 Task: Create a business concept horizontal banner template.
Action: Mouse moved to (637, 592)
Screenshot: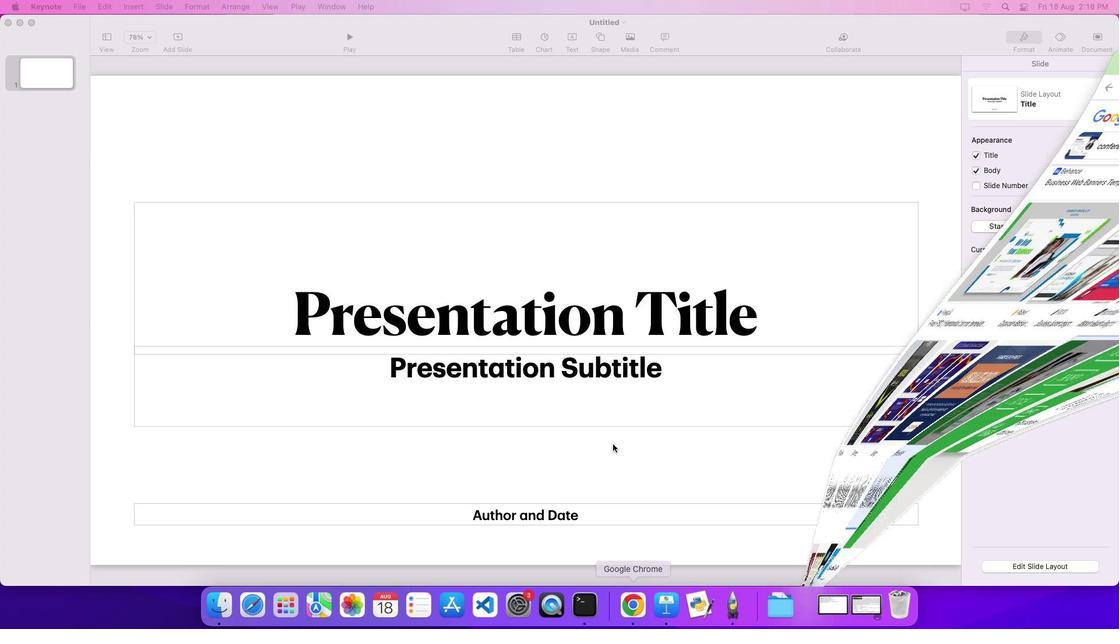 
Action: Mouse pressed left at (637, 592)
Screenshot: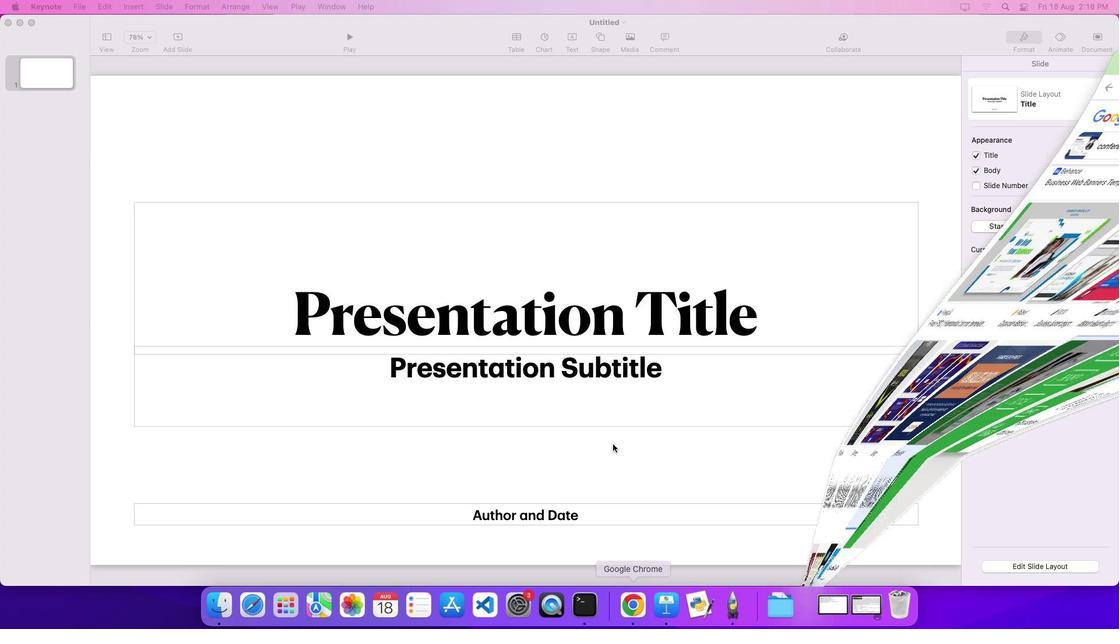 
Action: Mouse moved to (588, 129)
Screenshot: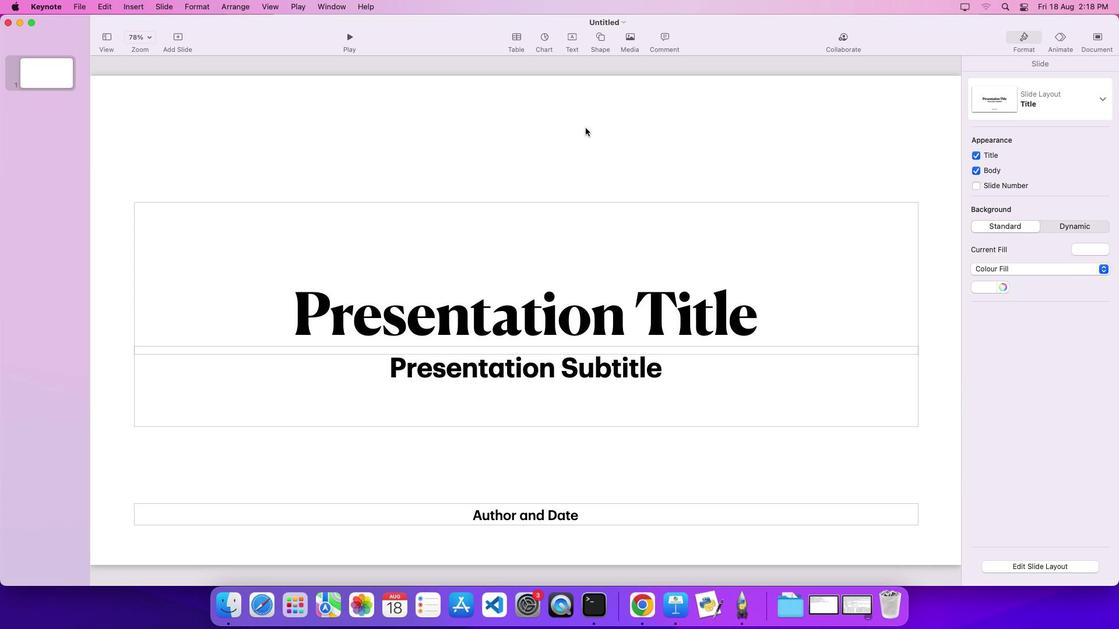 
Action: Mouse pressed left at (588, 129)
Screenshot: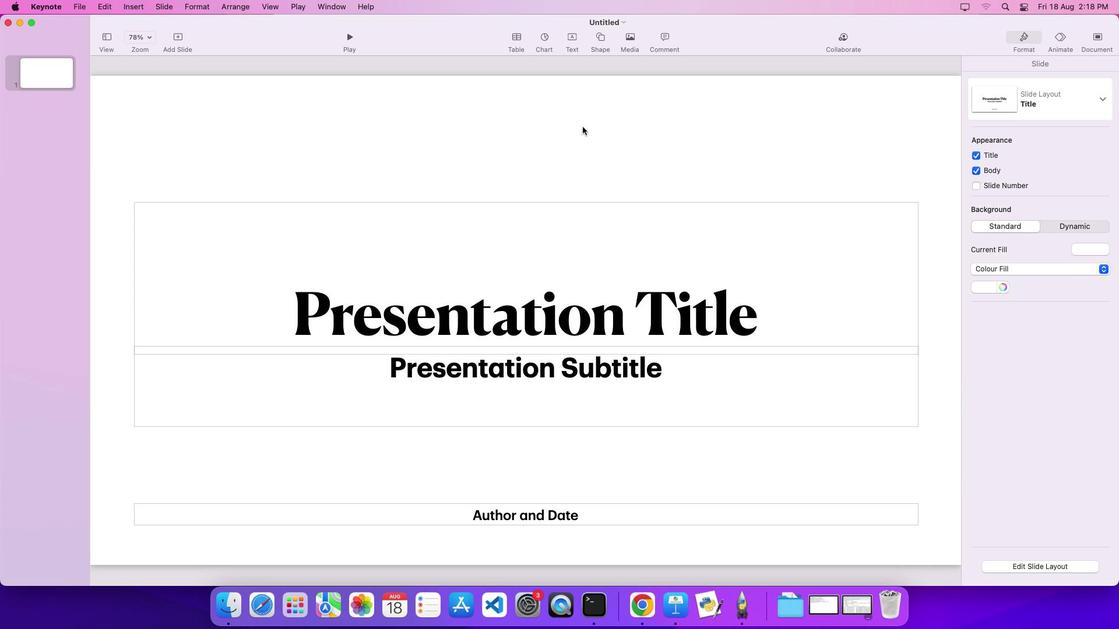 
Action: Mouse moved to (652, 234)
Screenshot: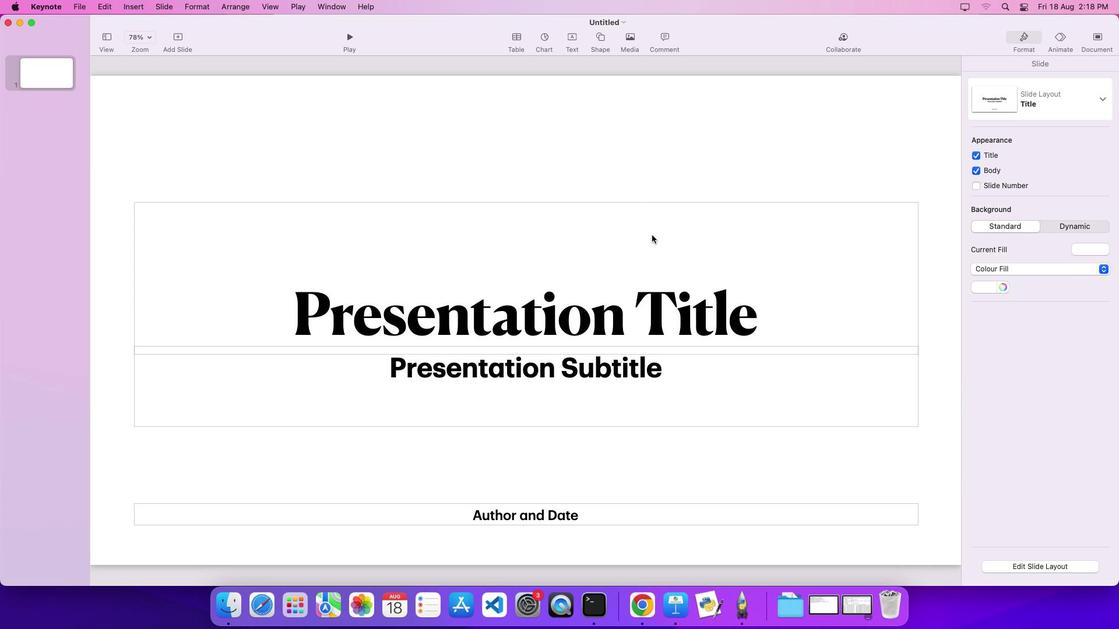 
Action: Mouse pressed left at (652, 234)
Screenshot: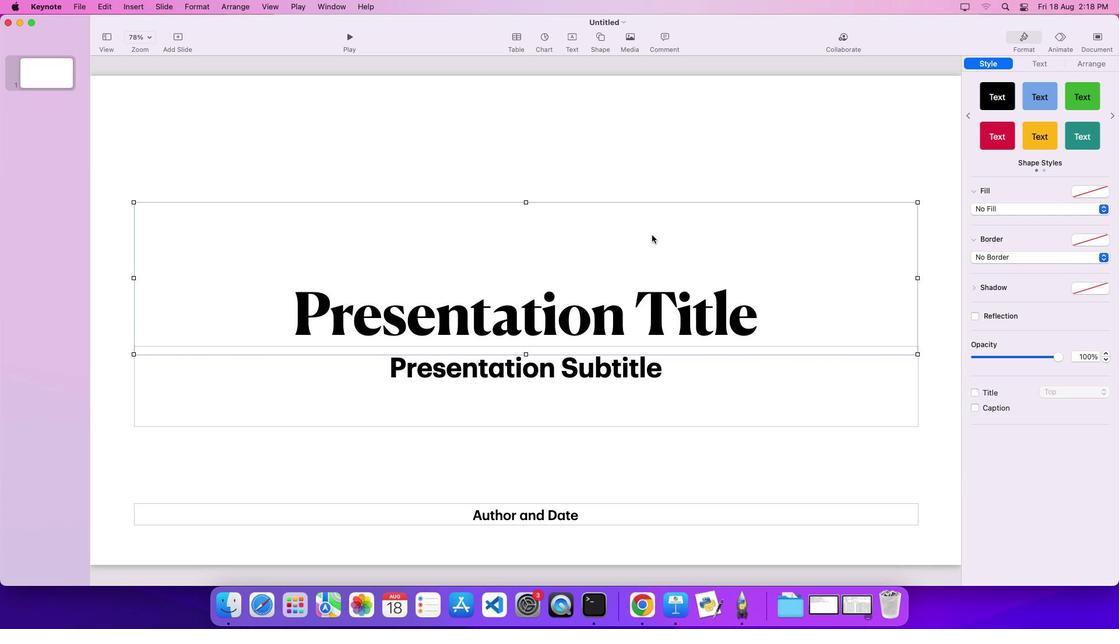 
Action: Key pressed Key.delete
Screenshot: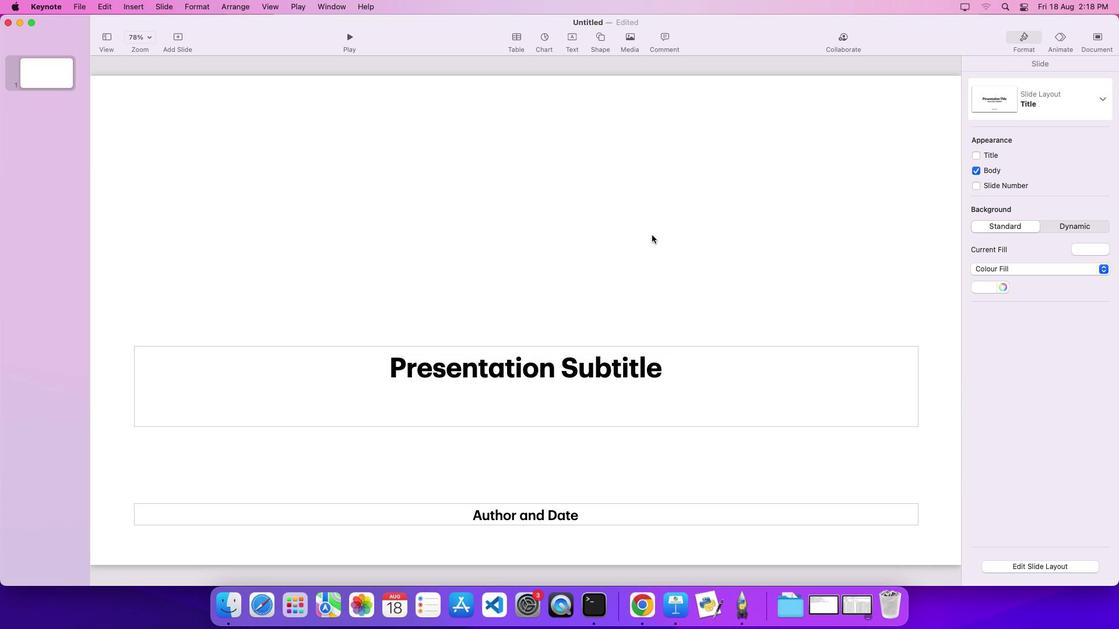 
Action: Mouse moved to (664, 393)
Screenshot: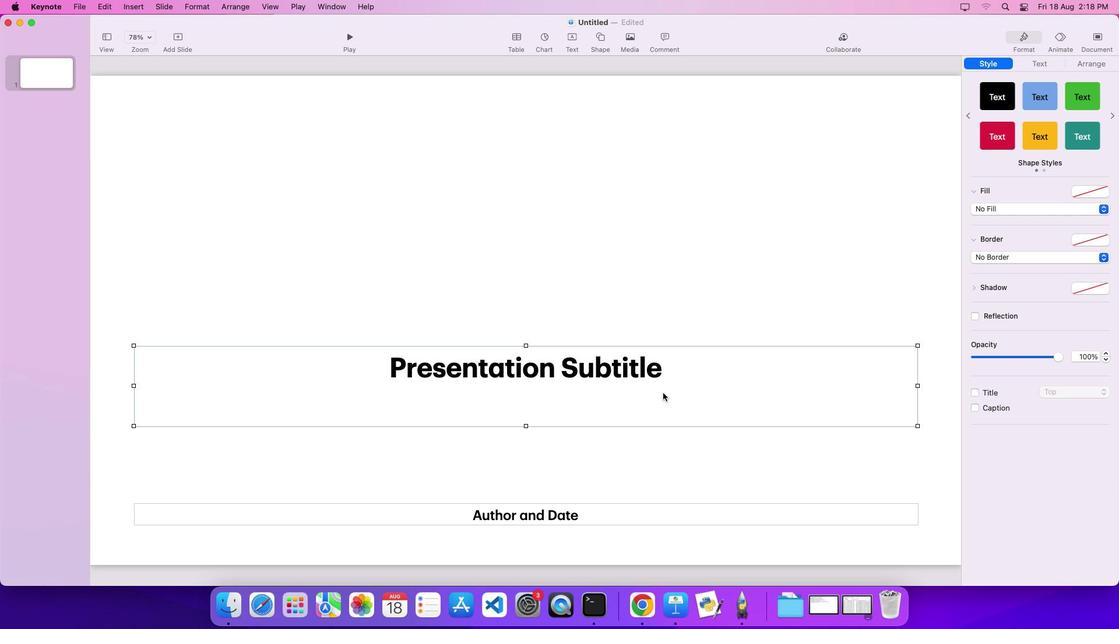 
Action: Mouse pressed left at (664, 393)
Screenshot: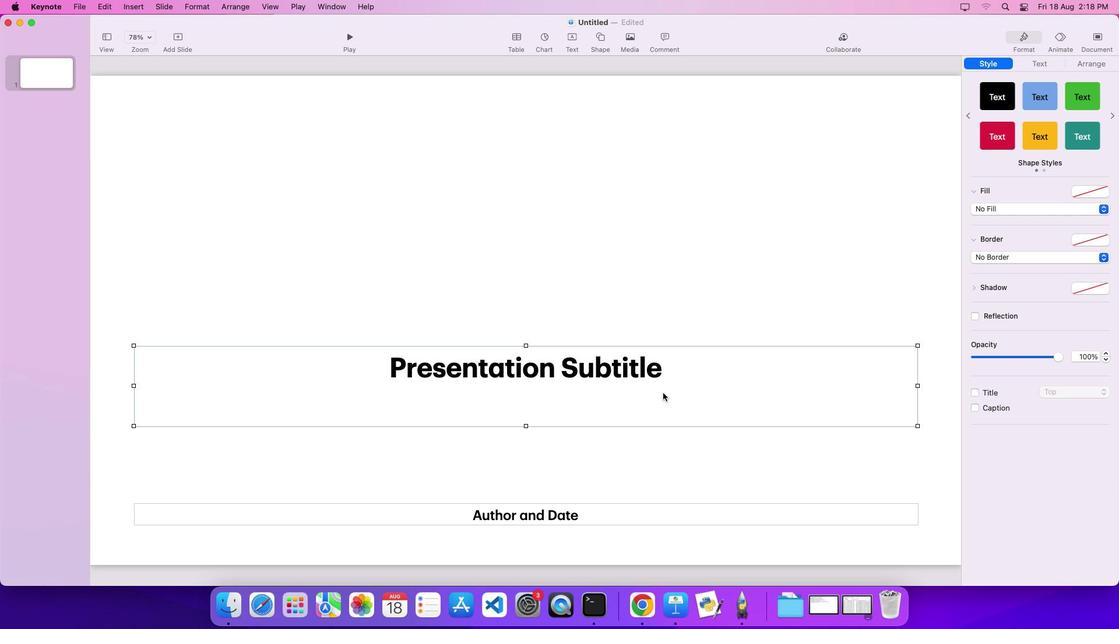 
Action: Mouse moved to (663, 393)
Screenshot: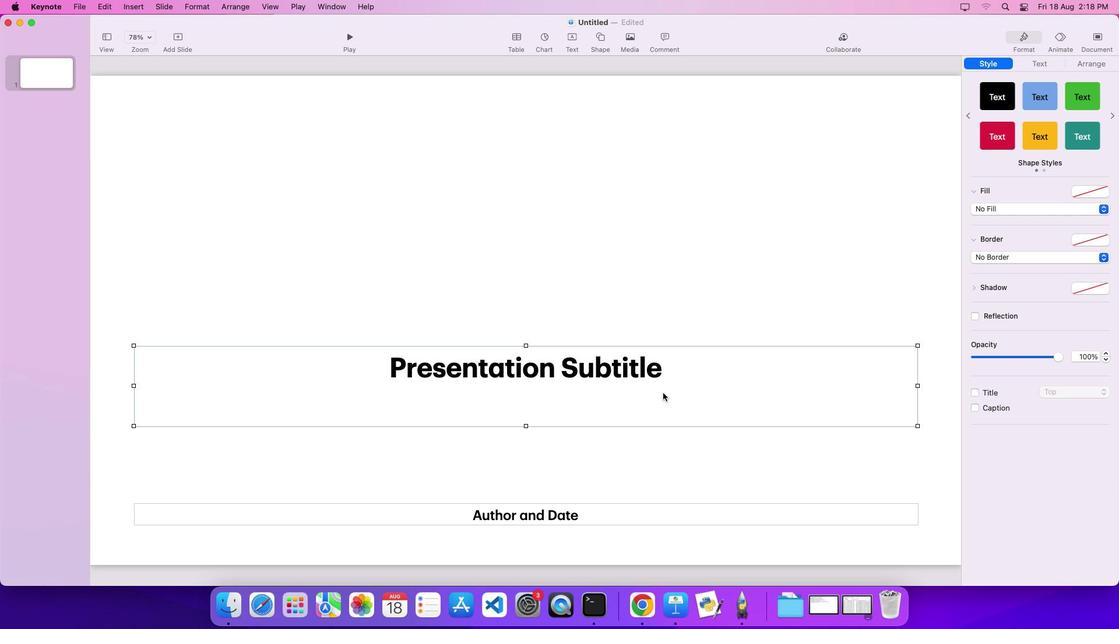 
Action: Key pressed Key.delete
Screenshot: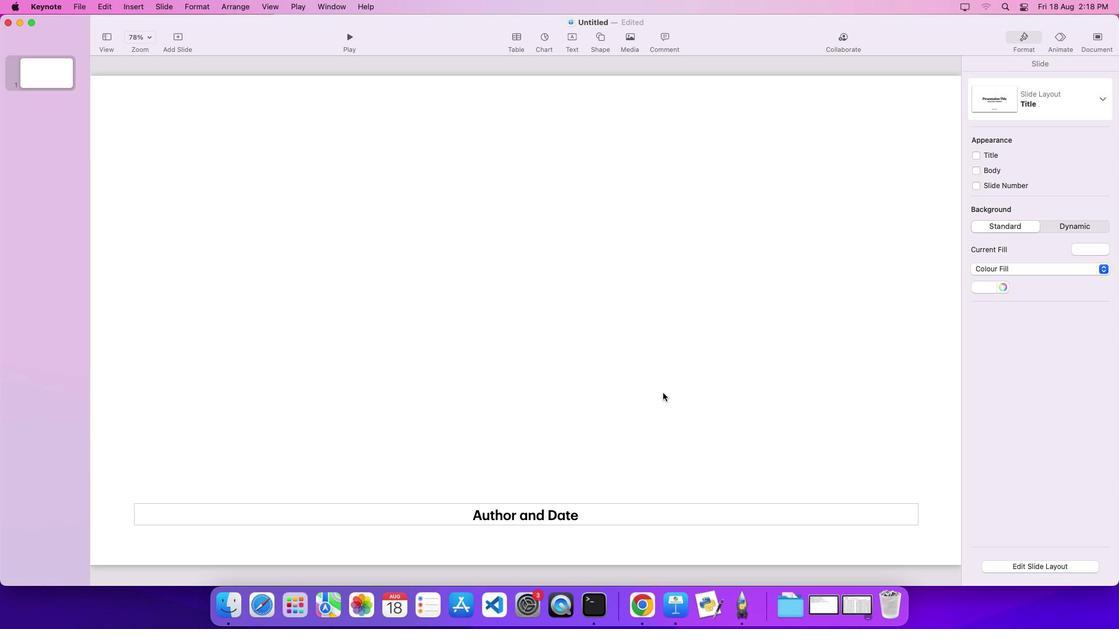 
Action: Mouse moved to (561, 522)
Screenshot: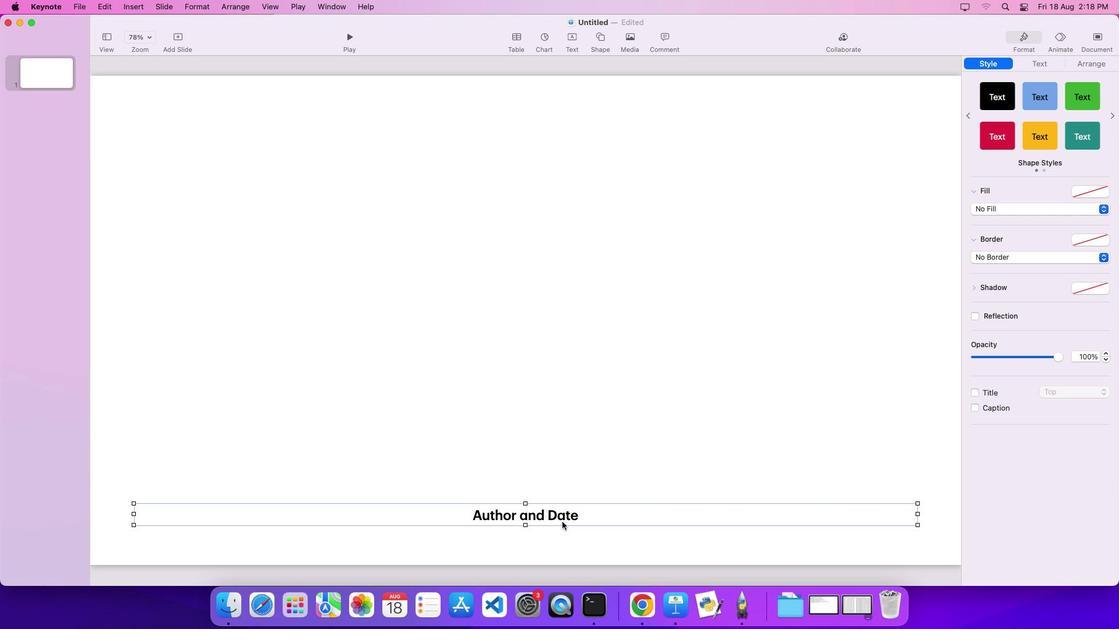 
Action: Mouse pressed left at (561, 522)
Screenshot: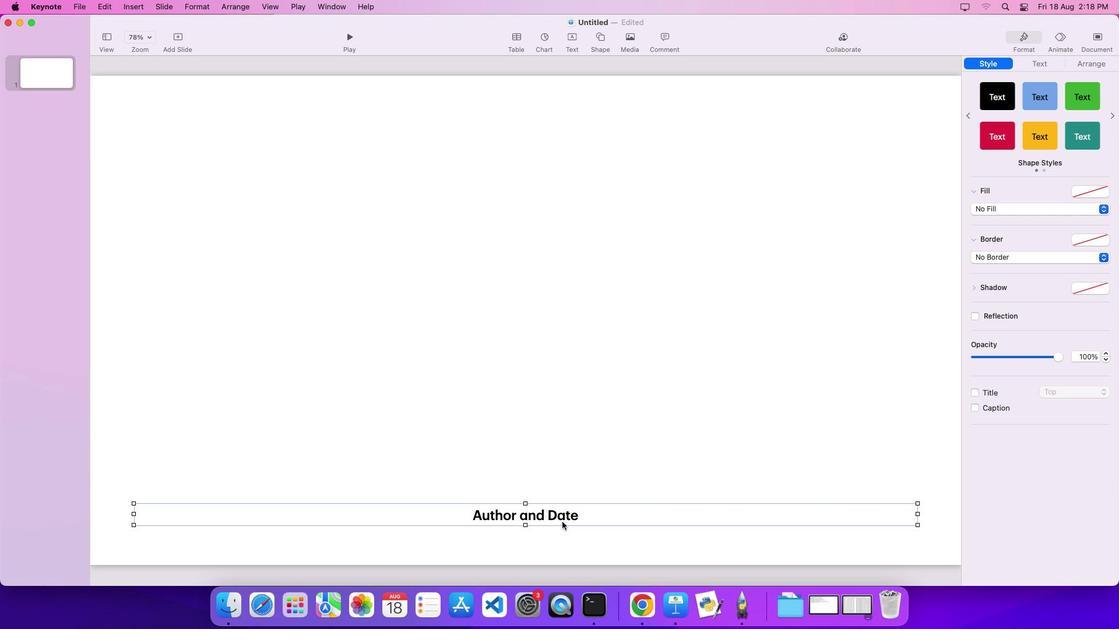 
Action: Mouse moved to (562, 522)
Screenshot: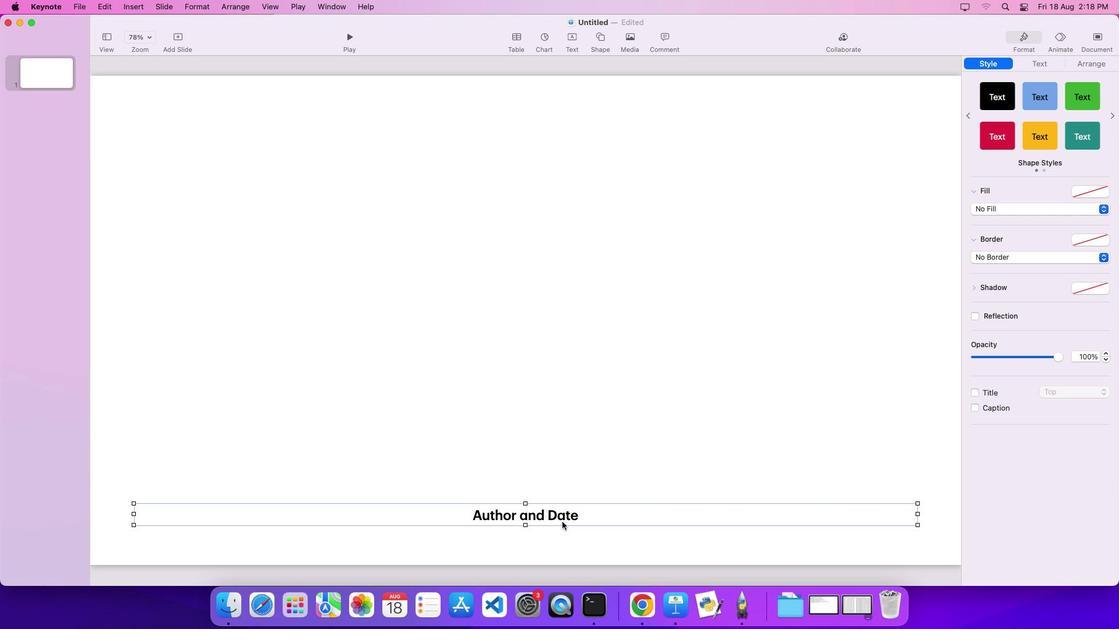 
Action: Key pressed Key.delete
Screenshot: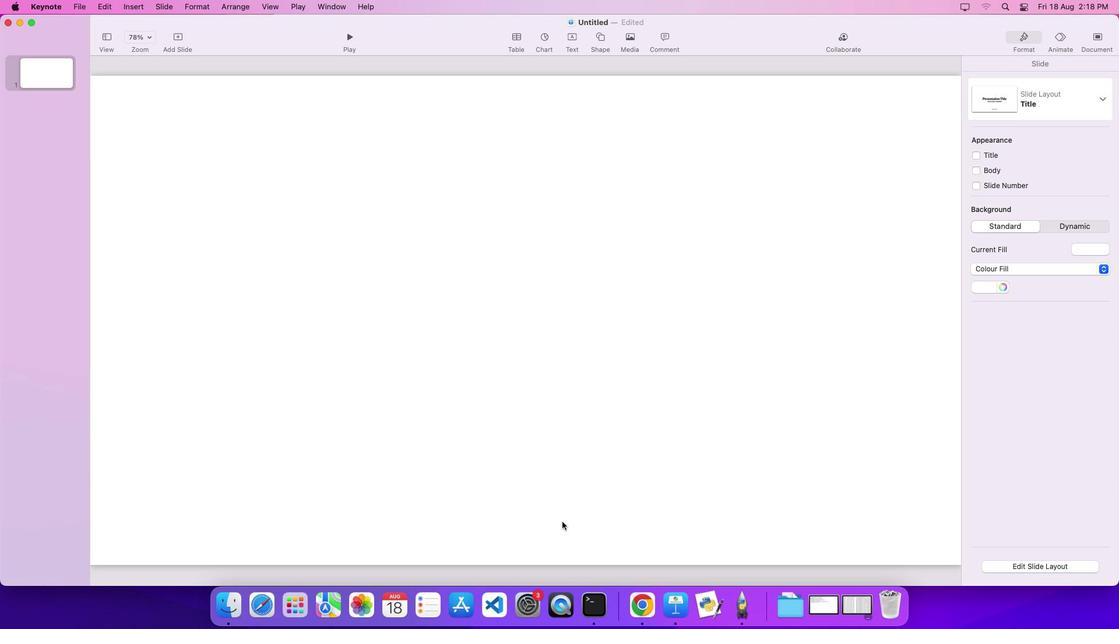 
Action: Mouse moved to (529, 293)
Screenshot: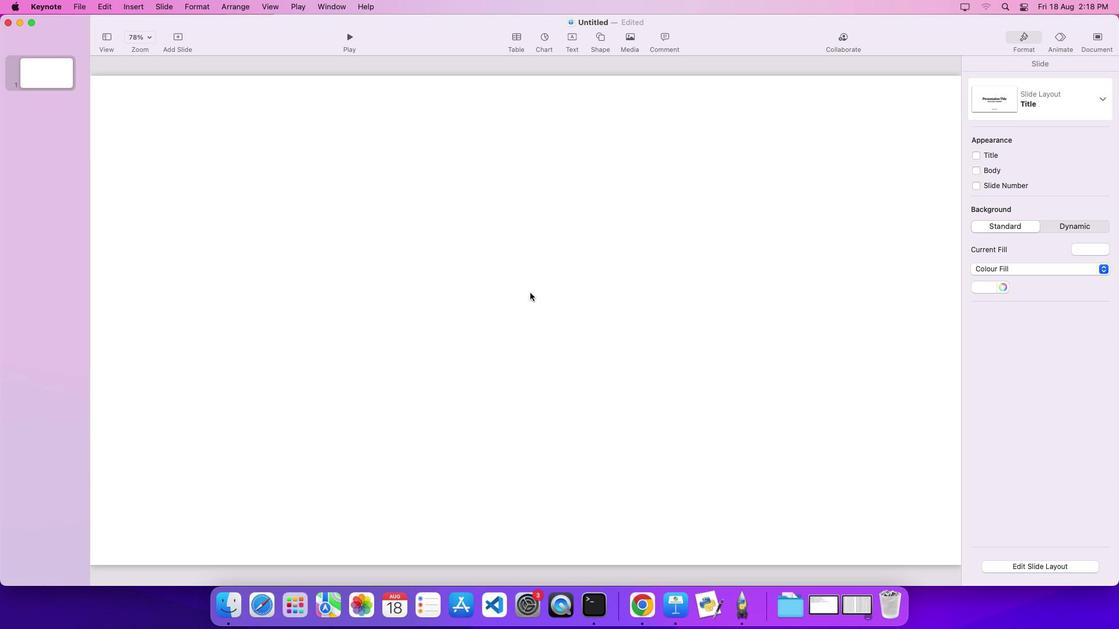 
Action: Mouse pressed left at (529, 293)
Screenshot: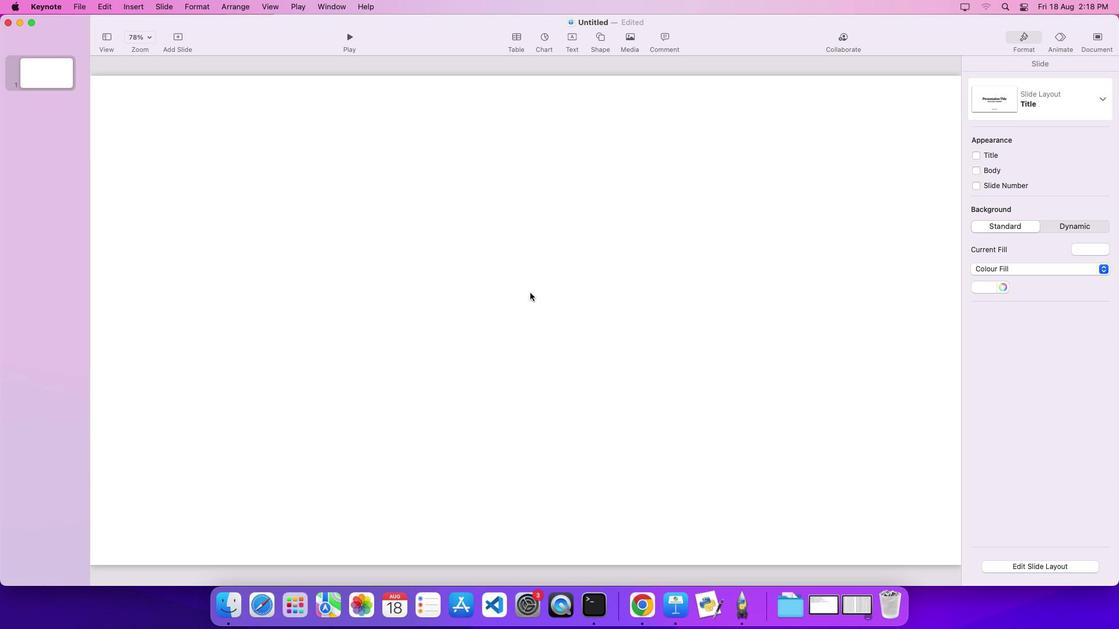 
Action: Mouse moved to (574, 187)
Screenshot: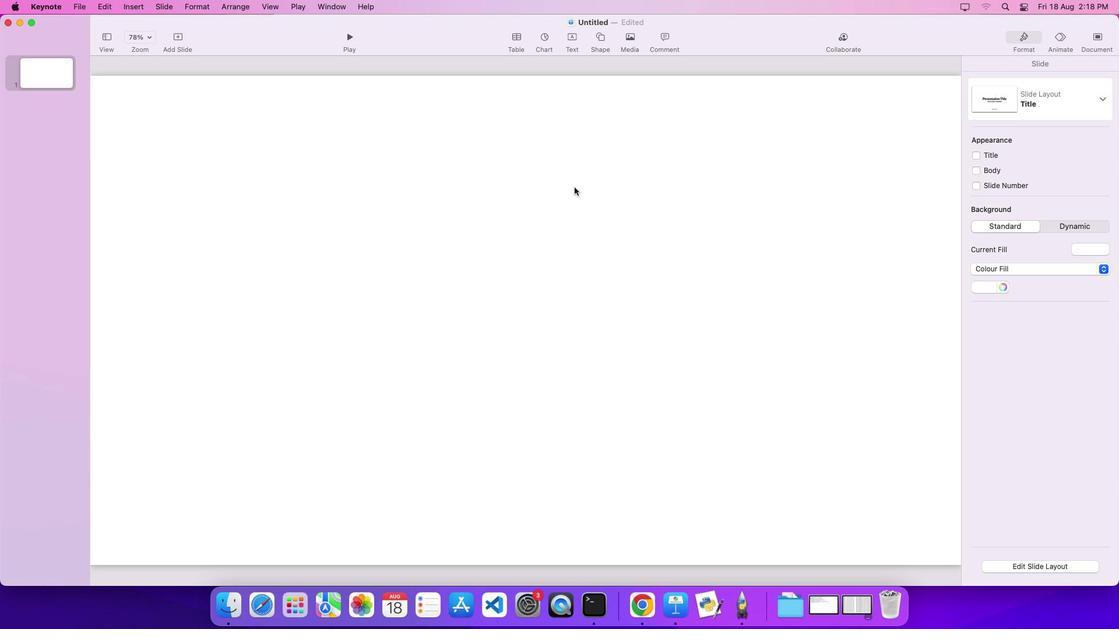 
Action: Mouse pressed left at (574, 187)
Screenshot: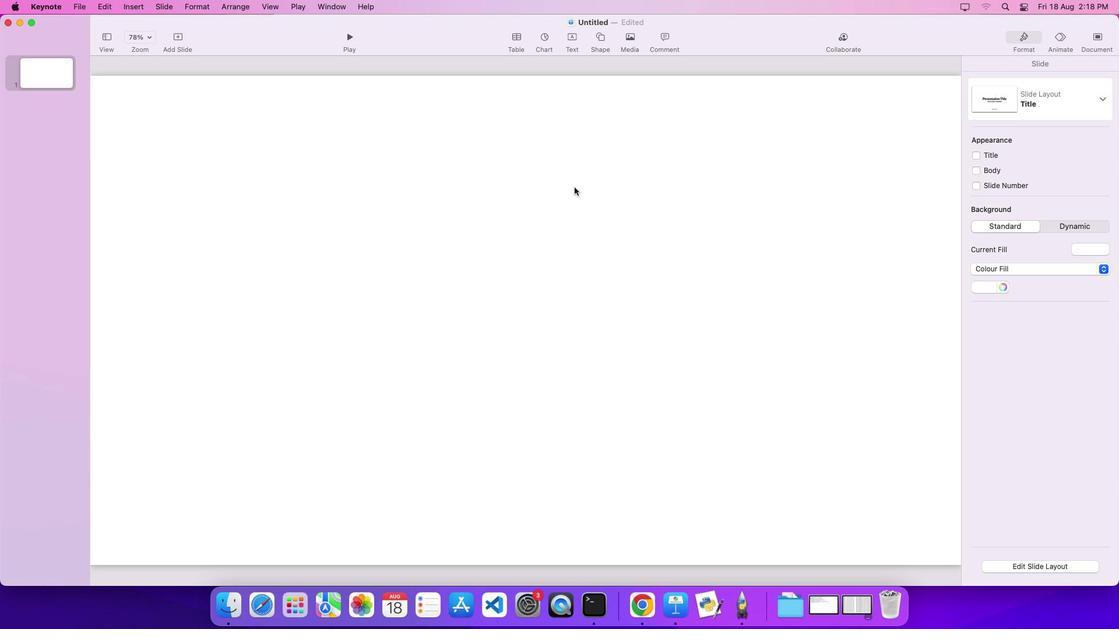 
Action: Mouse moved to (783, 122)
Screenshot: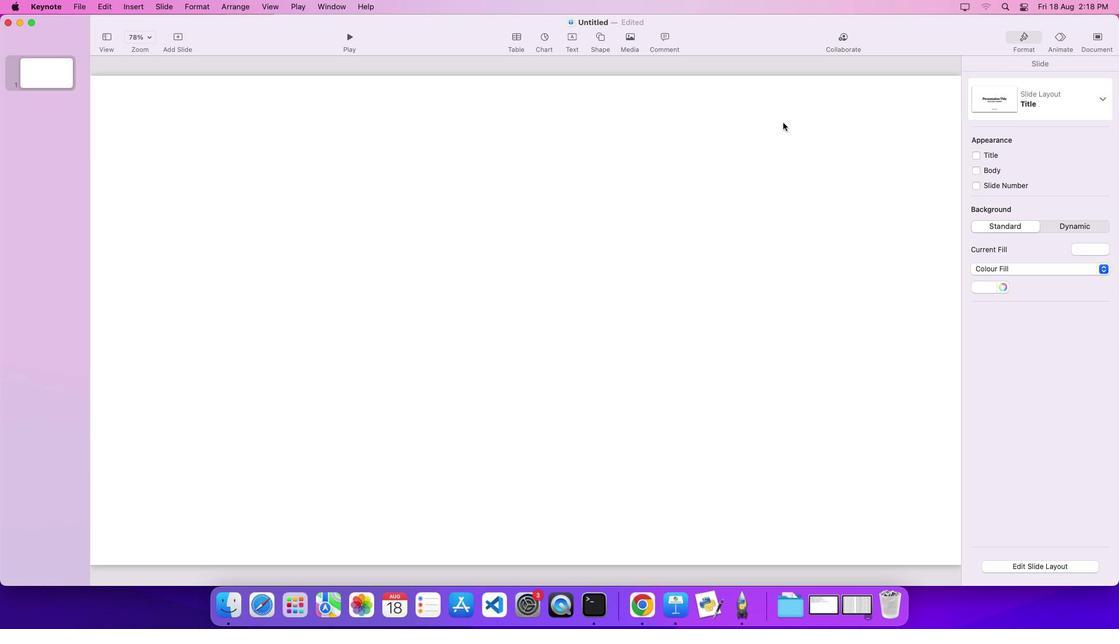 
Action: Mouse pressed left at (783, 122)
Screenshot: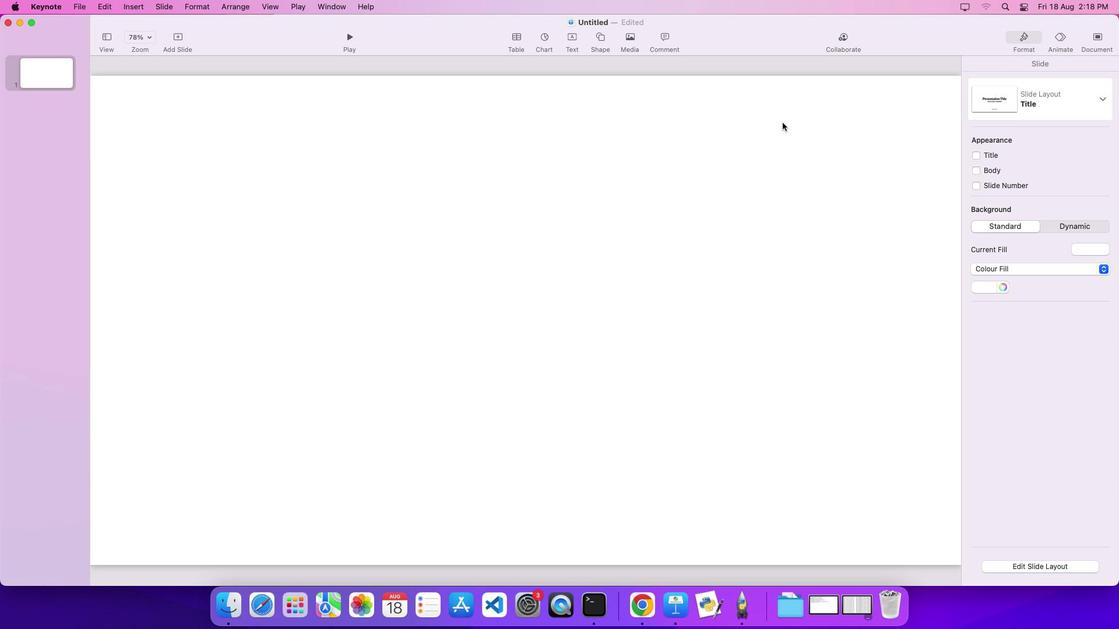 
Action: Mouse moved to (523, 89)
Screenshot: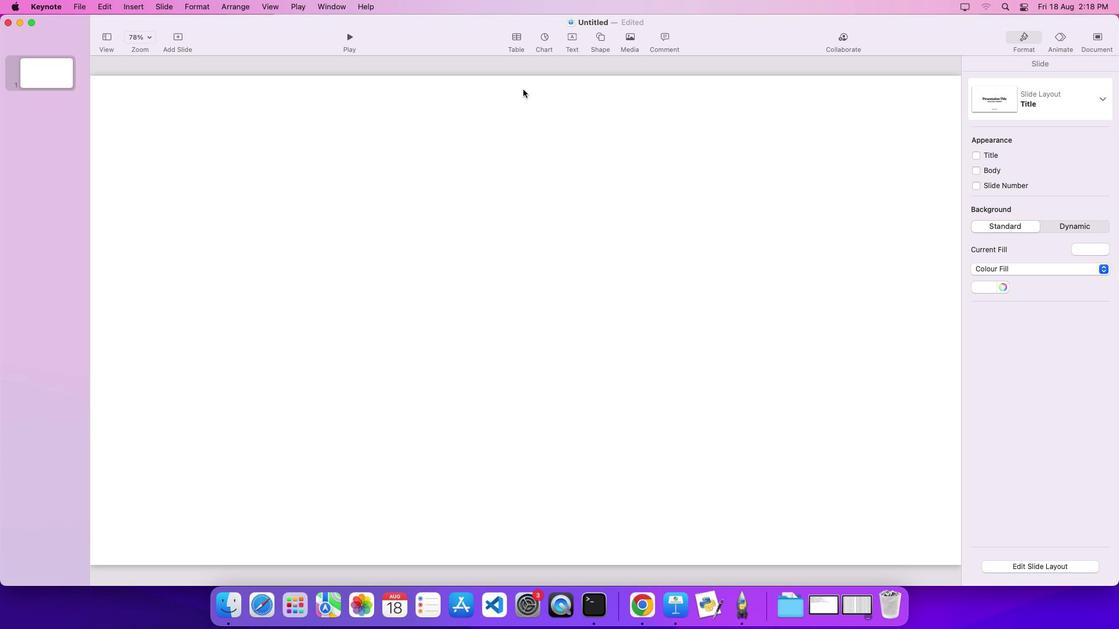 
Action: Mouse pressed left at (523, 89)
Screenshot: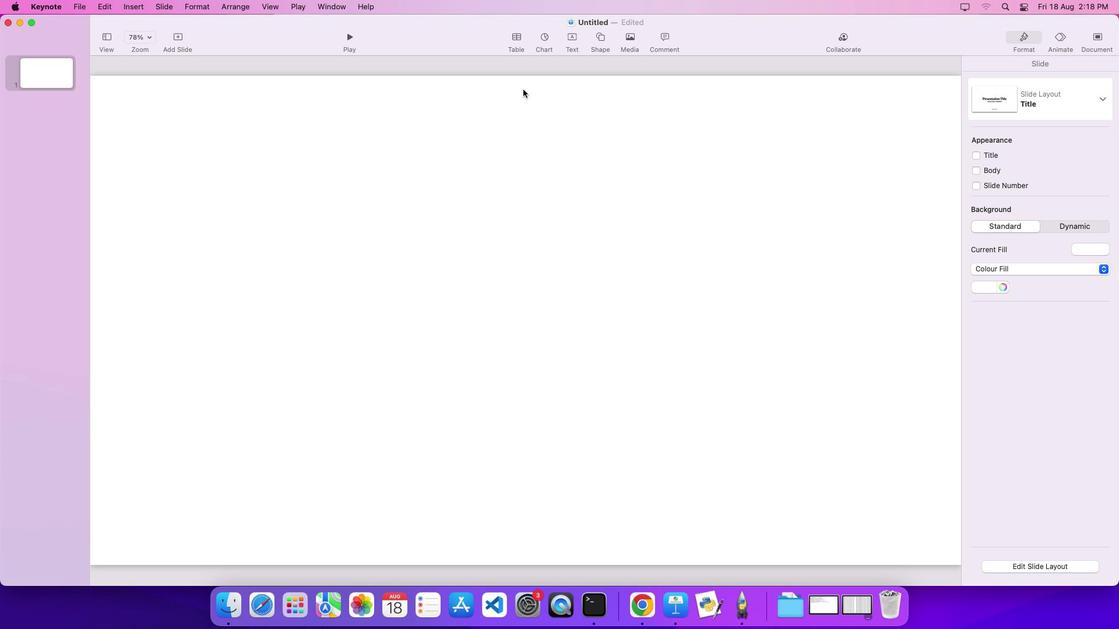 
Action: Mouse moved to (600, 36)
Screenshot: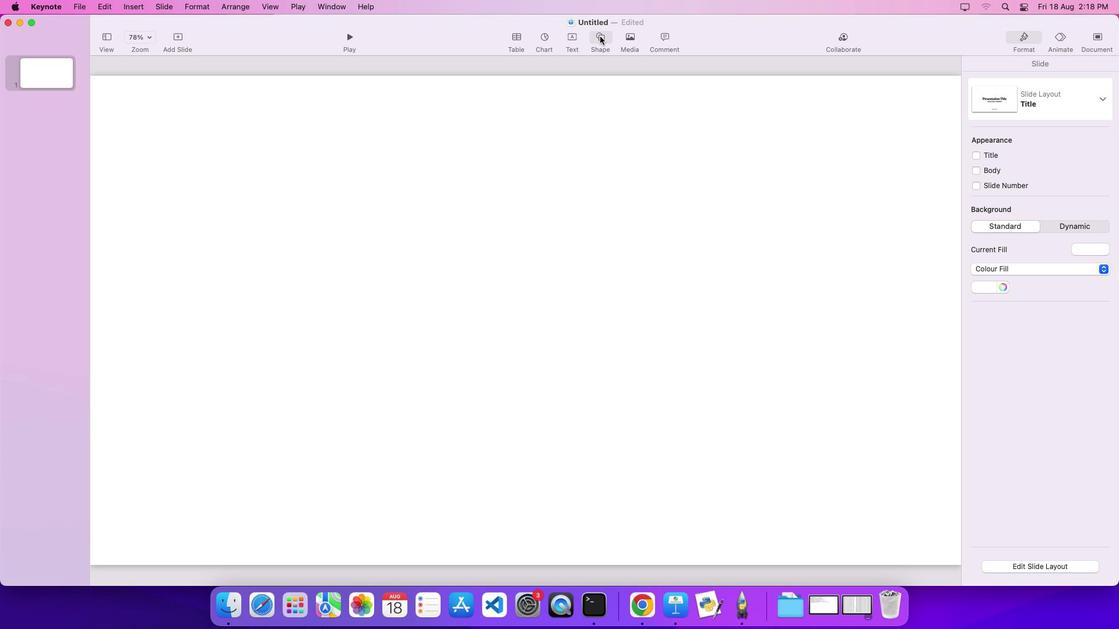 
Action: Mouse pressed left at (600, 36)
Screenshot: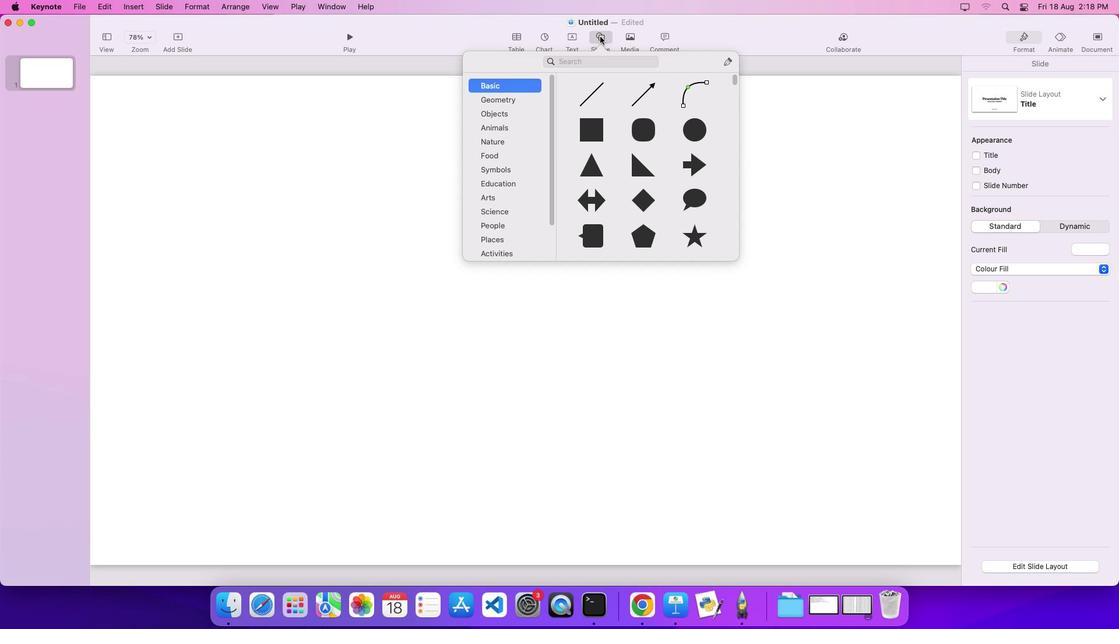 
Action: Mouse moved to (602, 41)
Screenshot: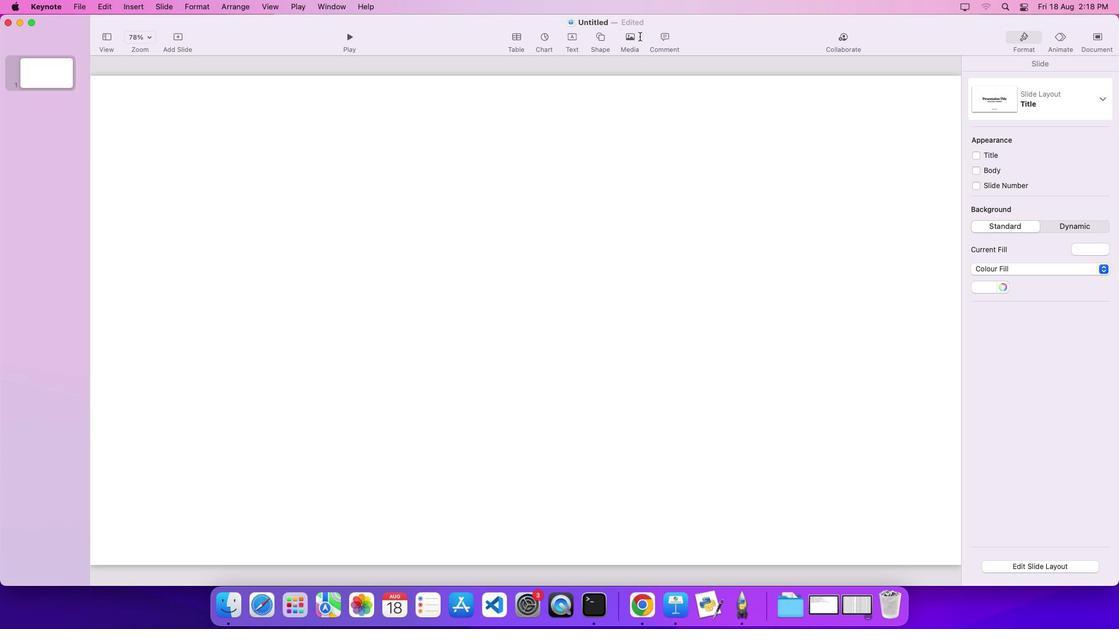 
Action: Mouse pressed left at (602, 41)
Screenshot: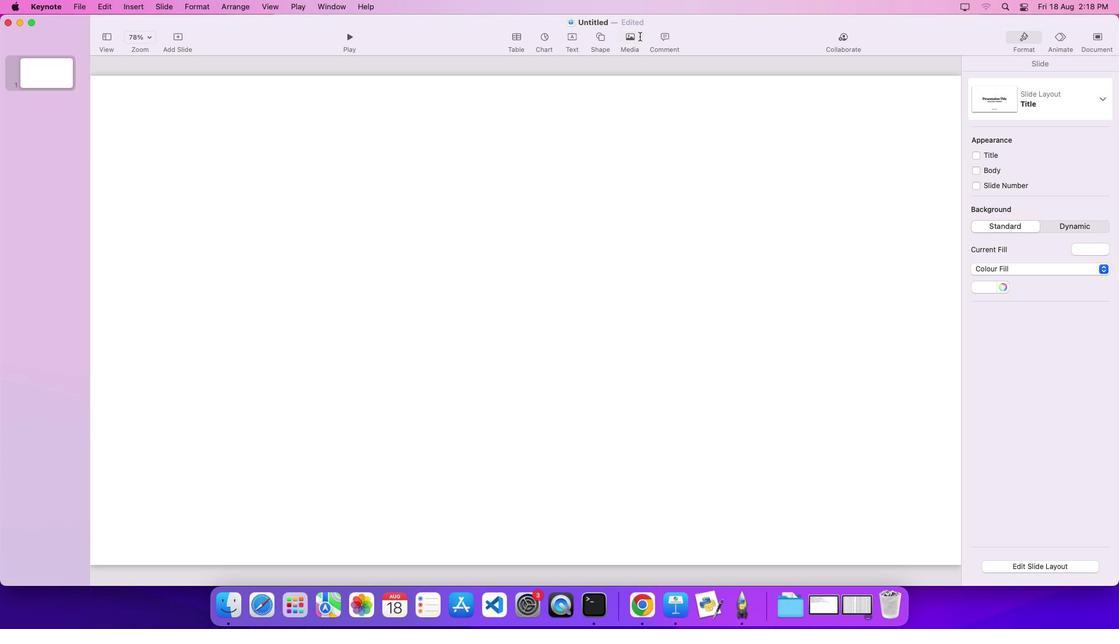 
Action: Mouse moved to (631, 40)
Screenshot: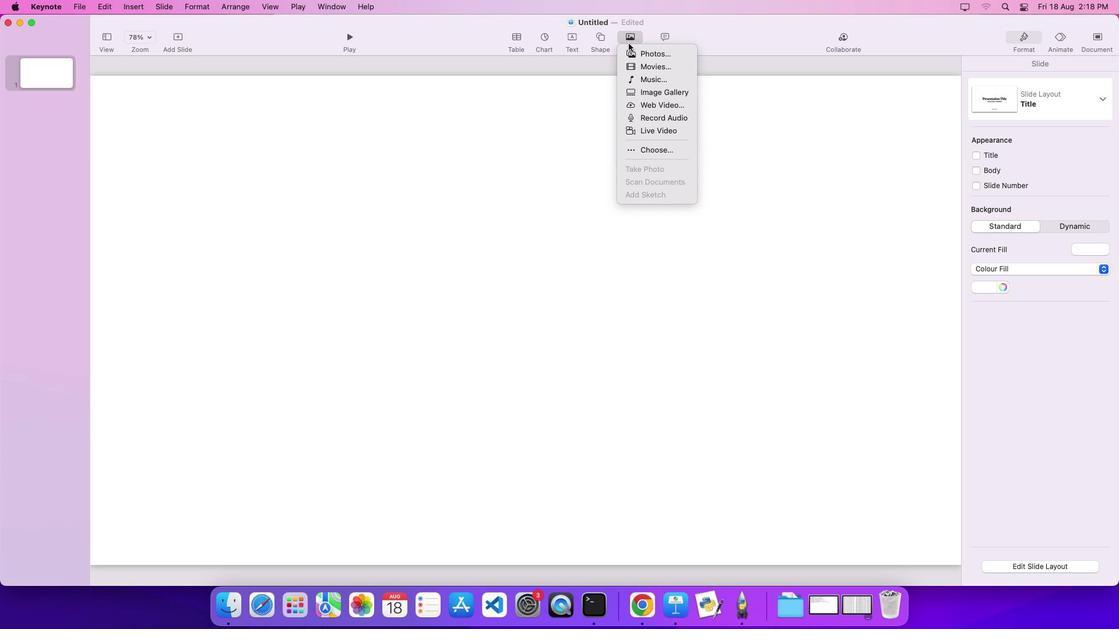 
Action: Mouse pressed left at (631, 40)
Screenshot: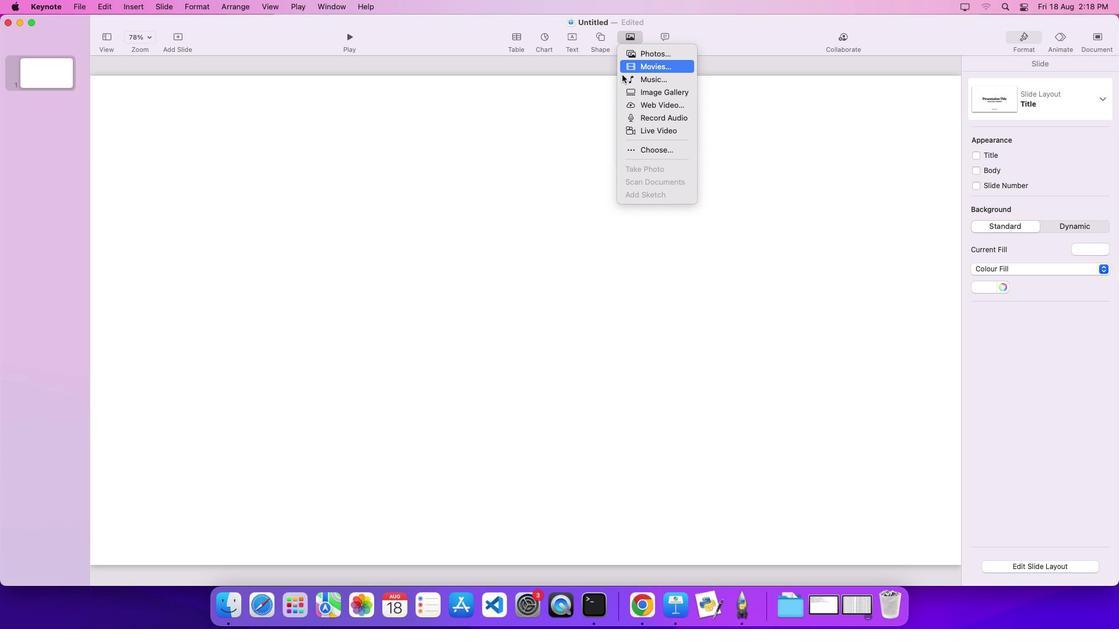 
Action: Mouse moved to (633, 143)
Screenshot: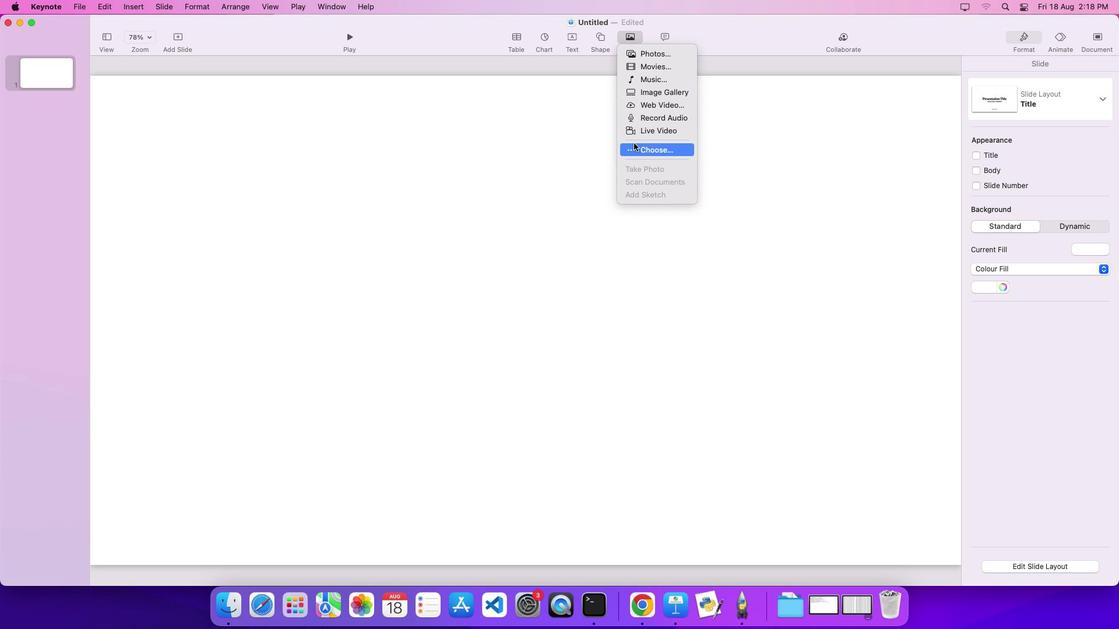 
Action: Mouse pressed left at (633, 143)
Screenshot: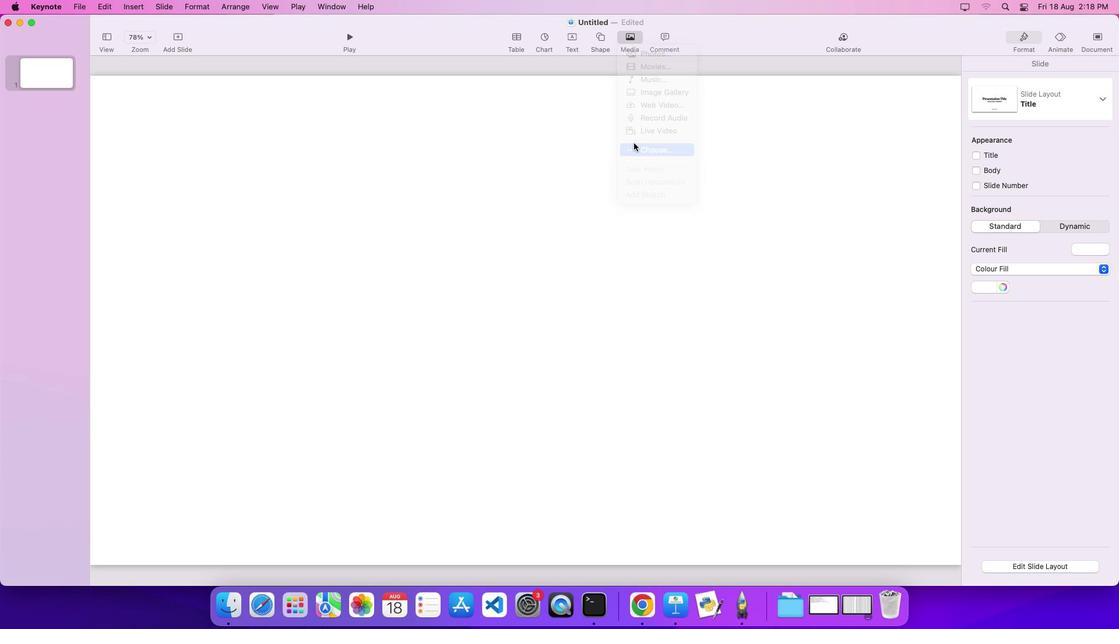 
Action: Mouse moved to (153, 337)
Screenshot: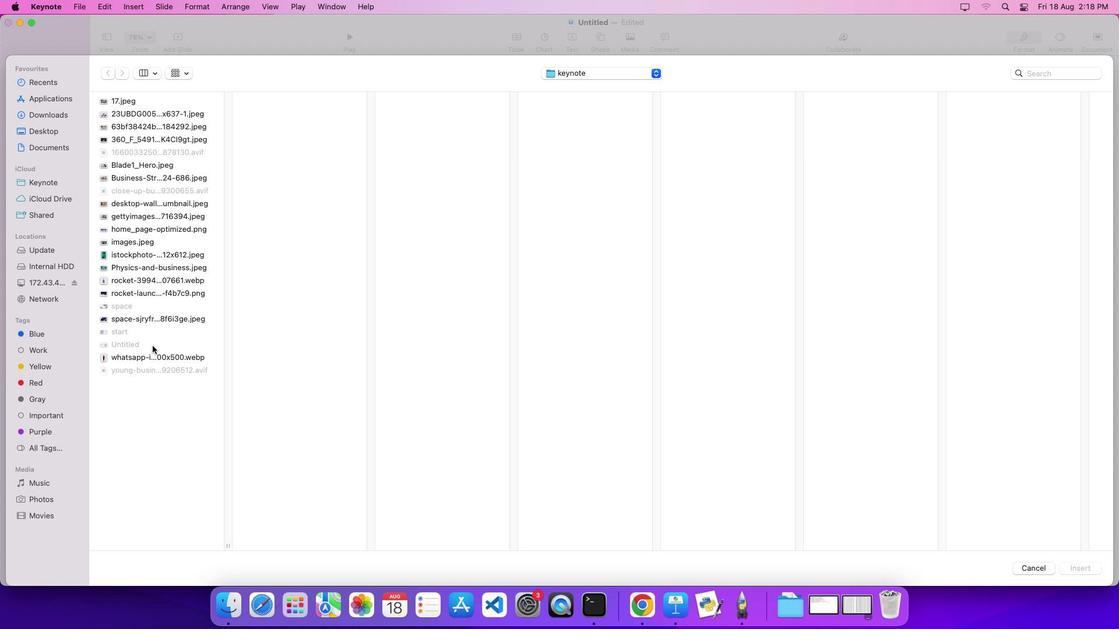 
Action: Mouse scrolled (153, 337) with delta (0, 0)
Screenshot: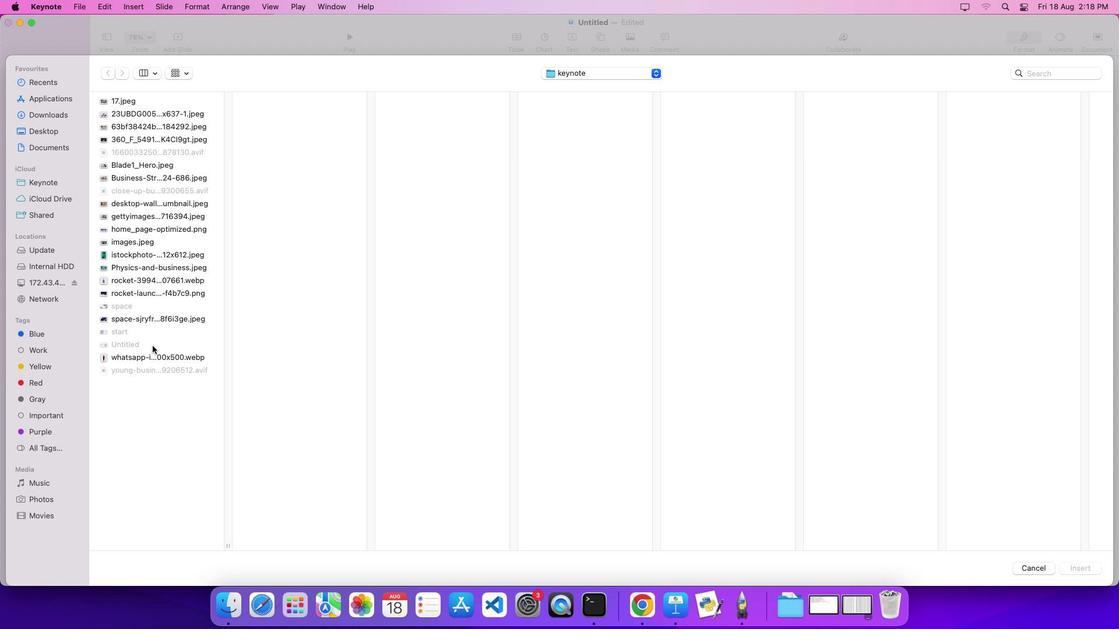 
Action: Mouse moved to (457, 123)
Screenshot: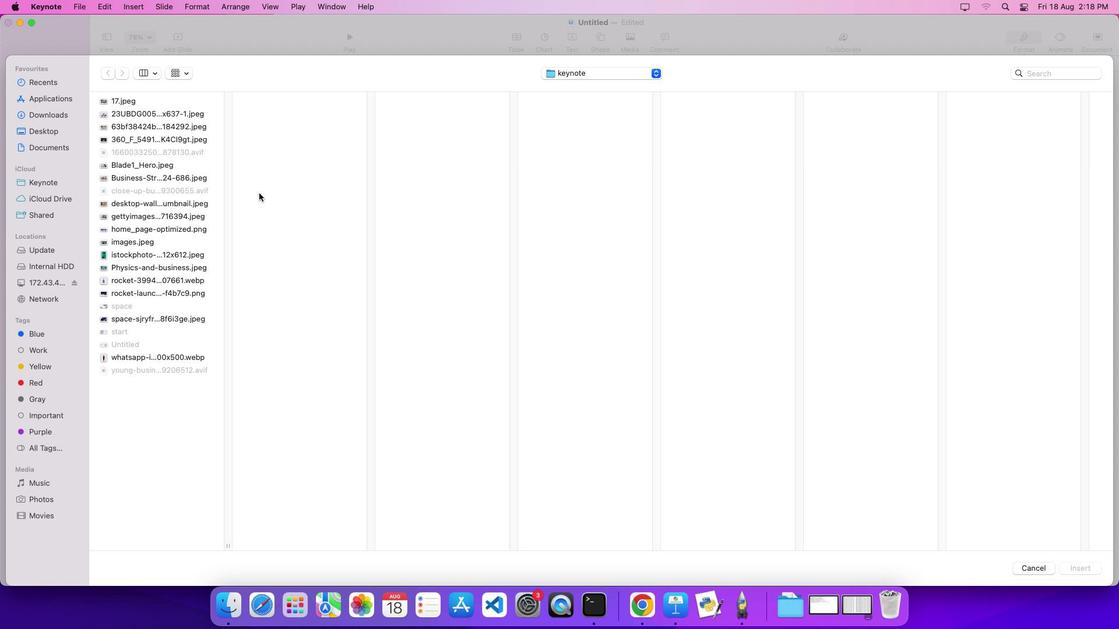 
Action: Mouse scrolled (457, 123) with delta (0, 0)
Screenshot: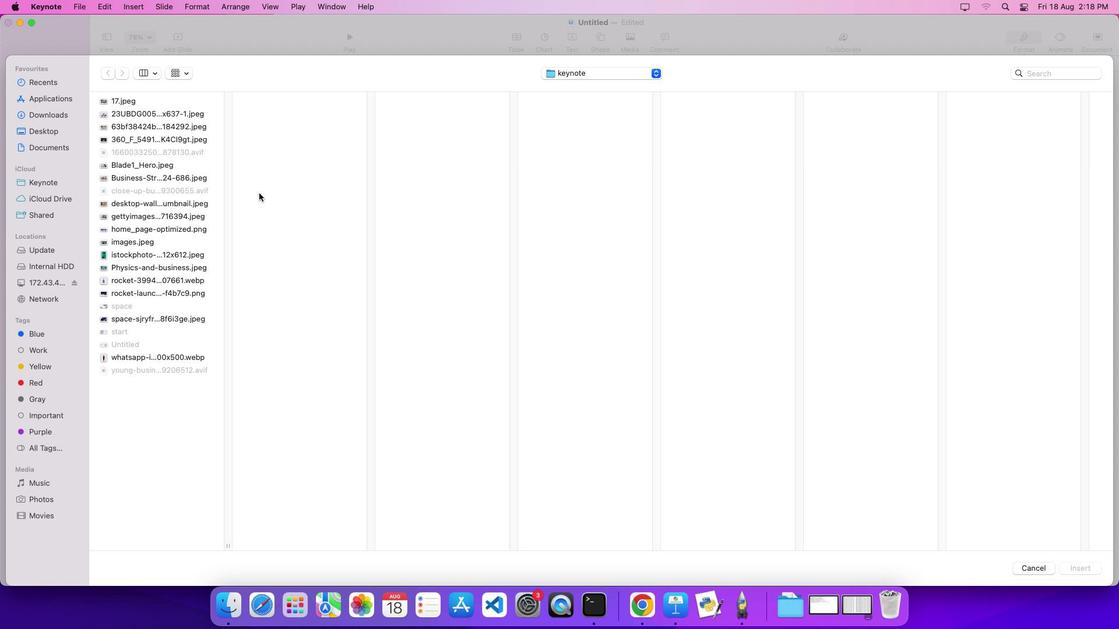 
Action: Mouse moved to (156, 264)
Screenshot: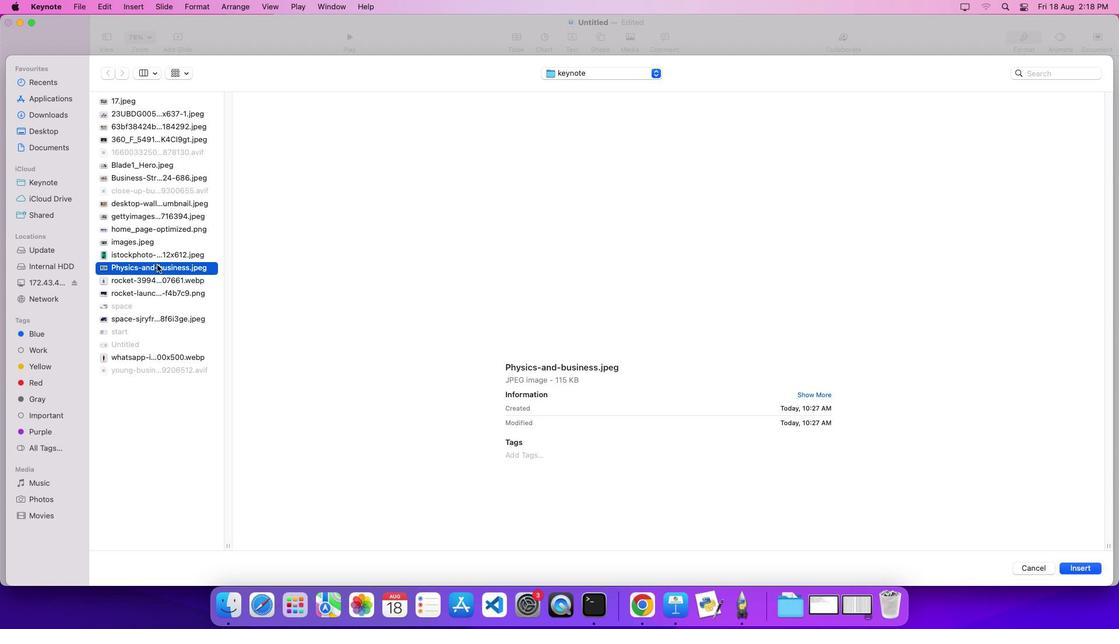 
Action: Mouse pressed left at (156, 264)
Screenshot: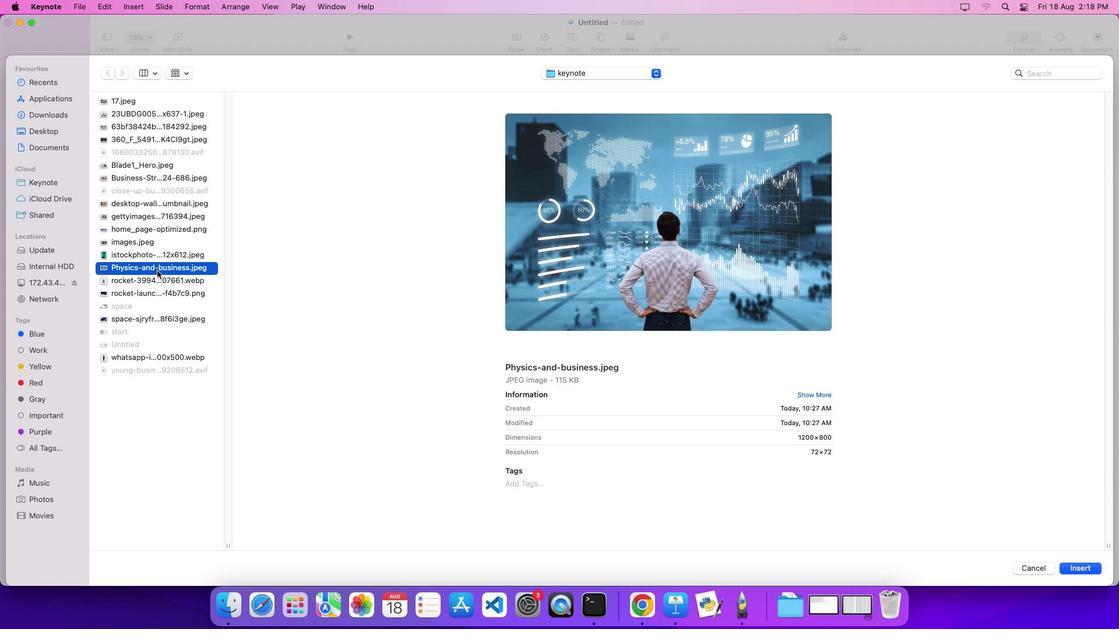 
Action: Mouse moved to (157, 282)
Screenshot: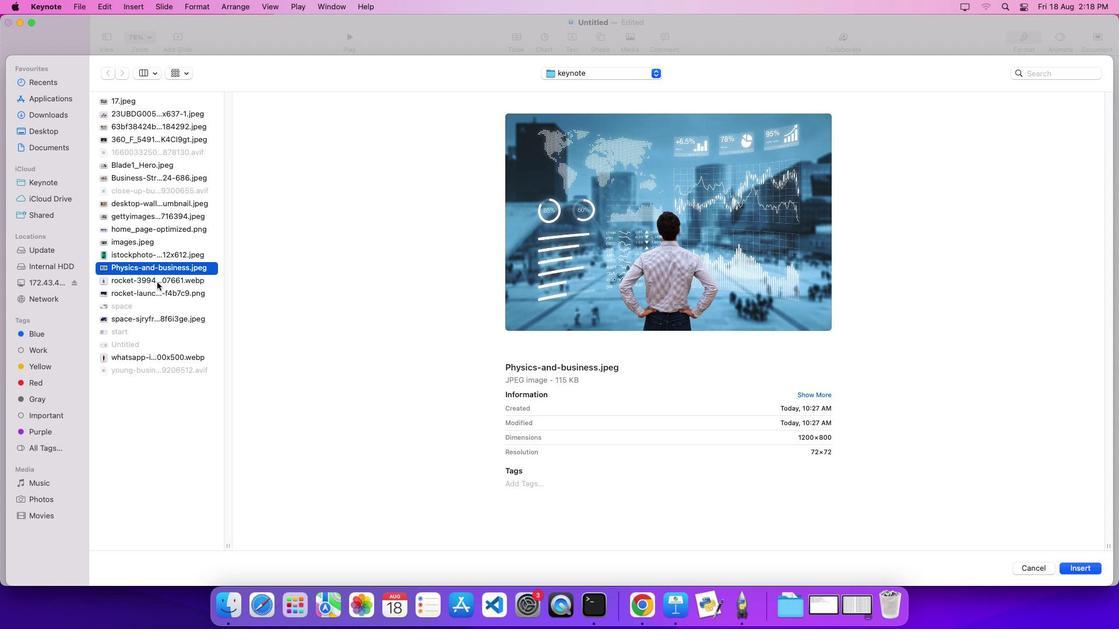 
Action: Mouse pressed left at (157, 282)
Screenshot: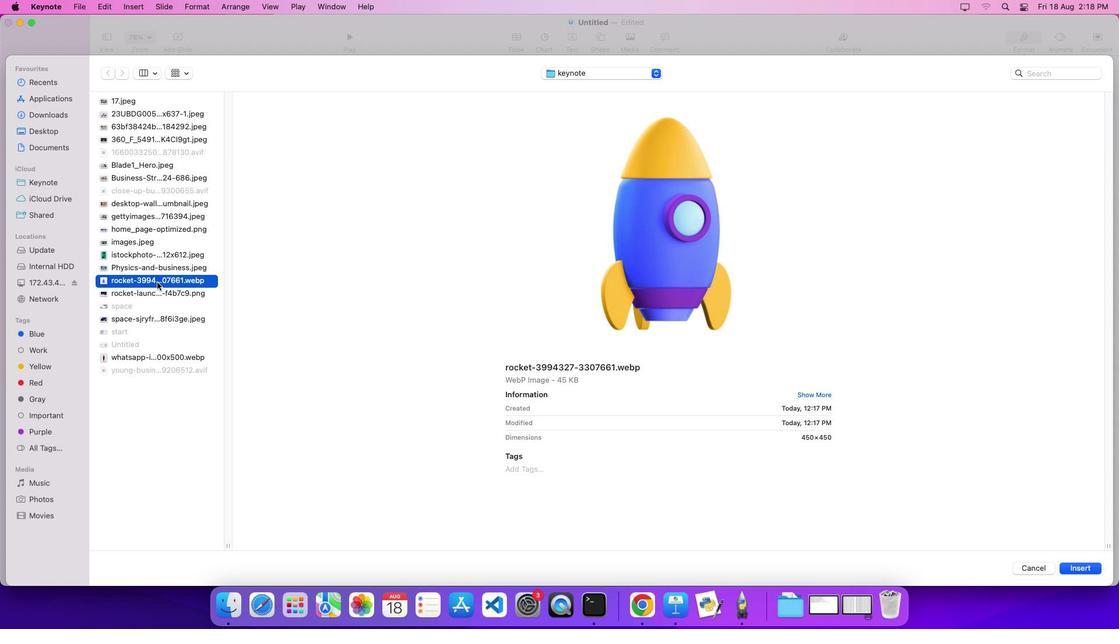 
Action: Mouse moved to (156, 257)
Screenshot: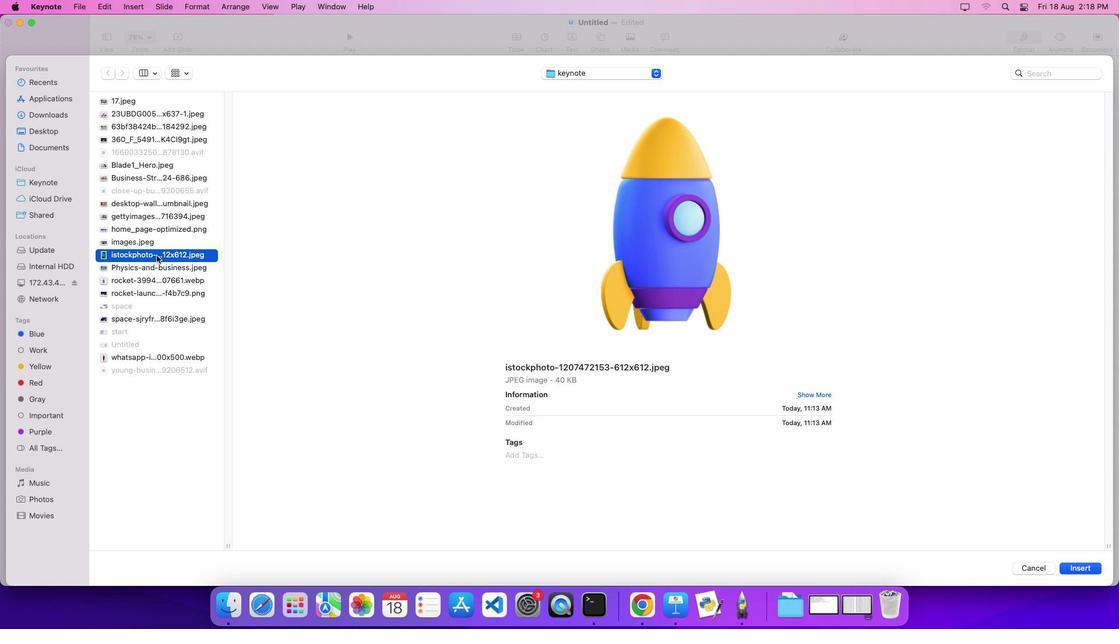 
Action: Mouse pressed left at (156, 257)
Screenshot: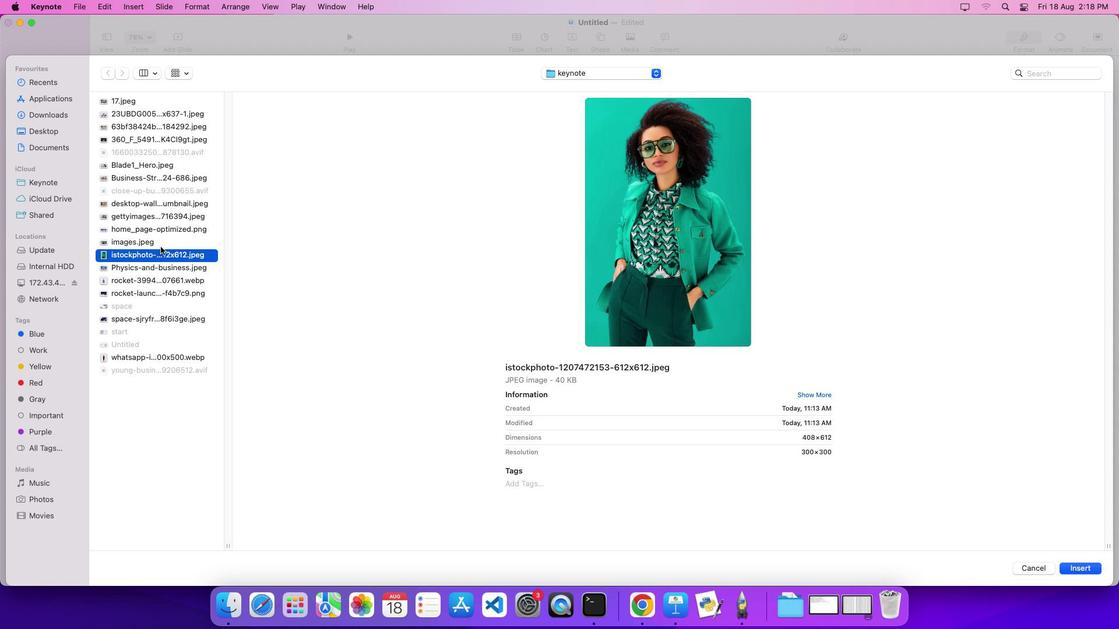 
Action: Mouse moved to (161, 240)
Screenshot: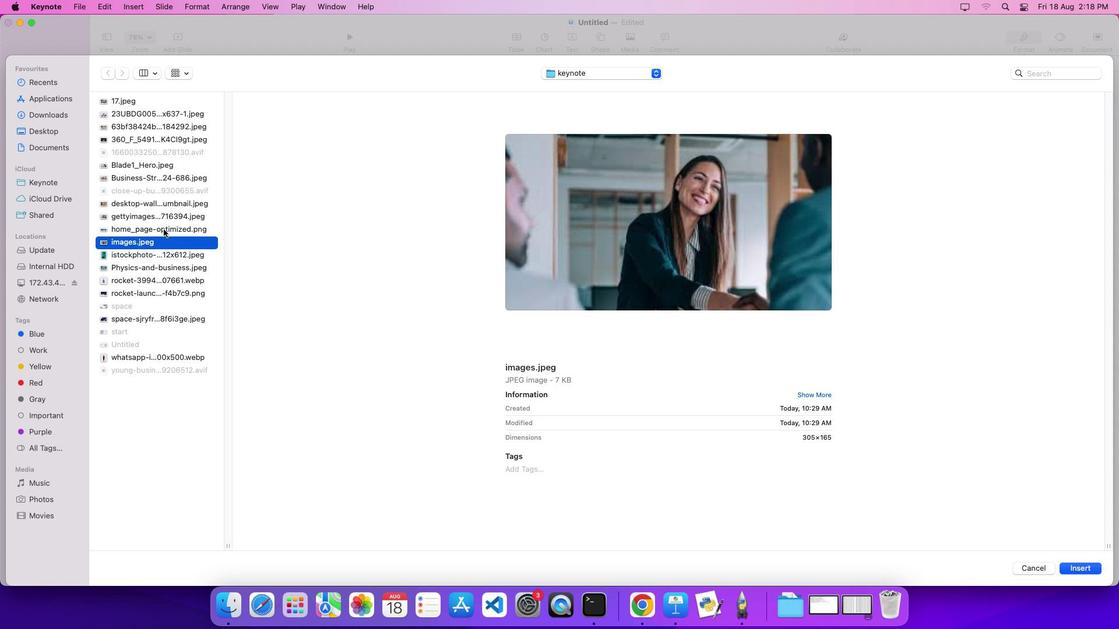 
Action: Mouse pressed left at (161, 240)
Screenshot: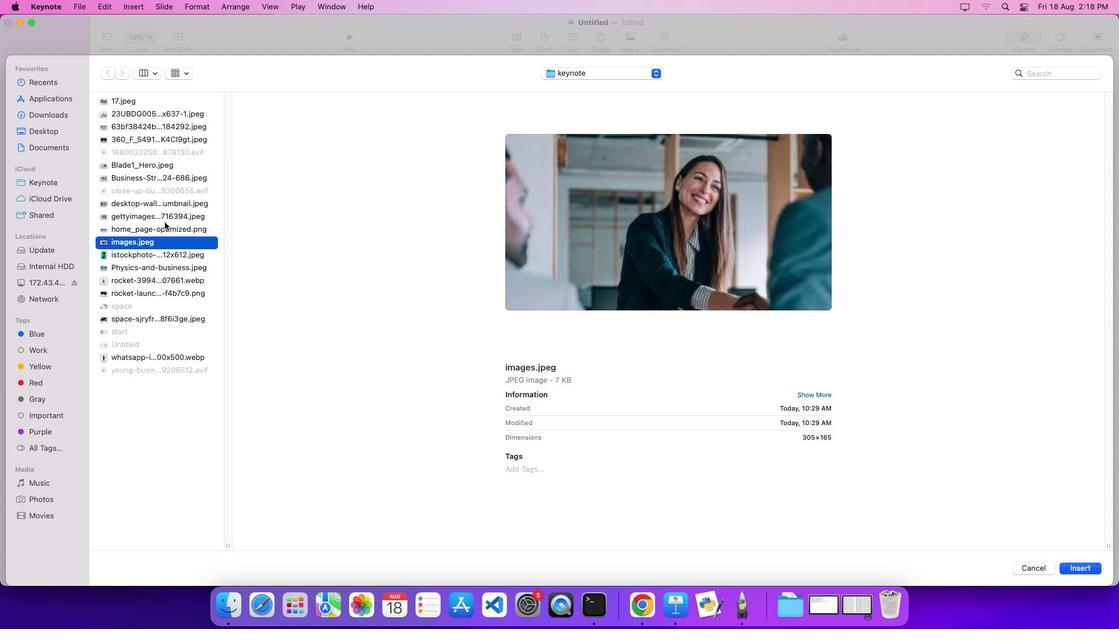 
Action: Mouse moved to (159, 261)
Screenshot: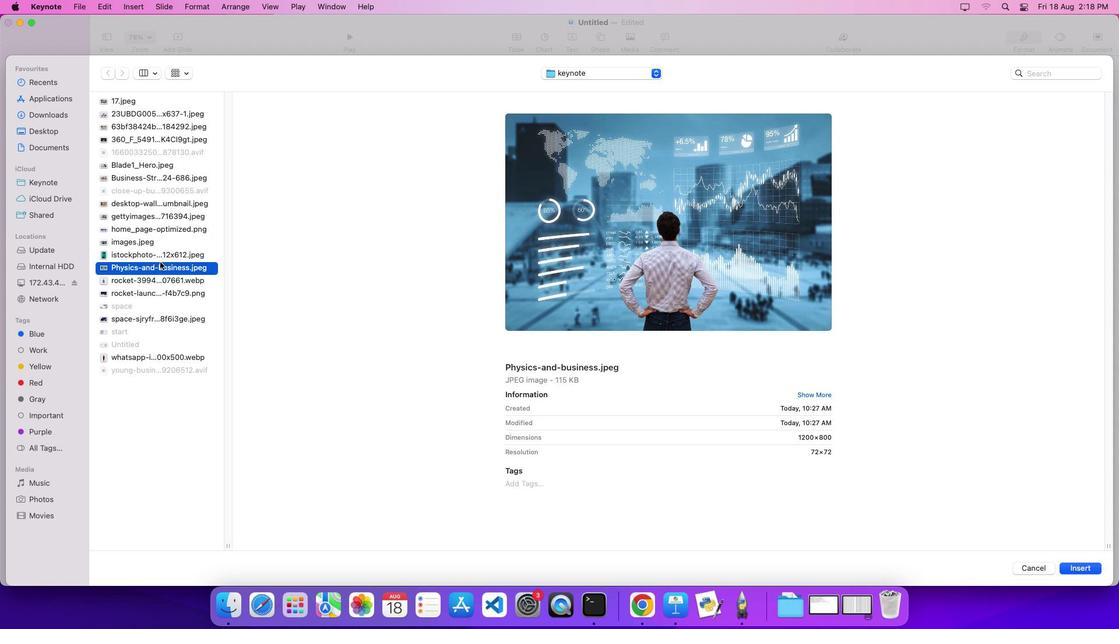 
Action: Mouse pressed left at (159, 261)
Screenshot: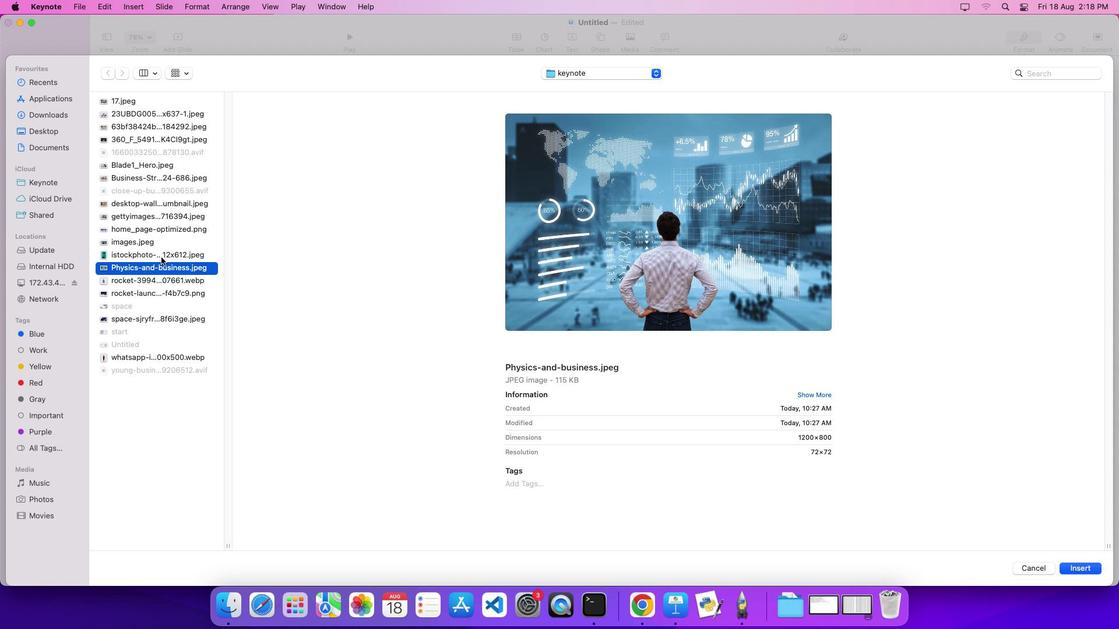 
Action: Mouse moved to (161, 257)
Screenshot: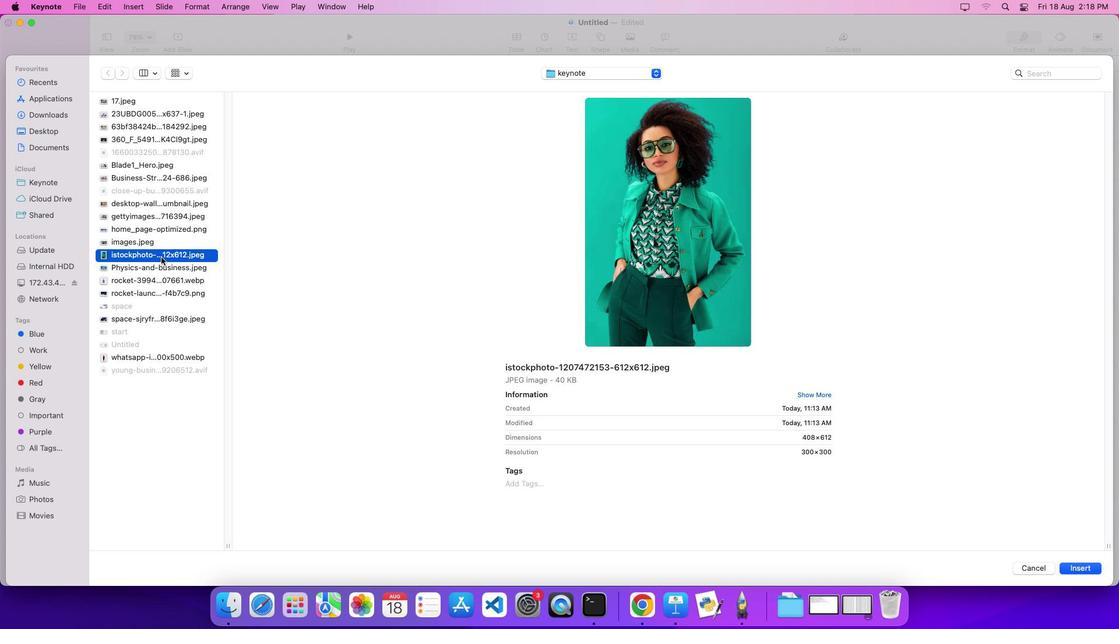 
Action: Mouse pressed left at (161, 257)
Screenshot: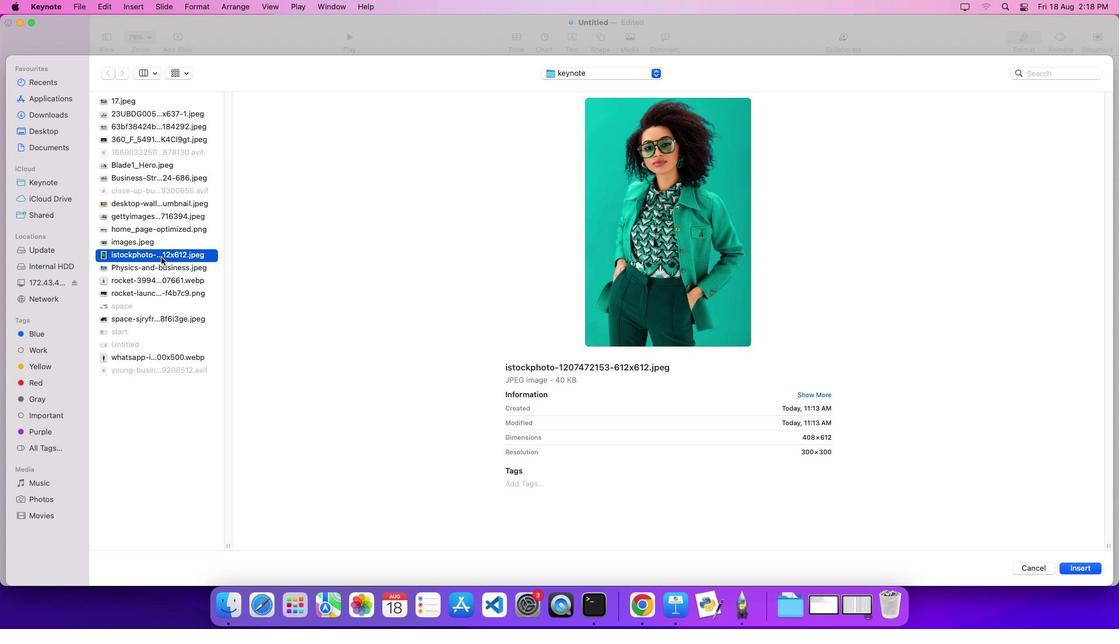 
Action: Mouse moved to (158, 229)
Screenshot: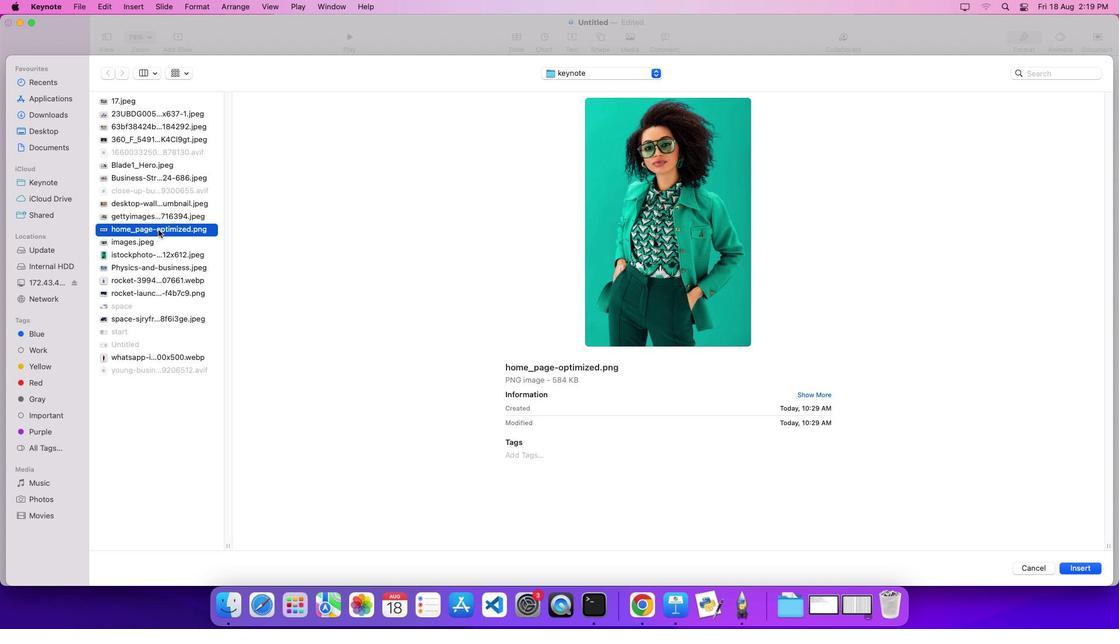
Action: Mouse pressed left at (158, 229)
Screenshot: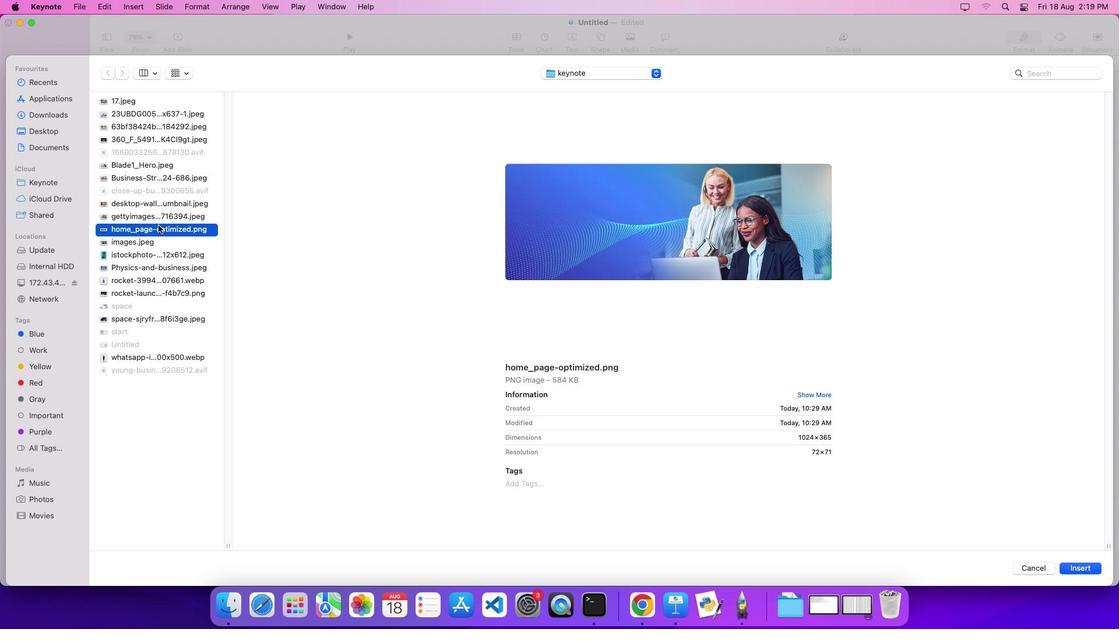 
Action: Mouse moved to (152, 237)
Screenshot: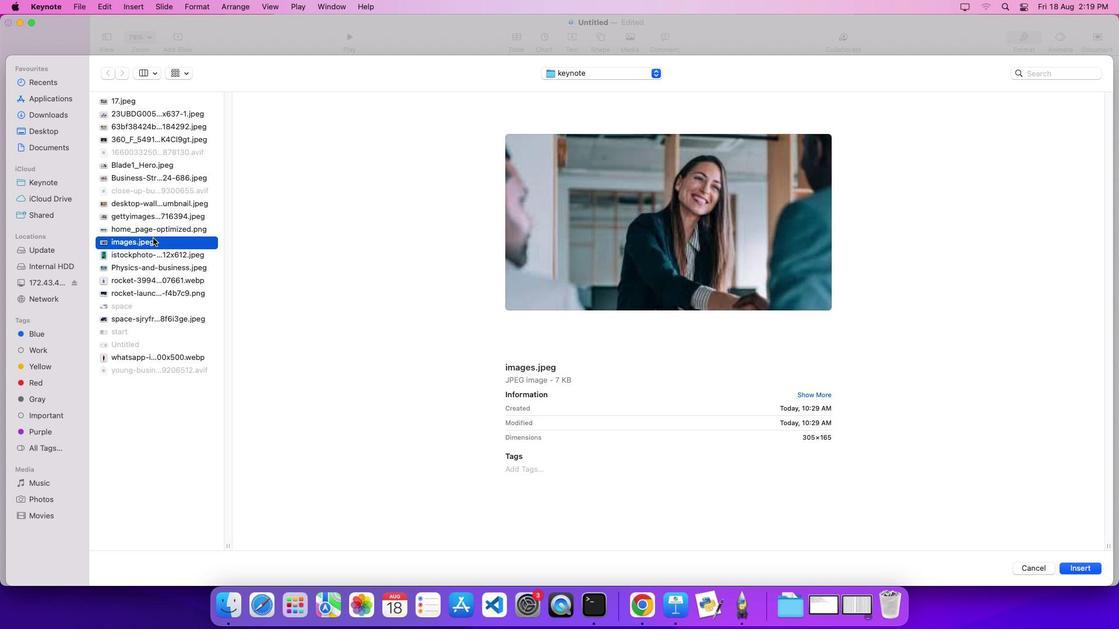 
Action: Mouse pressed left at (152, 237)
Screenshot: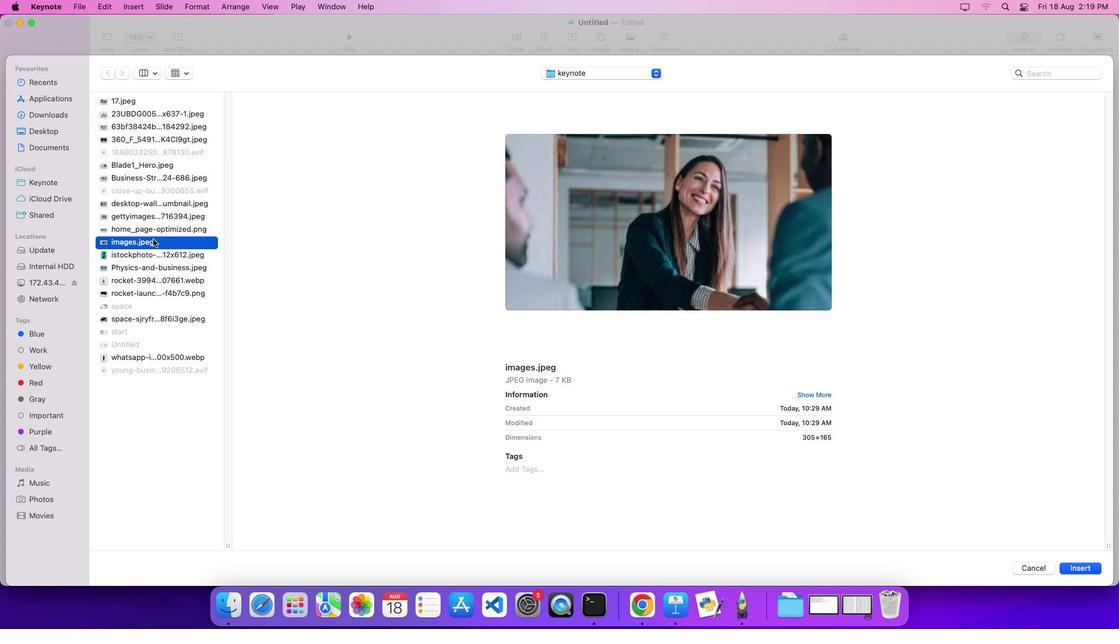 
Action: Mouse moved to (152, 256)
Screenshot: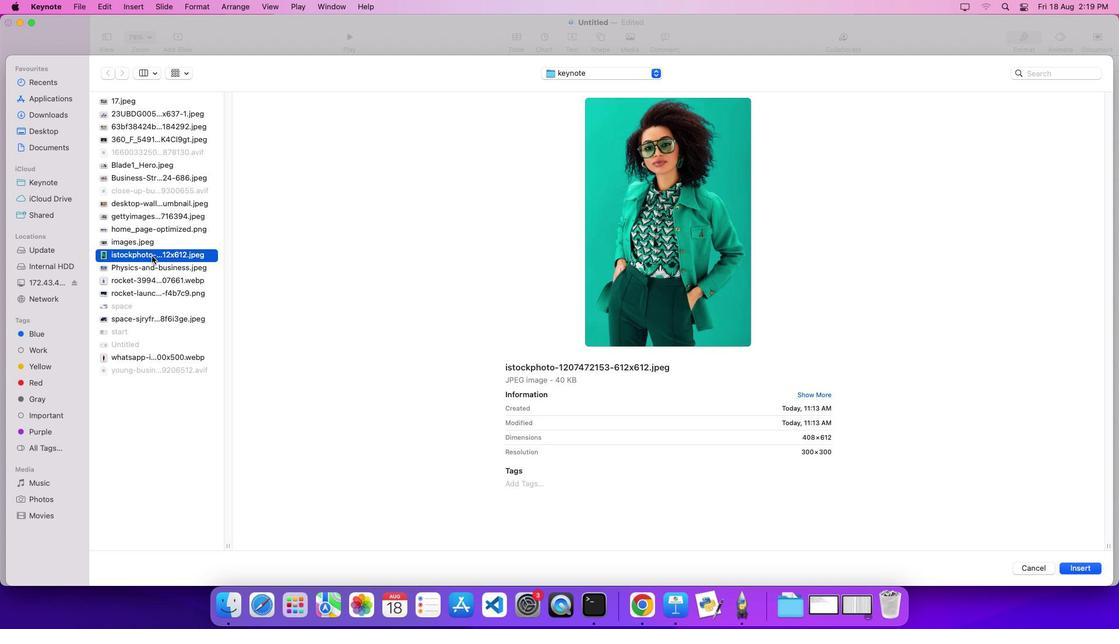 
Action: Mouse pressed left at (152, 256)
Screenshot: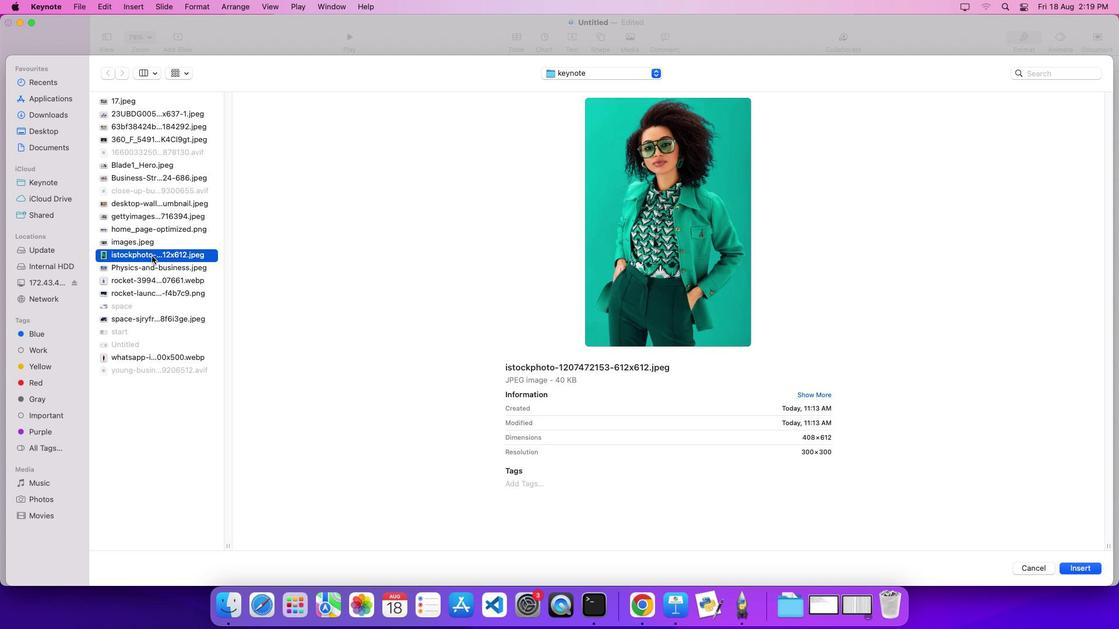 
Action: Mouse moved to (155, 270)
Screenshot: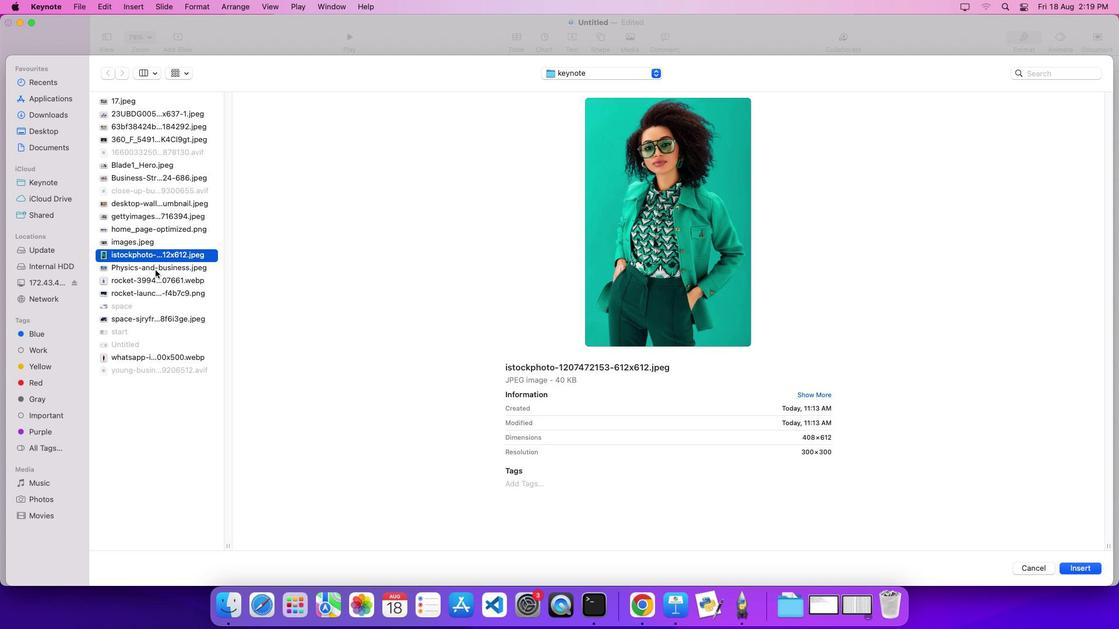 
Action: Mouse pressed left at (155, 270)
Screenshot: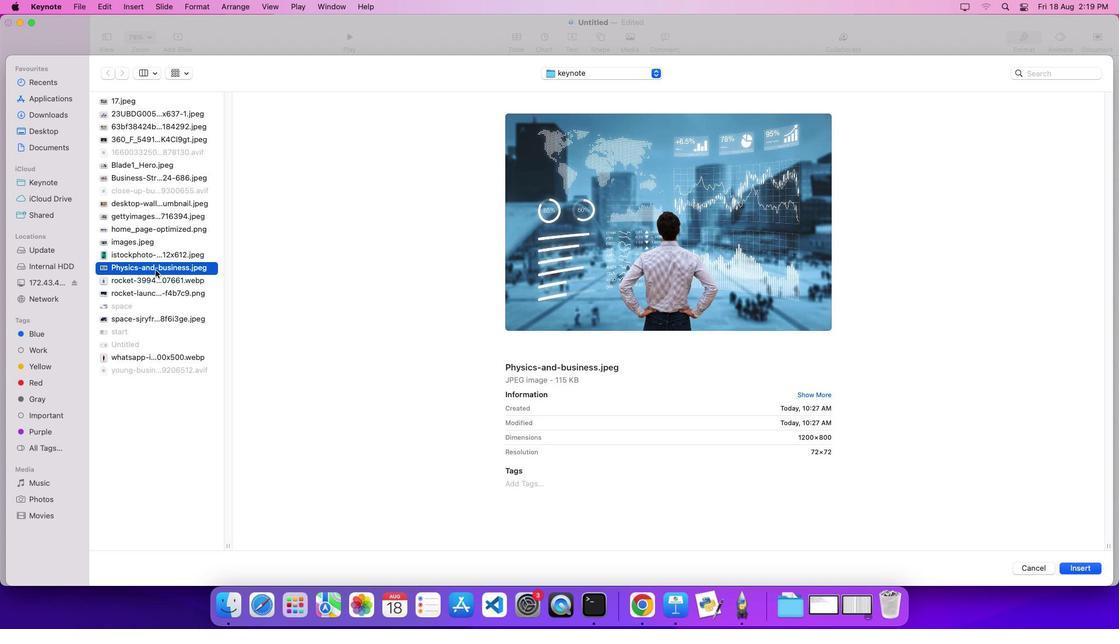 
Action: Mouse moved to (156, 278)
Screenshot: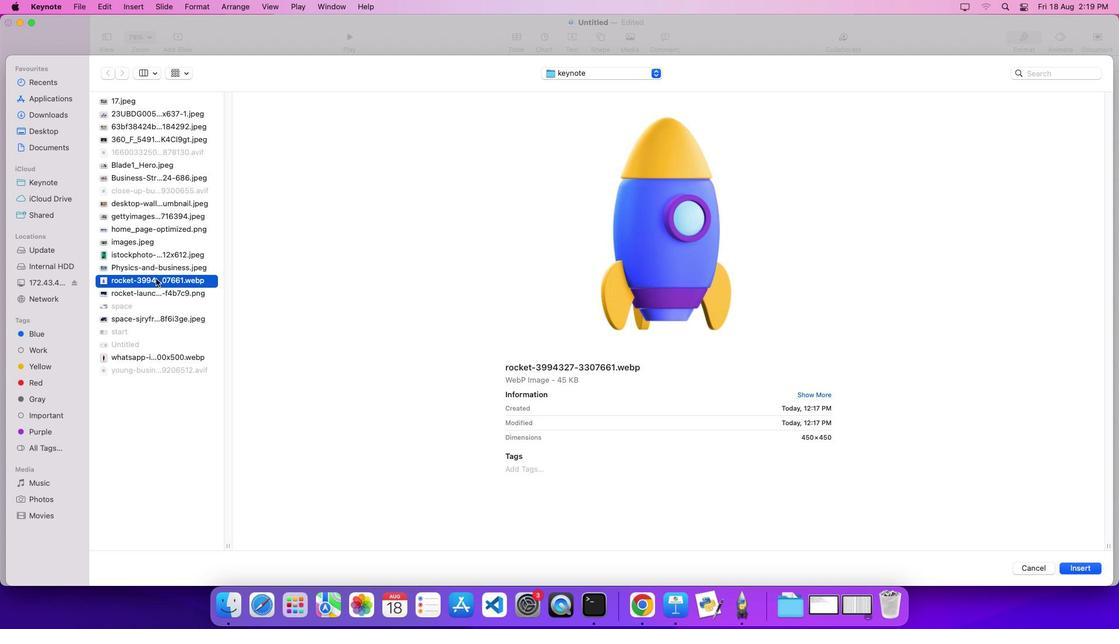 
Action: Mouse pressed left at (156, 278)
Screenshot: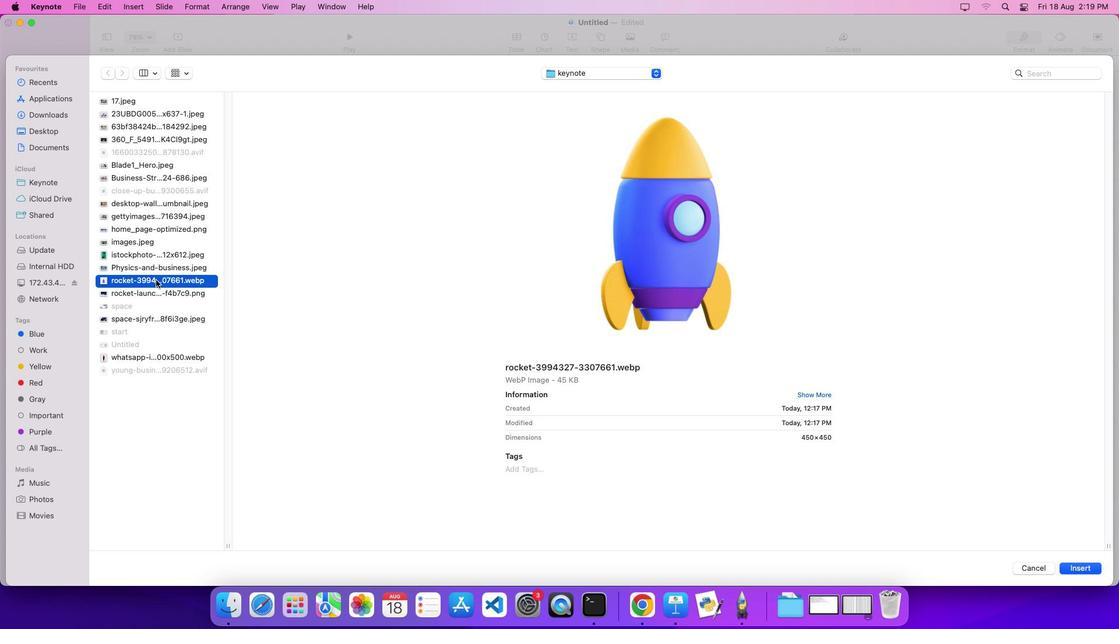 
Action: Mouse moved to (157, 286)
Screenshot: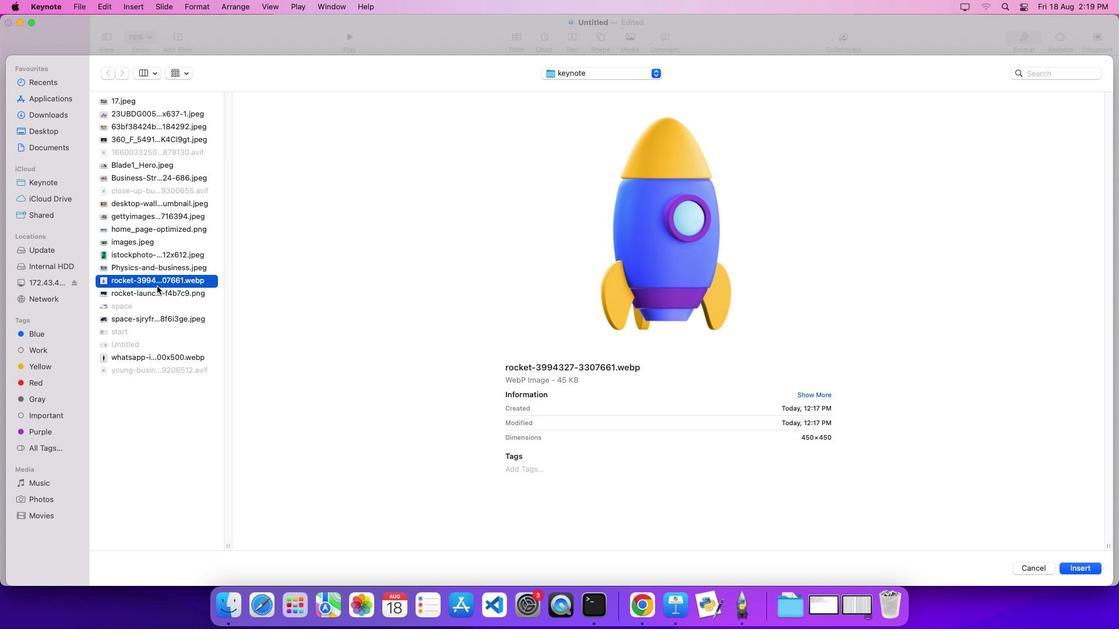 
Action: Mouse pressed left at (157, 286)
Screenshot: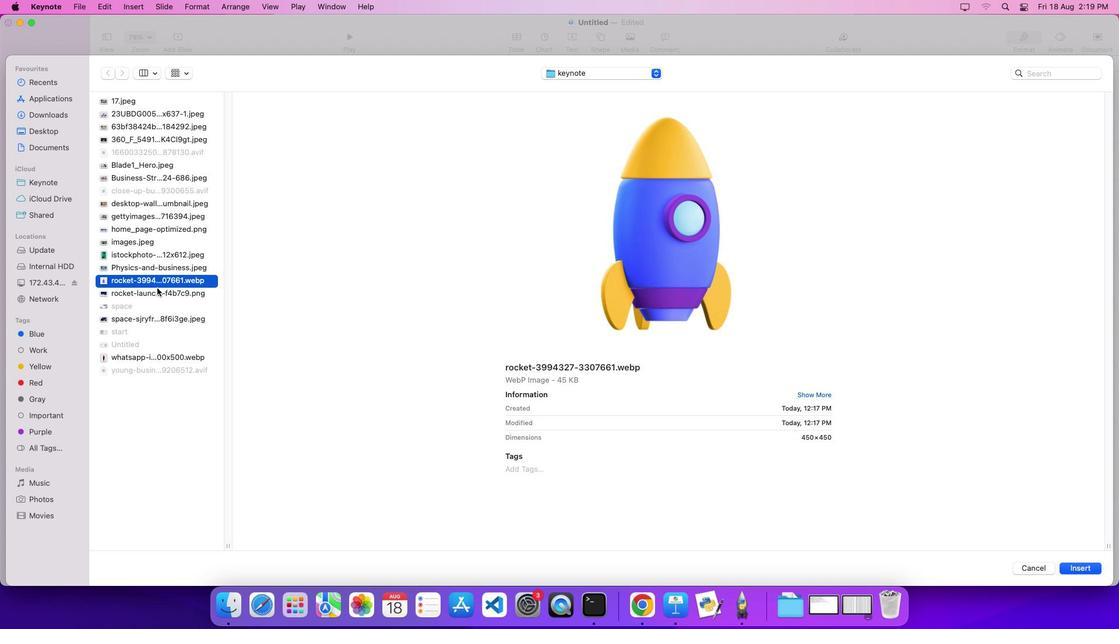 
Action: Mouse moved to (157, 292)
Screenshot: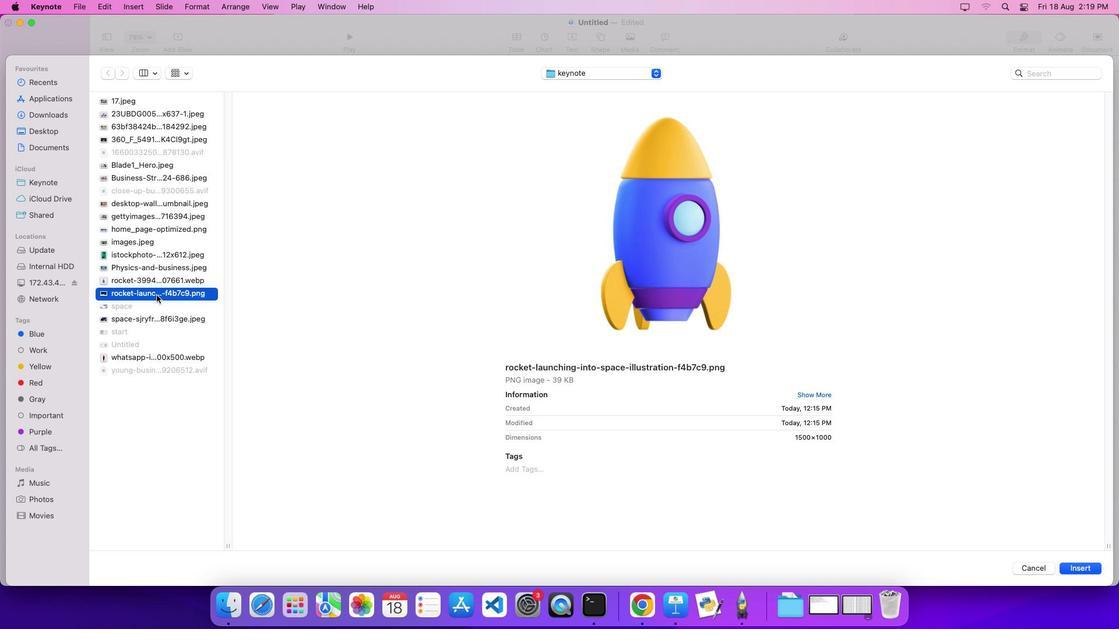 
Action: Mouse pressed left at (157, 292)
Screenshot: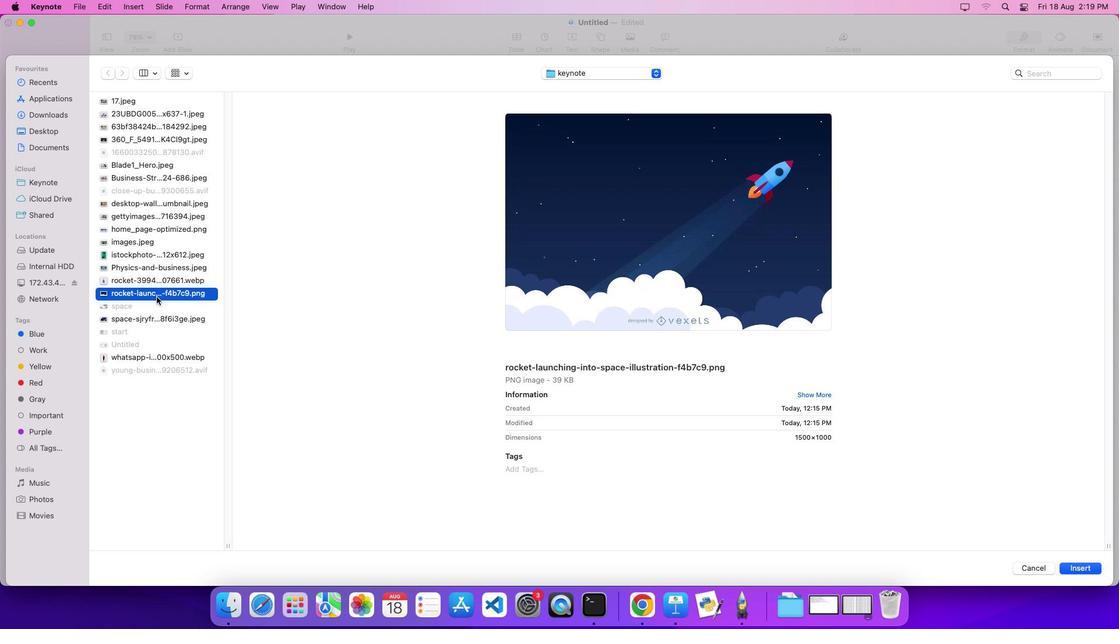 
Action: Mouse moved to (156, 307)
Screenshot: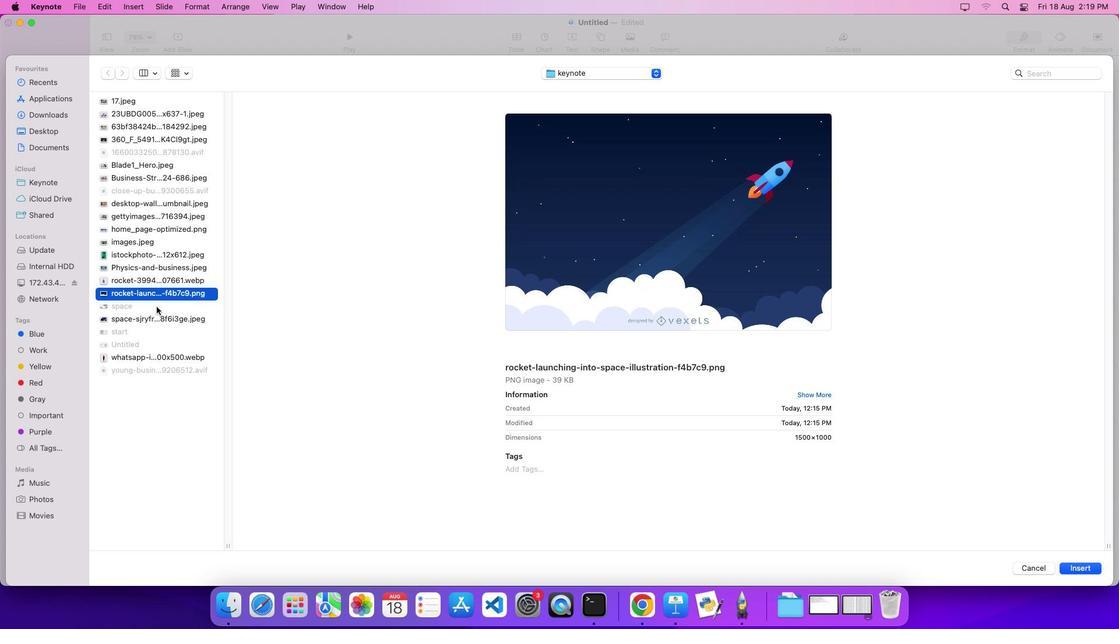 
Action: Mouse pressed left at (156, 307)
Screenshot: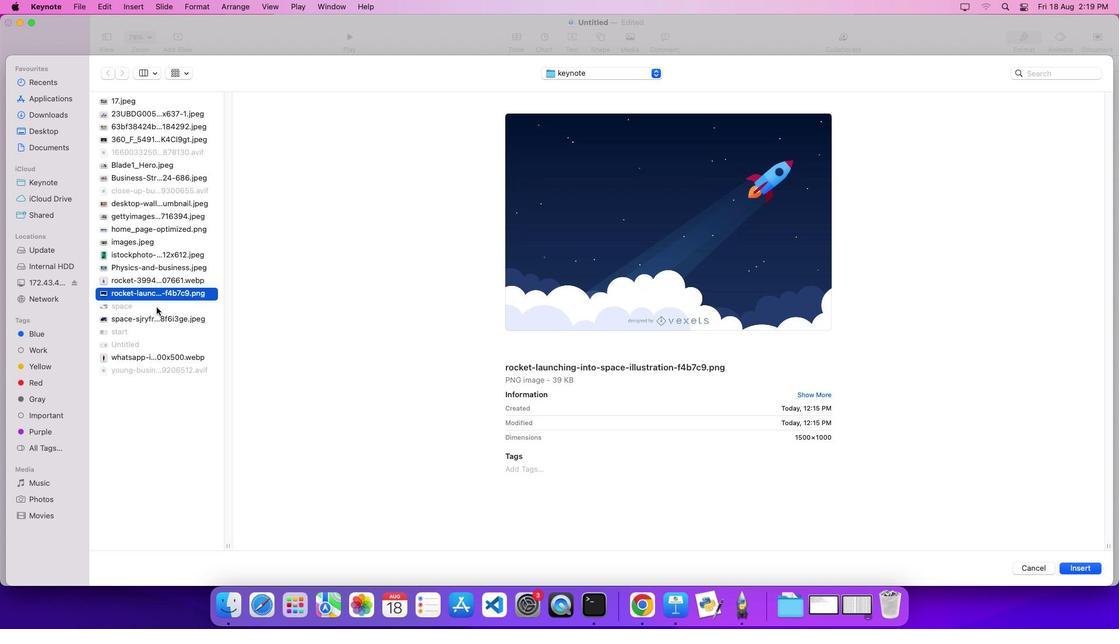 
Action: Mouse moved to (157, 313)
Screenshot: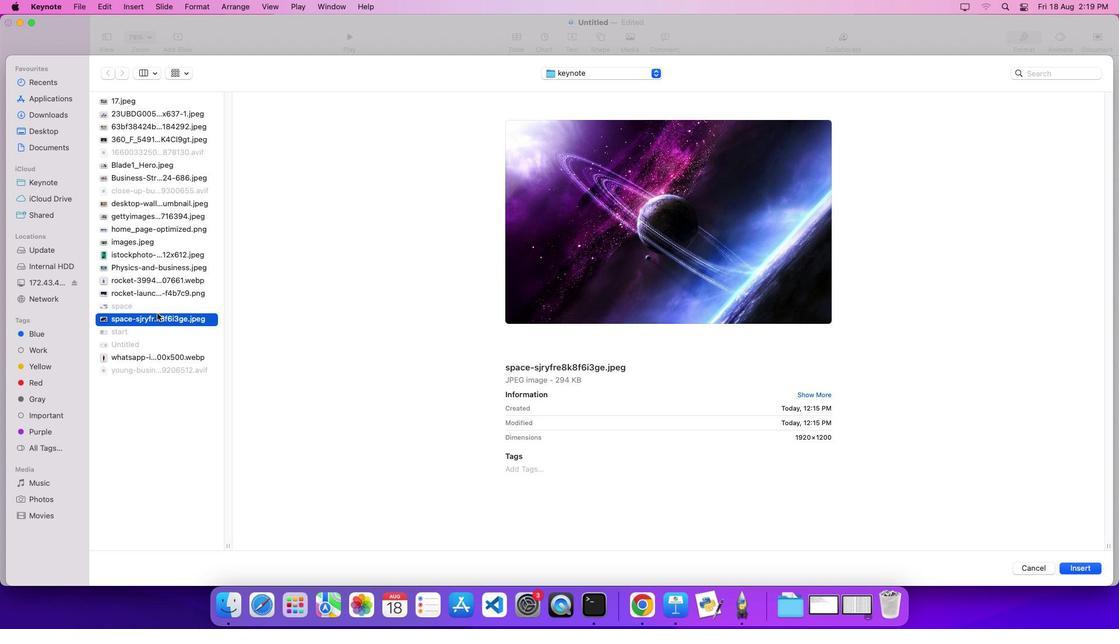 
Action: Mouse pressed left at (157, 313)
Screenshot: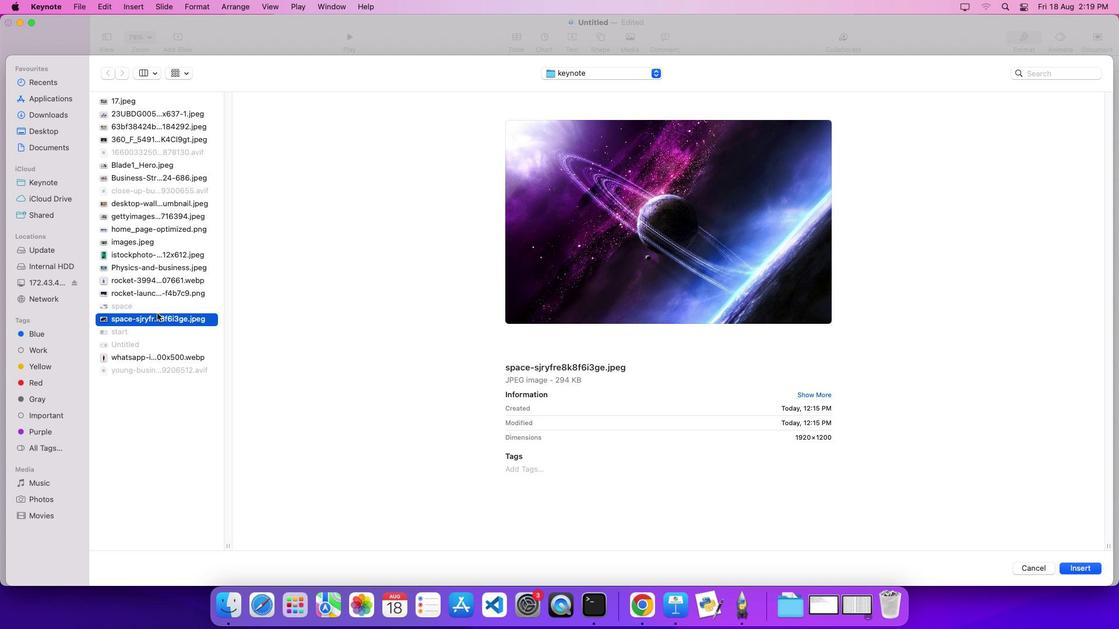 
Action: Mouse moved to (163, 355)
Screenshot: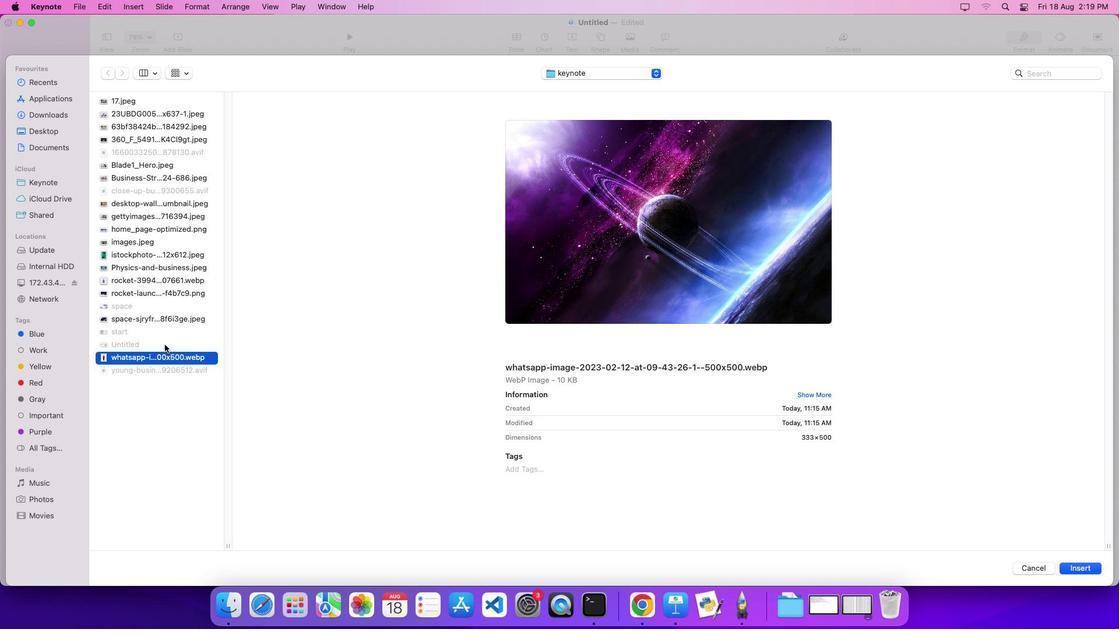 
Action: Mouse pressed left at (163, 355)
Screenshot: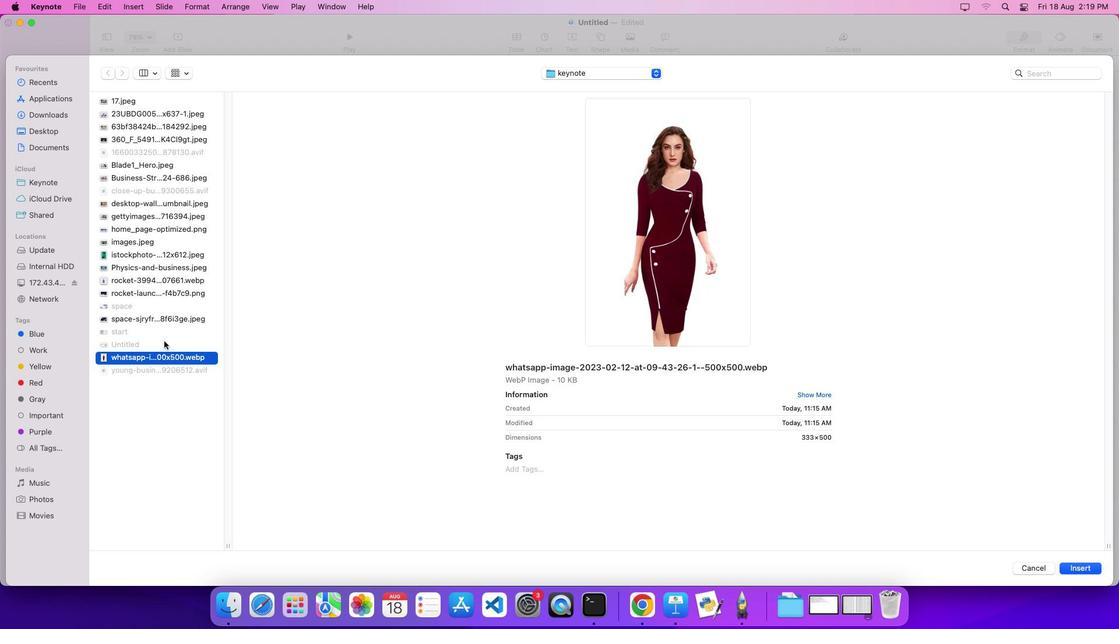 
Action: Mouse moved to (139, 248)
Screenshot: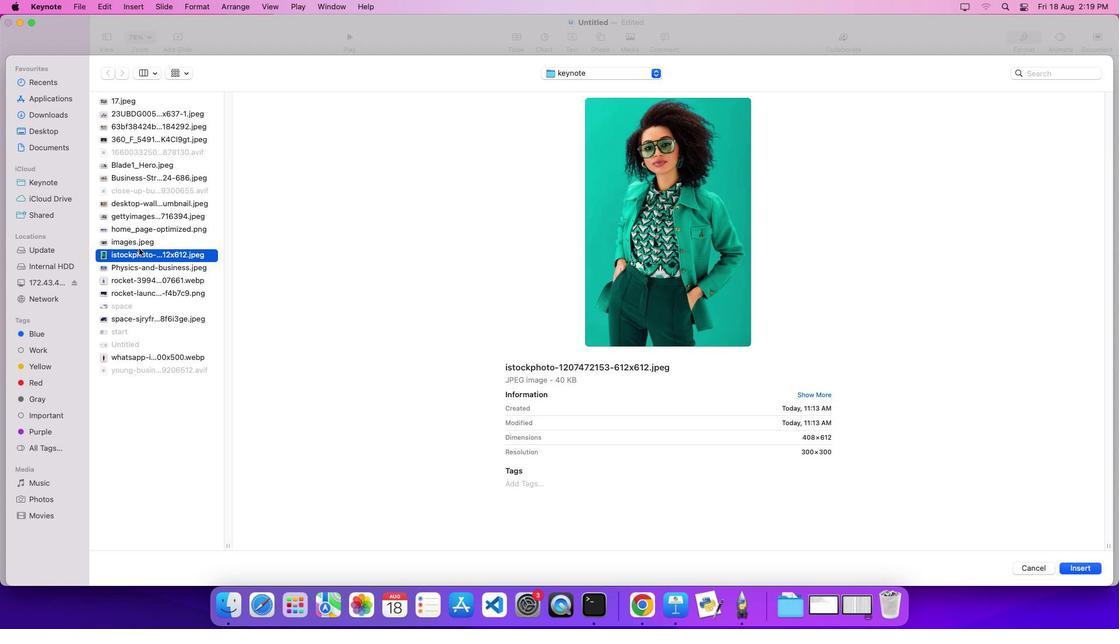 
Action: Mouse pressed left at (139, 248)
Screenshot: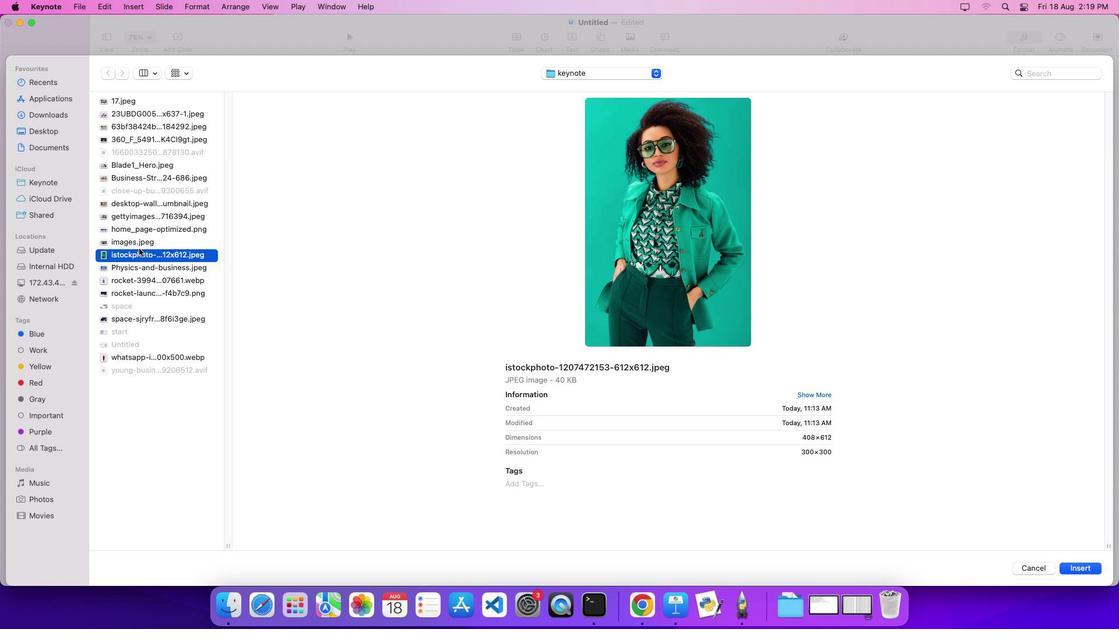 
Action: Mouse moved to (145, 198)
Screenshot: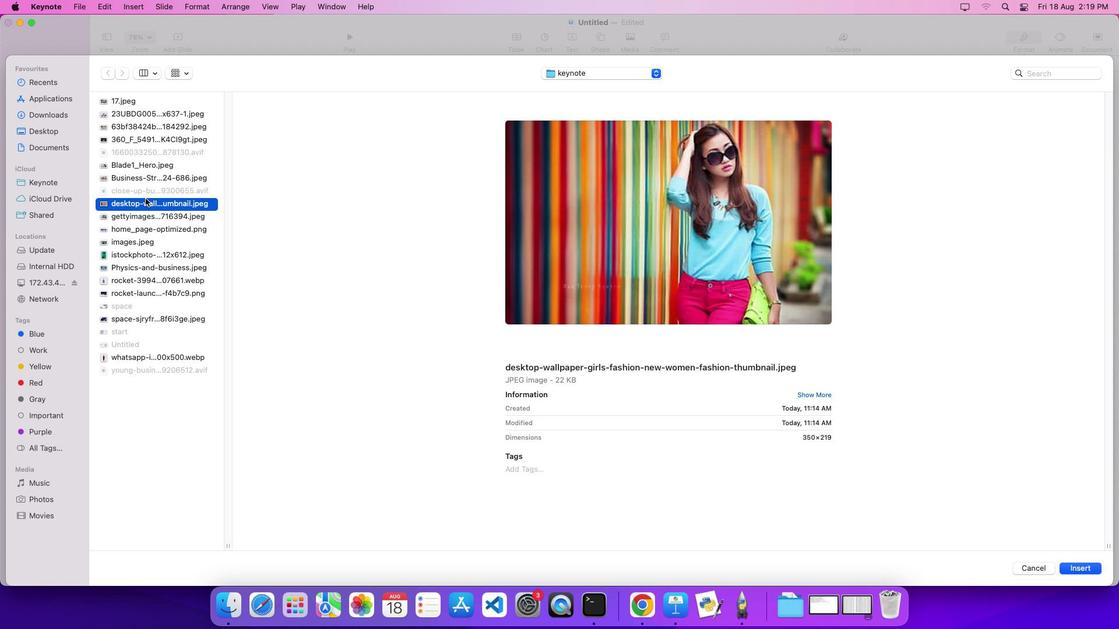 
Action: Mouse pressed left at (145, 198)
Screenshot: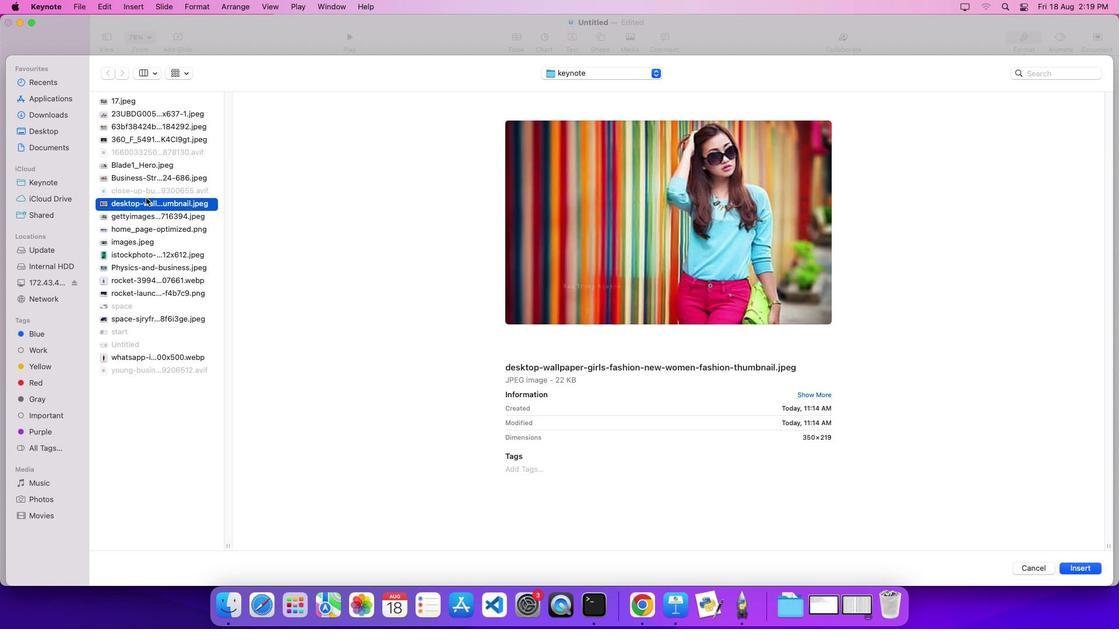 
Action: Mouse moved to (148, 192)
Screenshot: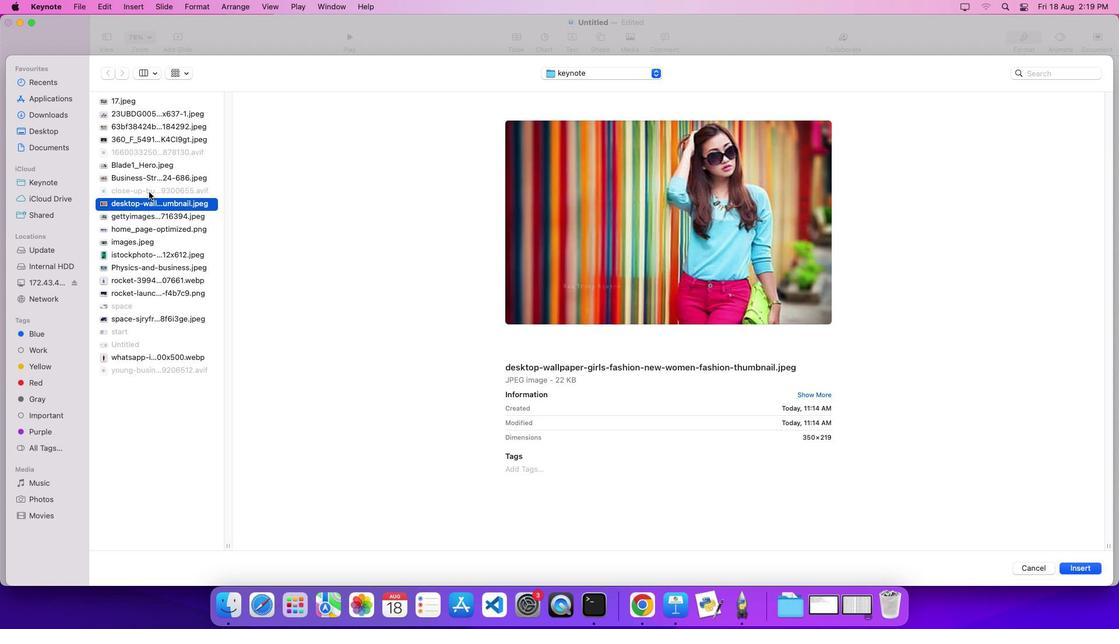 
Action: Mouse pressed left at (148, 192)
Screenshot: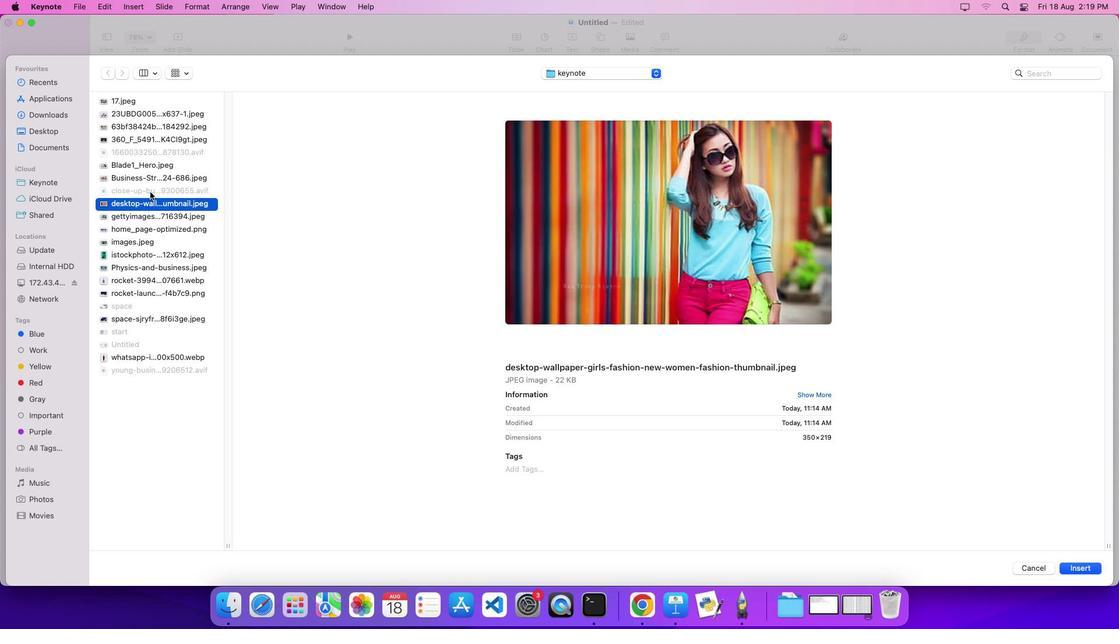 
Action: Mouse moved to (149, 145)
Screenshot: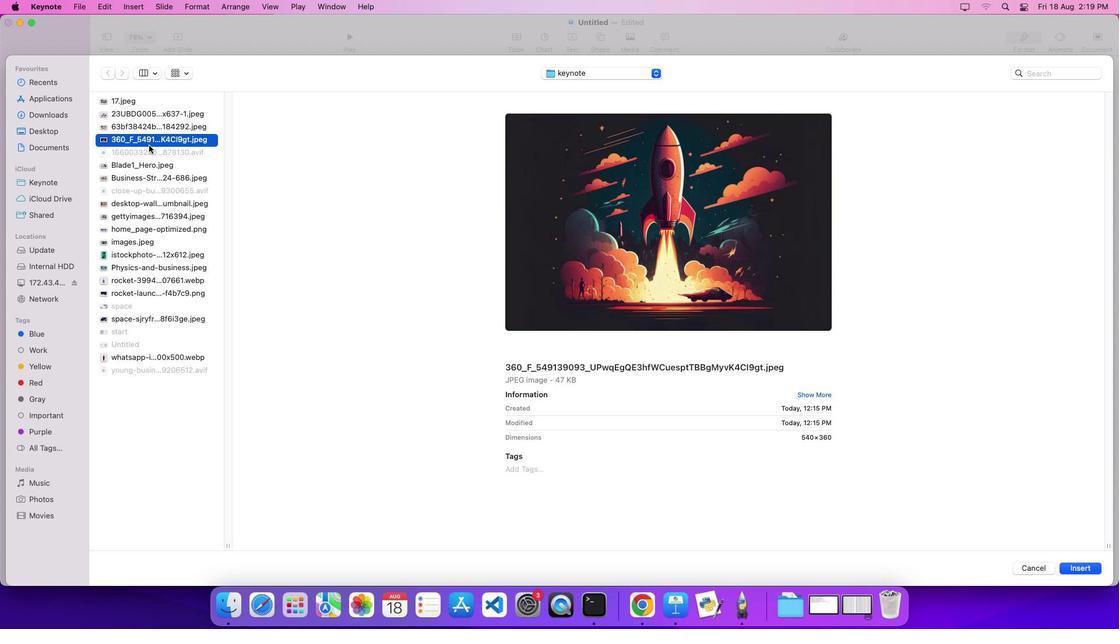
Action: Mouse pressed left at (149, 145)
Screenshot: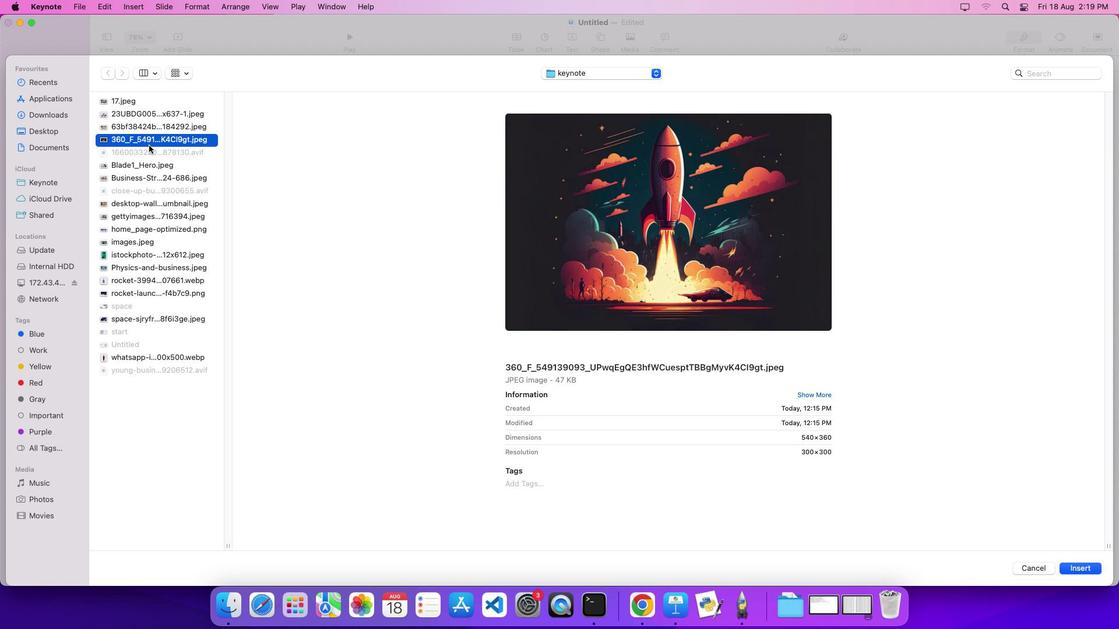
Action: Mouse moved to (150, 131)
Screenshot: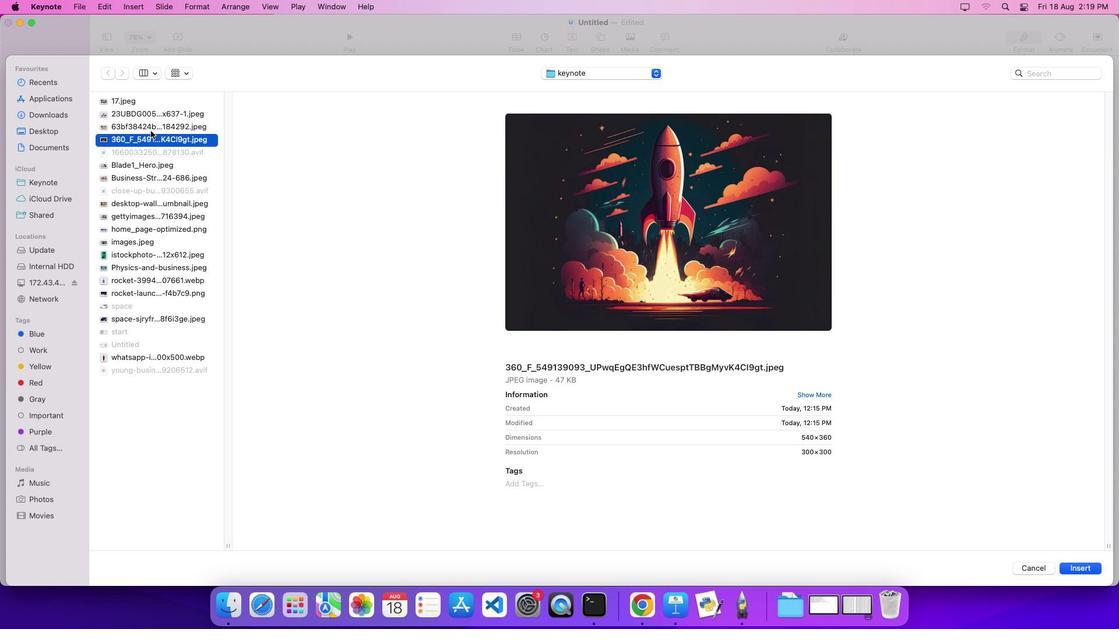 
Action: Mouse pressed left at (150, 131)
Screenshot: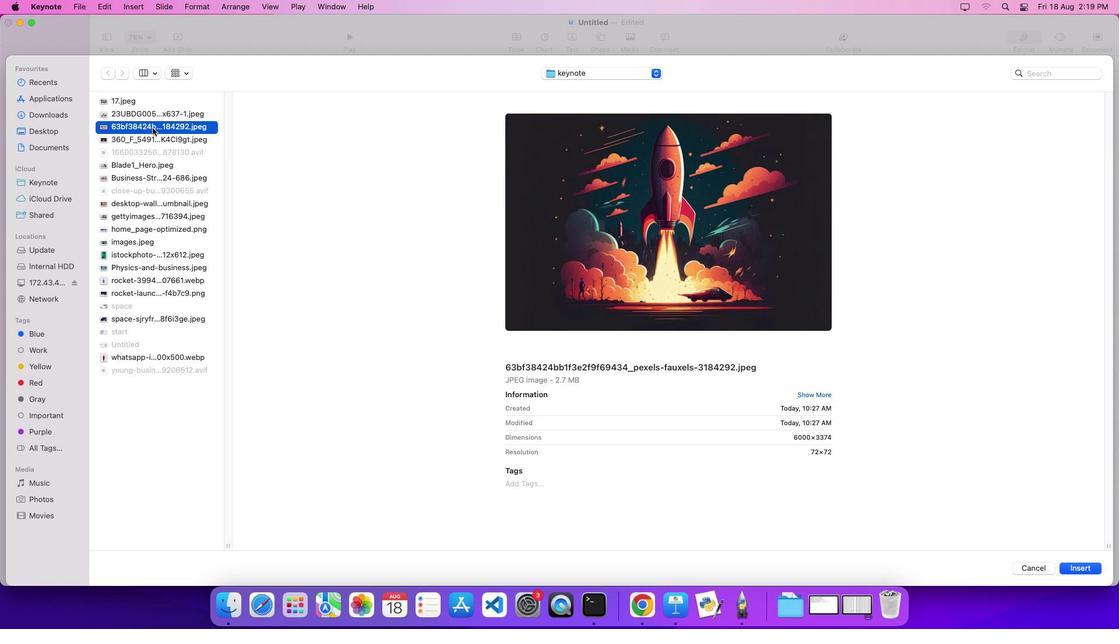 
Action: Mouse moved to (1071, 567)
Screenshot: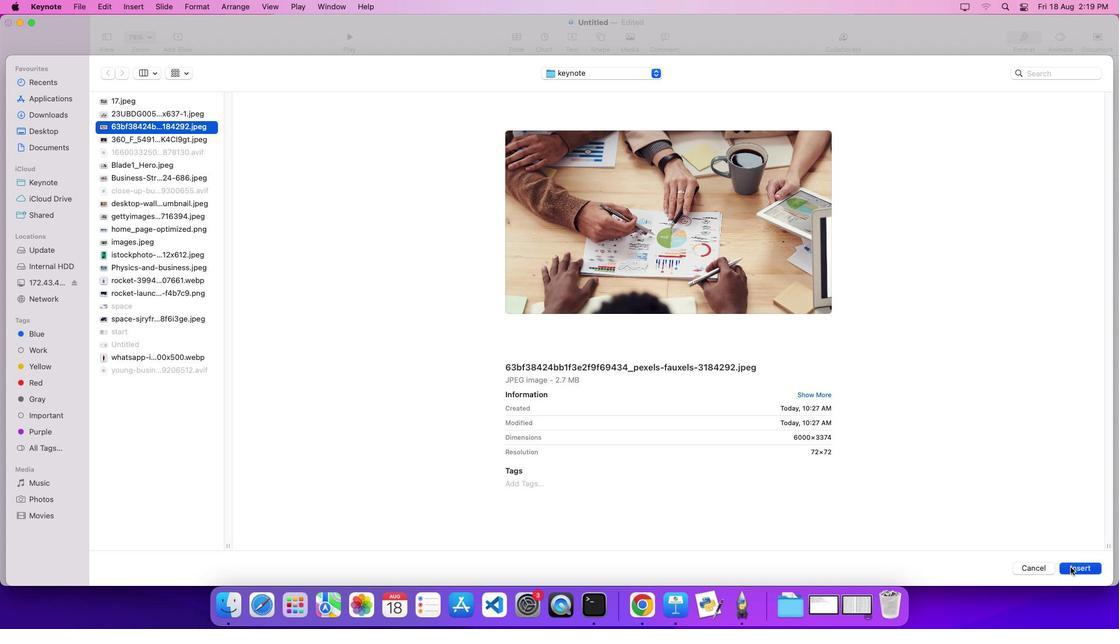 
Action: Mouse pressed left at (1071, 567)
Screenshot: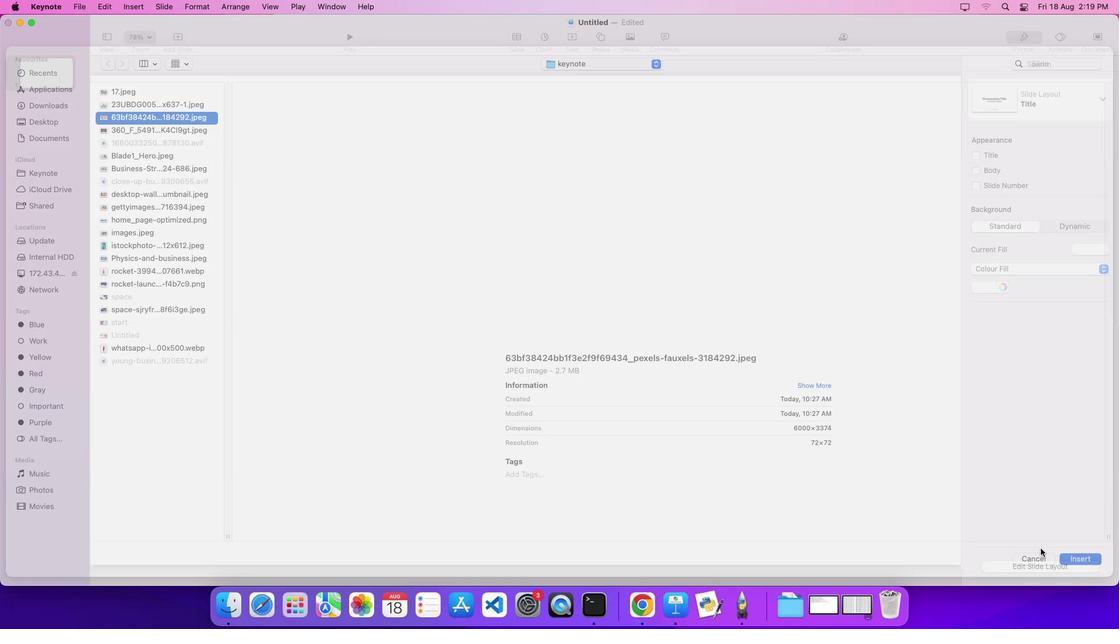 
Action: Mouse moved to (724, 348)
Screenshot: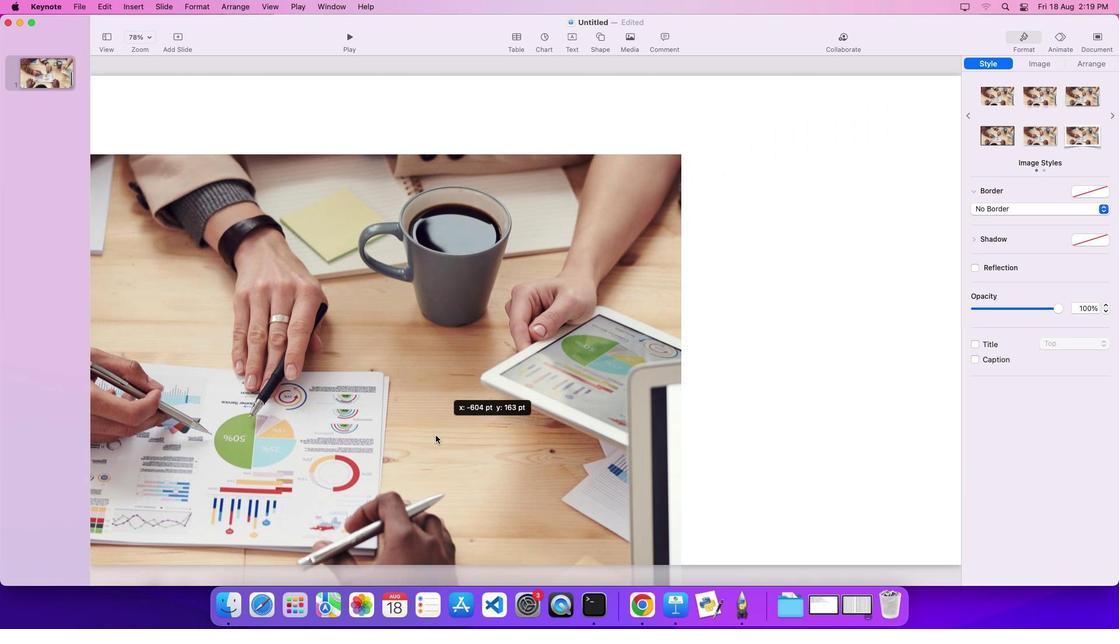 
Action: Mouse pressed left at (724, 348)
Screenshot: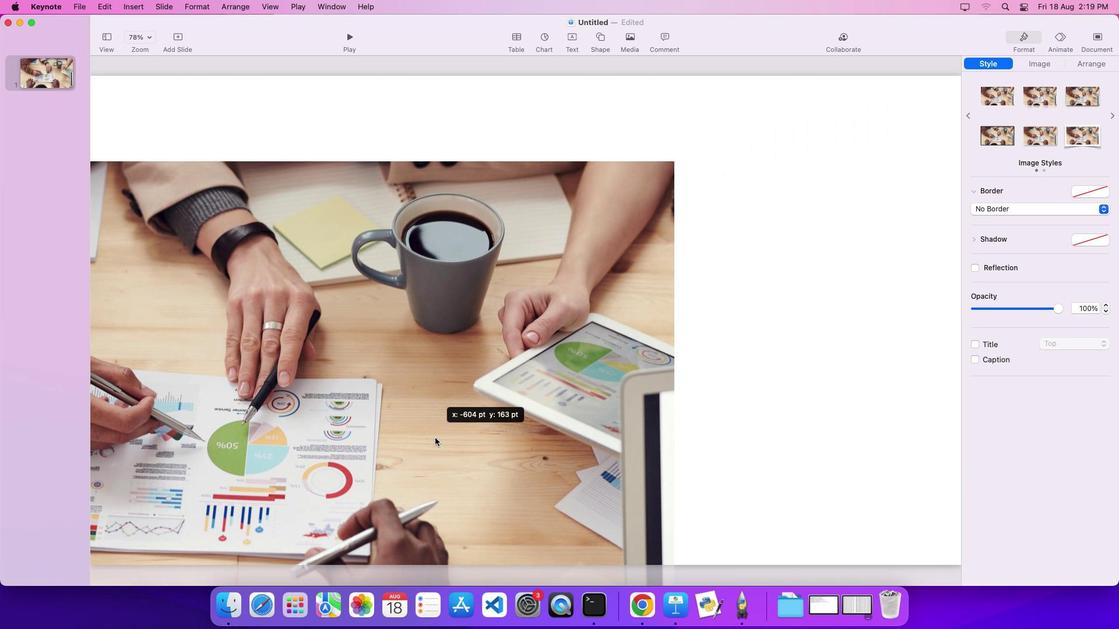 
Action: Mouse moved to (672, 168)
Screenshot: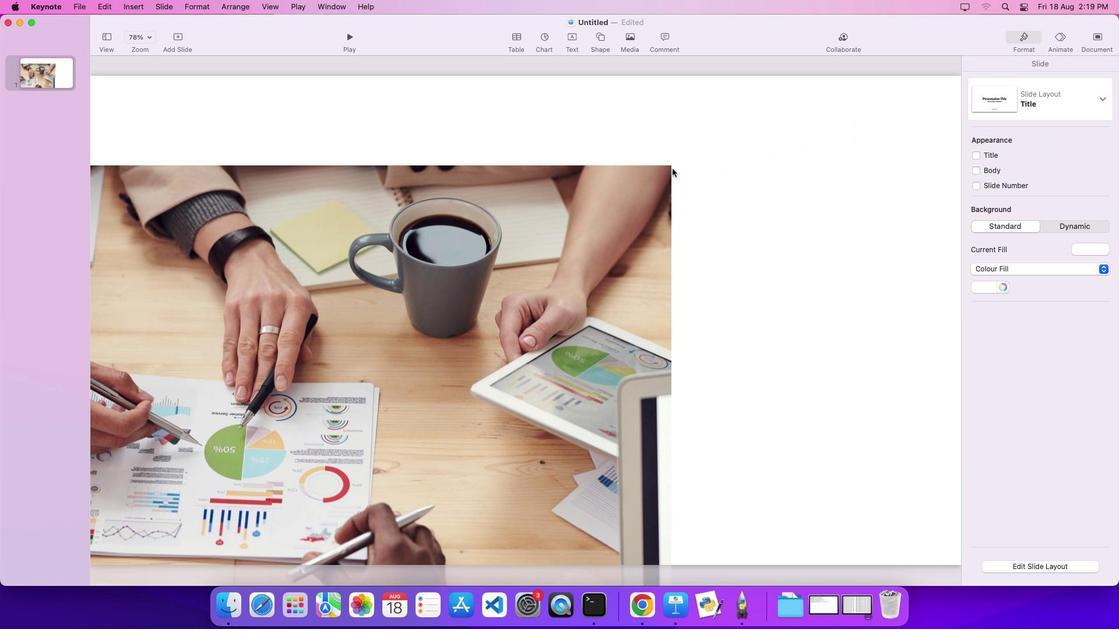 
Action: Mouse pressed left at (672, 168)
Screenshot: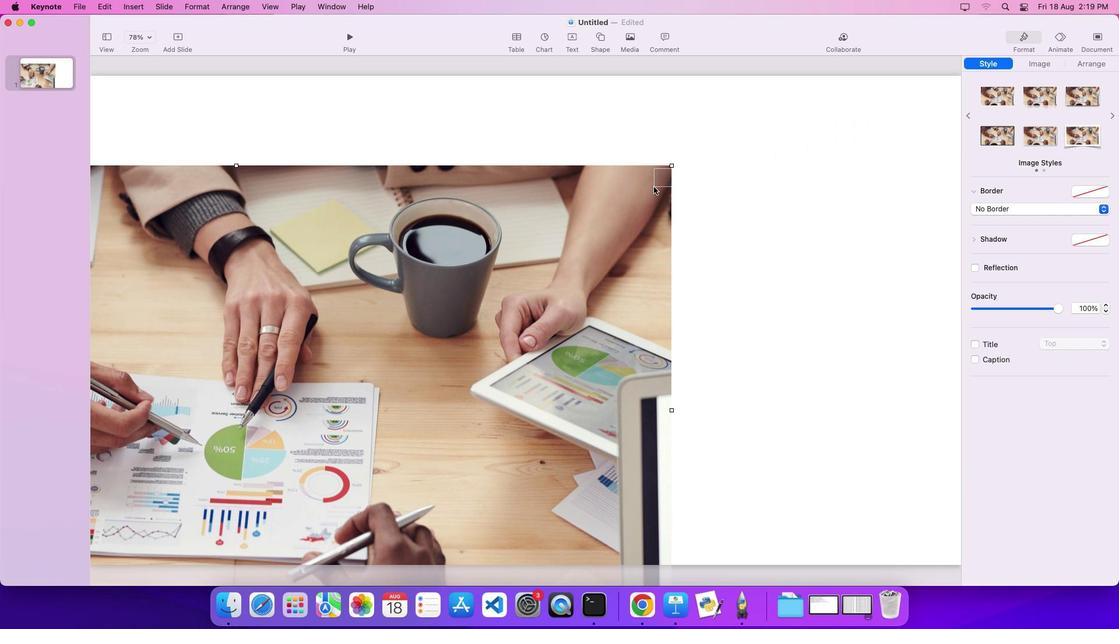 
Action: Mouse moved to (672, 166)
Screenshot: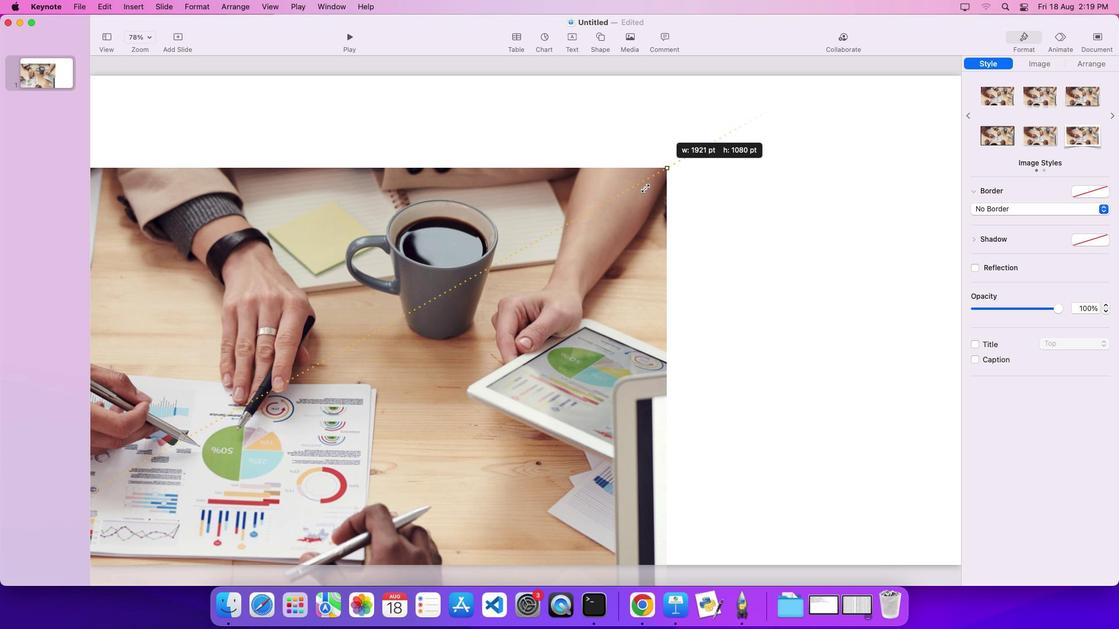 
Action: Mouse pressed left at (672, 166)
Screenshot: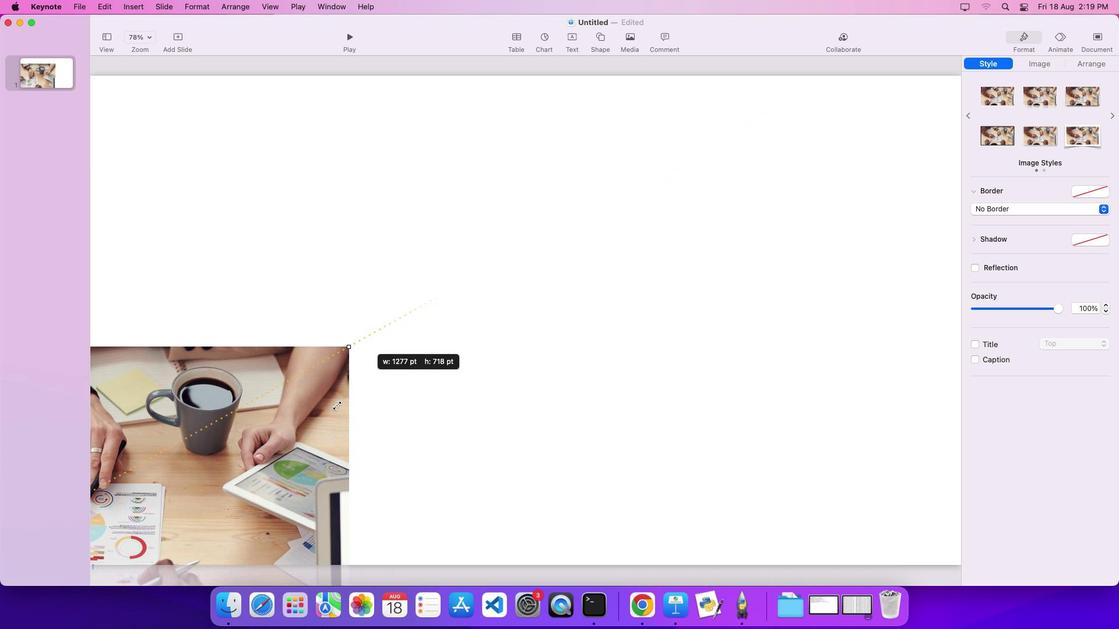 
Action: Mouse moved to (199, 497)
Screenshot: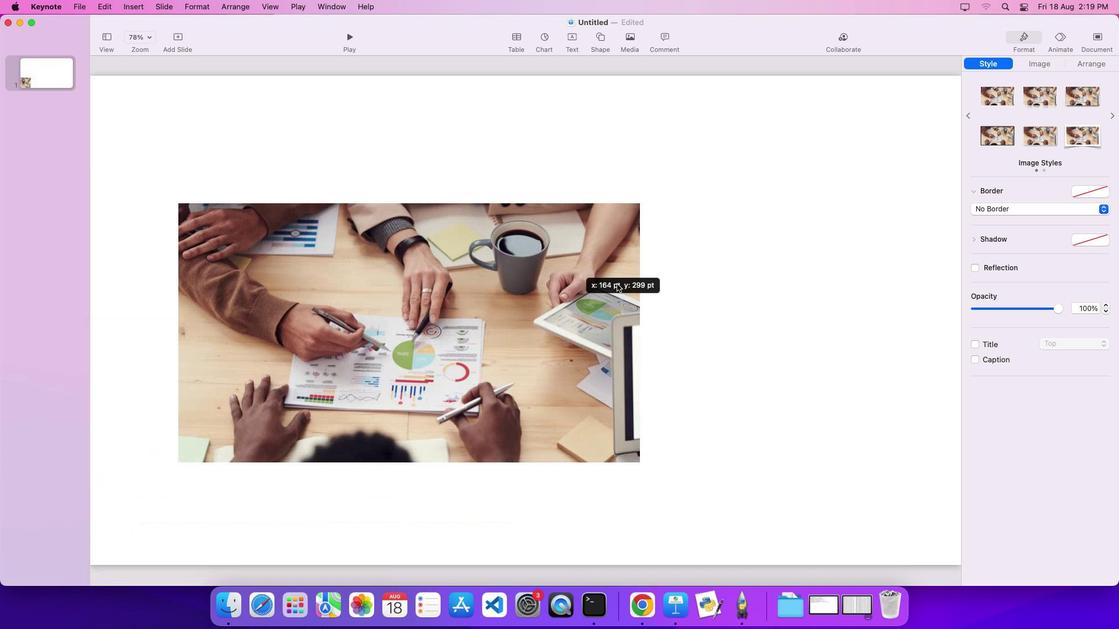 
Action: Mouse pressed left at (199, 497)
Screenshot: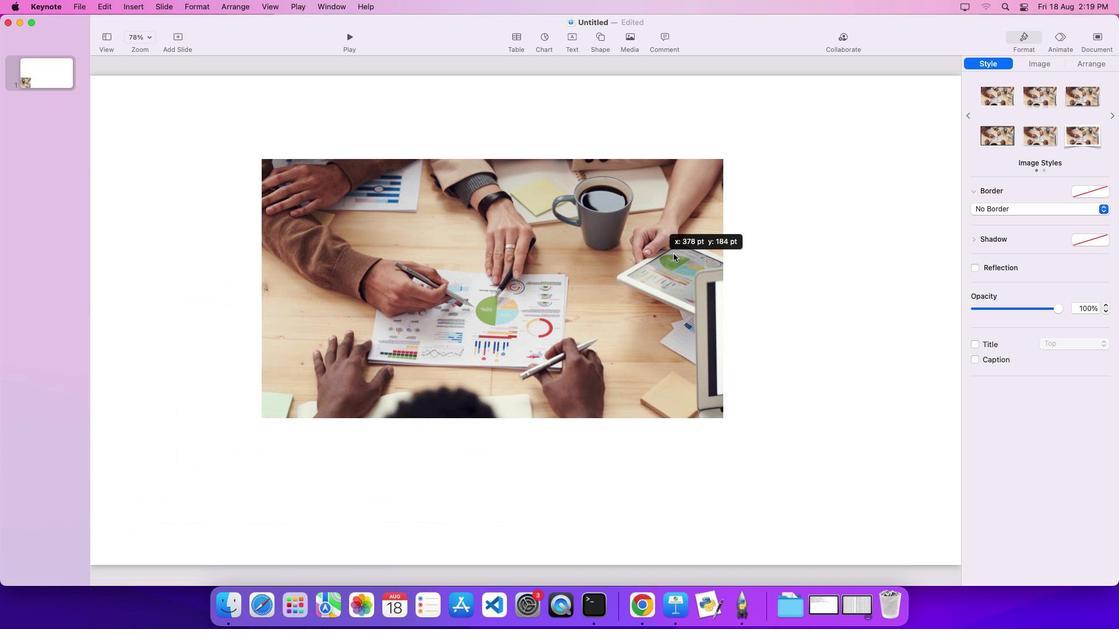 
Action: Mouse moved to (598, 331)
Screenshot: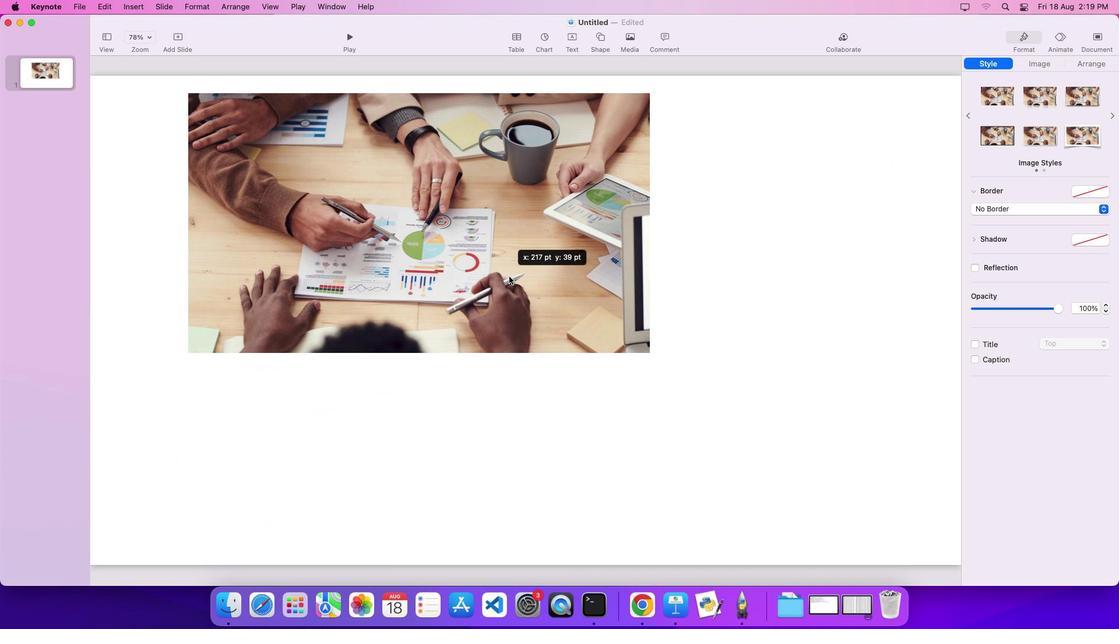 
Action: Mouse pressed left at (598, 331)
Screenshot: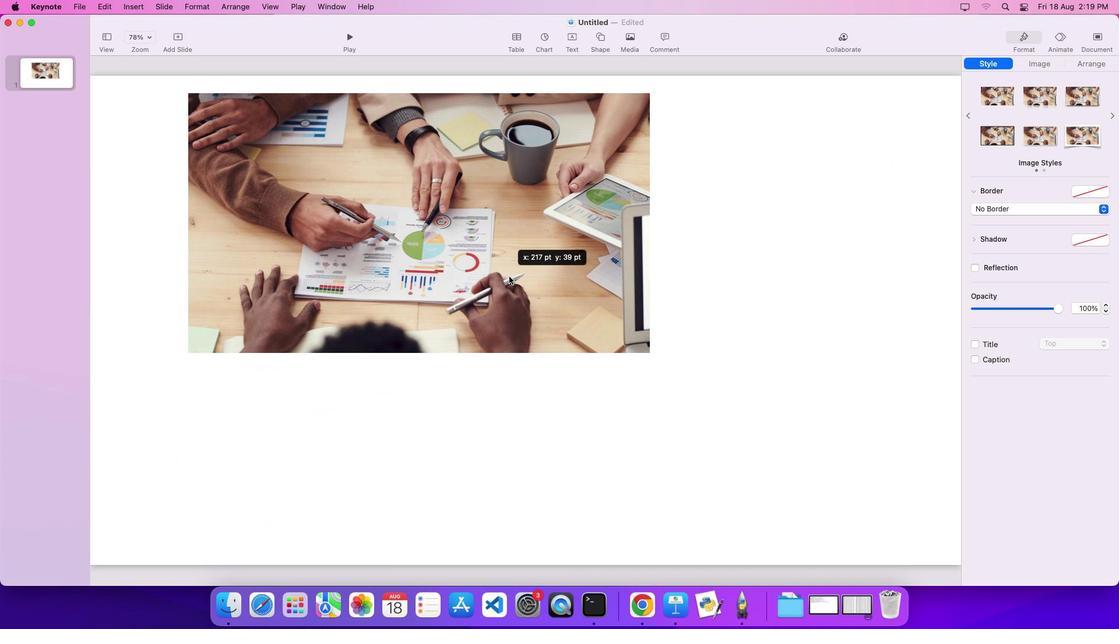
Action: Mouse moved to (685, 369)
Screenshot: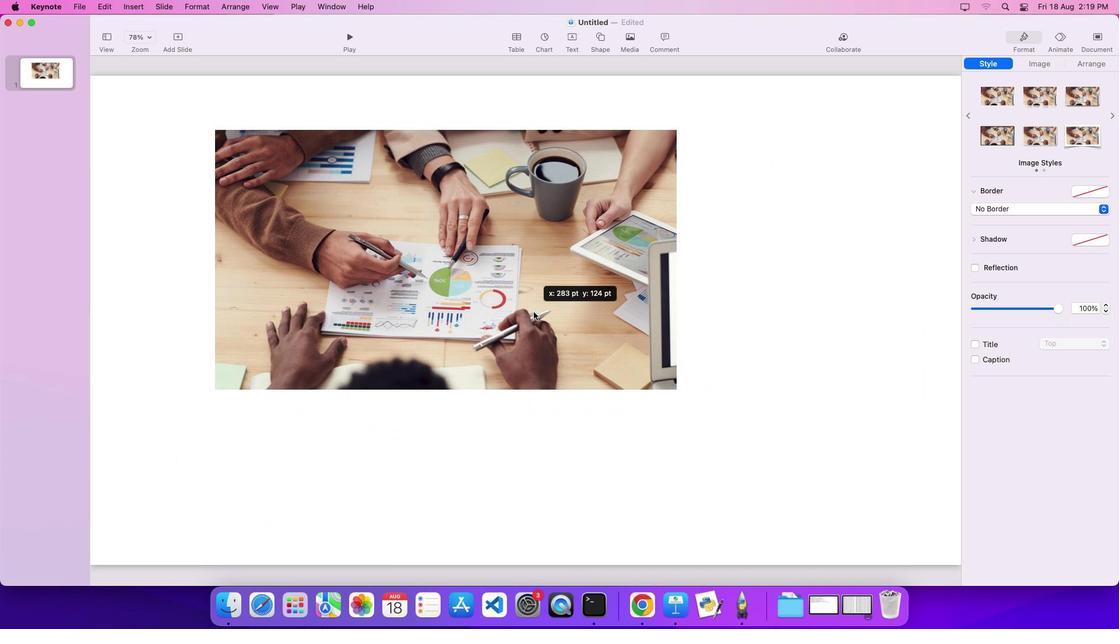 
Action: Mouse pressed left at (685, 369)
Screenshot: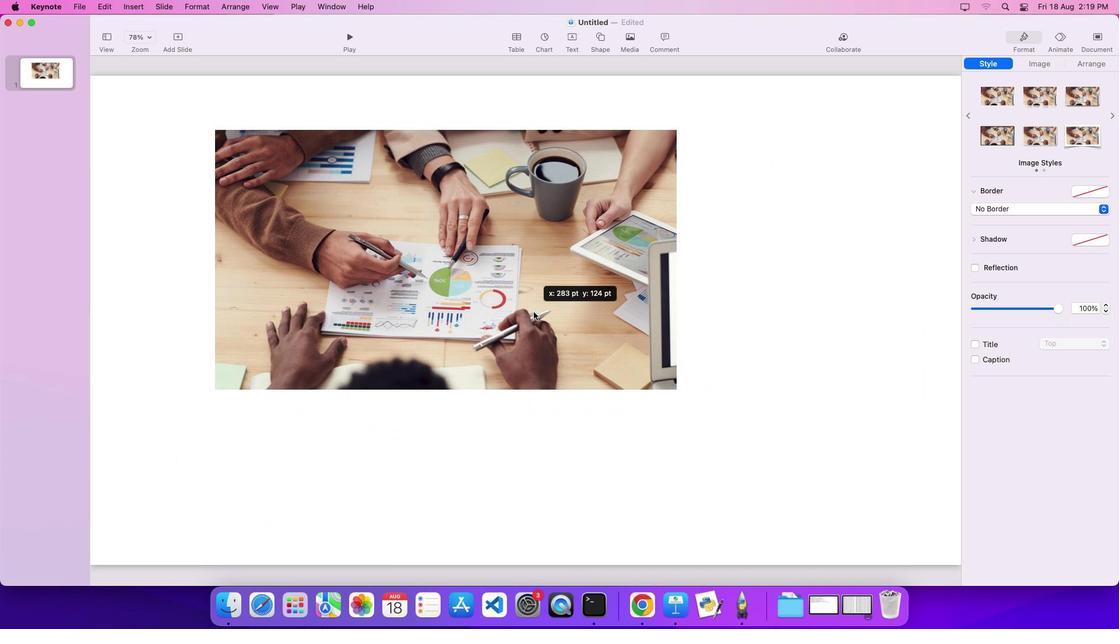 
Action: Mouse moved to (535, 340)
Screenshot: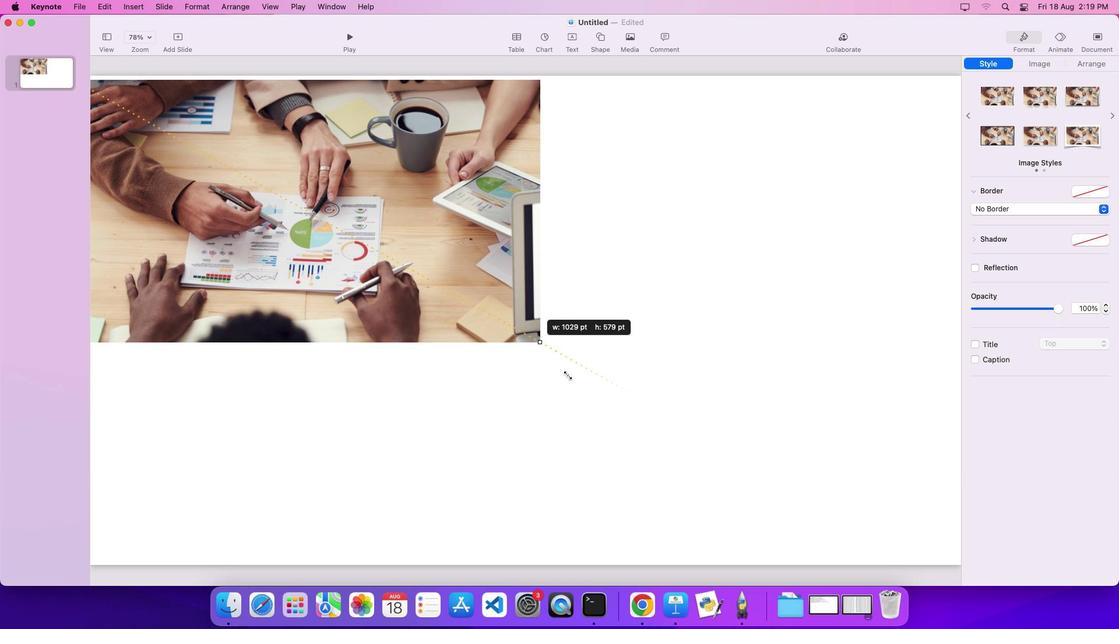 
Action: Mouse pressed left at (535, 340)
Screenshot: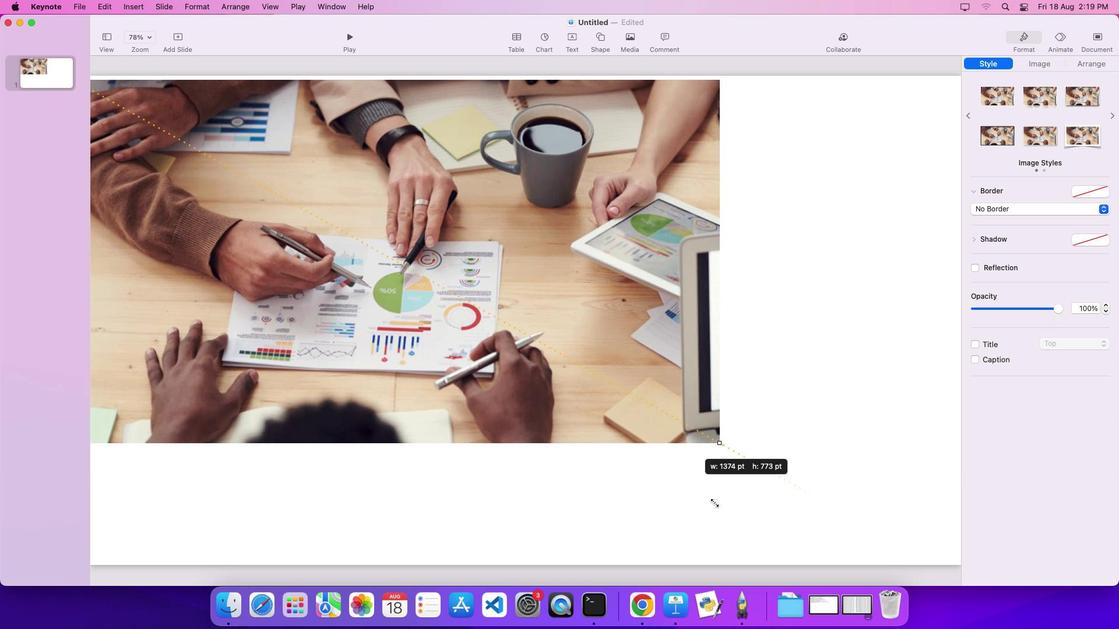 
Action: Mouse moved to (464, 305)
Screenshot: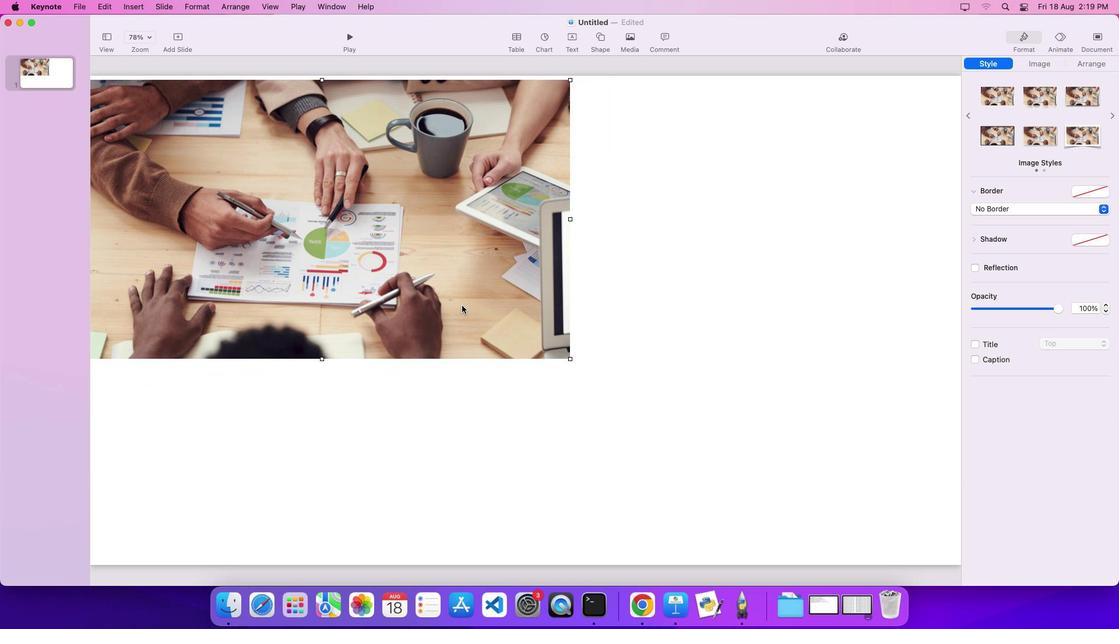 
Action: Mouse pressed left at (464, 305)
Screenshot: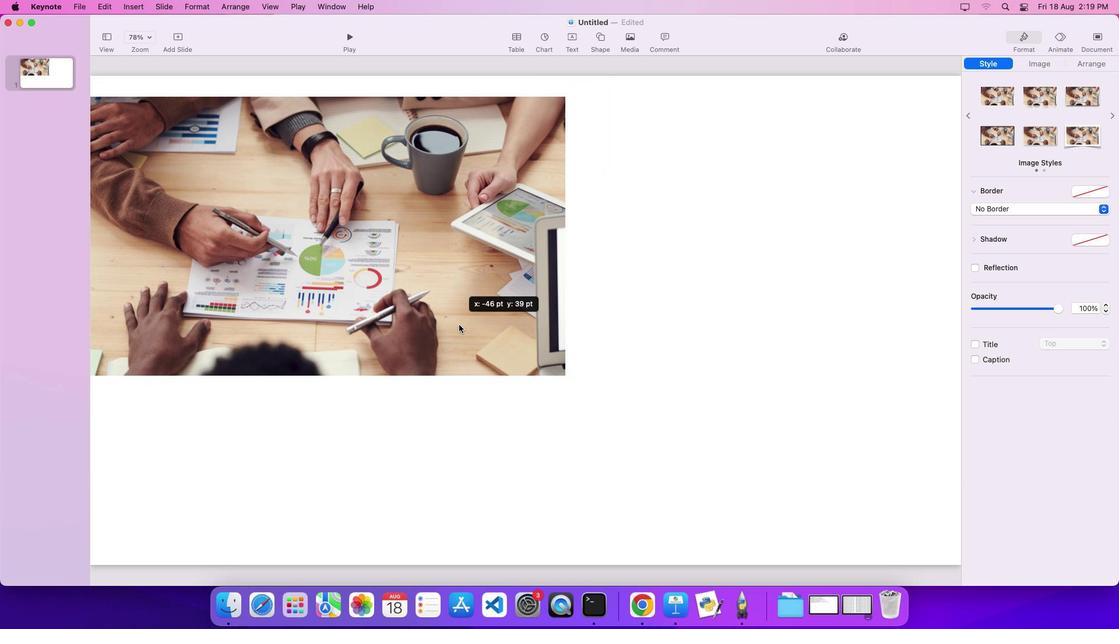 
Action: Mouse moved to (599, 39)
Screenshot: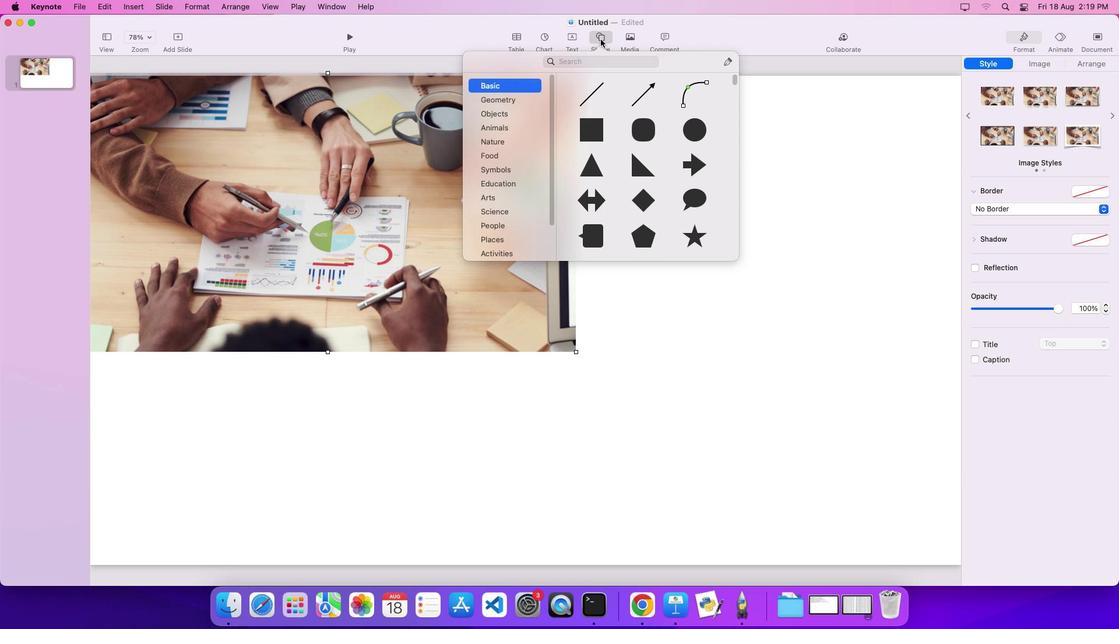 
Action: Mouse pressed left at (599, 39)
Screenshot: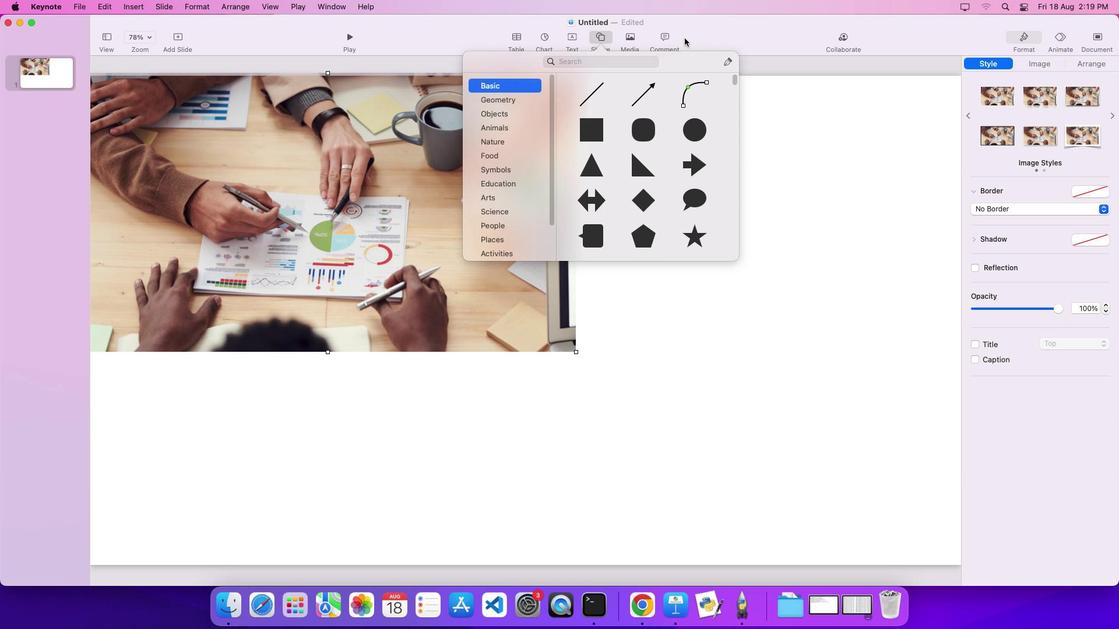 
Action: Mouse moved to (730, 60)
Screenshot: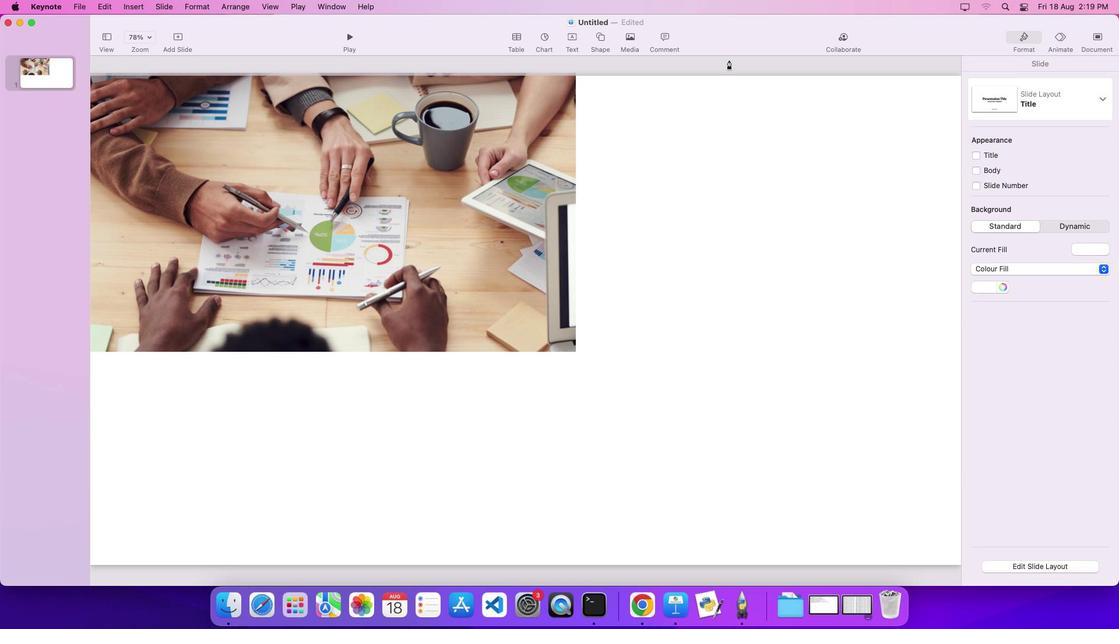 
Action: Mouse pressed left at (730, 60)
Screenshot: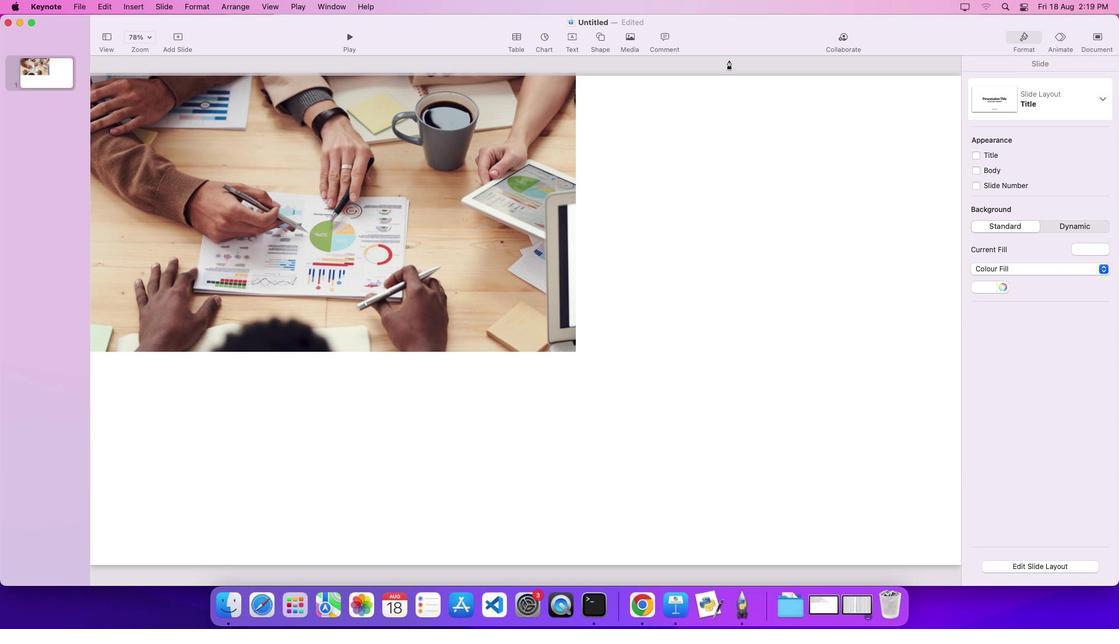 
Action: Mouse moved to (79, 347)
Screenshot: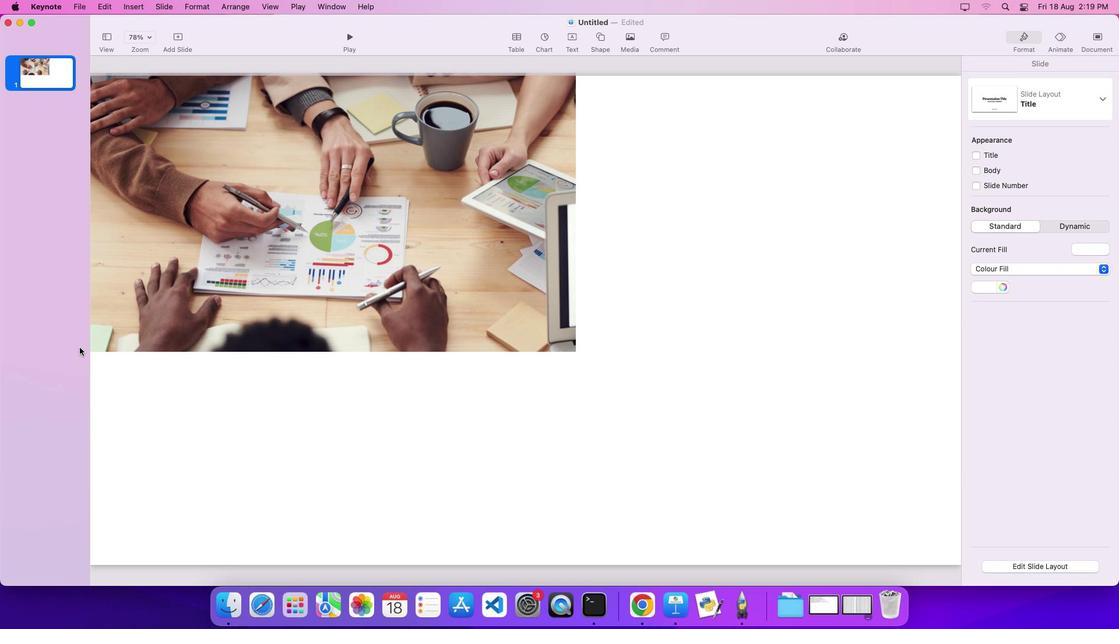 
Action: Mouse pressed left at (79, 347)
Screenshot: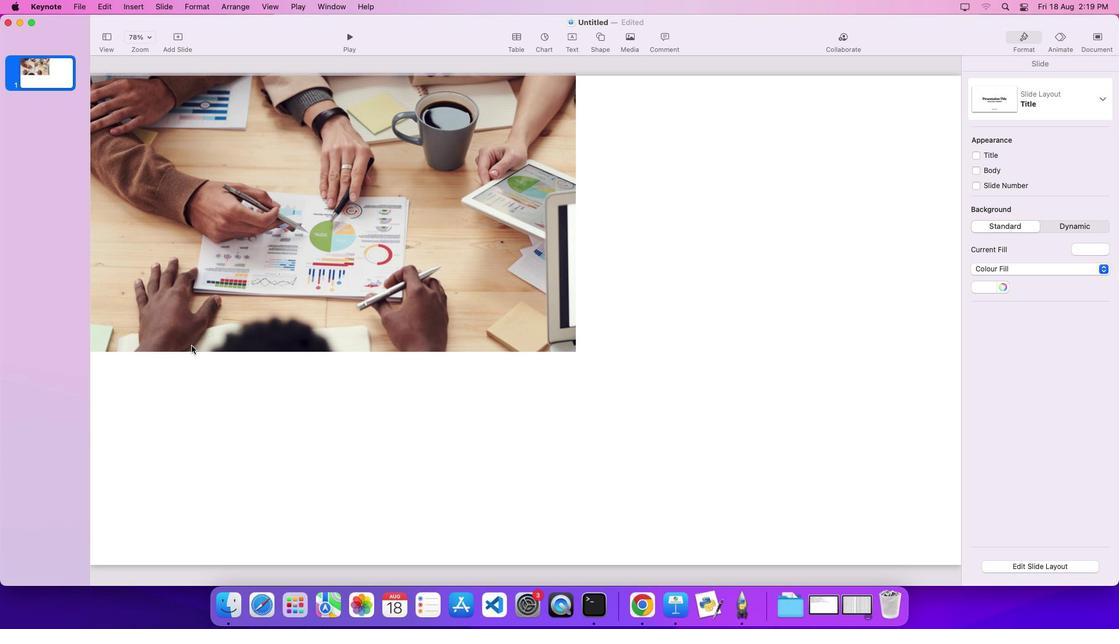 
Action: Mouse moved to (593, 36)
Screenshot: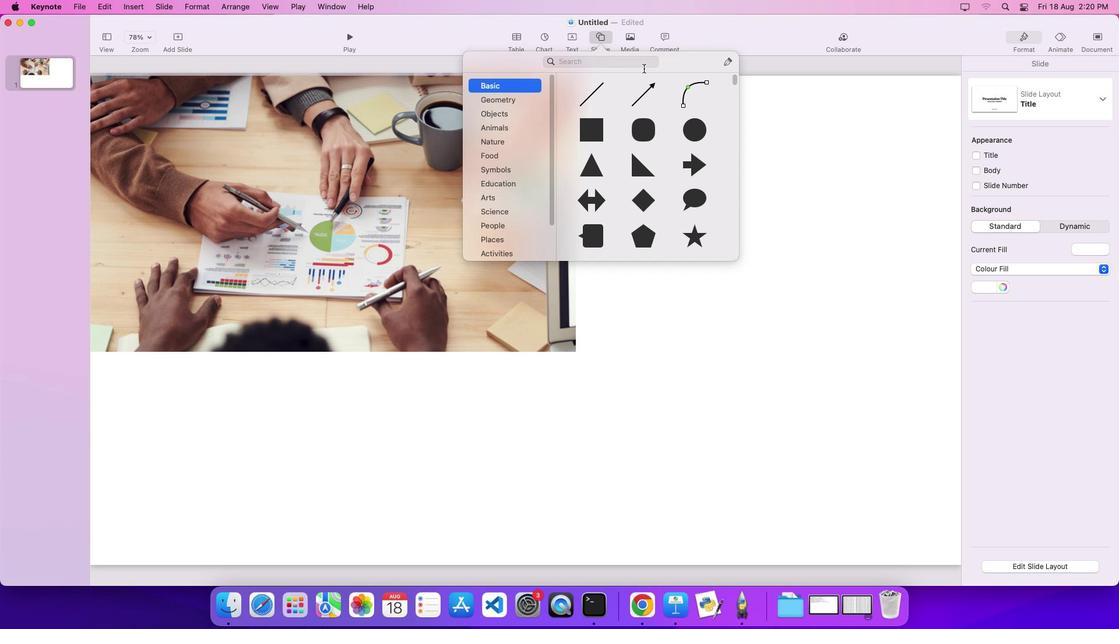
Action: Mouse pressed left at (593, 36)
Screenshot: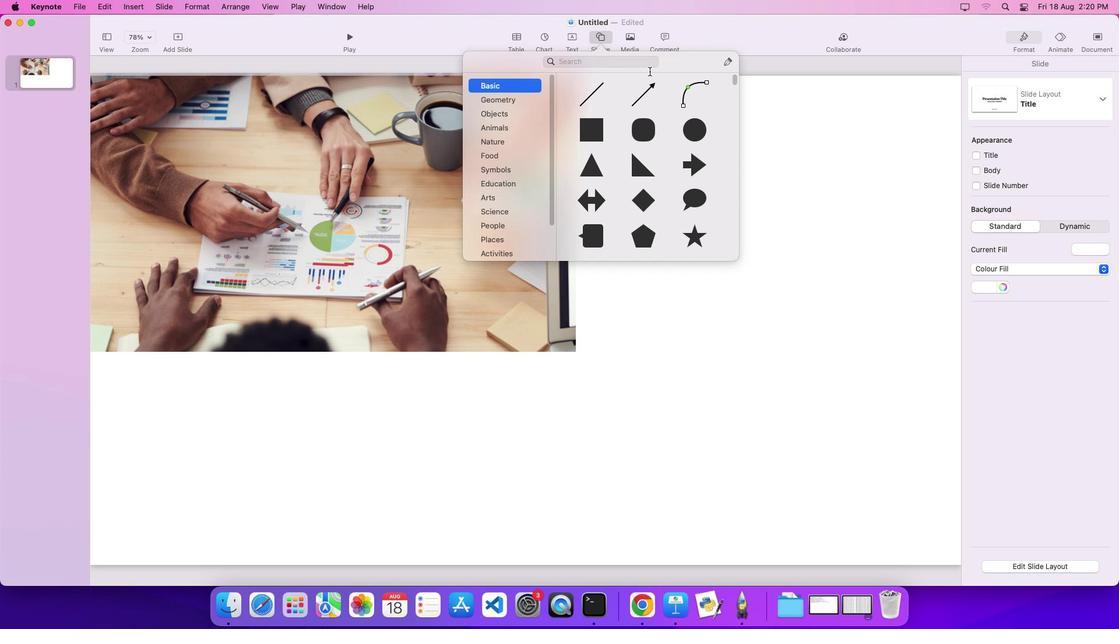 
Action: Mouse moved to (731, 65)
Screenshot: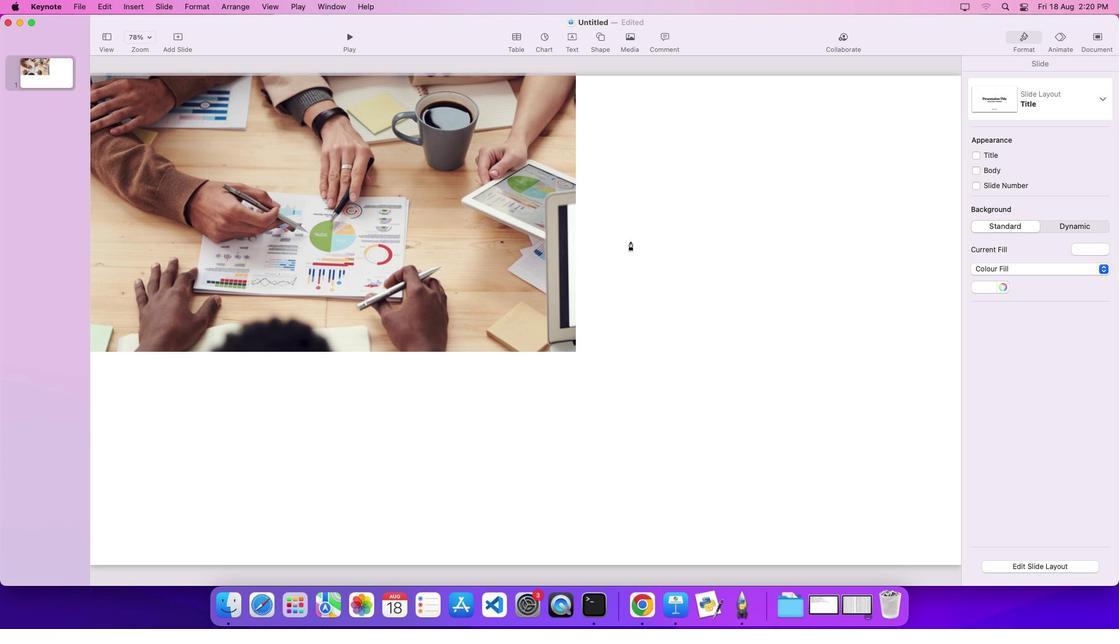 
Action: Mouse pressed left at (731, 65)
Screenshot: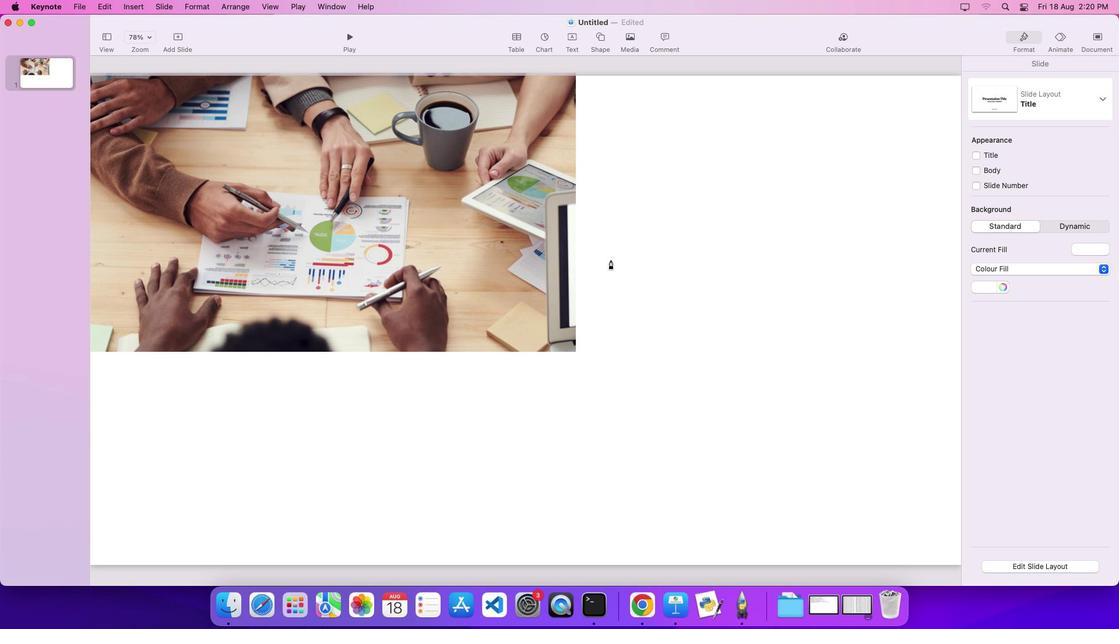
Action: Mouse moved to (589, 348)
Screenshot: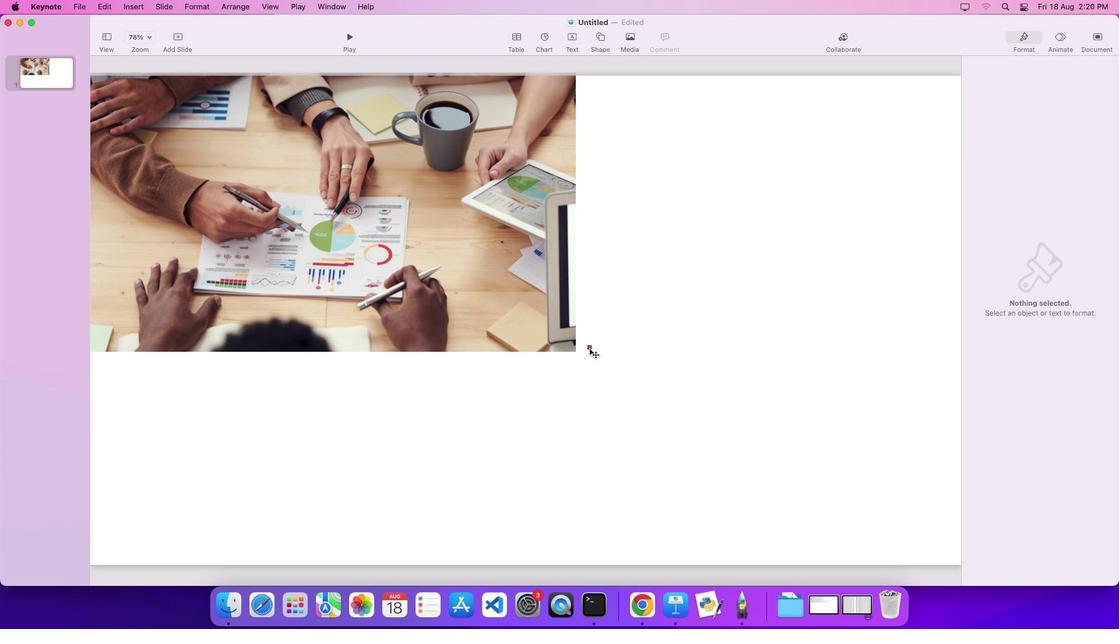 
Action: Mouse pressed left at (589, 348)
Screenshot: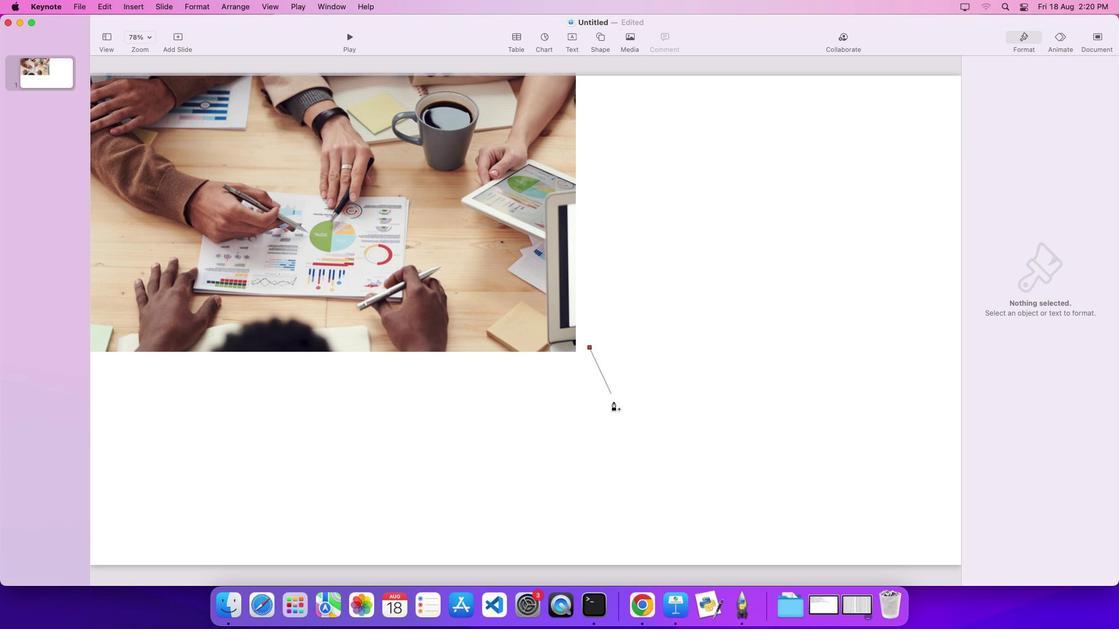 
Action: Mouse moved to (706, 571)
Screenshot: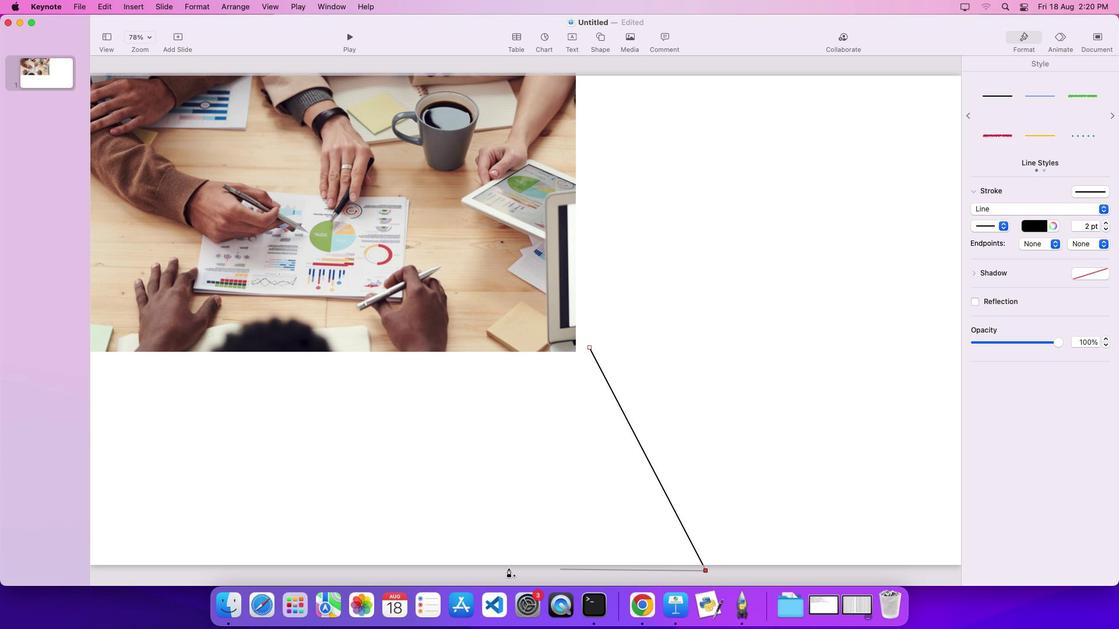 
Action: Mouse pressed left at (706, 571)
Screenshot: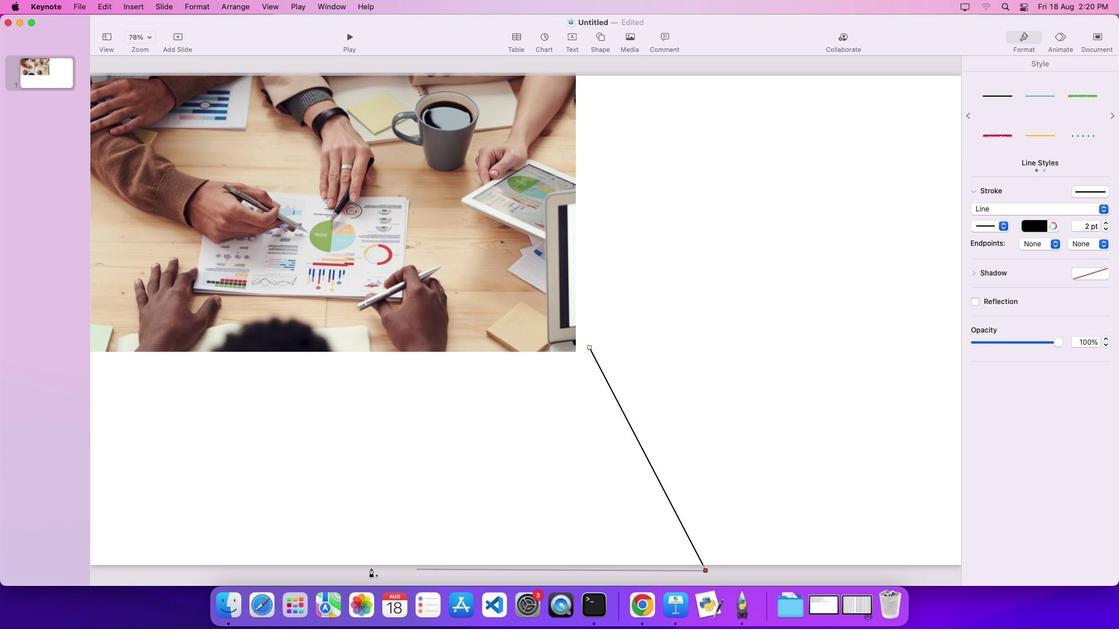 
Action: Mouse moved to (365, 569)
Screenshot: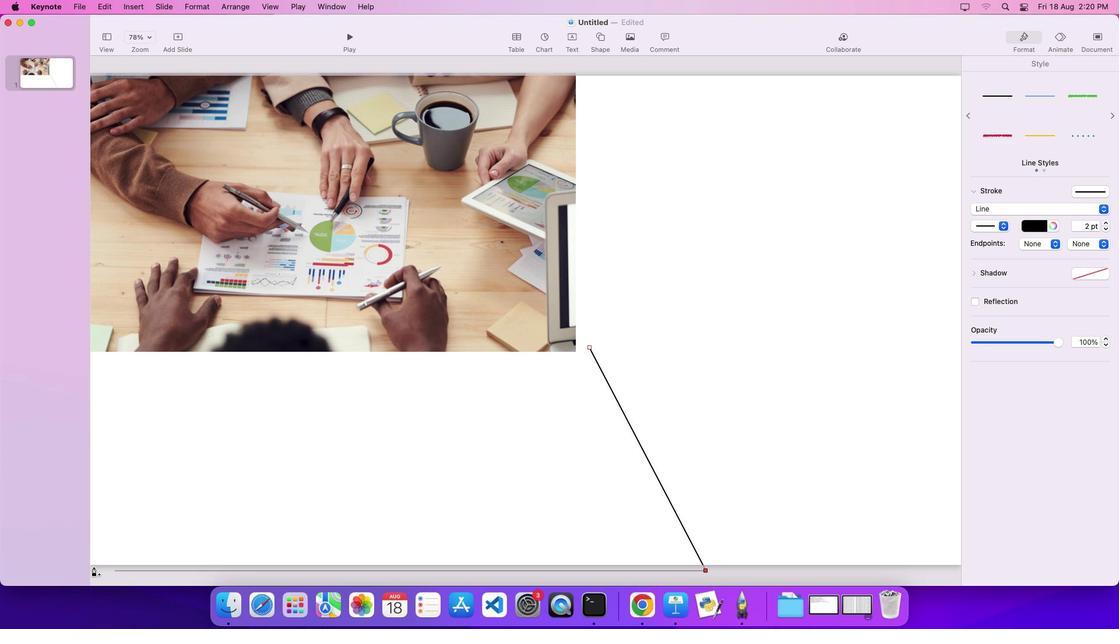 
Action: Key pressed Key.shift
Screenshot: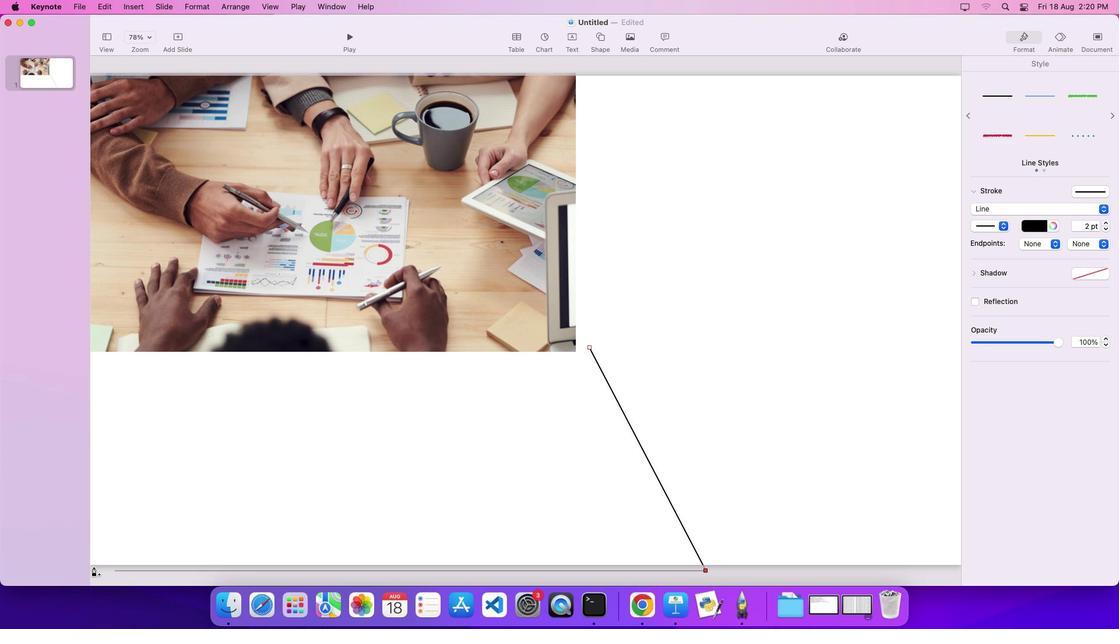 
Action: Mouse moved to (95, 570)
Screenshot: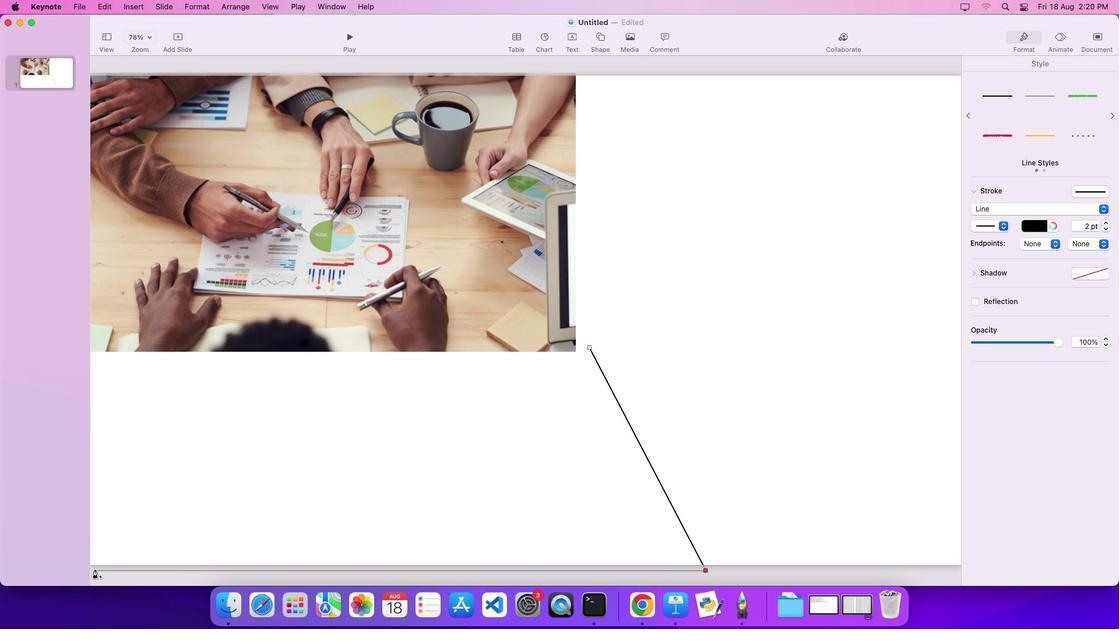 
Action: Key pressed Key.cmdKey.shift','','
Screenshot: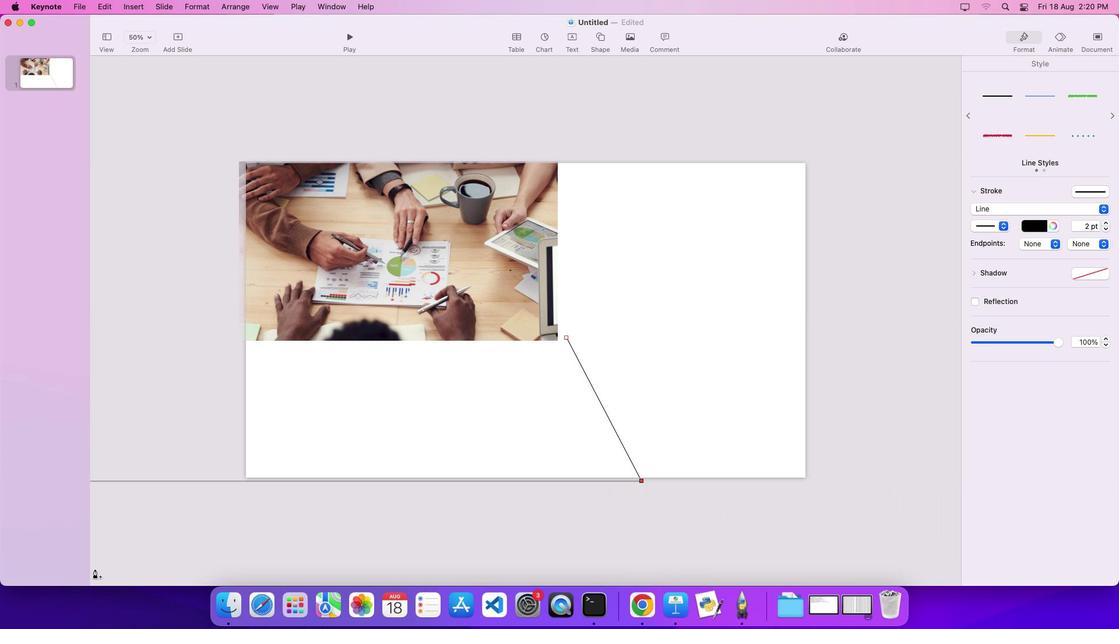
Action: Mouse moved to (89, 525)
Screenshot: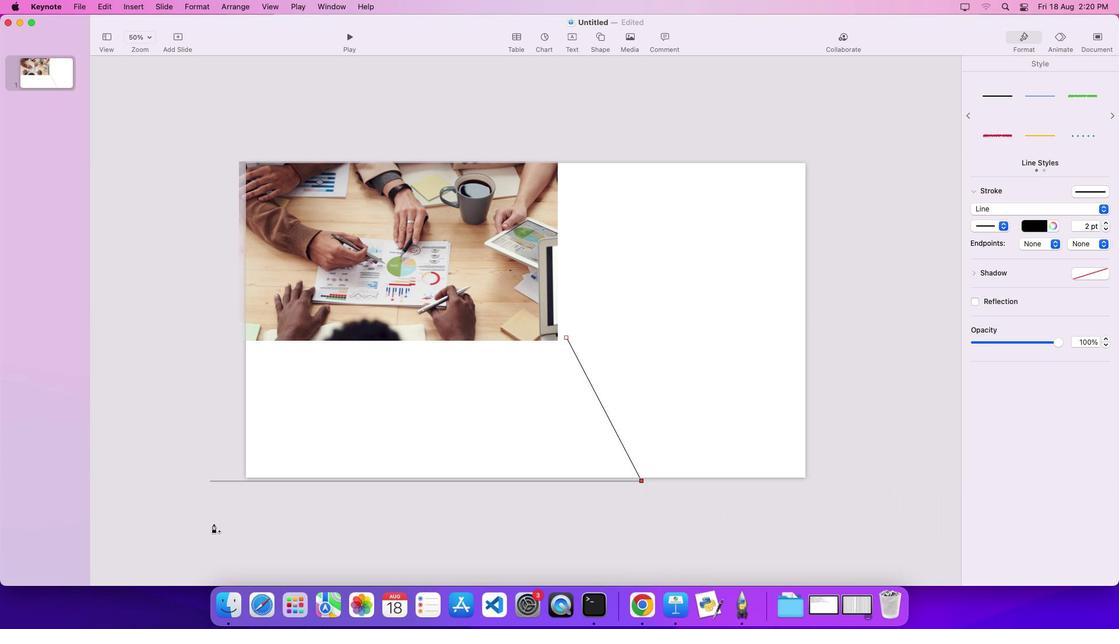 
Action: Key pressed Key.shift
Screenshot: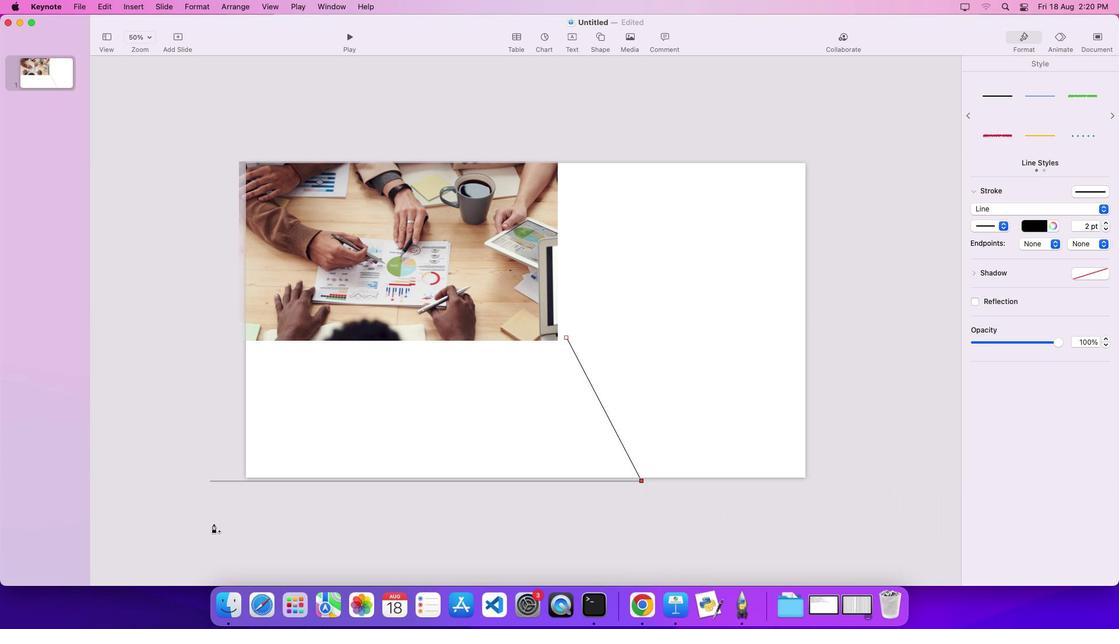 
Action: Mouse moved to (237, 485)
Screenshot: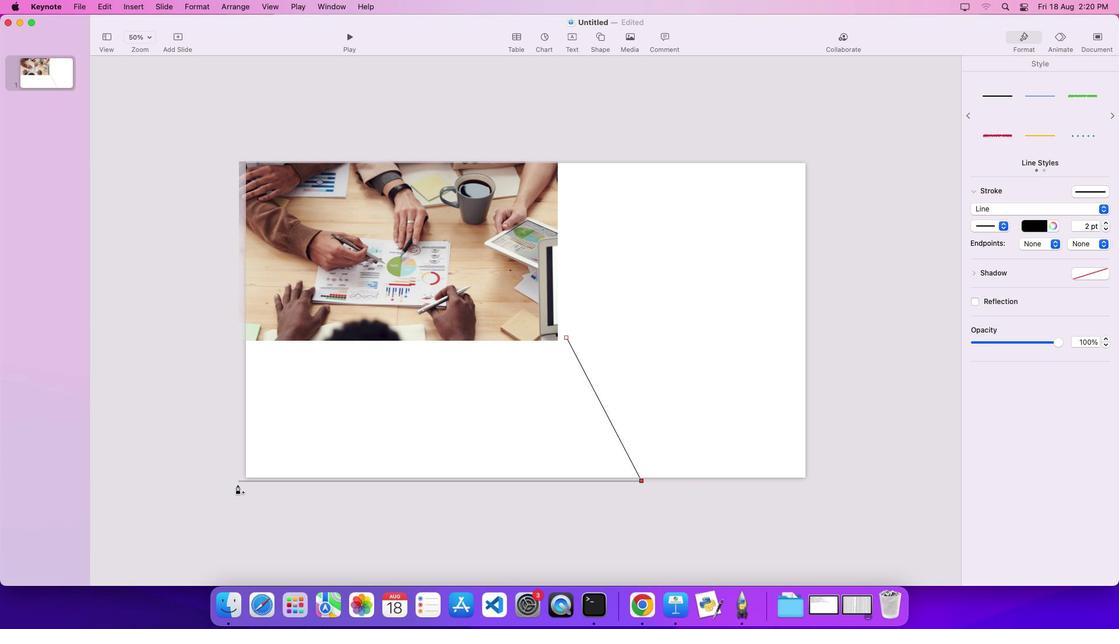 
Action: Mouse pressed left at (237, 485)
Screenshot: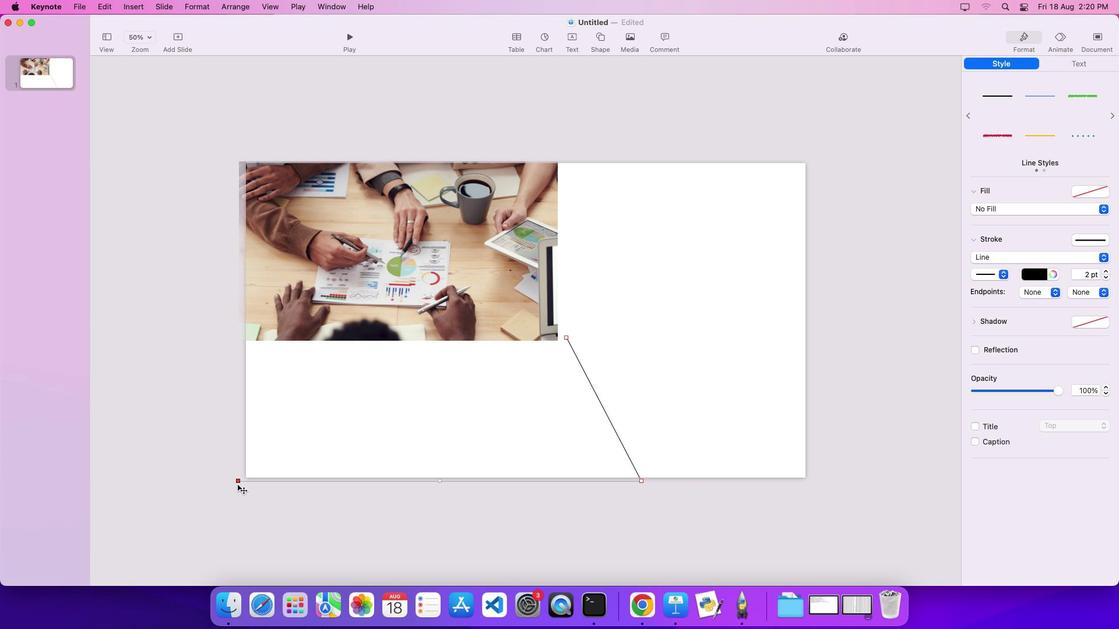 
Action: Mouse moved to (227, 345)
Screenshot: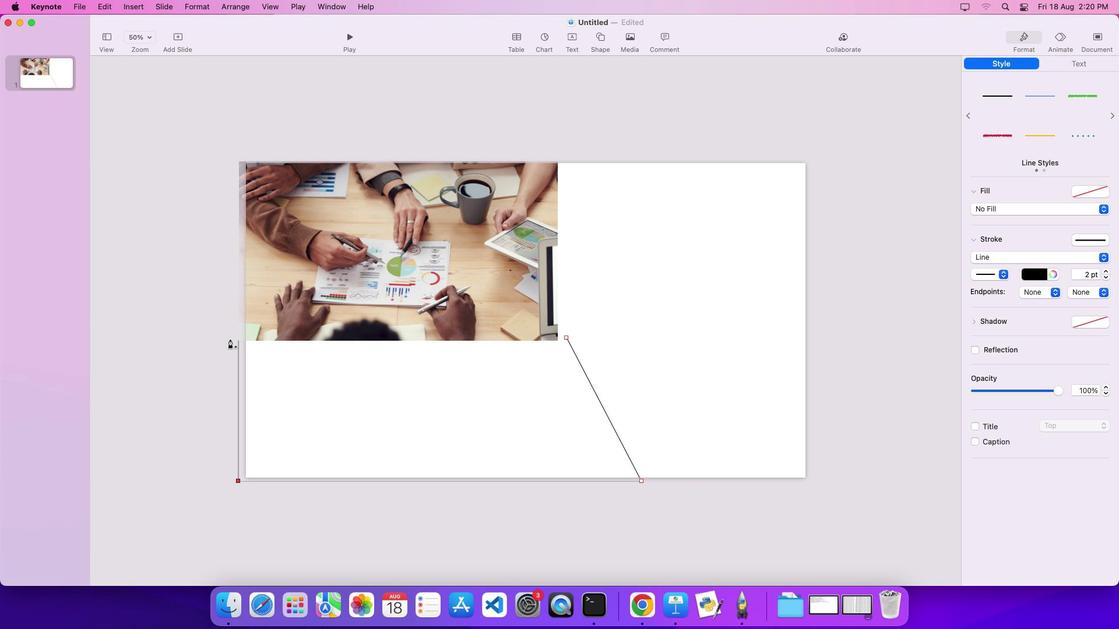 
Action: Key pressed Key.shift
Screenshot: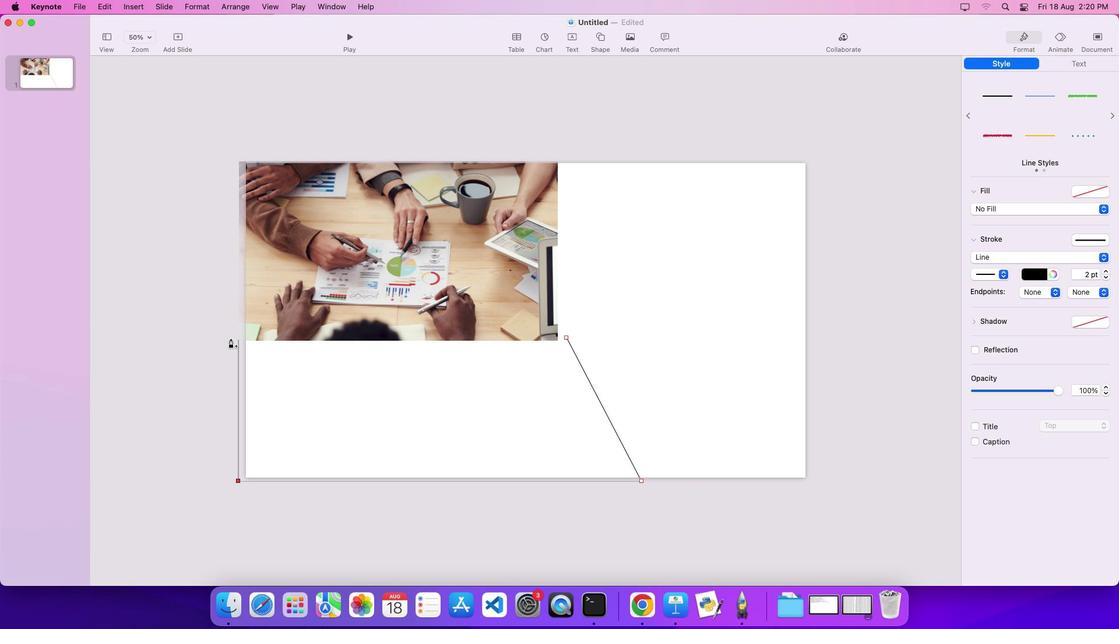 
Action: Mouse moved to (233, 338)
Screenshot: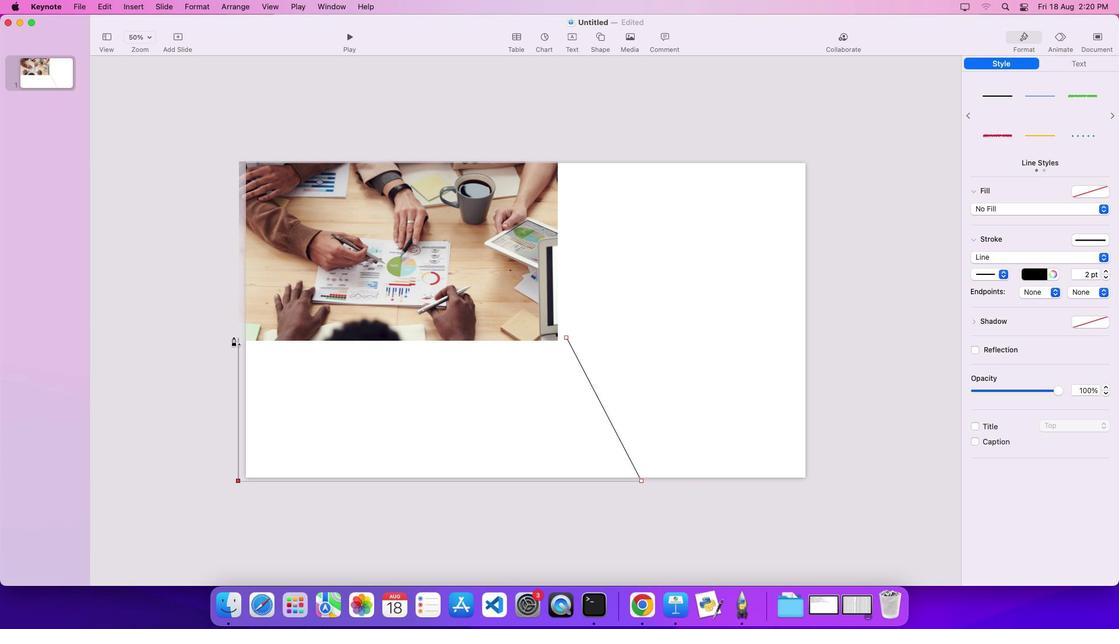 
Action: Mouse pressed left at (233, 338)
Screenshot: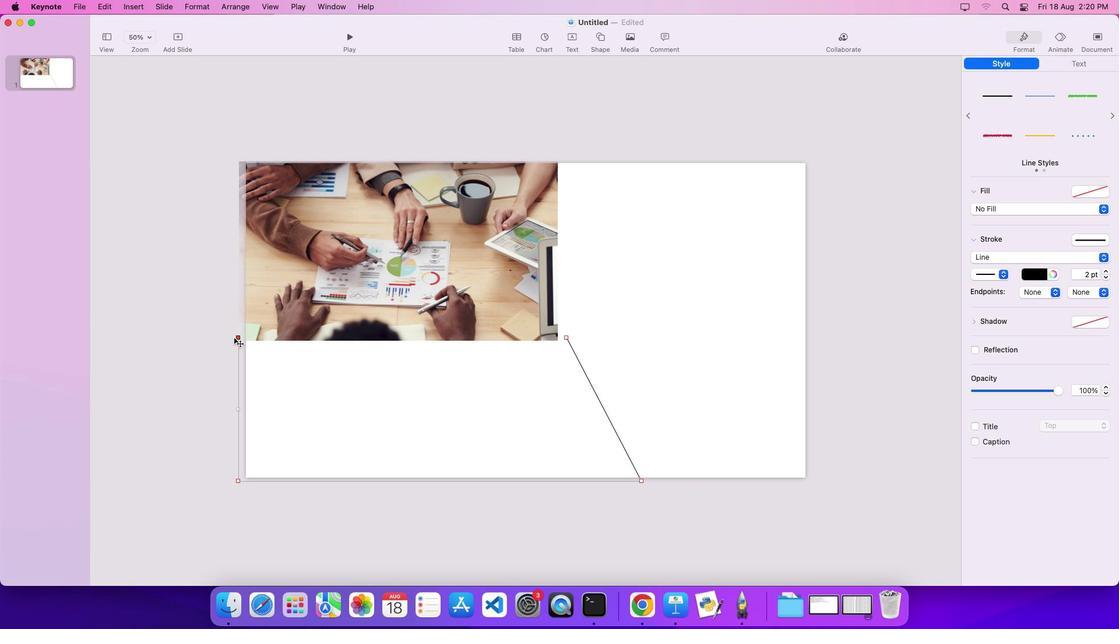 
Action: Mouse moved to (415, 339)
Screenshot: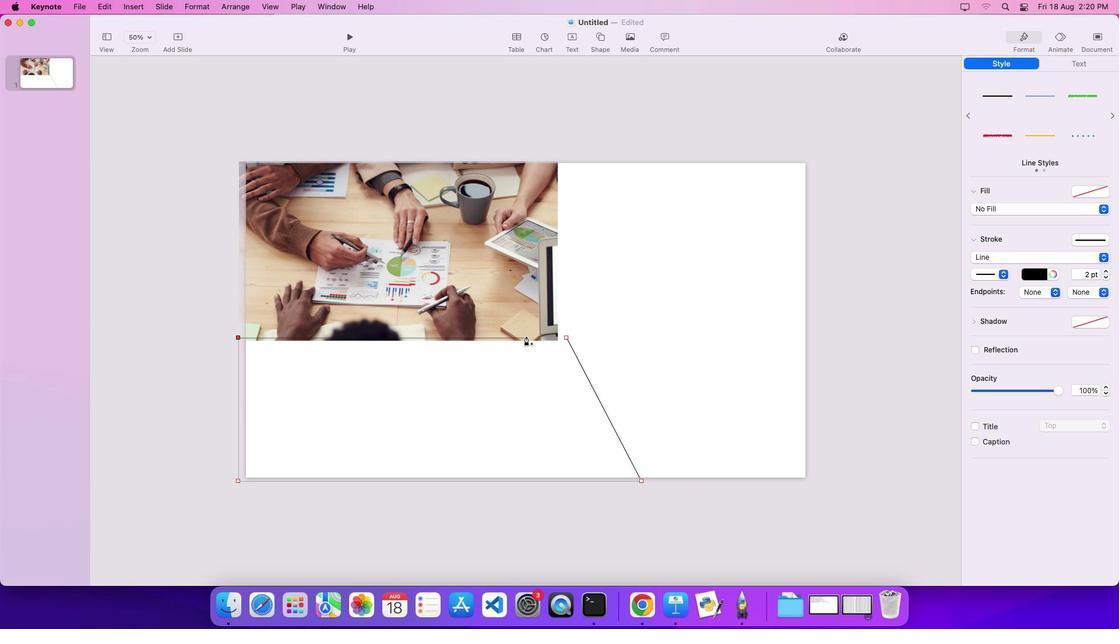 
Action: Key pressed Key.shift
Screenshot: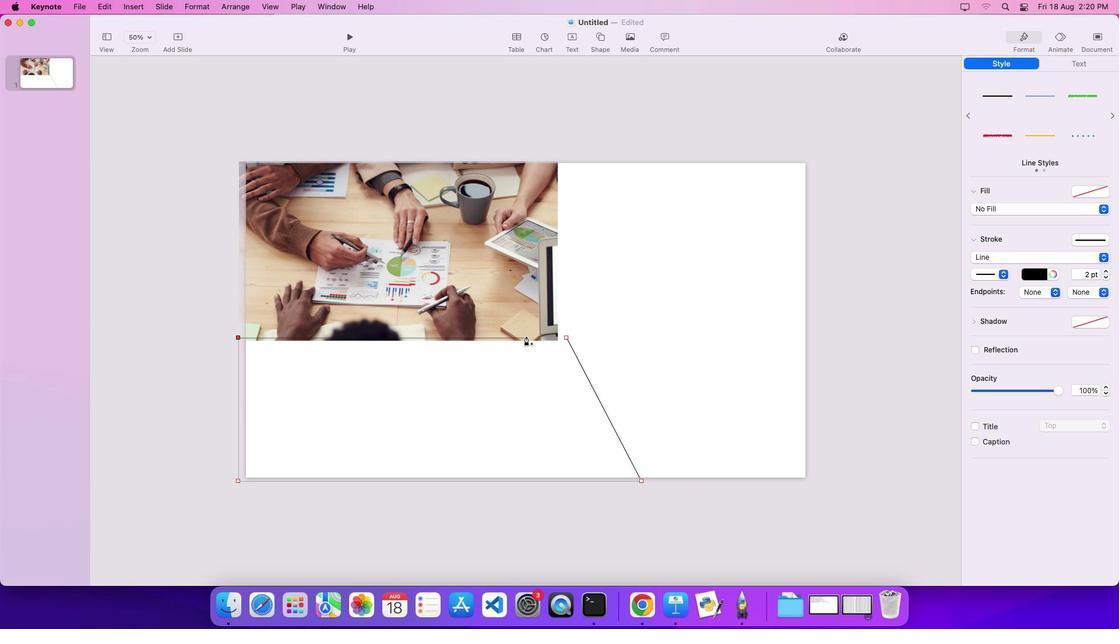 
Action: Mouse moved to (566, 339)
Screenshot: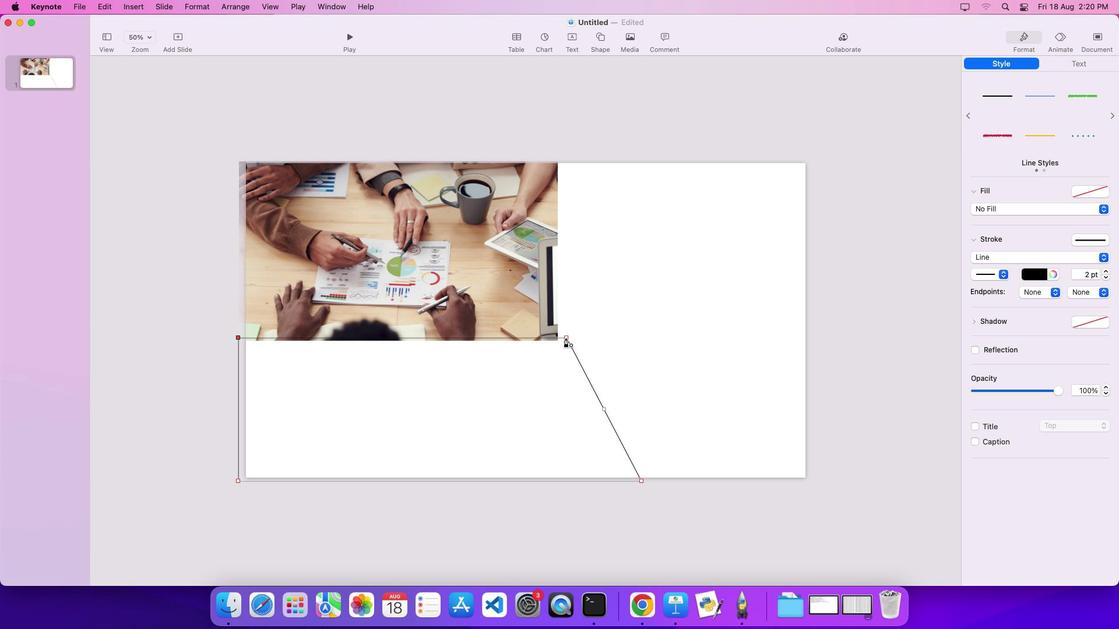 
Action: Mouse pressed left at (566, 339)
Screenshot: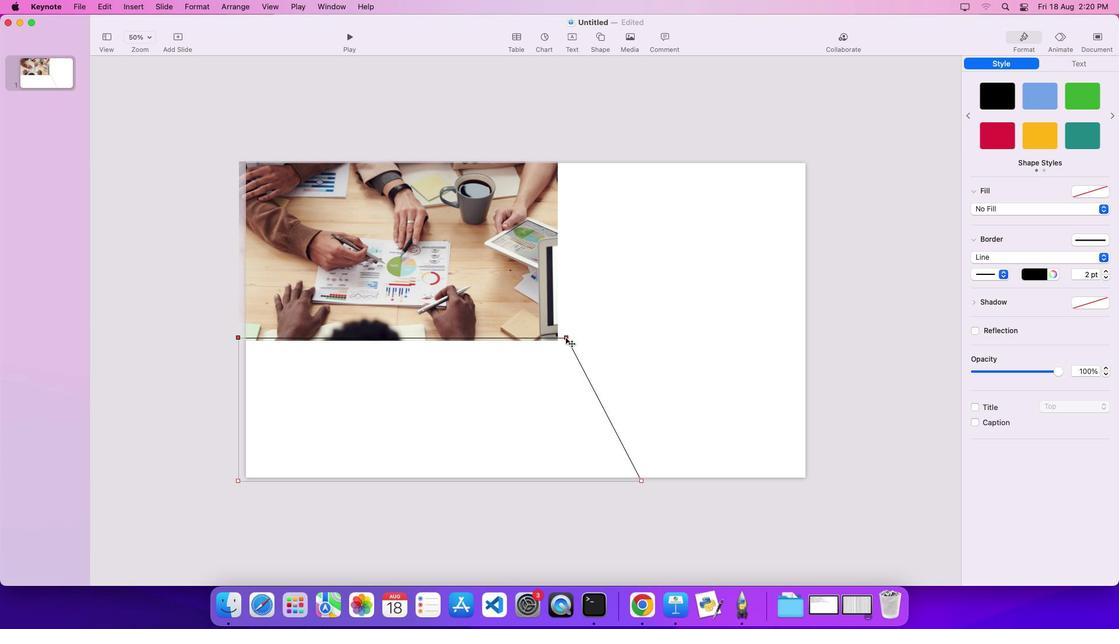 
Action: Mouse moved to (1091, 103)
Screenshot: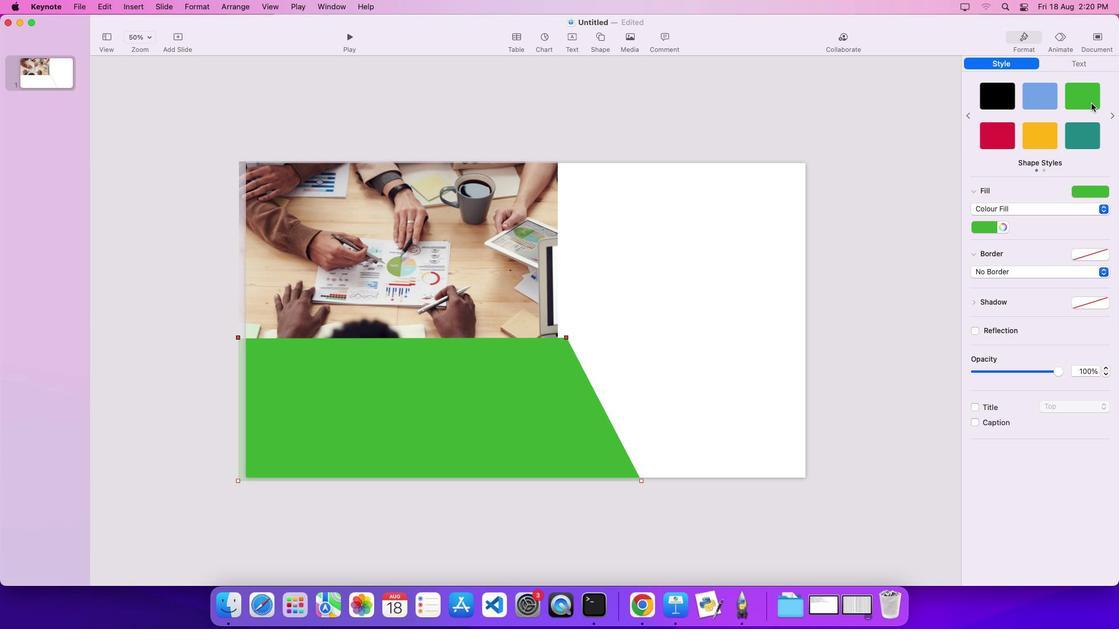 
Action: Mouse pressed left at (1091, 103)
Screenshot: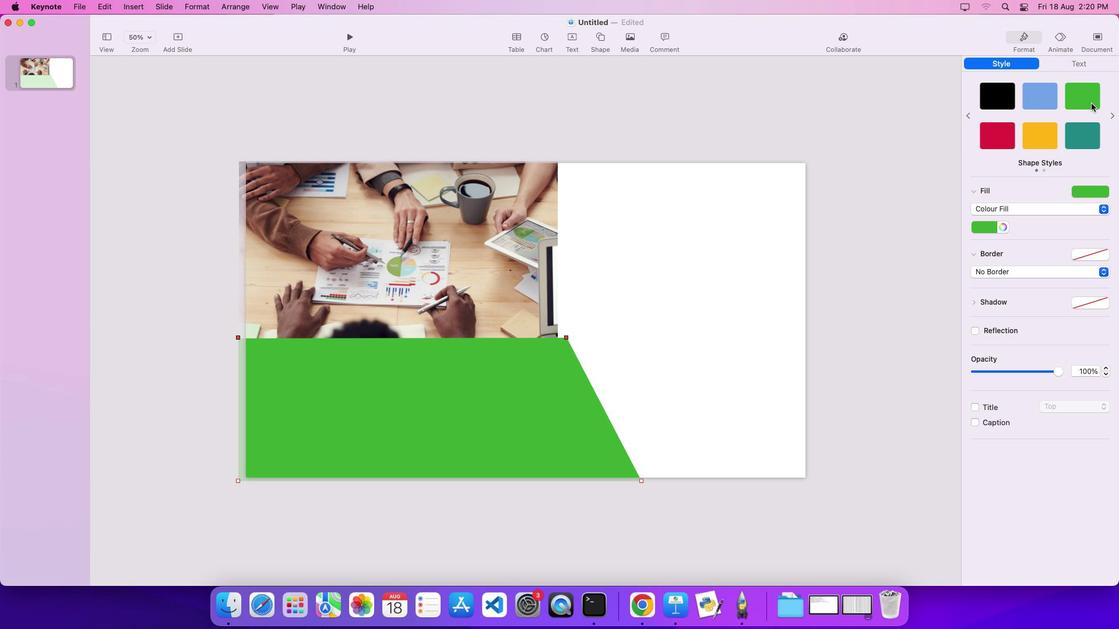 
Action: Mouse moved to (983, 227)
Screenshot: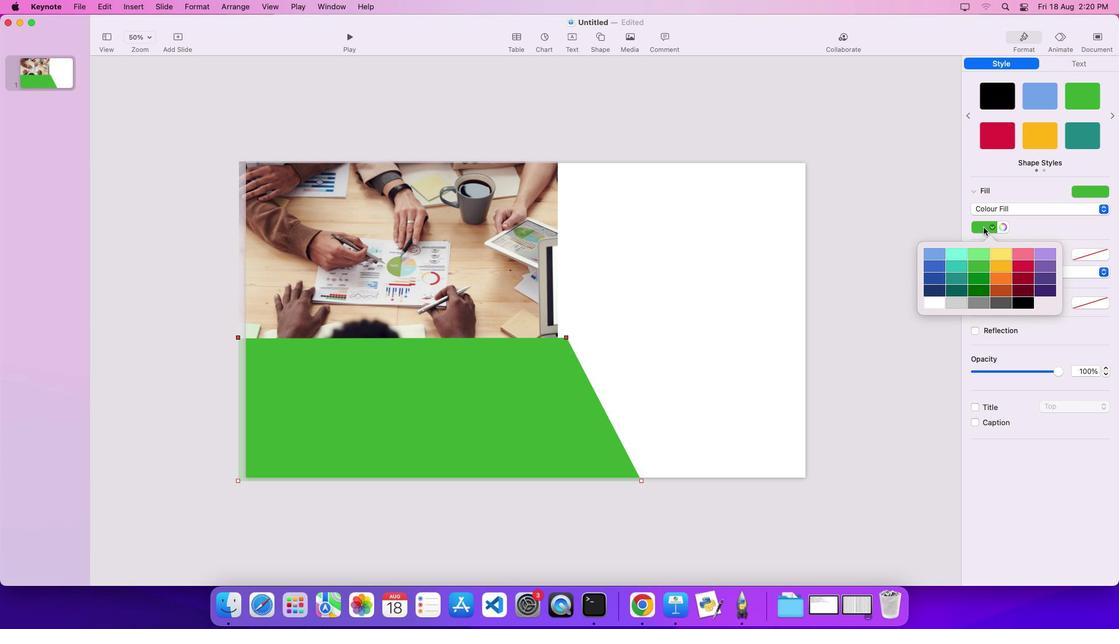 
Action: Mouse pressed left at (983, 227)
Screenshot: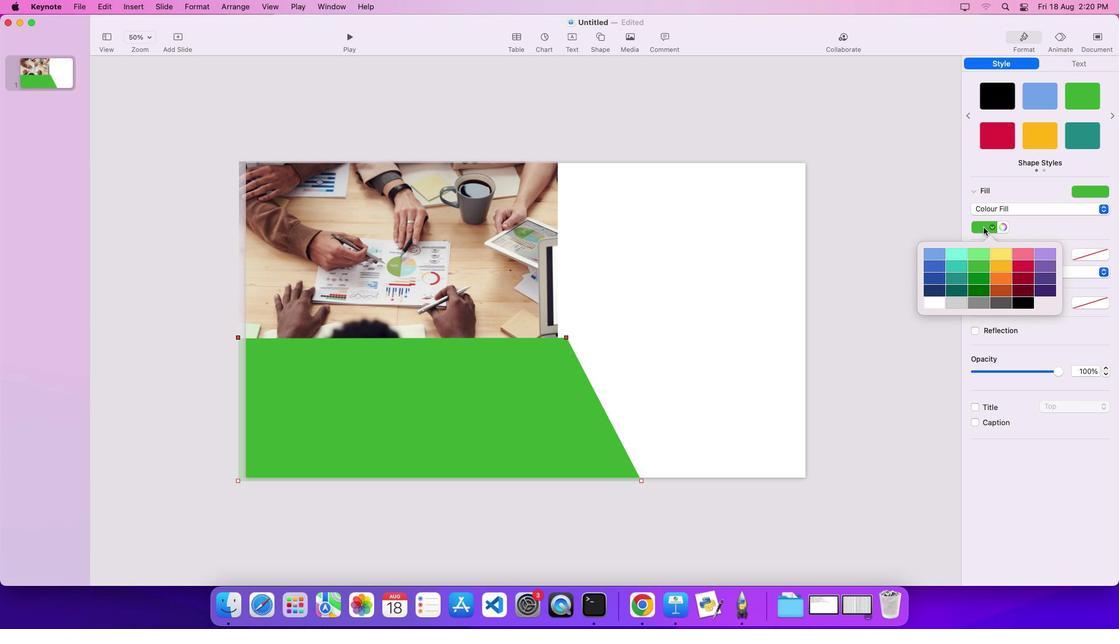 
Action: Mouse moved to (983, 264)
Screenshot: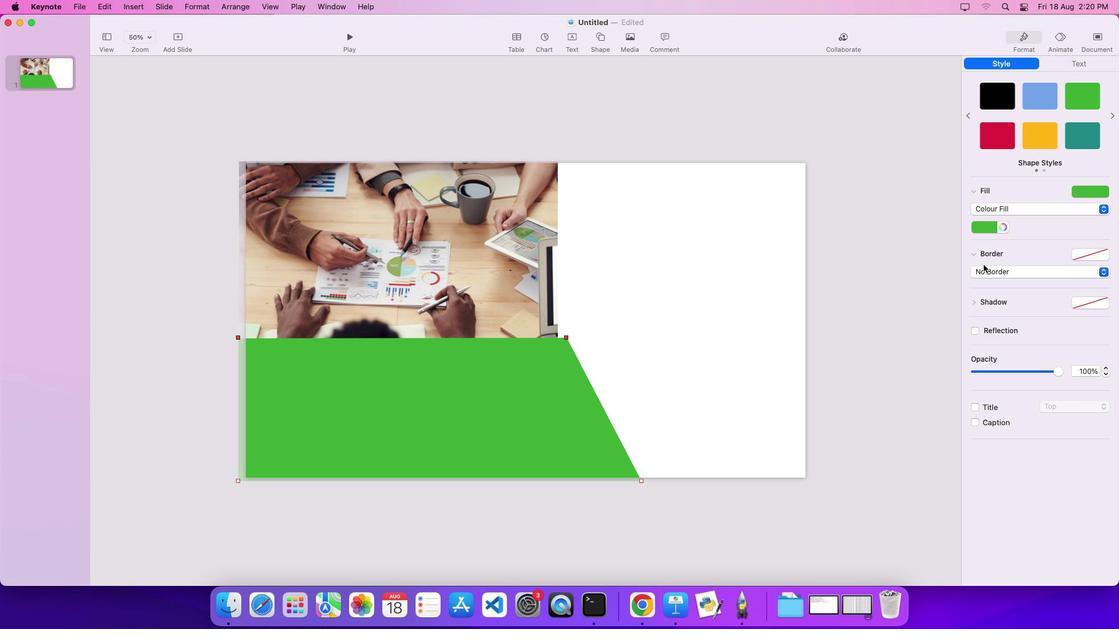 
Action: Mouse pressed left at (983, 264)
Screenshot: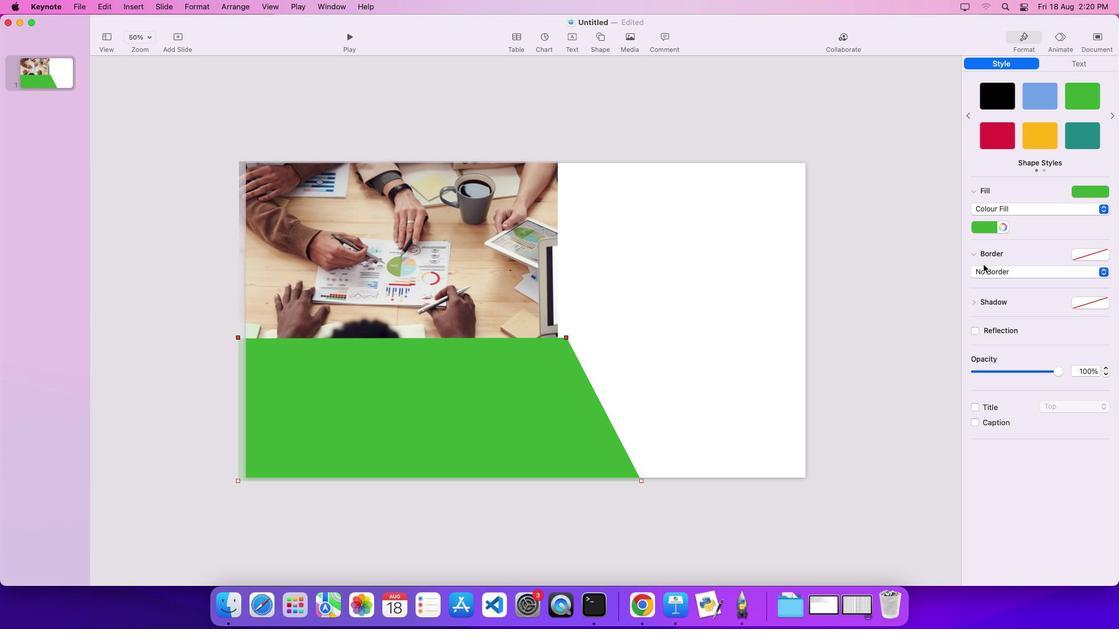
Action: Mouse moved to (537, 406)
Screenshot: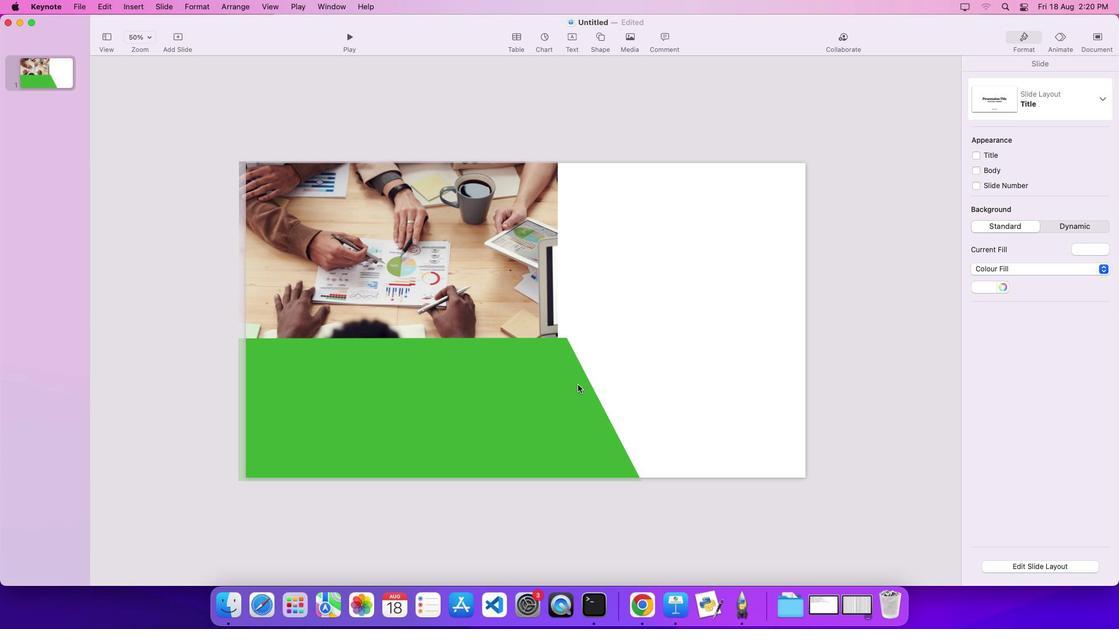 
Action: Mouse pressed left at (537, 406)
Screenshot: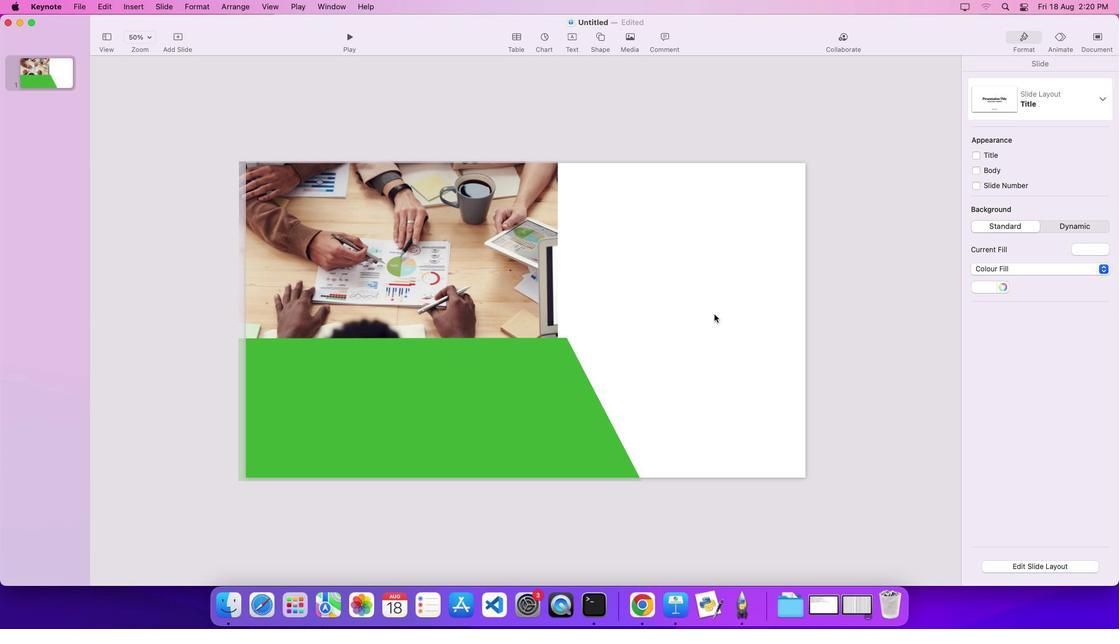 
Action: Mouse moved to (540, 386)
Screenshot: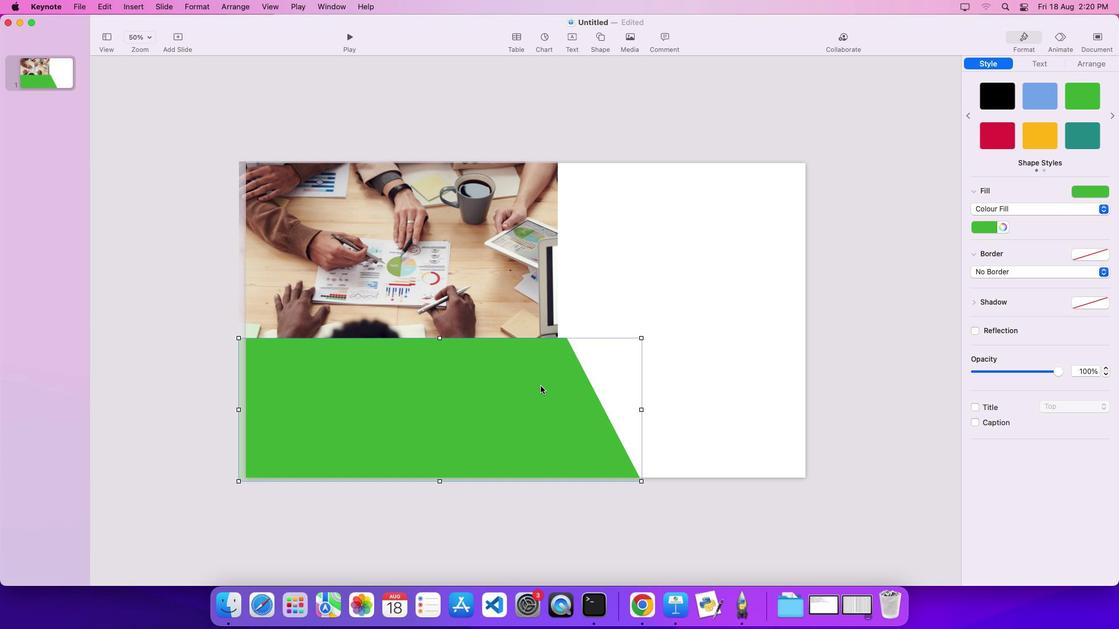 
Action: Mouse pressed left at (540, 386)
Screenshot: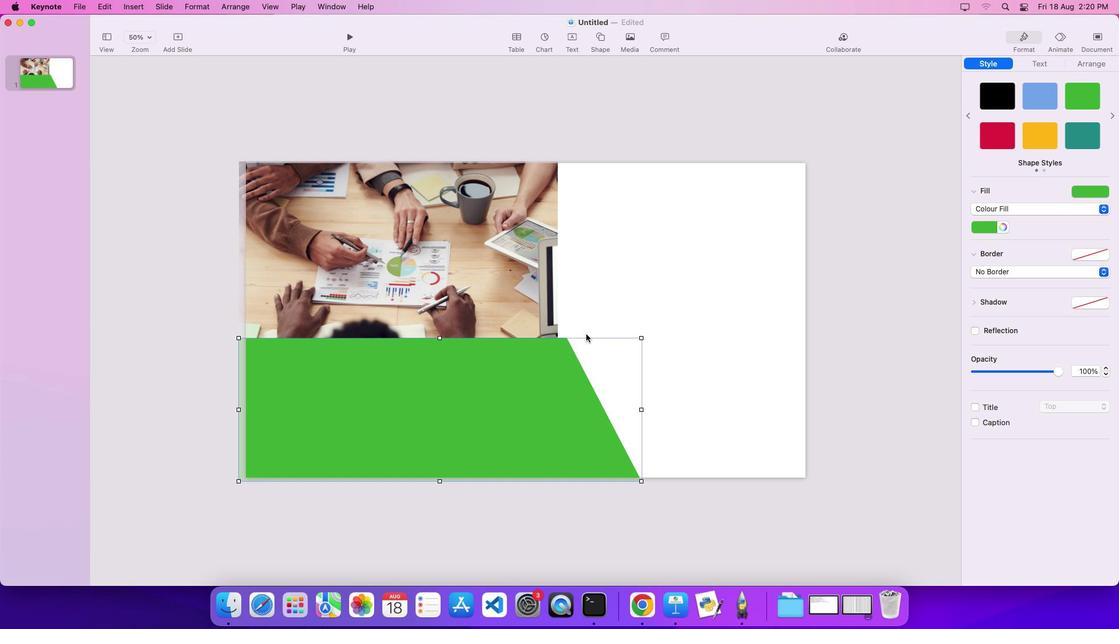 
Action: Mouse moved to (987, 225)
Screenshot: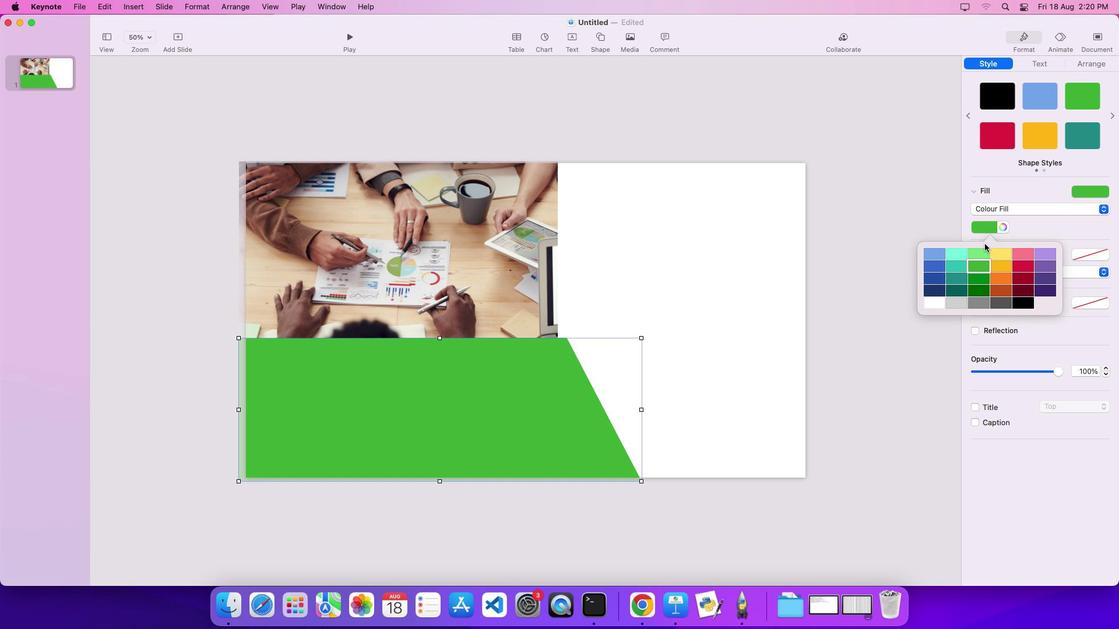 
Action: Mouse pressed left at (987, 225)
Screenshot: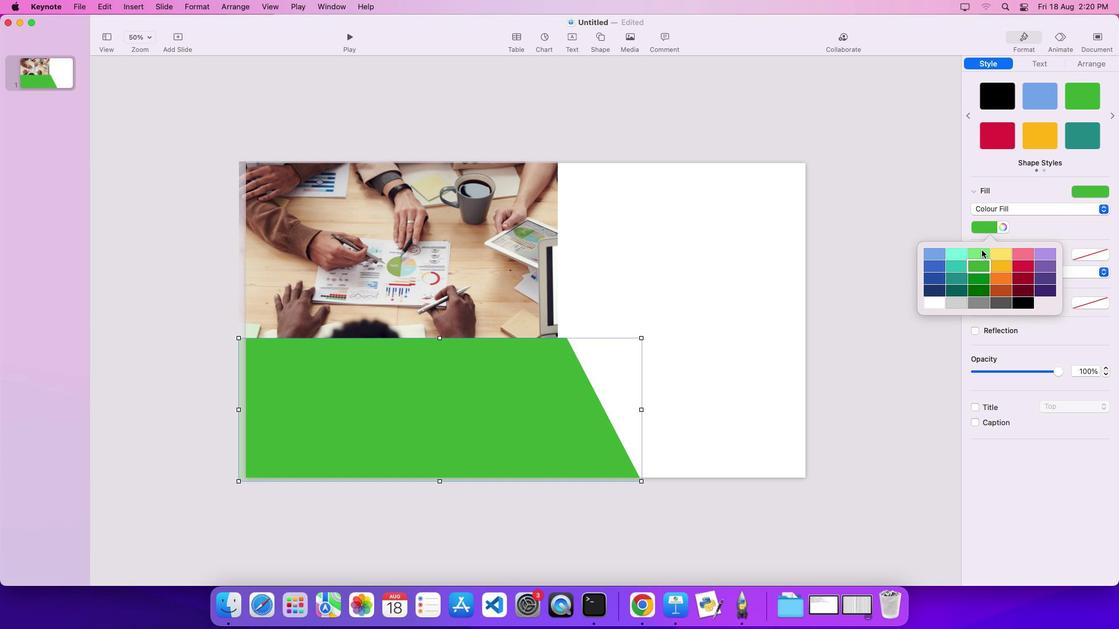 
Action: Mouse moved to (977, 266)
Screenshot: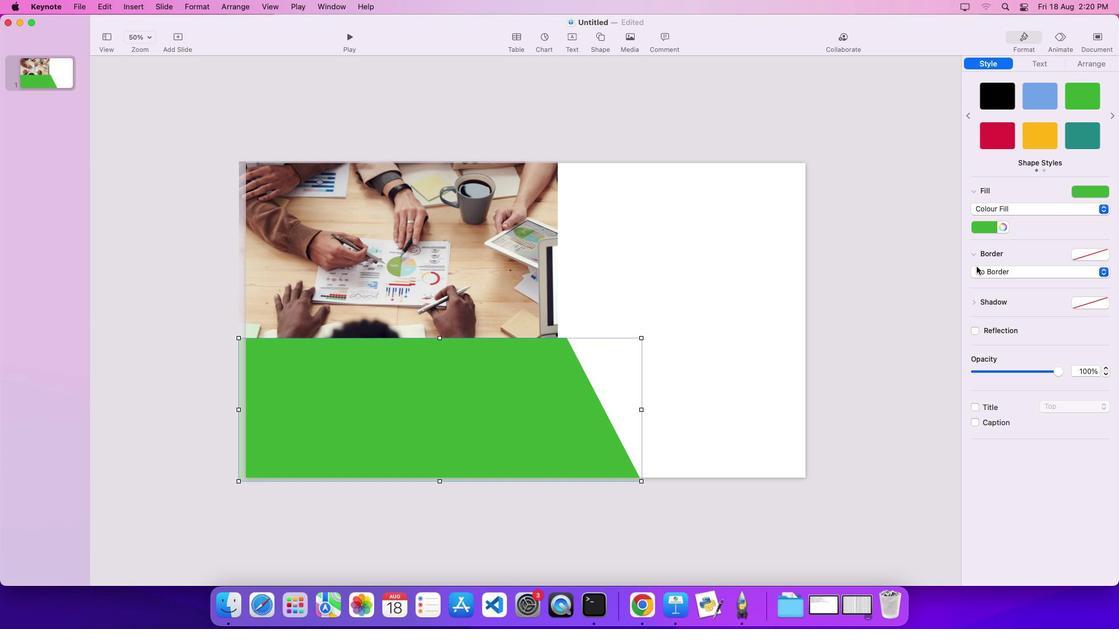 
Action: Mouse pressed left at (977, 266)
Screenshot: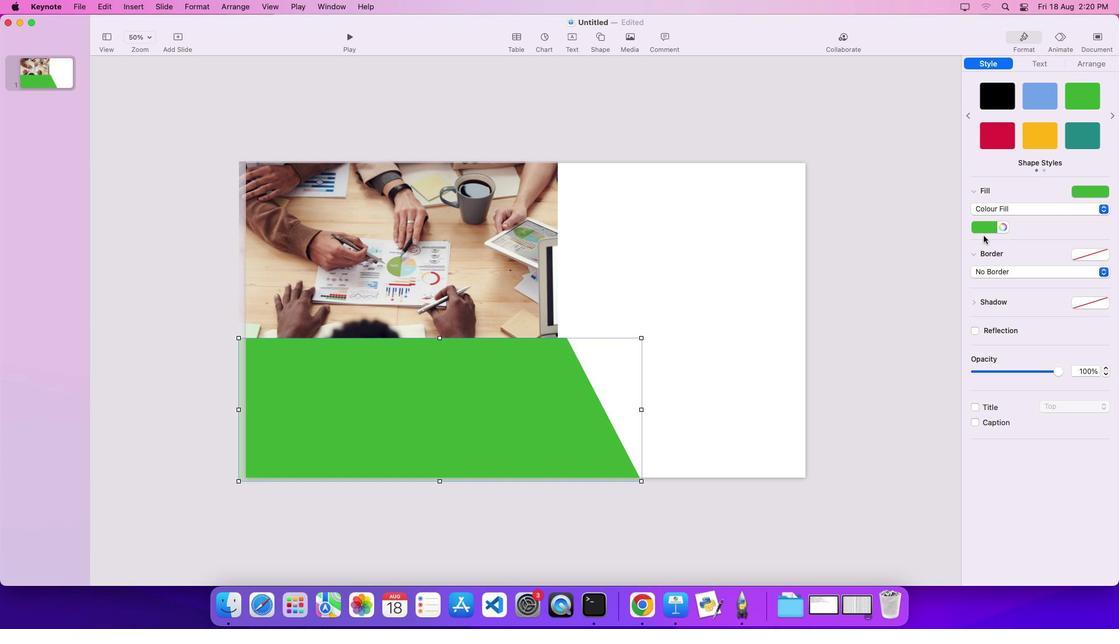 
Action: Mouse moved to (984, 226)
Screenshot: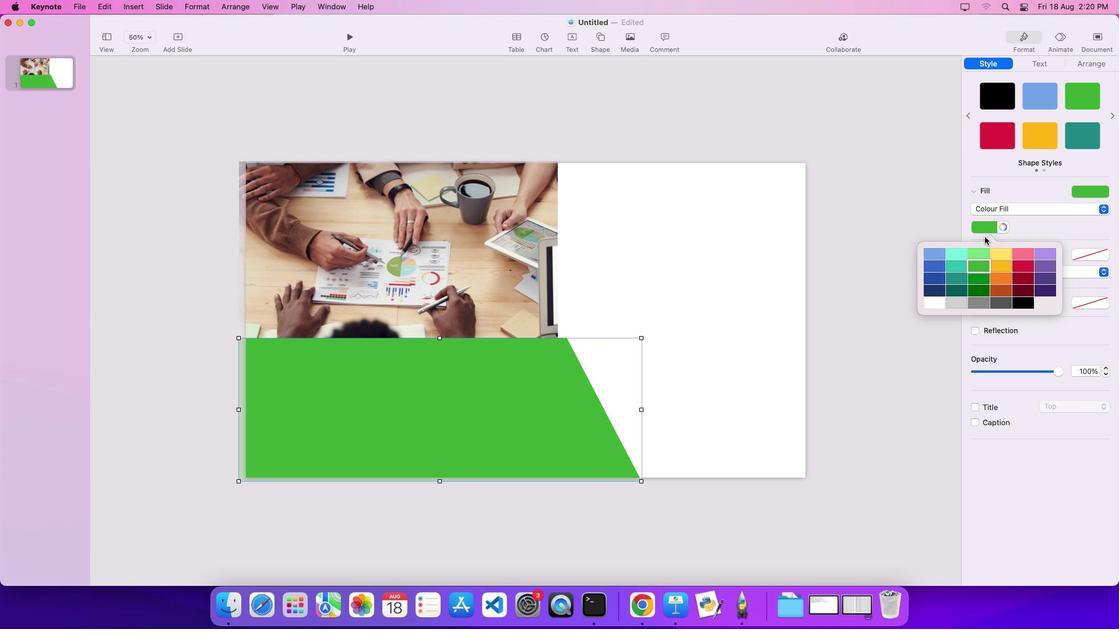 
Action: Mouse pressed left at (984, 226)
Screenshot: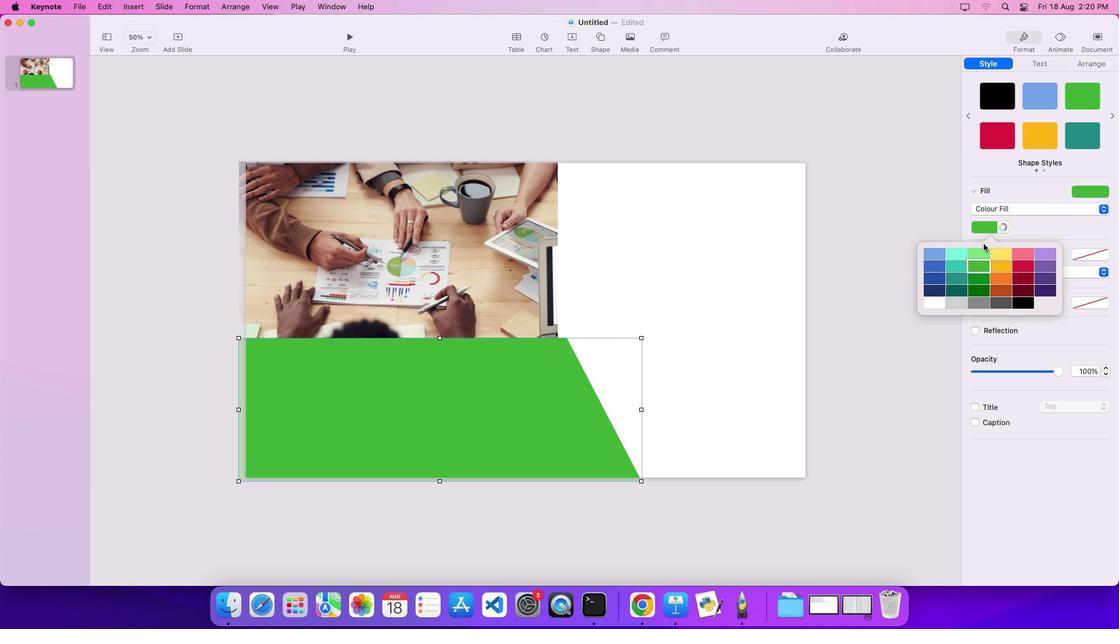 
Action: Mouse moved to (983, 250)
Screenshot: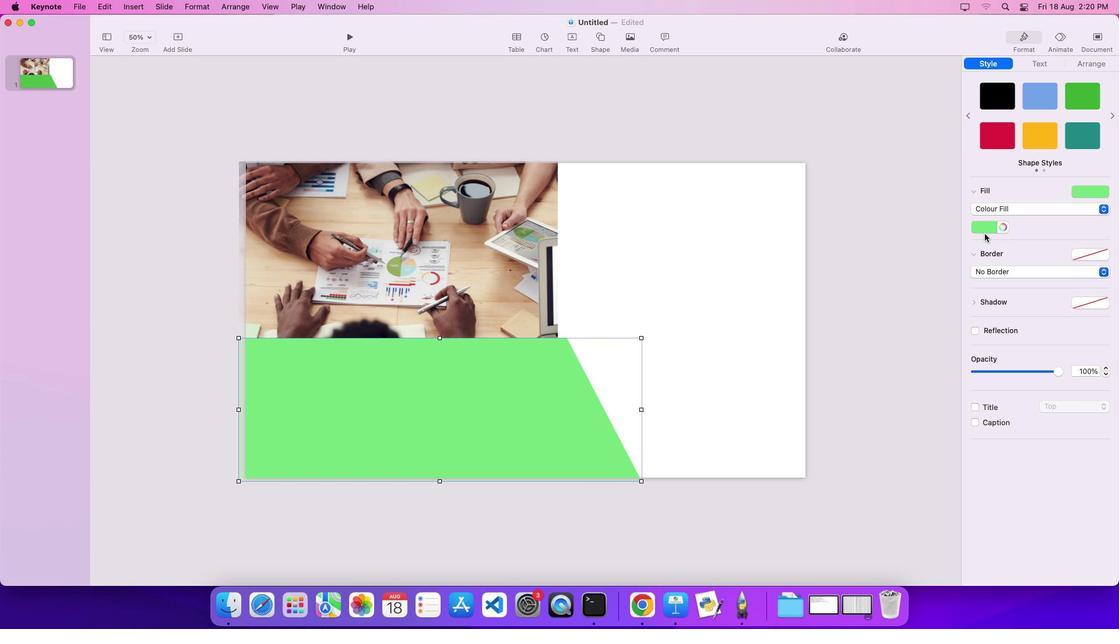 
Action: Mouse pressed left at (983, 250)
Screenshot: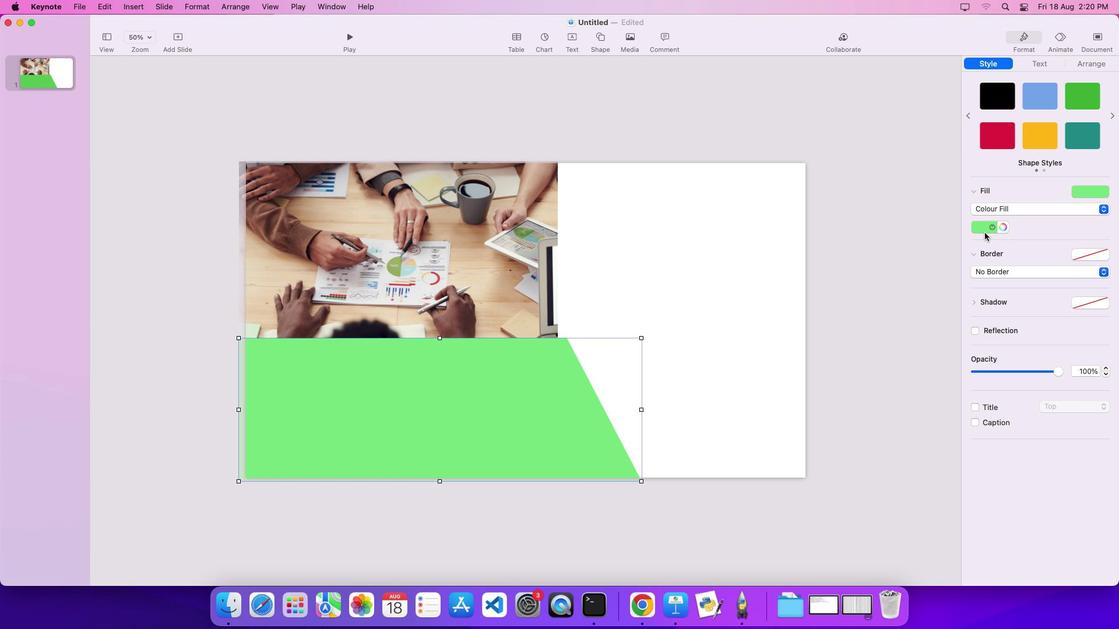 
Action: Mouse moved to (986, 230)
Screenshot: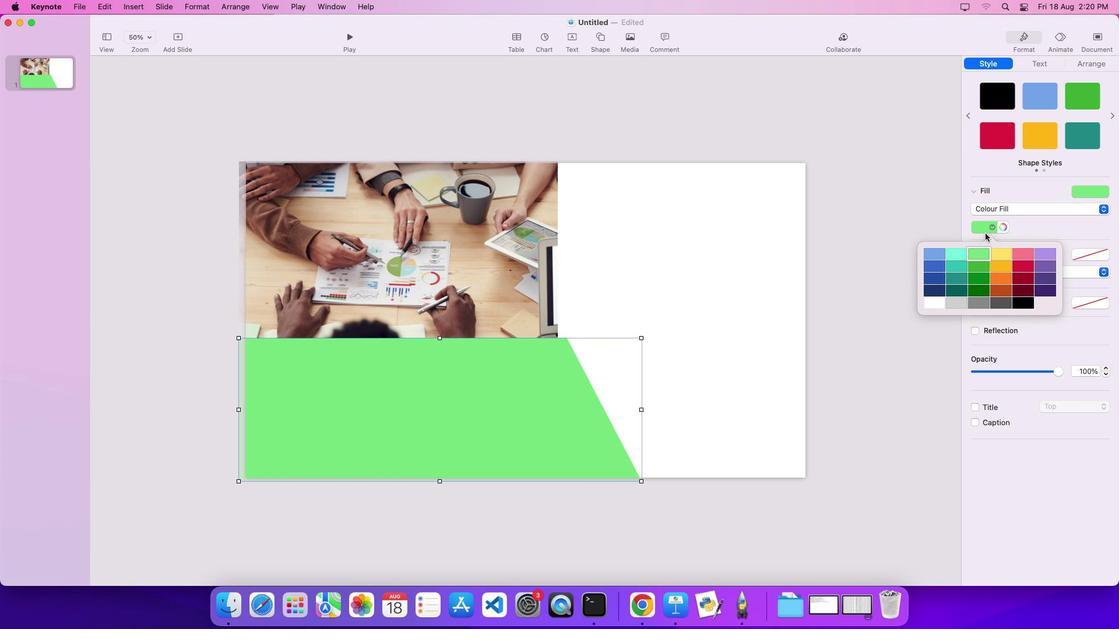 
Action: Mouse pressed left at (986, 230)
Screenshot: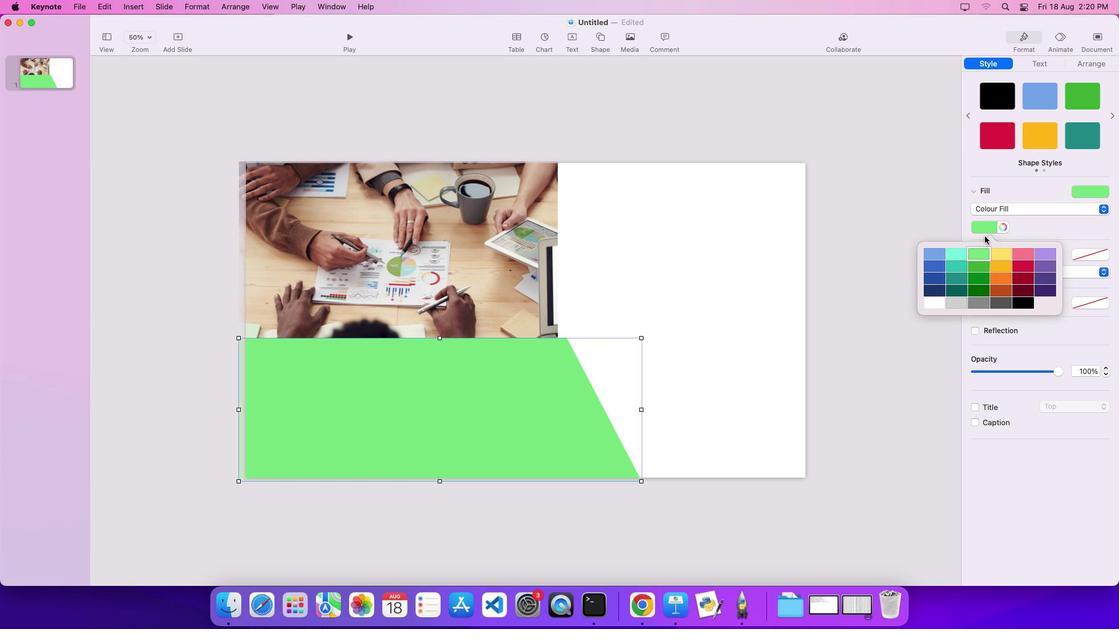 
Action: Mouse moved to (981, 278)
Screenshot: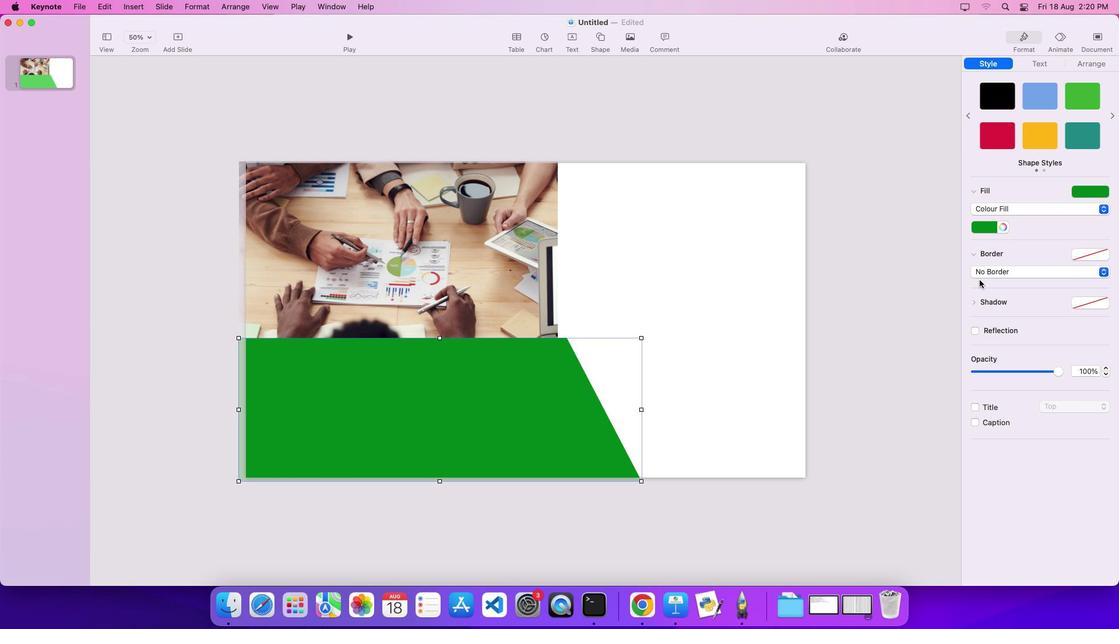 
Action: Mouse pressed left at (981, 278)
Screenshot: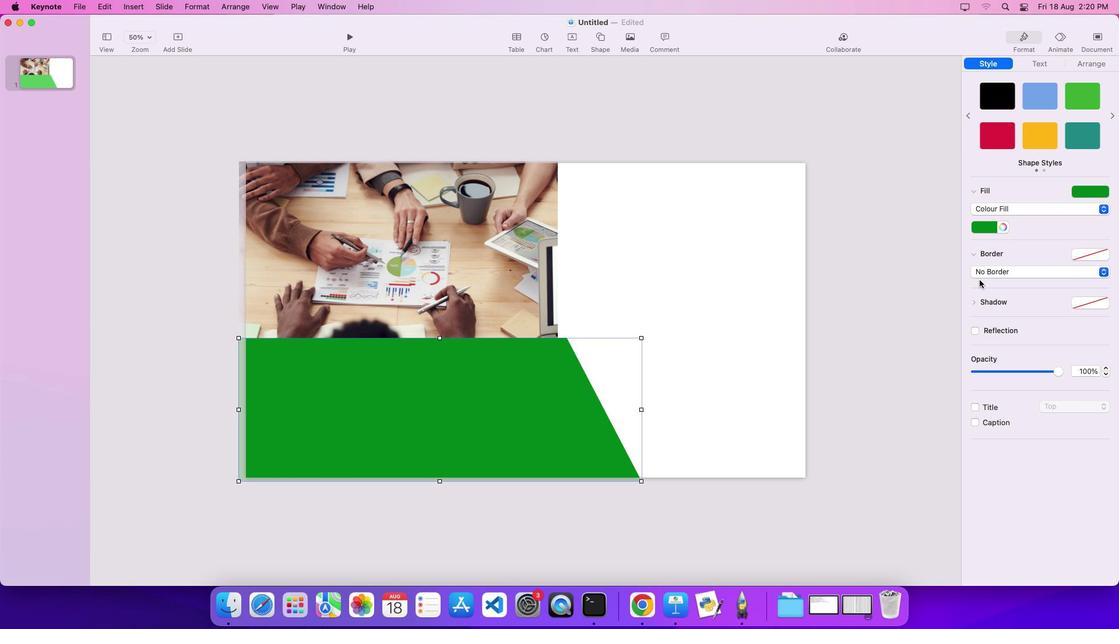 
Action: Mouse moved to (985, 227)
Screenshot: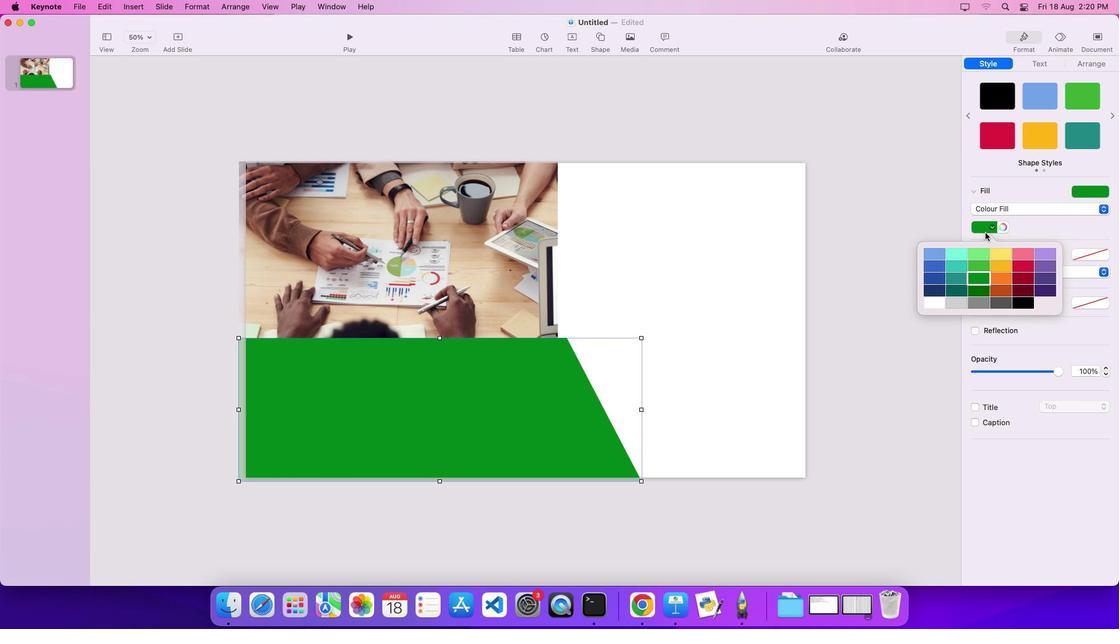
Action: Mouse pressed left at (985, 227)
Screenshot: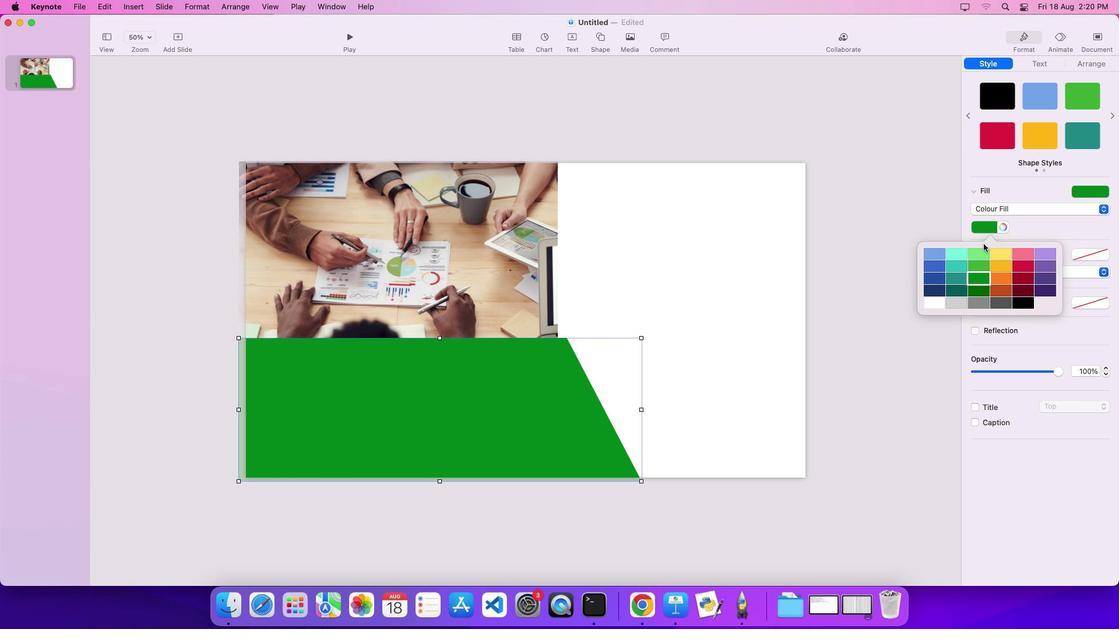 
Action: Mouse moved to (980, 265)
Screenshot: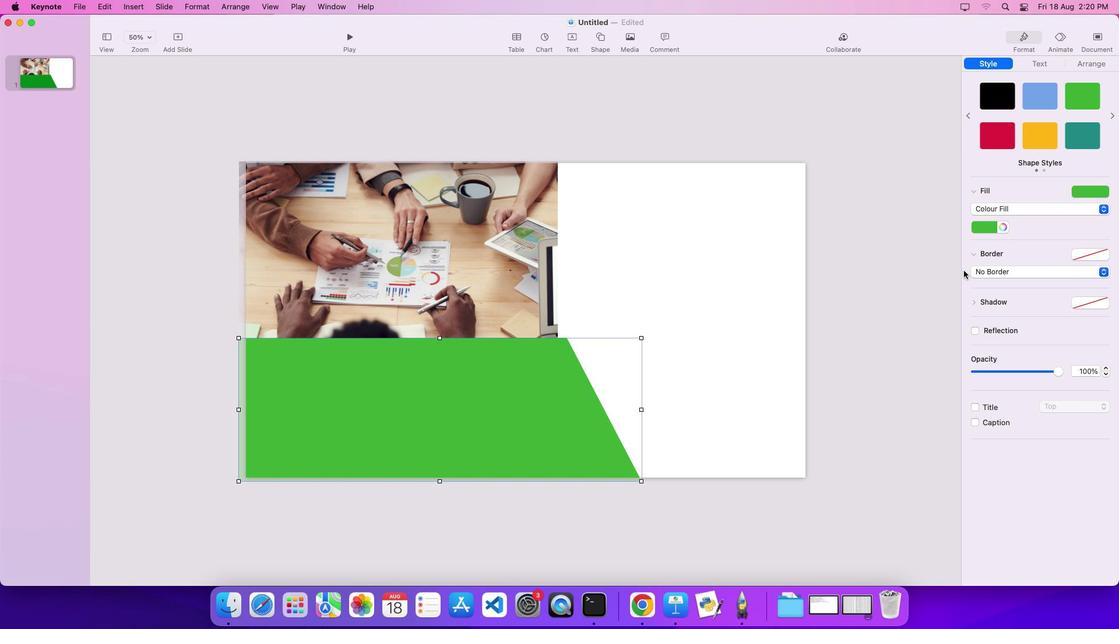 
Action: Mouse pressed left at (980, 265)
Screenshot: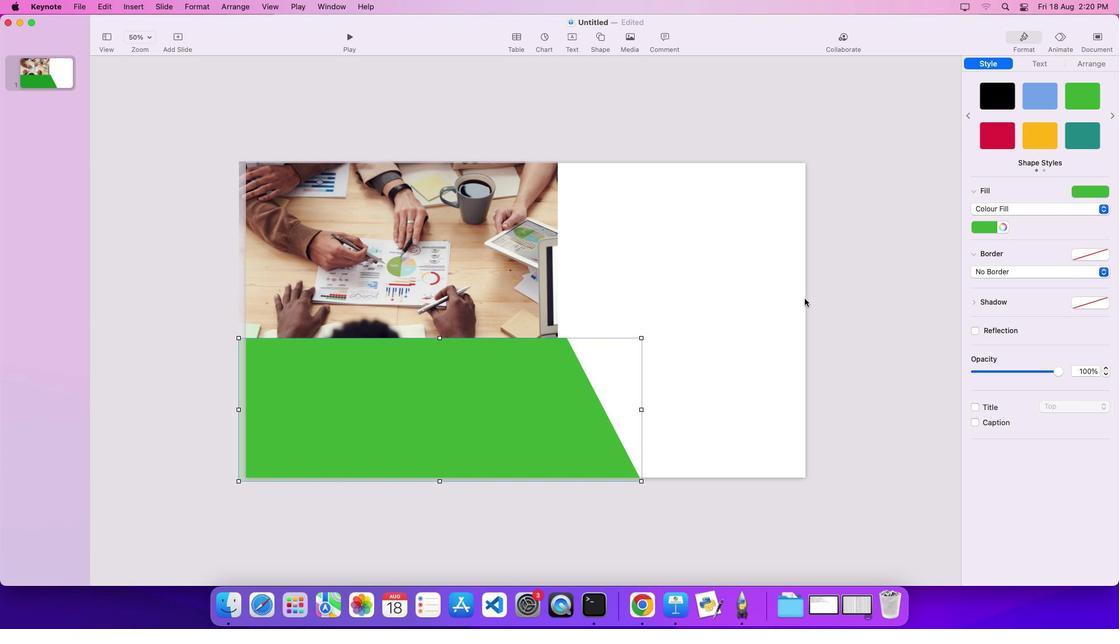 
Action: Mouse moved to (609, 313)
Screenshot: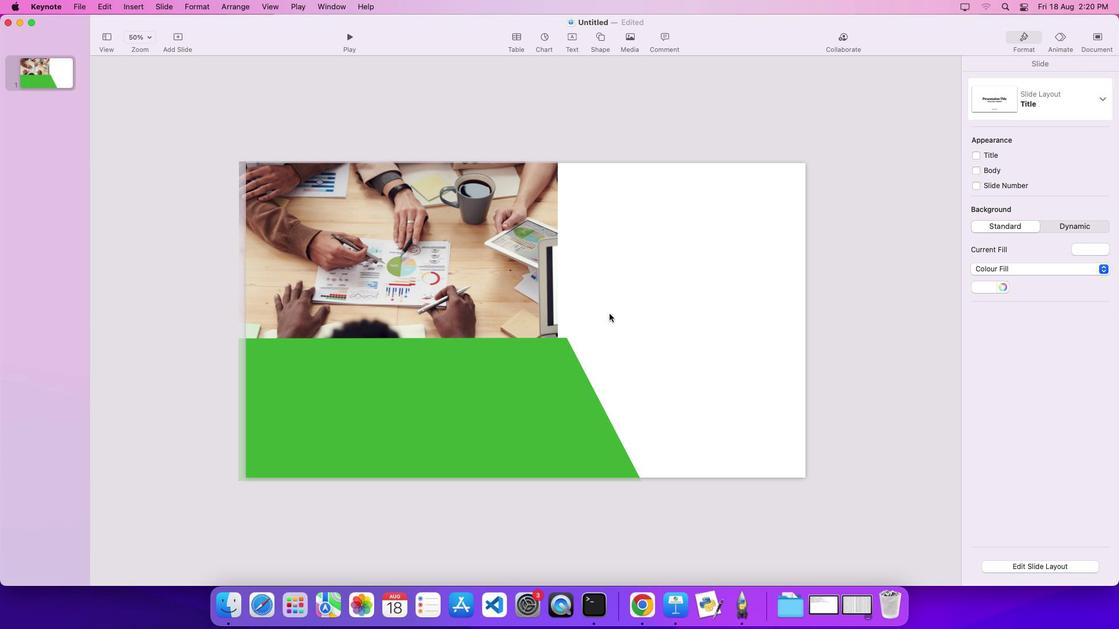 
Action: Mouse pressed left at (609, 313)
Screenshot: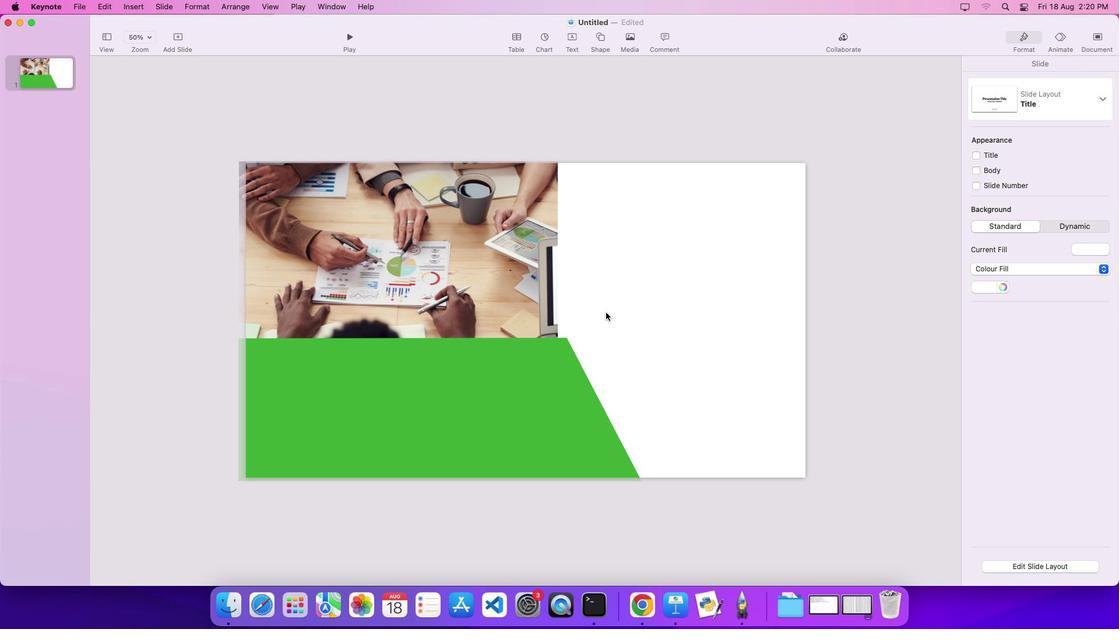 
Action: Mouse moved to (605, 36)
Screenshot: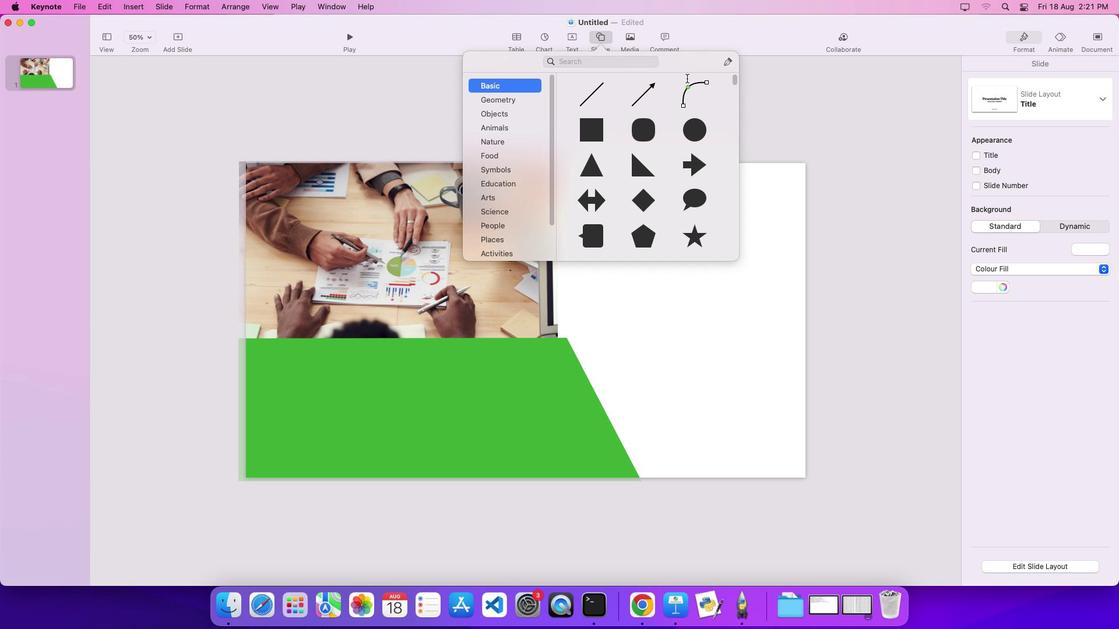 
Action: Mouse pressed left at (605, 36)
Screenshot: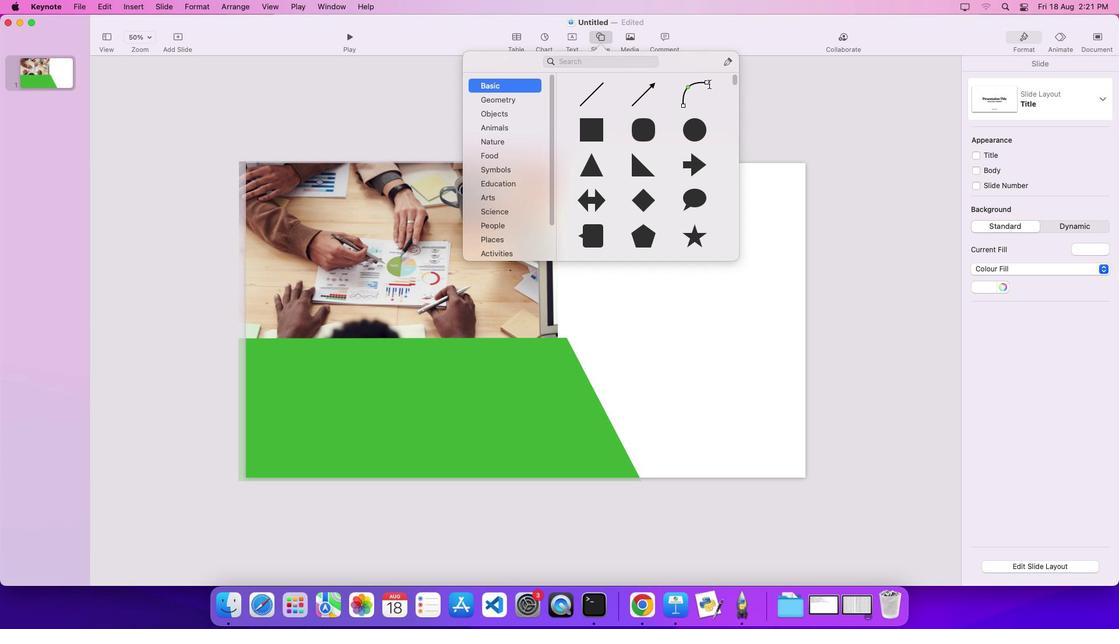 
Action: Mouse moved to (727, 67)
Screenshot: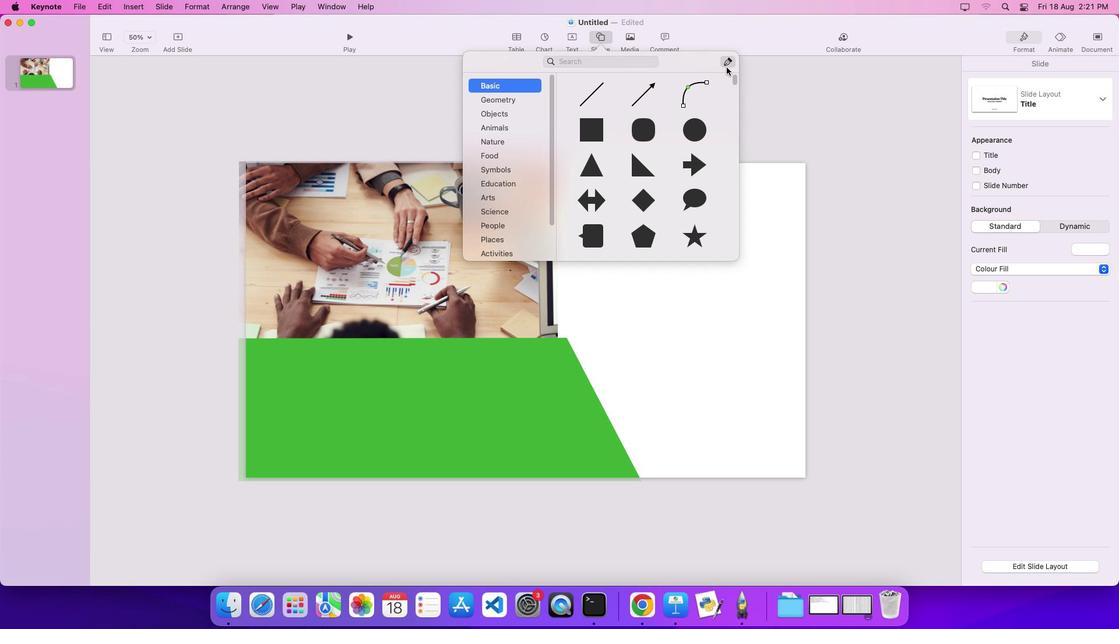 
Action: Mouse pressed left at (727, 67)
Screenshot: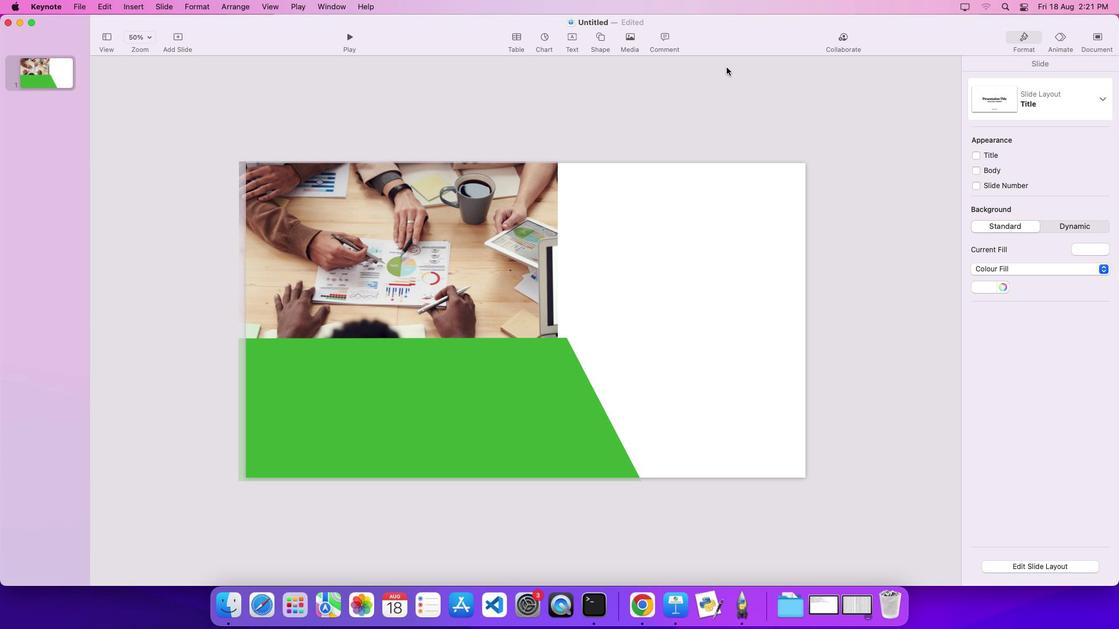 
Action: Mouse moved to (566, 141)
Screenshot: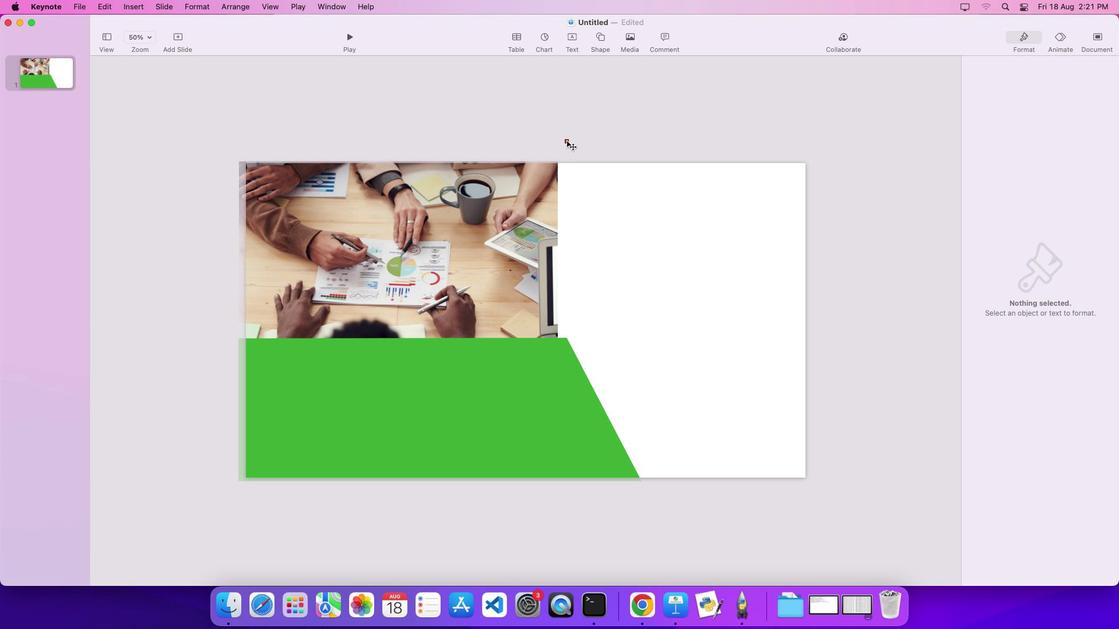 
Action: Mouse pressed left at (566, 141)
Screenshot: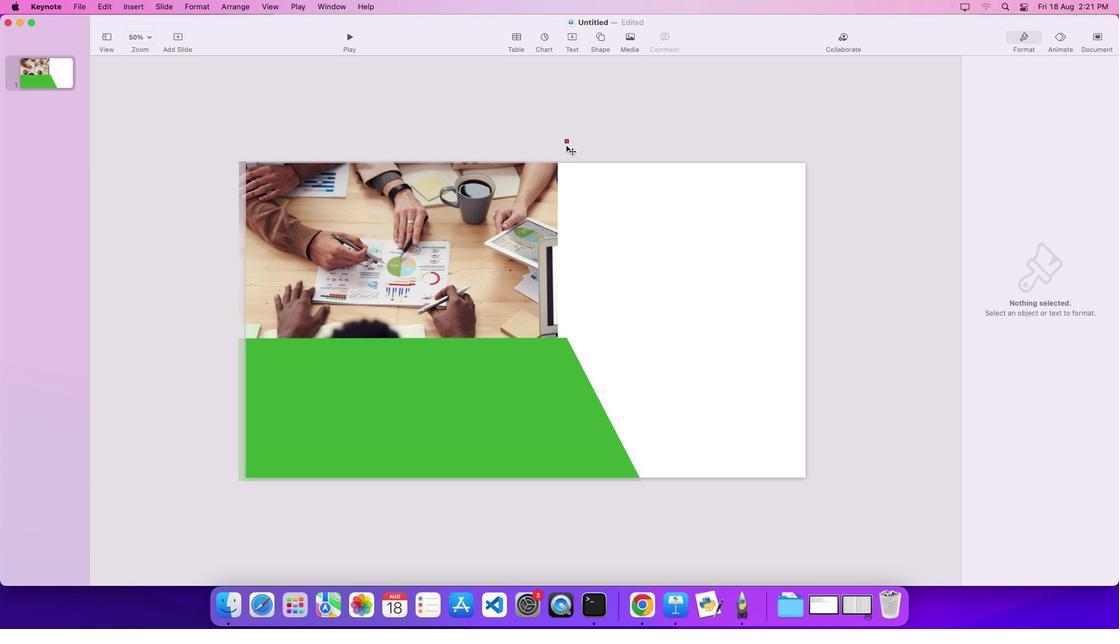 
Action: Mouse moved to (370, 509)
Screenshot: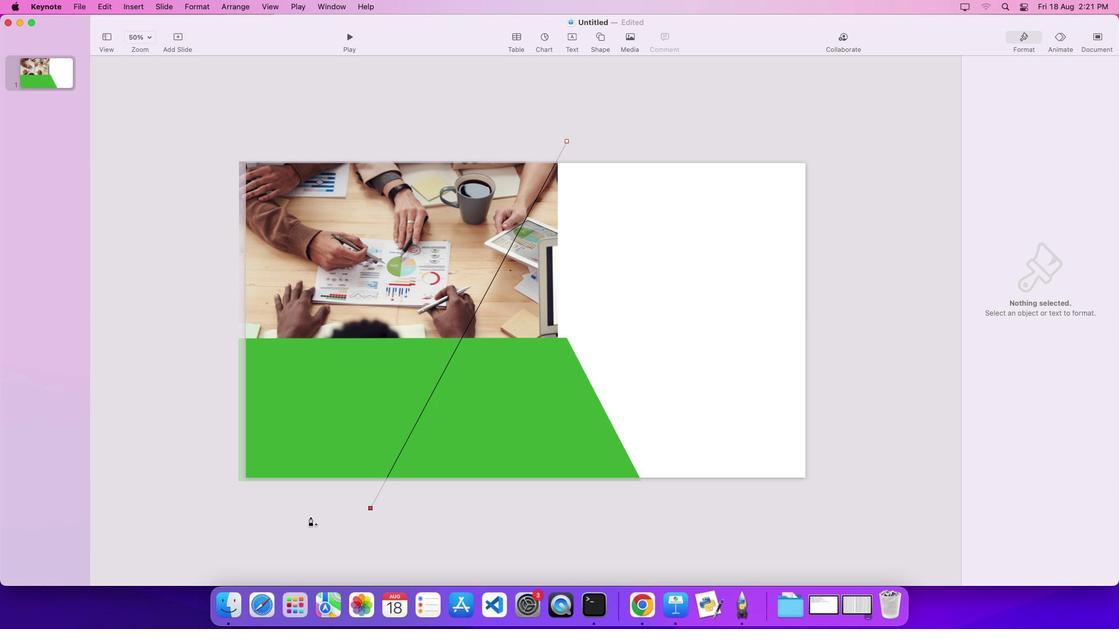 
Action: Mouse pressed left at (370, 509)
Screenshot: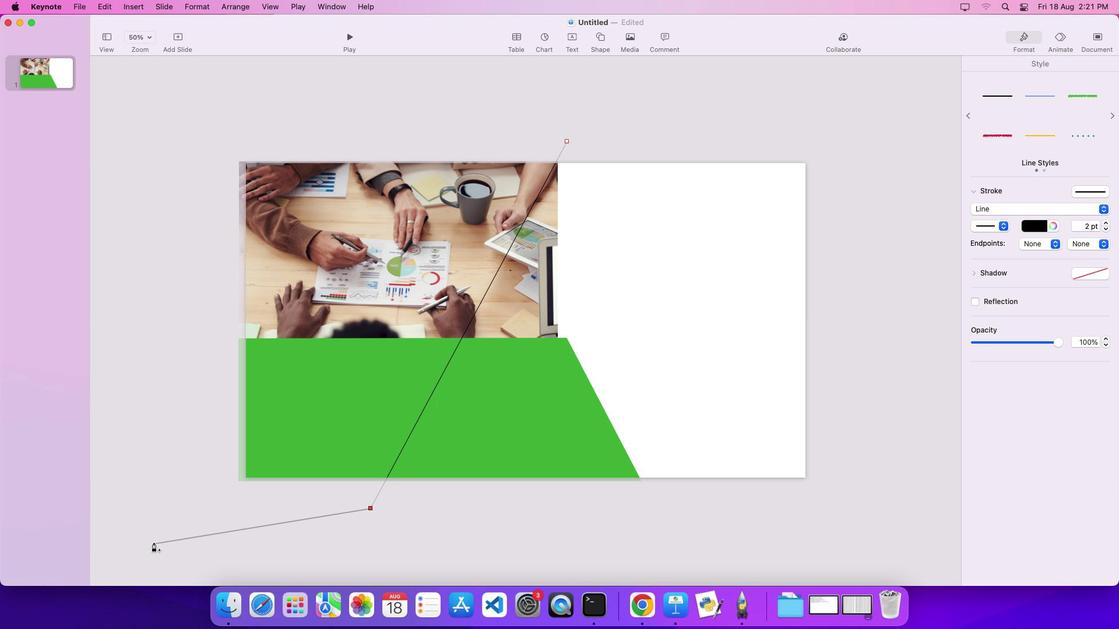
Action: Mouse moved to (211, 507)
Screenshot: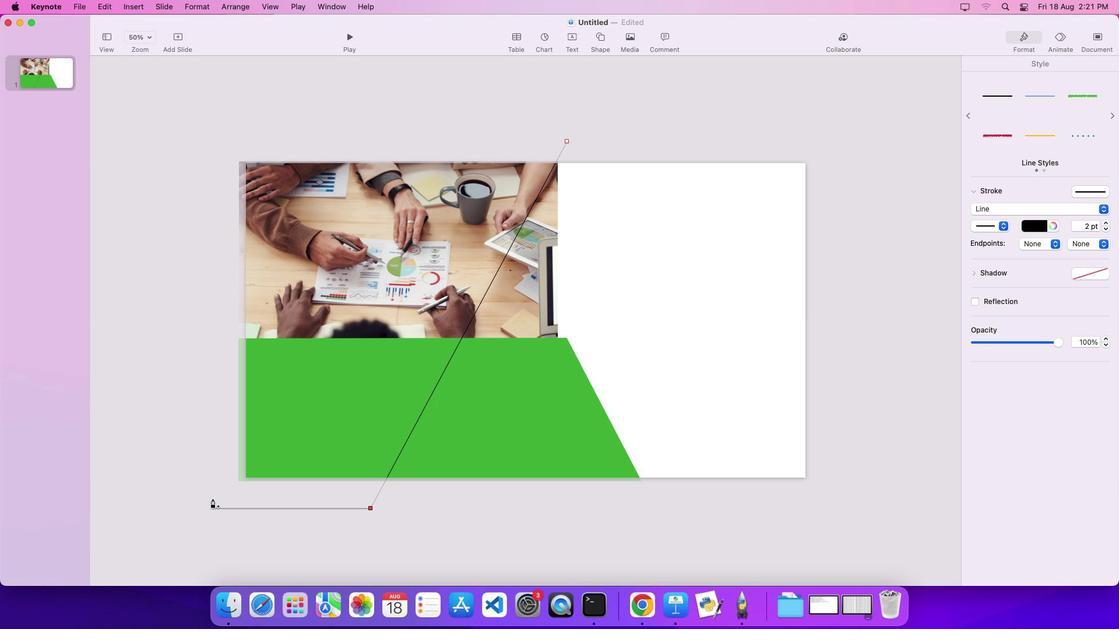 
Action: Key pressed Key.shift
Screenshot: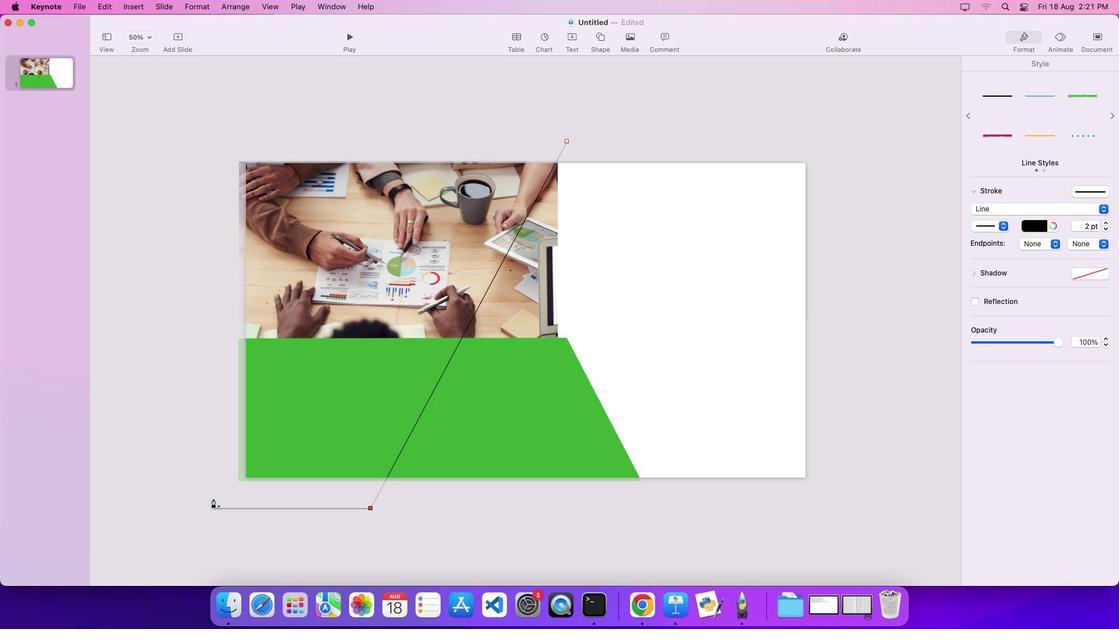 
Action: Mouse moved to (213, 499)
Screenshot: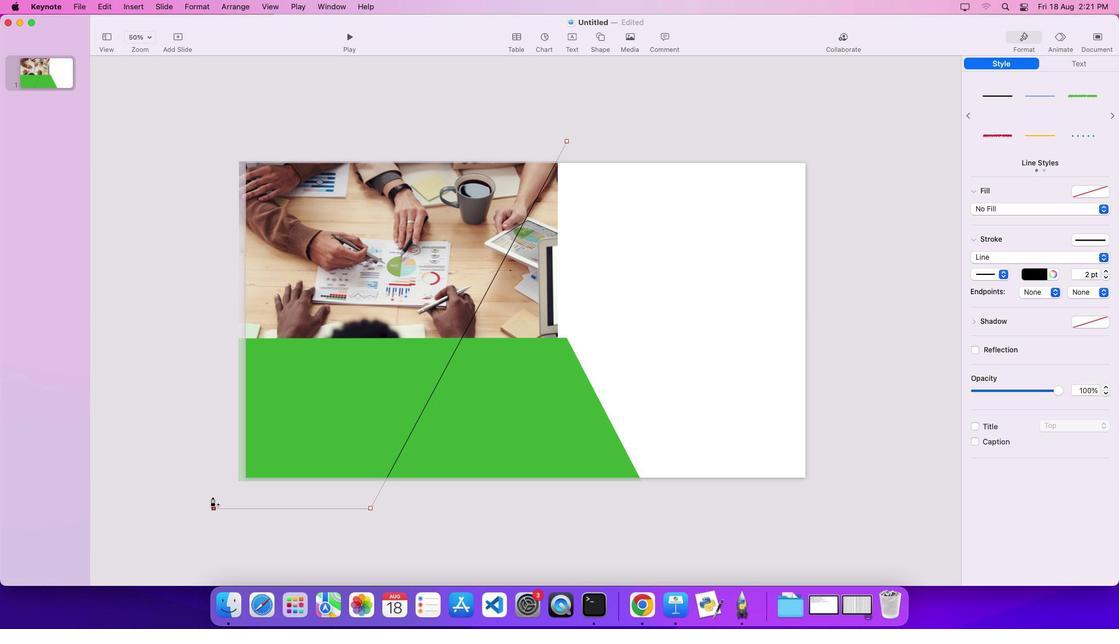 
Action: Mouse pressed left at (213, 499)
Screenshot: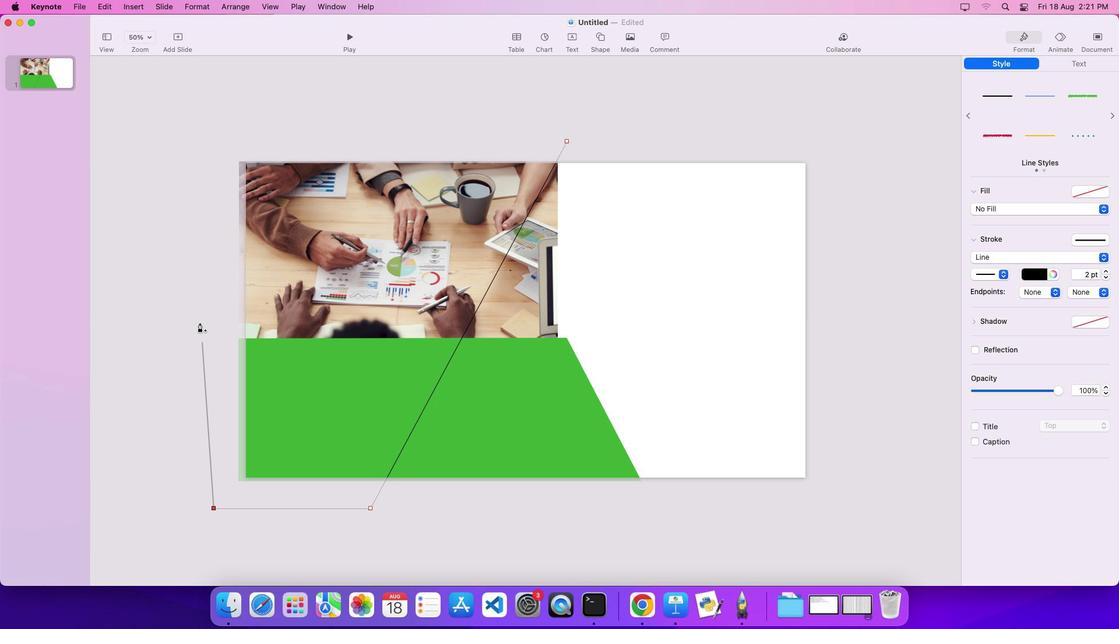 
Action: Mouse moved to (236, 149)
Screenshot: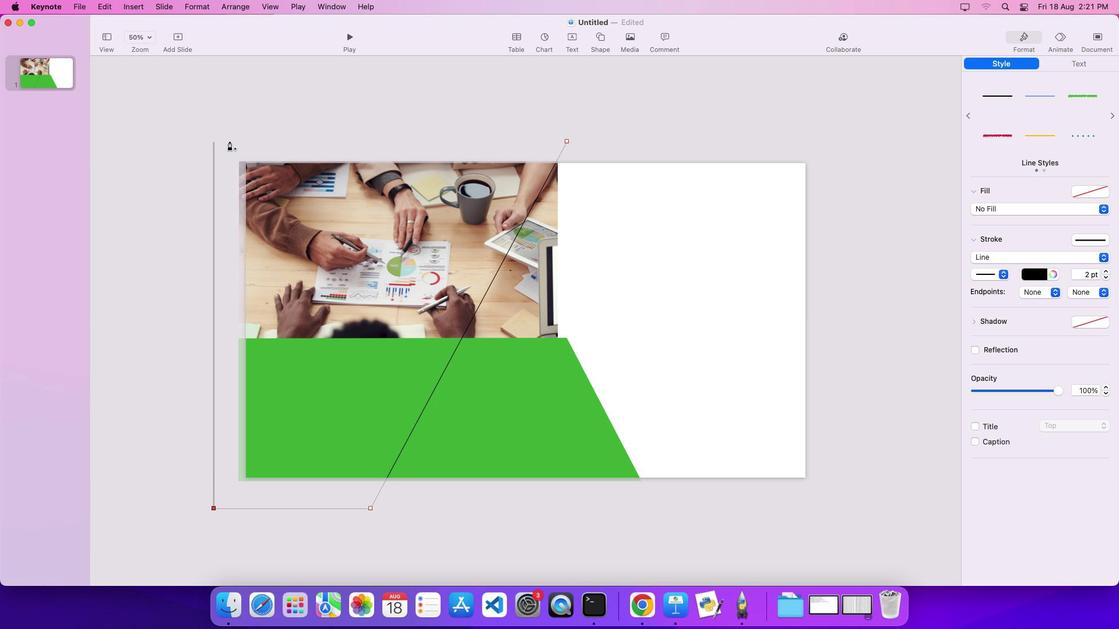 
Action: Key pressed Key.shift
Screenshot: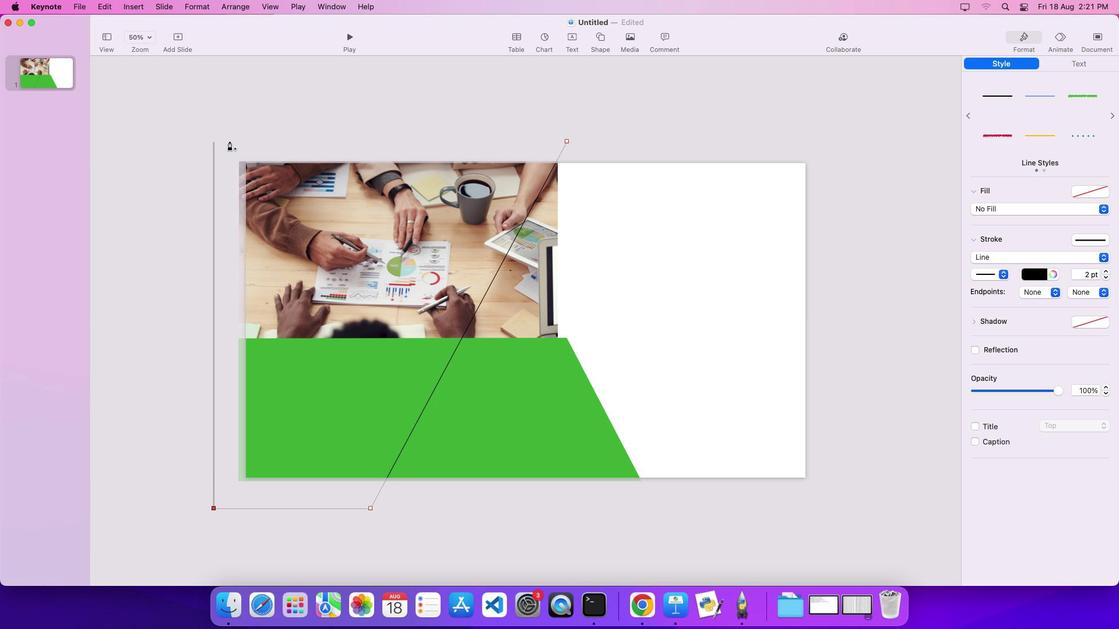 
Action: Mouse moved to (230, 142)
Screenshot: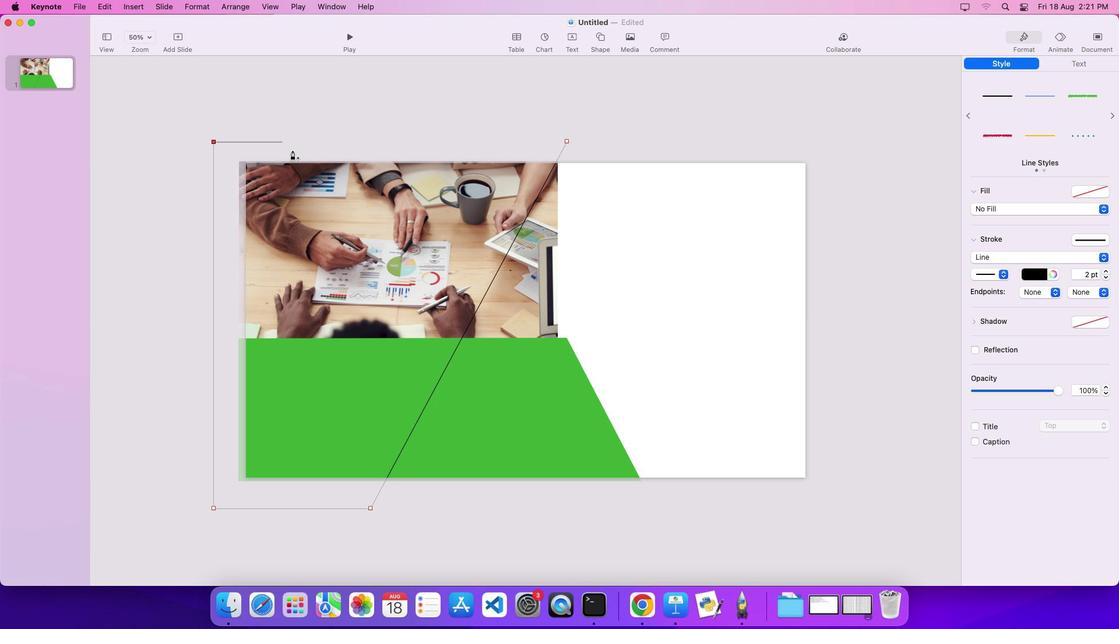
Action: Mouse pressed left at (230, 142)
Screenshot: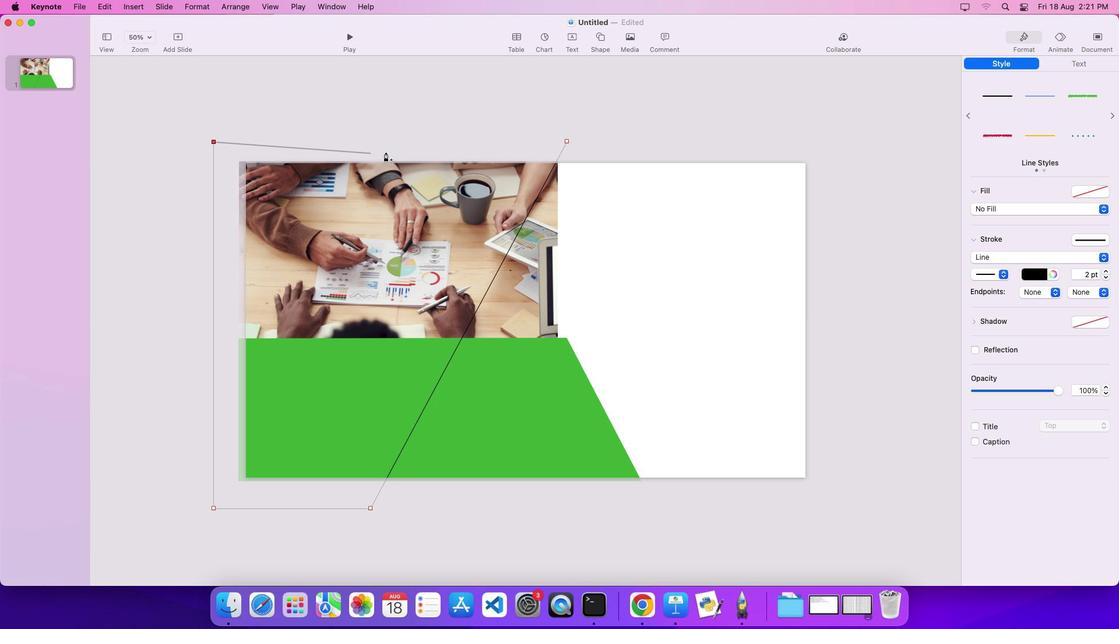 
Action: Mouse moved to (520, 145)
Screenshot: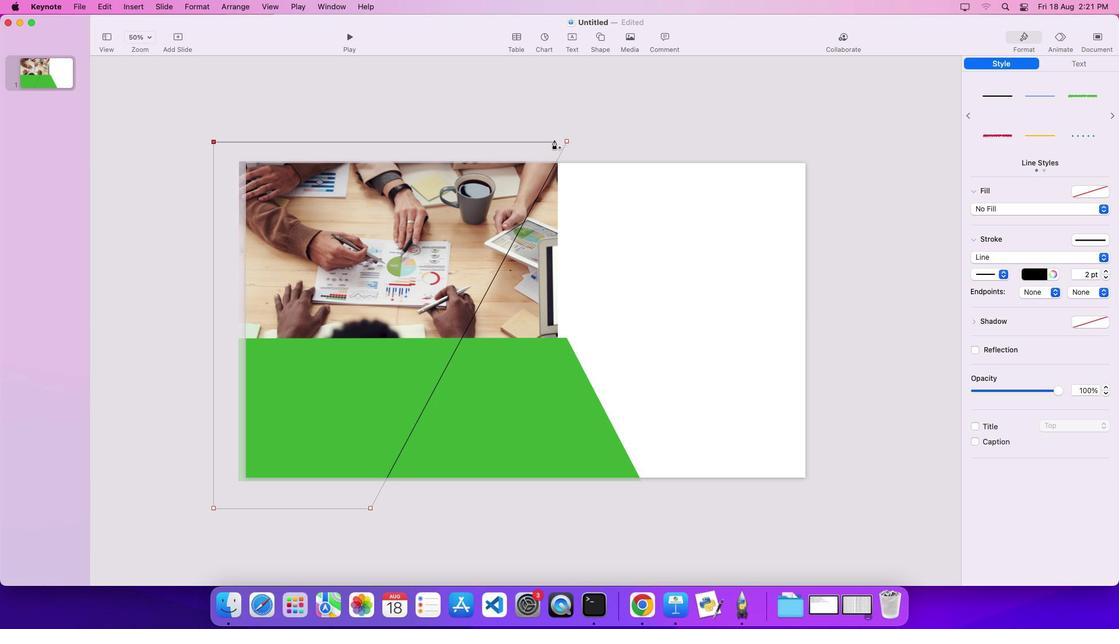 
Action: Key pressed Key.shift
Screenshot: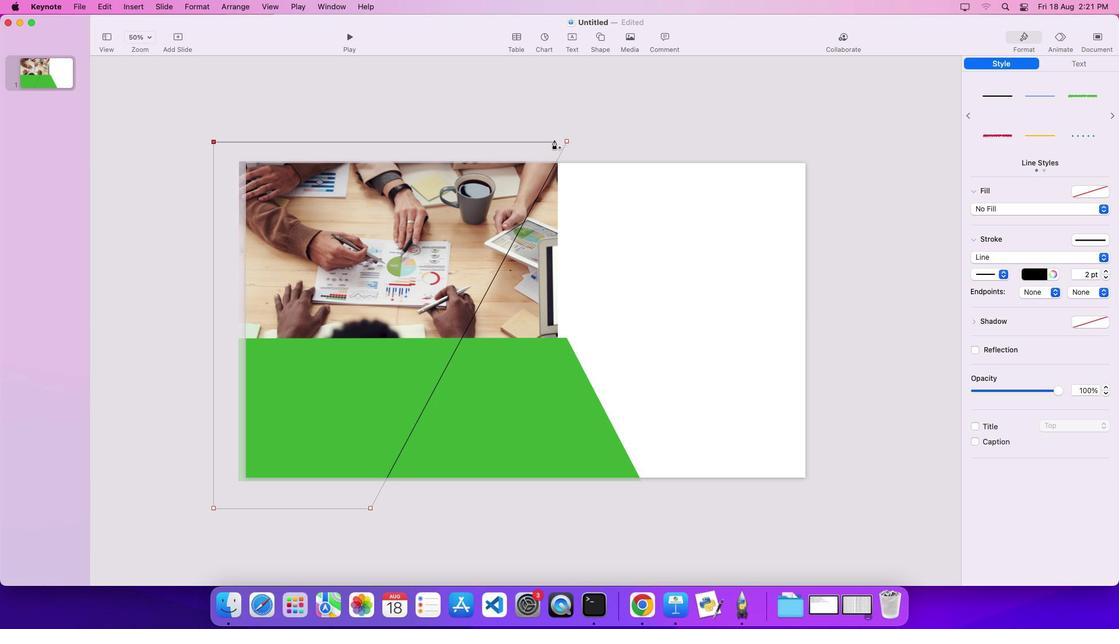 
Action: Mouse moved to (566, 140)
Screenshot: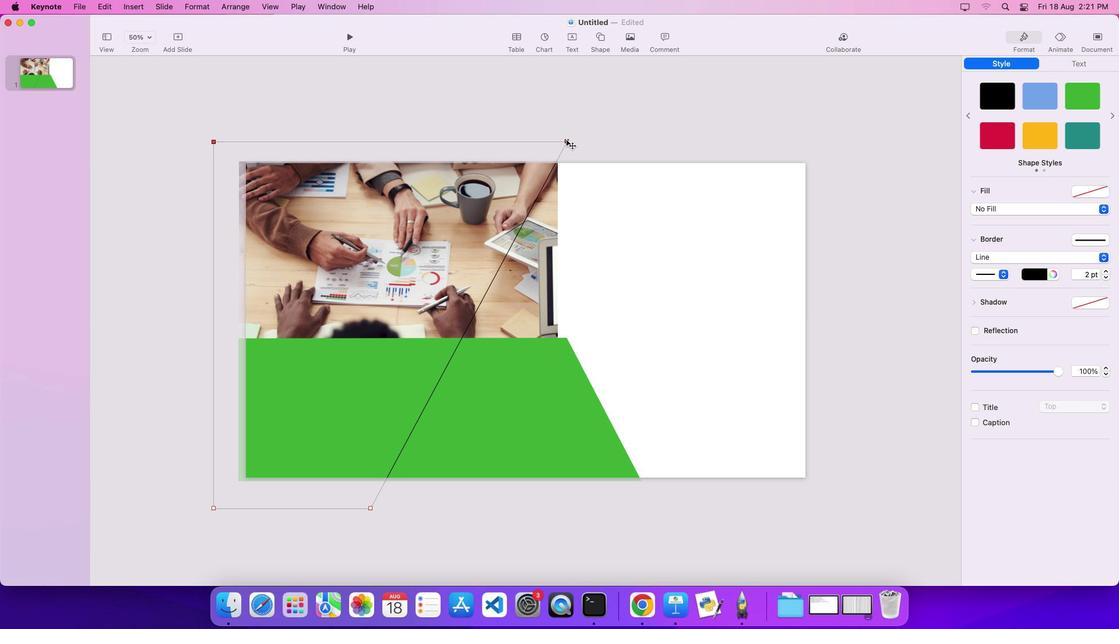 
Action: Mouse pressed left at (566, 140)
Screenshot: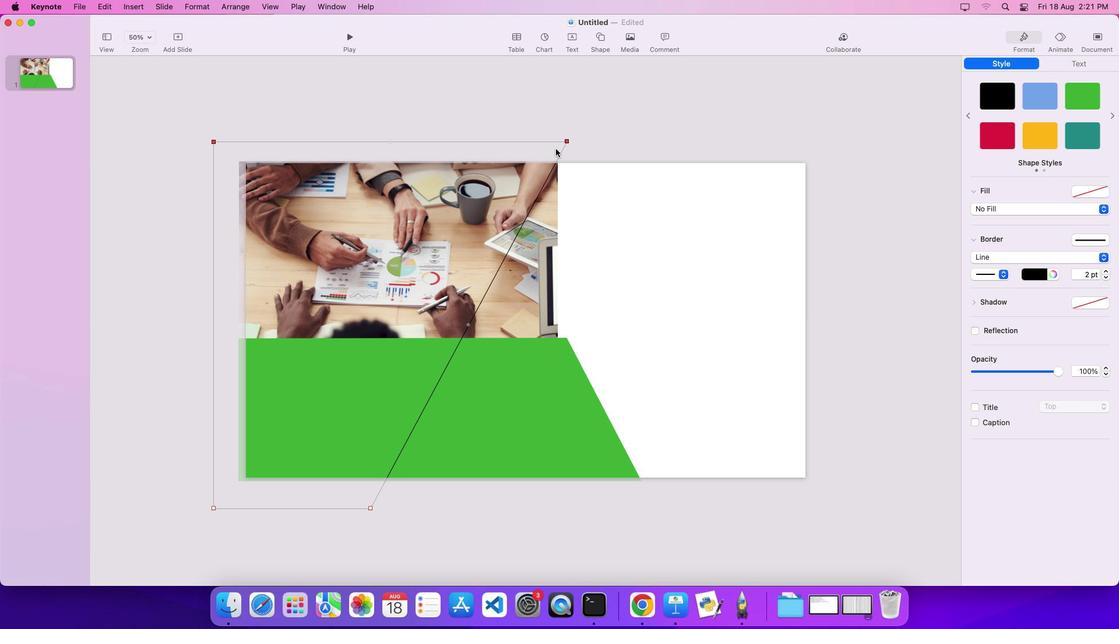 
Action: Mouse moved to (597, 78)
Screenshot: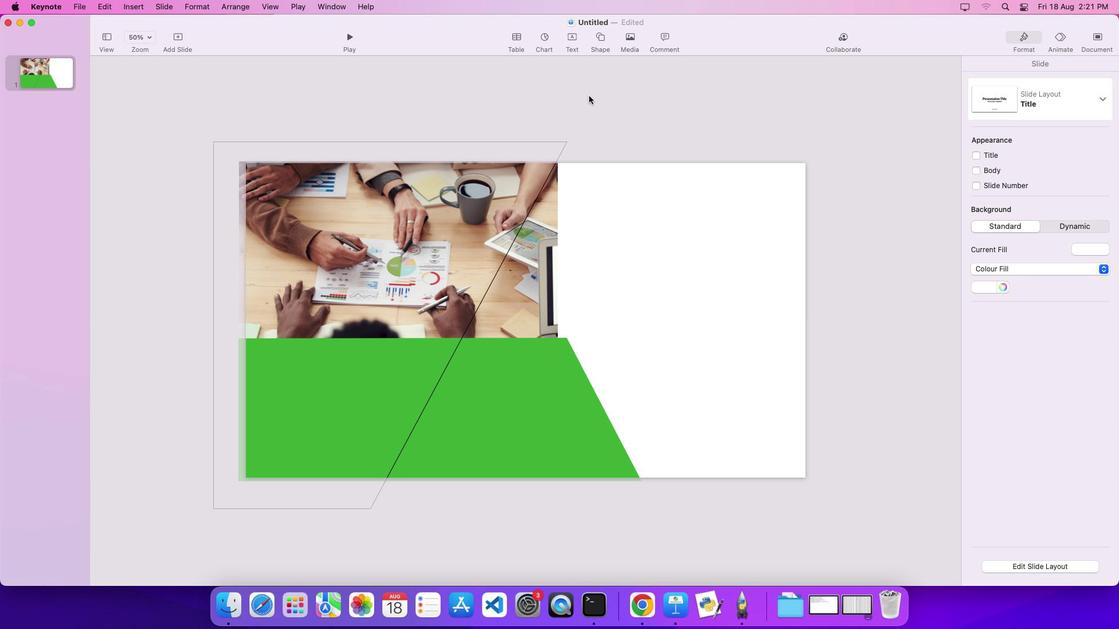 
Action: Mouse pressed left at (597, 78)
Screenshot: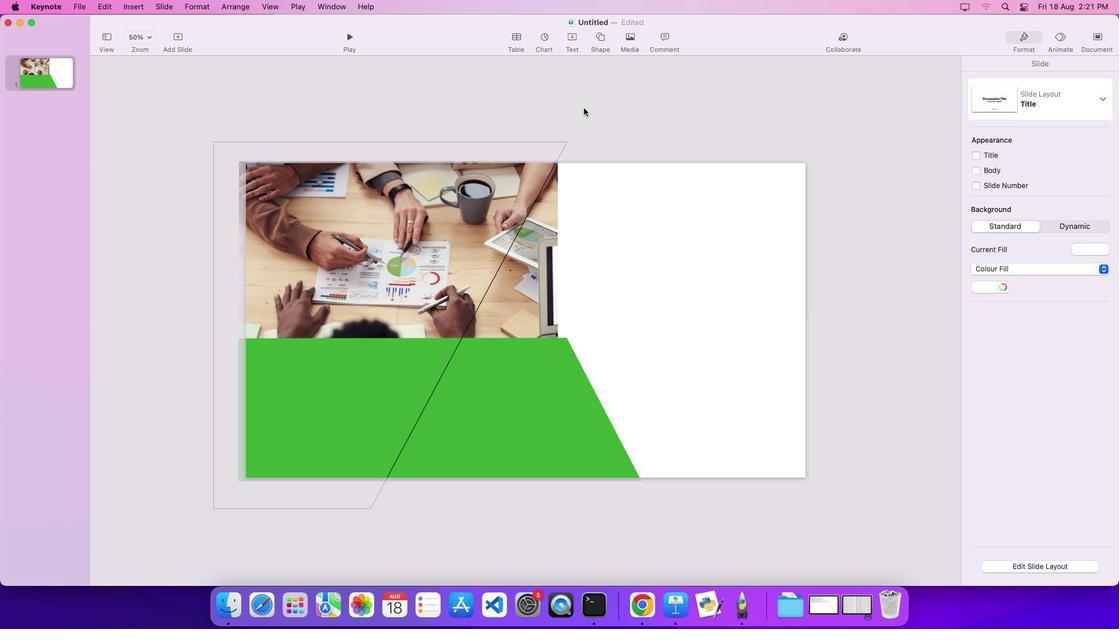 
Action: Mouse moved to (513, 447)
Screenshot: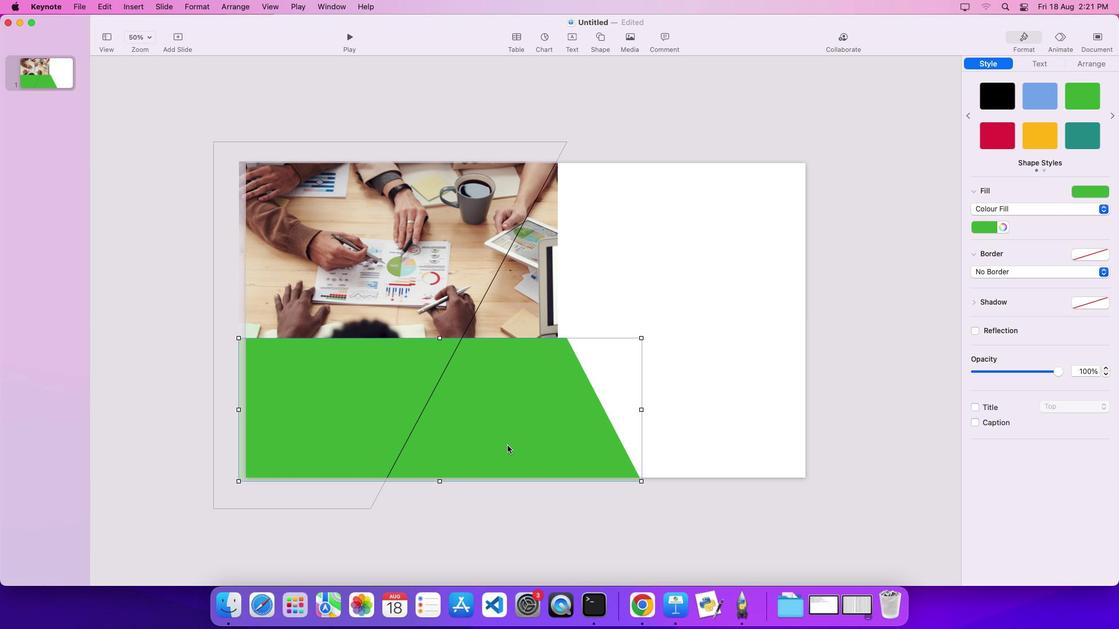
Action: Mouse pressed left at (513, 447)
Screenshot: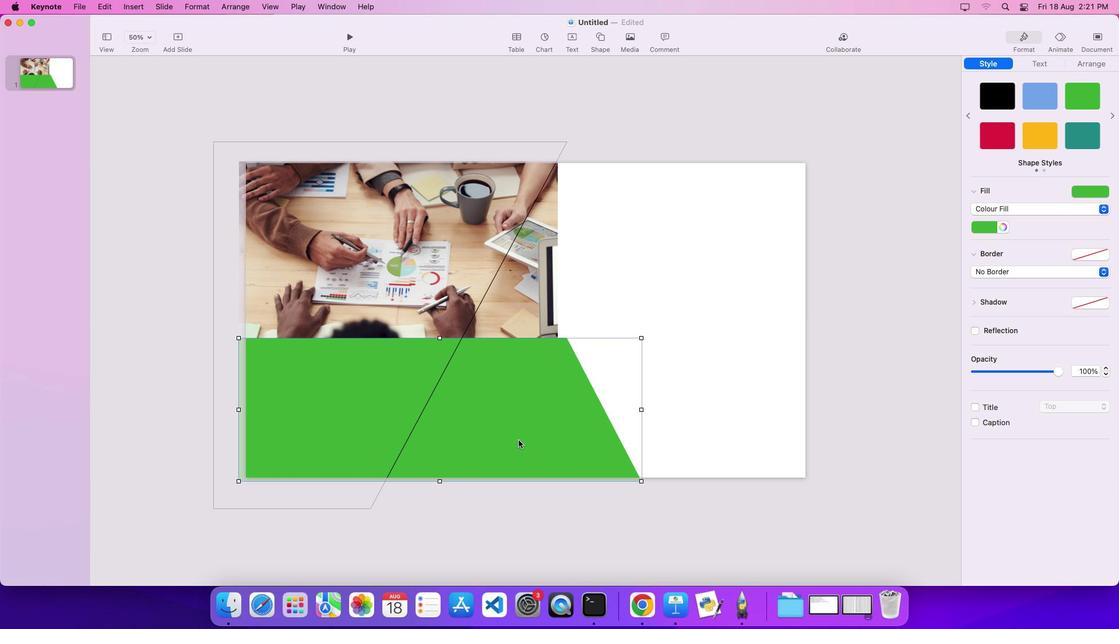 
Action: Mouse moved to (518, 440)
Screenshot: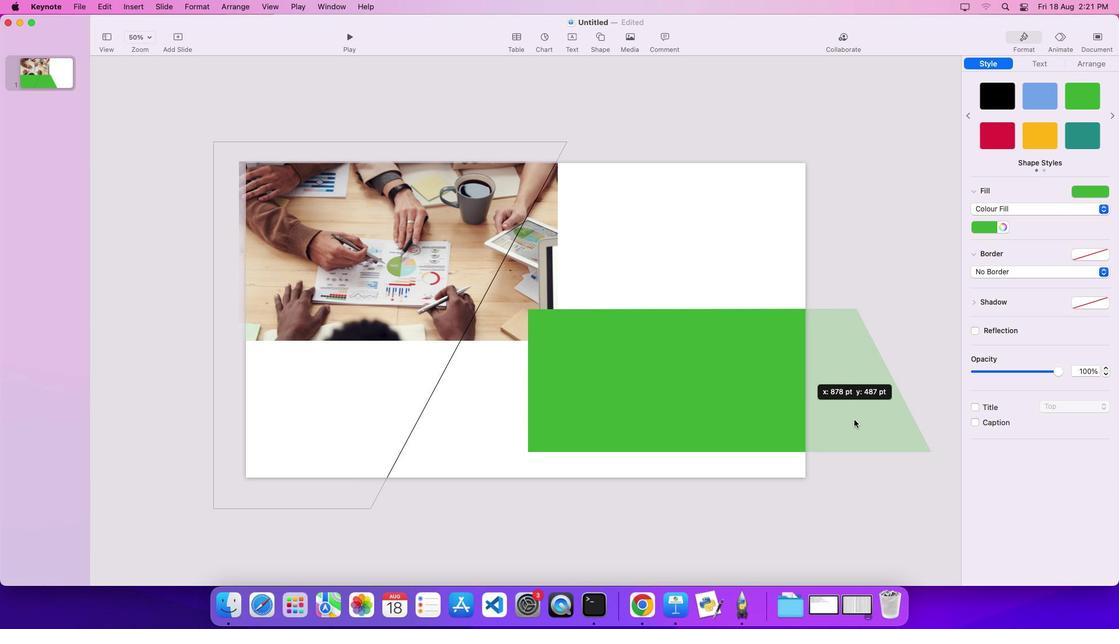 
Action: Mouse pressed left at (518, 440)
Screenshot: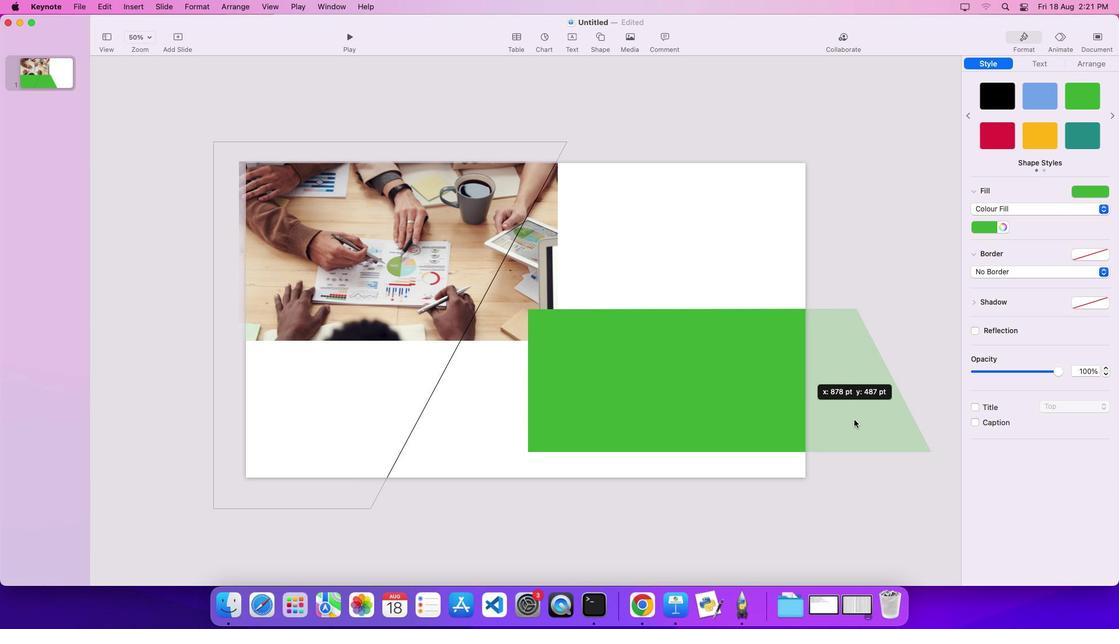 
Action: Mouse moved to (510, 308)
Screenshot: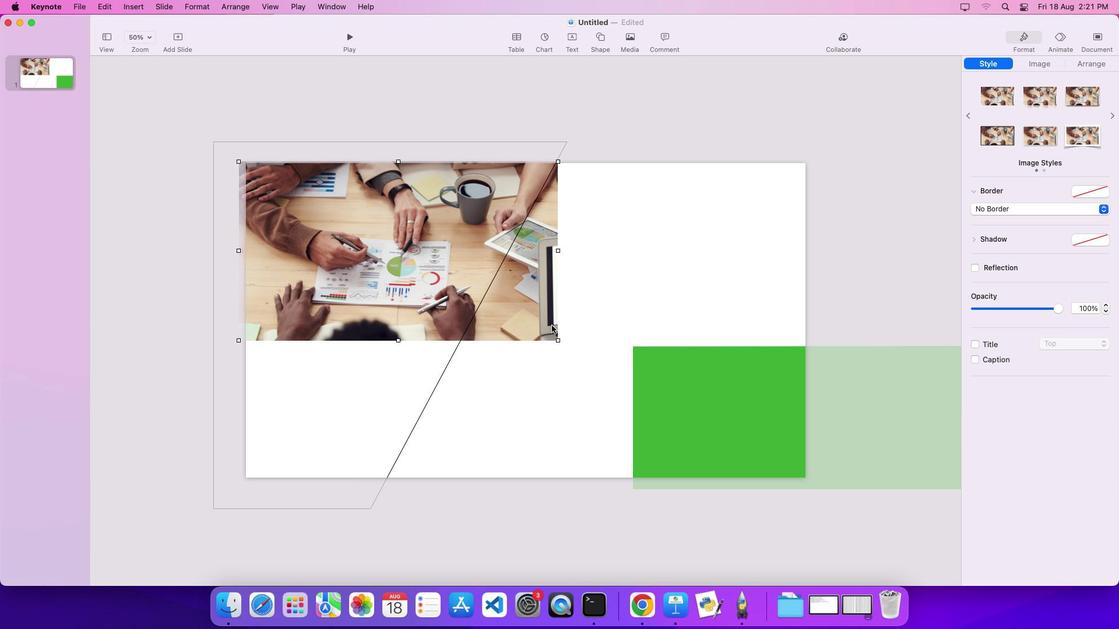 
Action: Mouse pressed left at (510, 308)
Screenshot: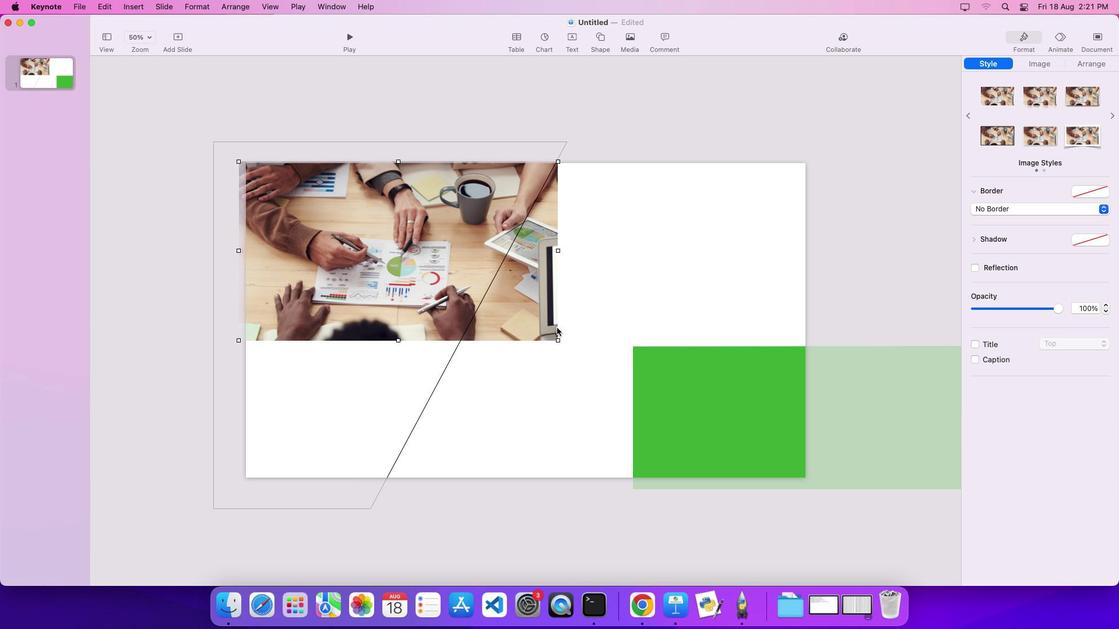 
Action: Mouse moved to (711, 400)
Screenshot: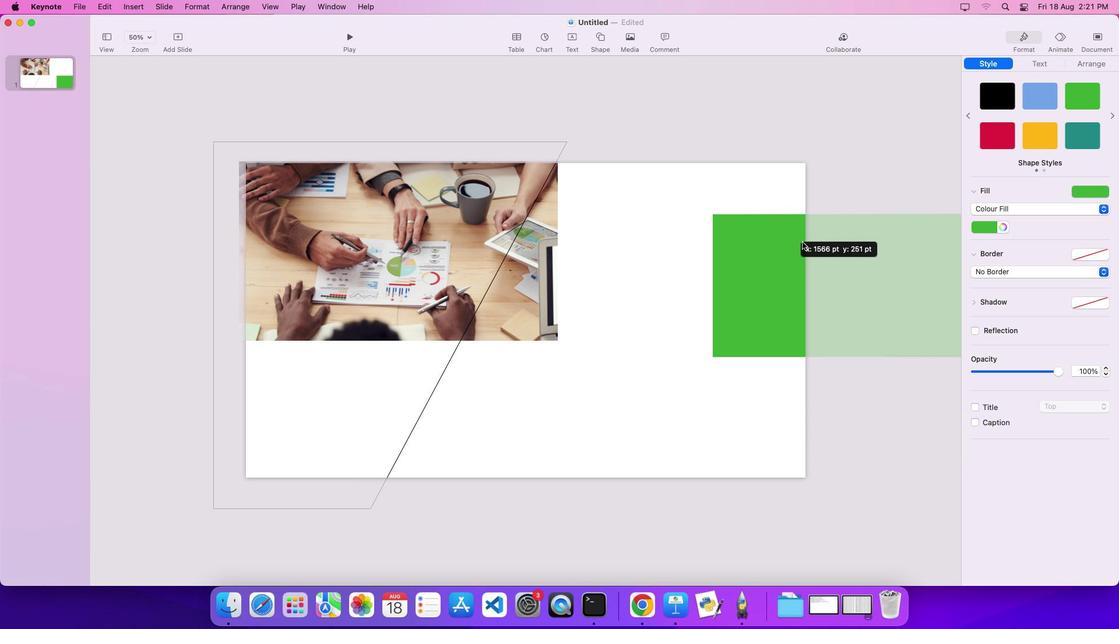 
Action: Mouse pressed left at (711, 400)
Screenshot: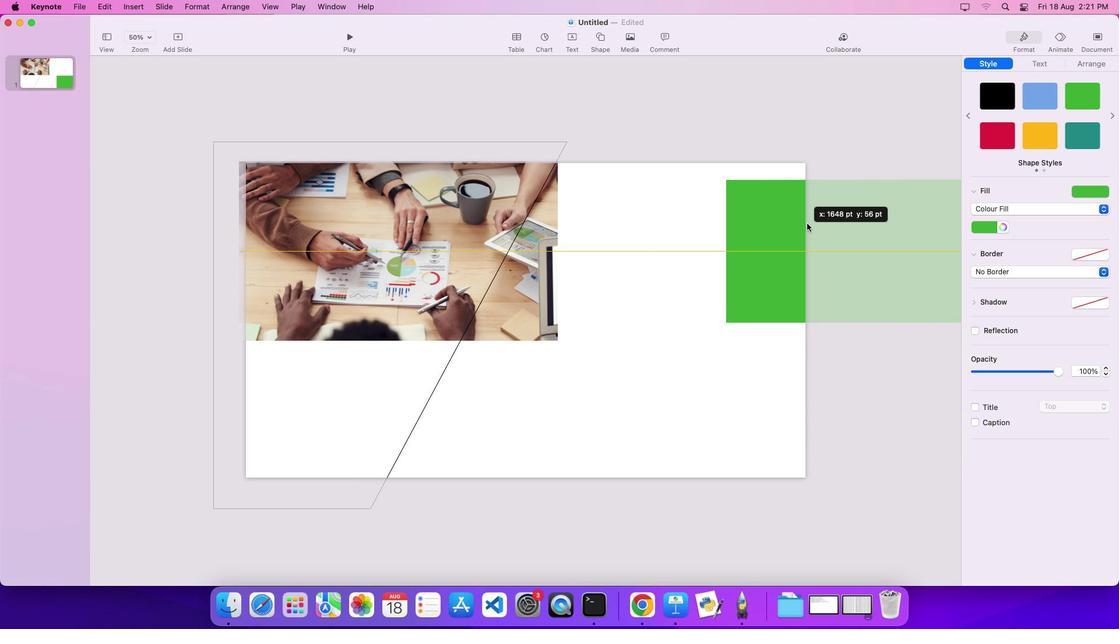 
Action: Mouse moved to (527, 299)
Screenshot: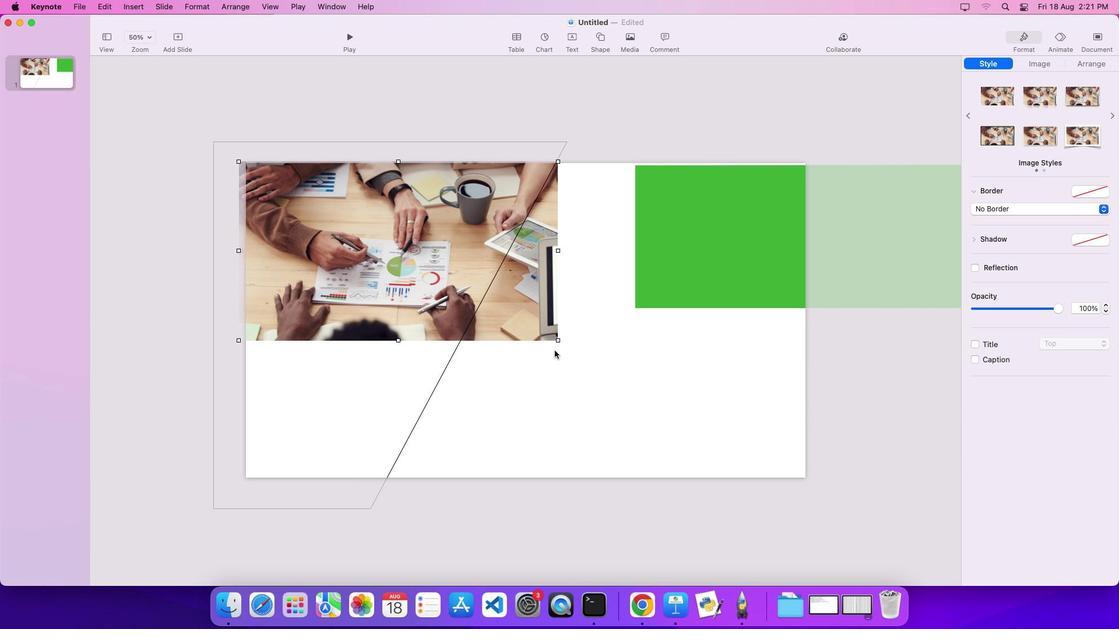 
Action: Mouse pressed left at (527, 299)
Screenshot: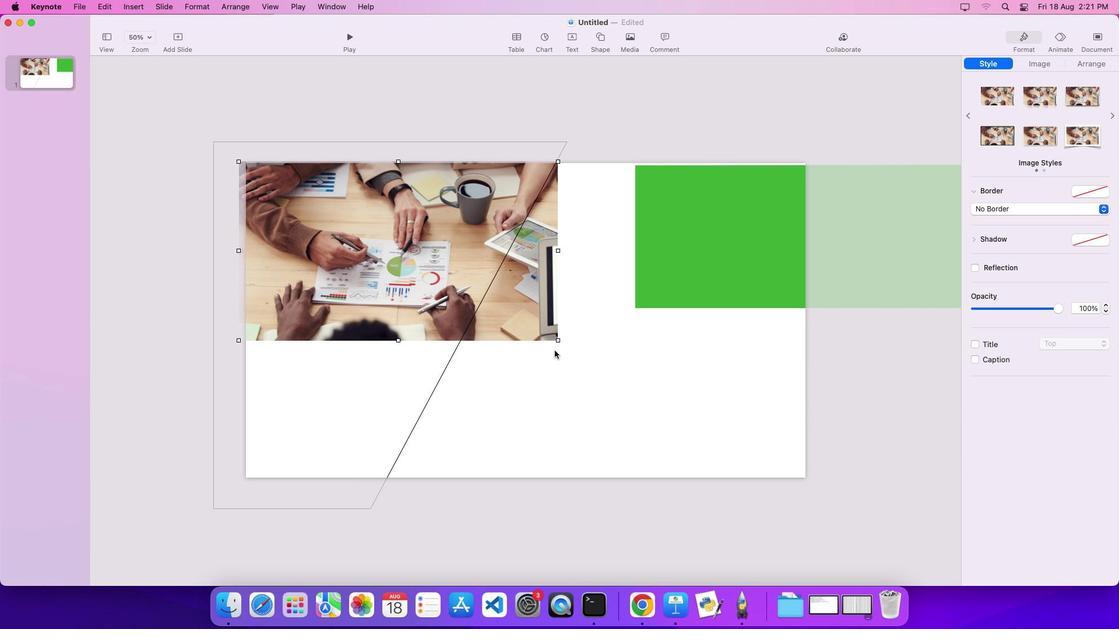 
Action: Mouse moved to (559, 340)
Screenshot: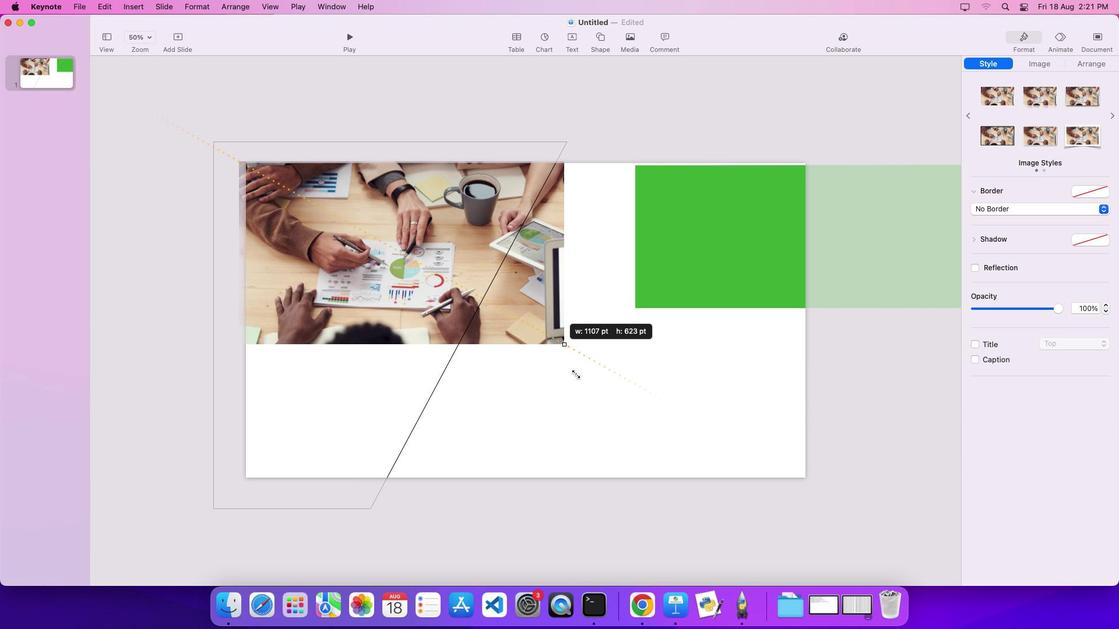 
Action: Mouse pressed left at (559, 340)
Screenshot: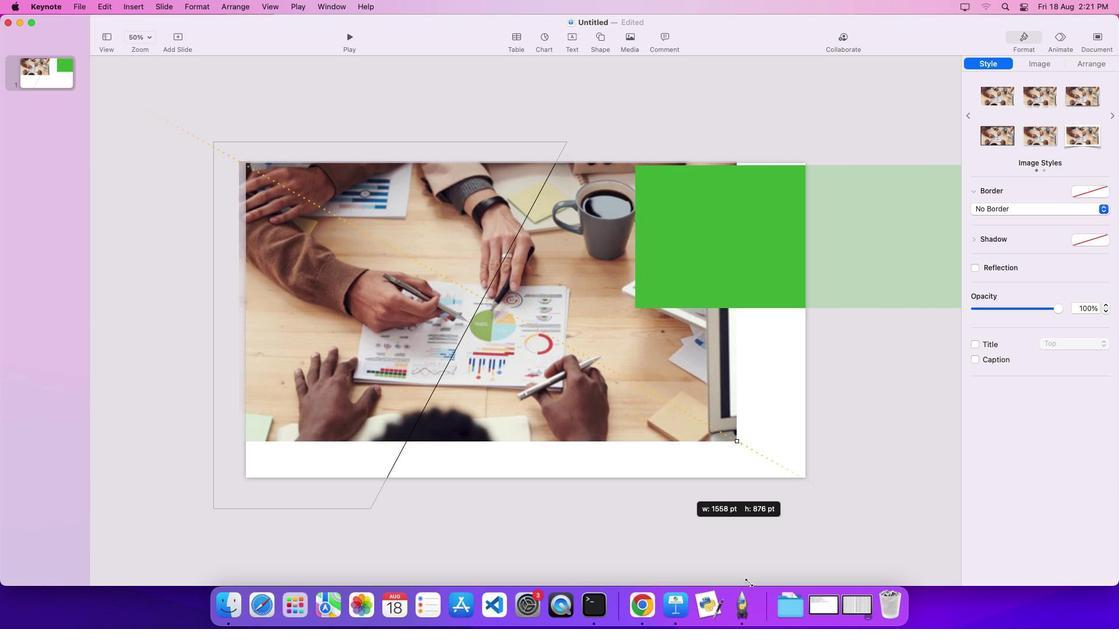
Action: Mouse moved to (710, 419)
Screenshot: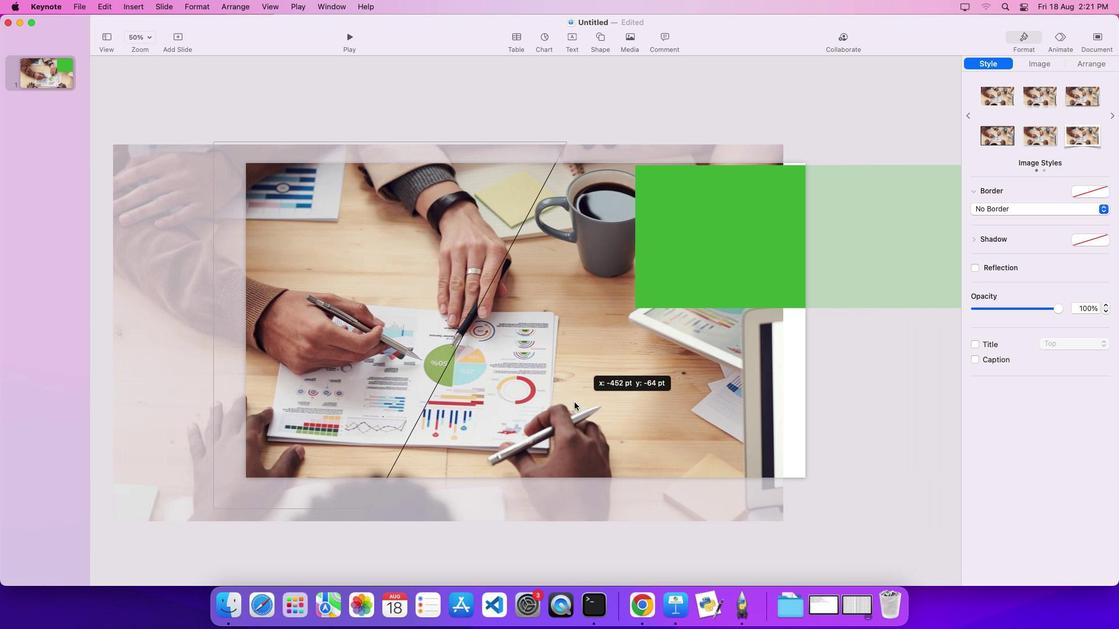 
Action: Mouse pressed left at (710, 419)
Screenshot: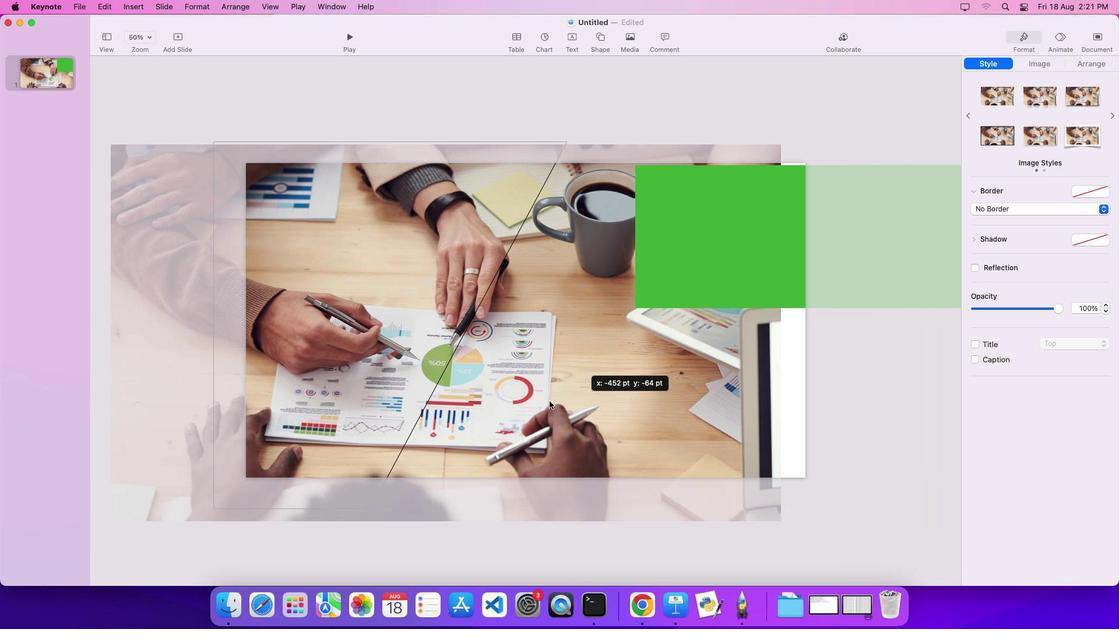 
Action: Mouse moved to (662, 418)
Screenshot: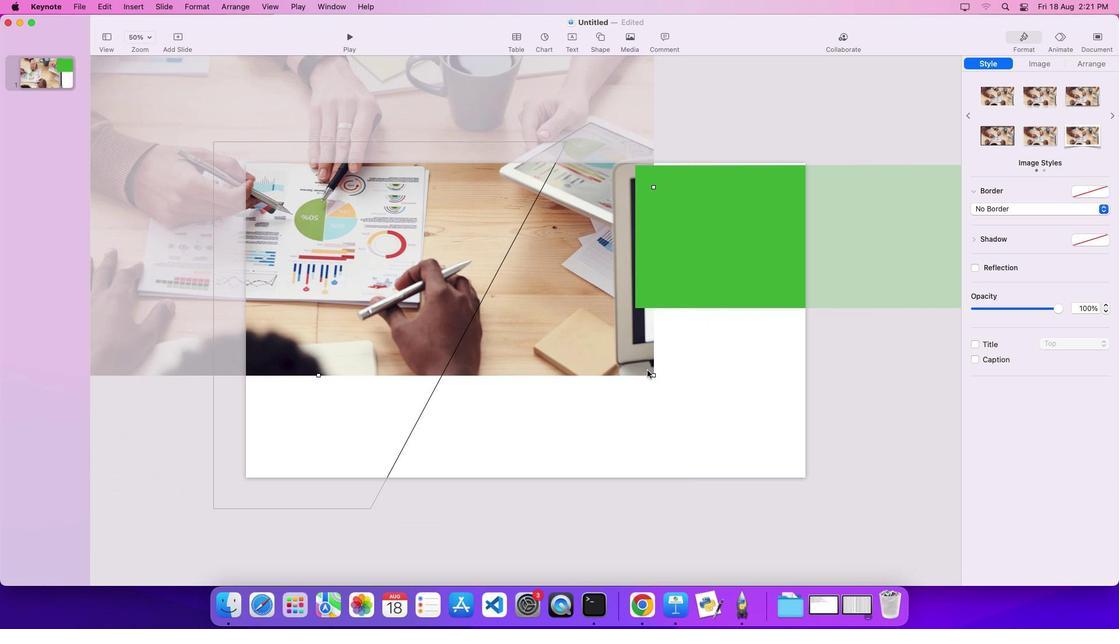 
Action: Mouse pressed left at (662, 418)
Screenshot: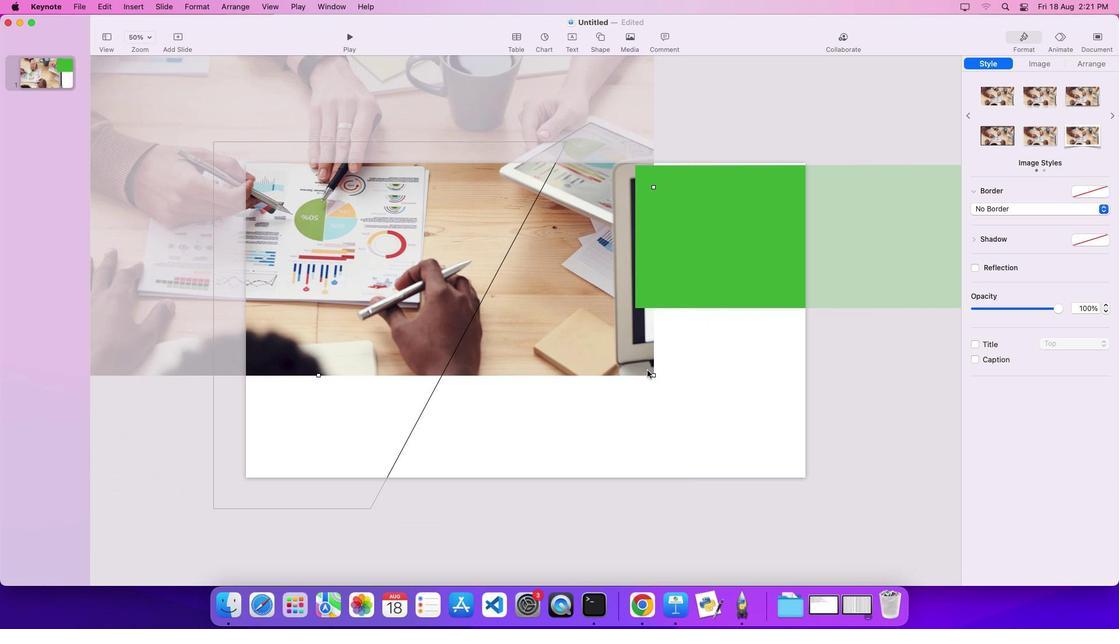 
Action: Mouse moved to (653, 375)
Screenshot: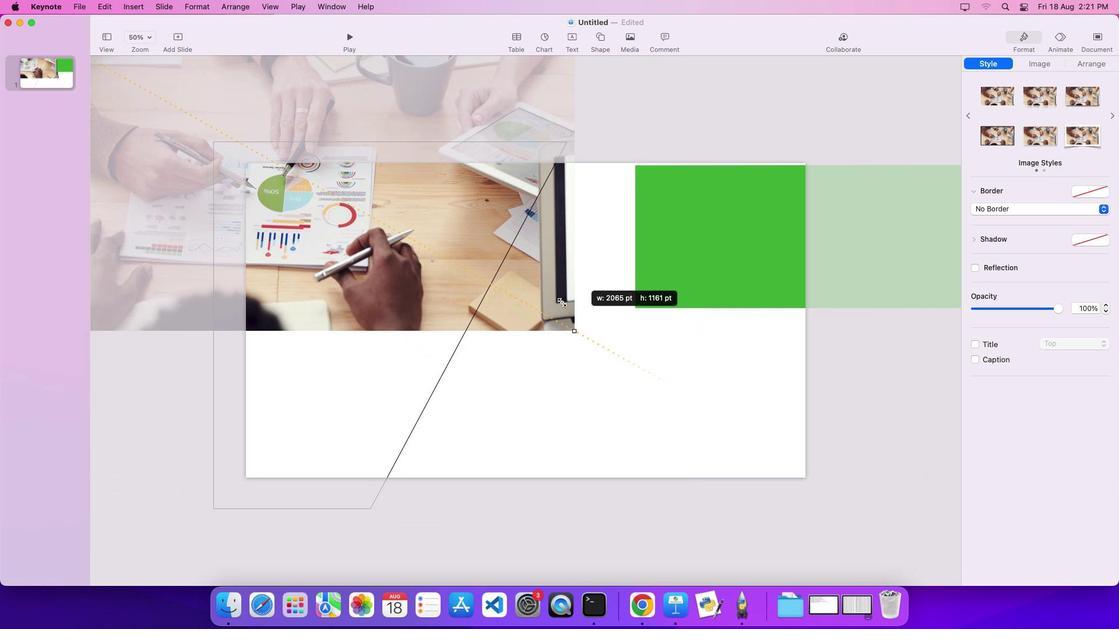 
Action: Mouse pressed left at (653, 375)
Screenshot: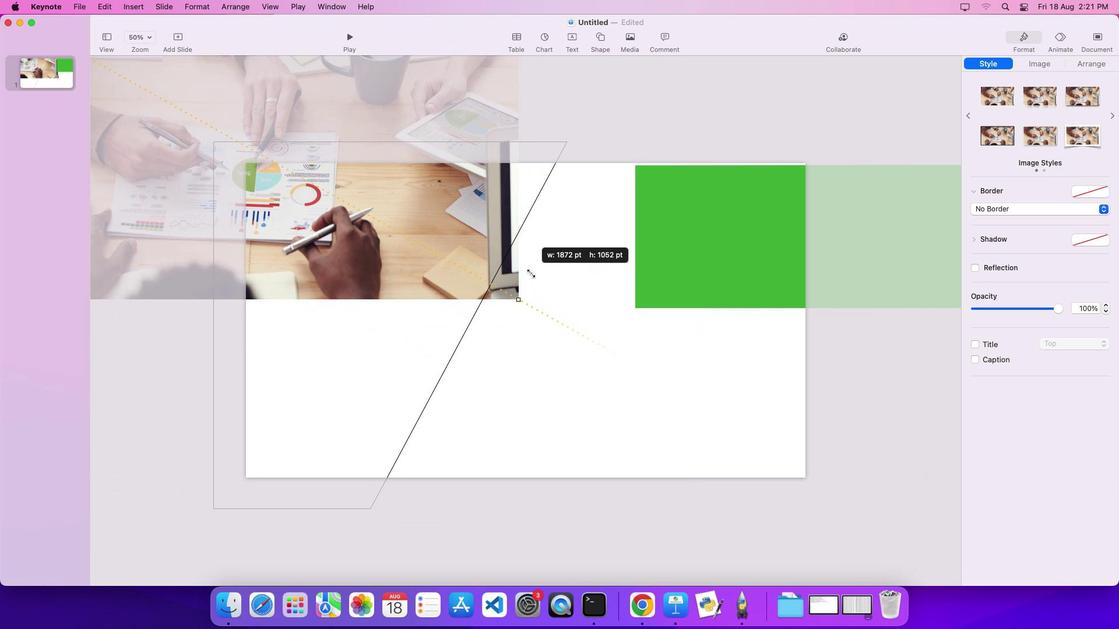 
Action: Mouse moved to (411, 220)
Screenshot: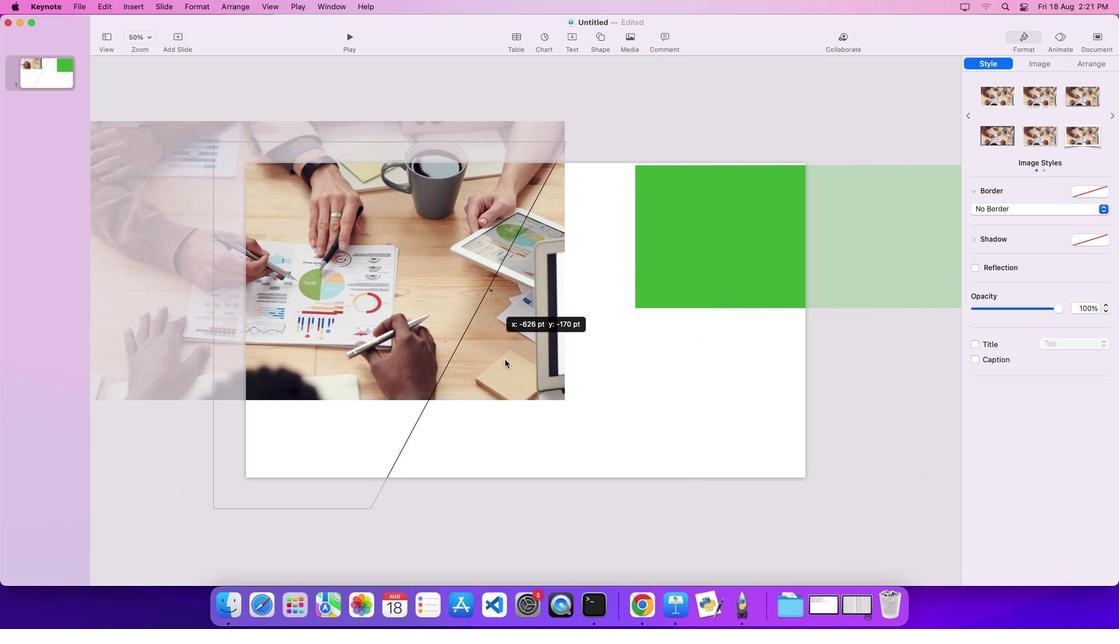
Action: Mouse pressed left at (411, 220)
Screenshot: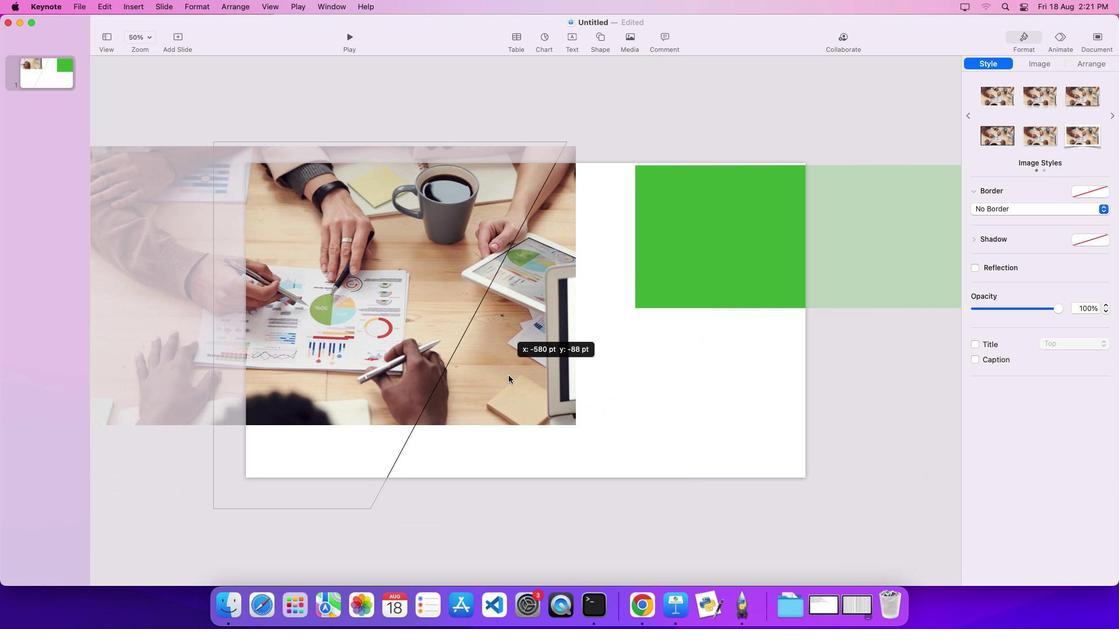
Action: Mouse moved to (433, 384)
Screenshot: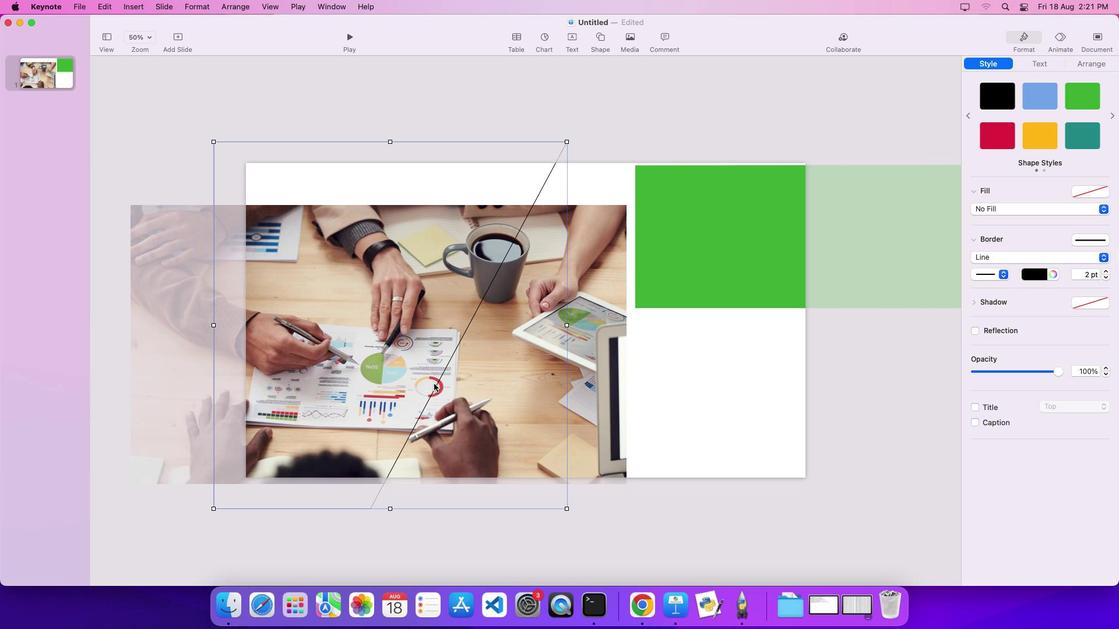 
Action: Mouse pressed left at (433, 384)
Screenshot: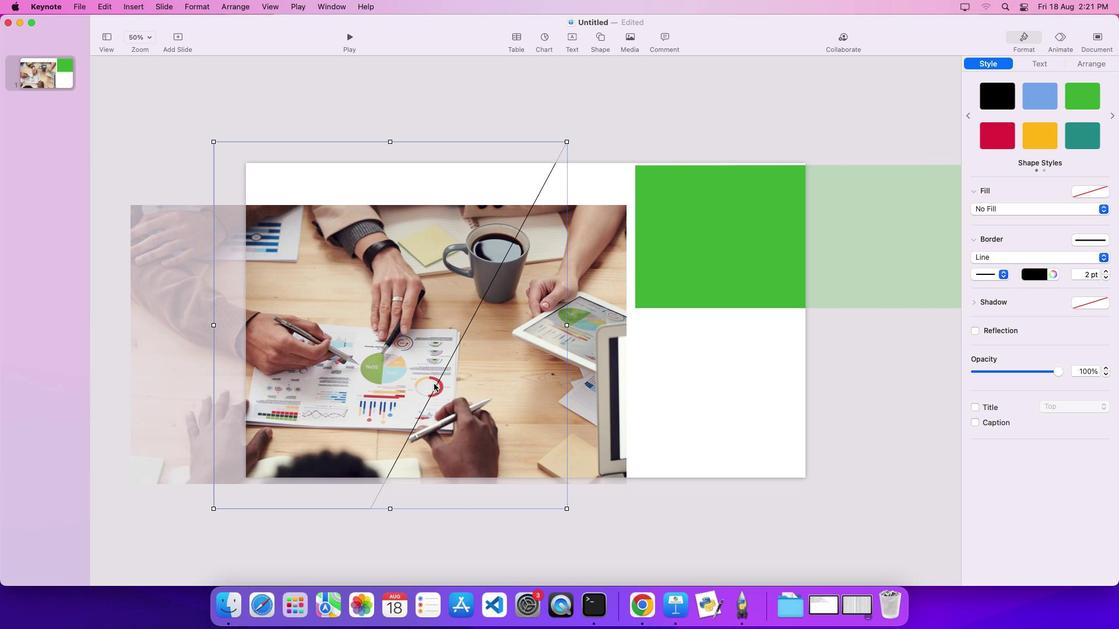 
Action: Mouse moved to (213, 137)
Screenshot: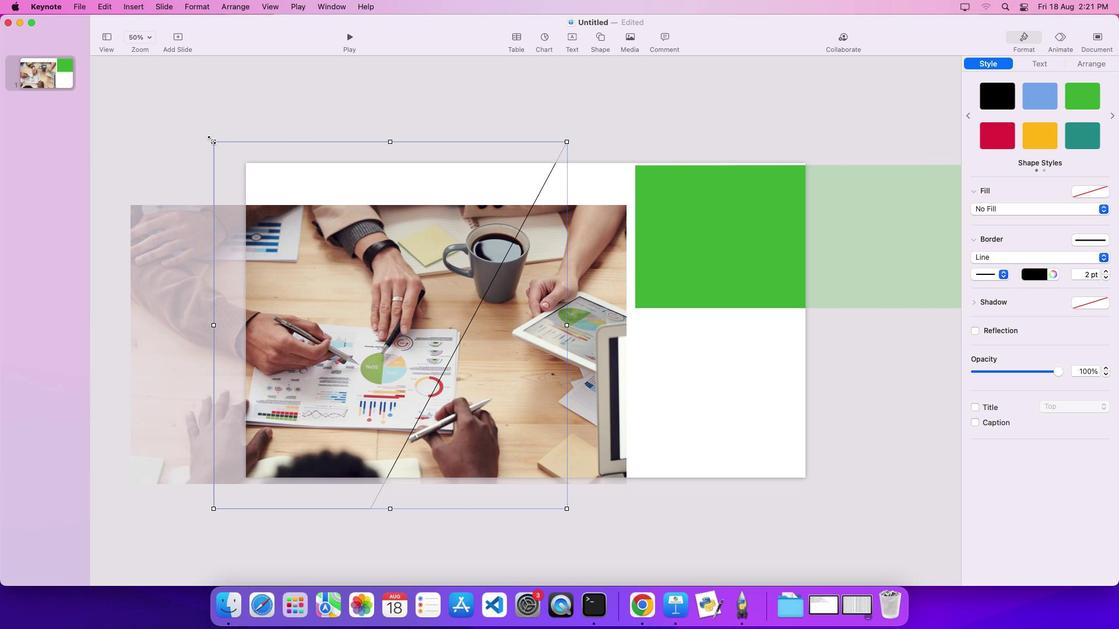 
Action: Key pressed Key.shift
Screenshot: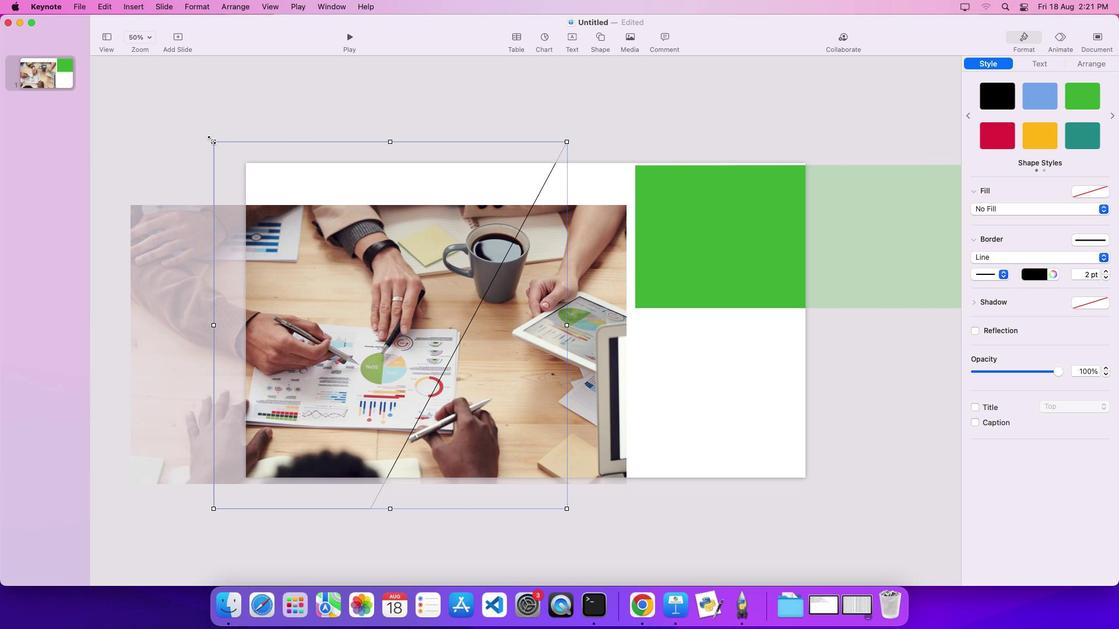 
Action: Mouse moved to (213, 140)
Screenshot: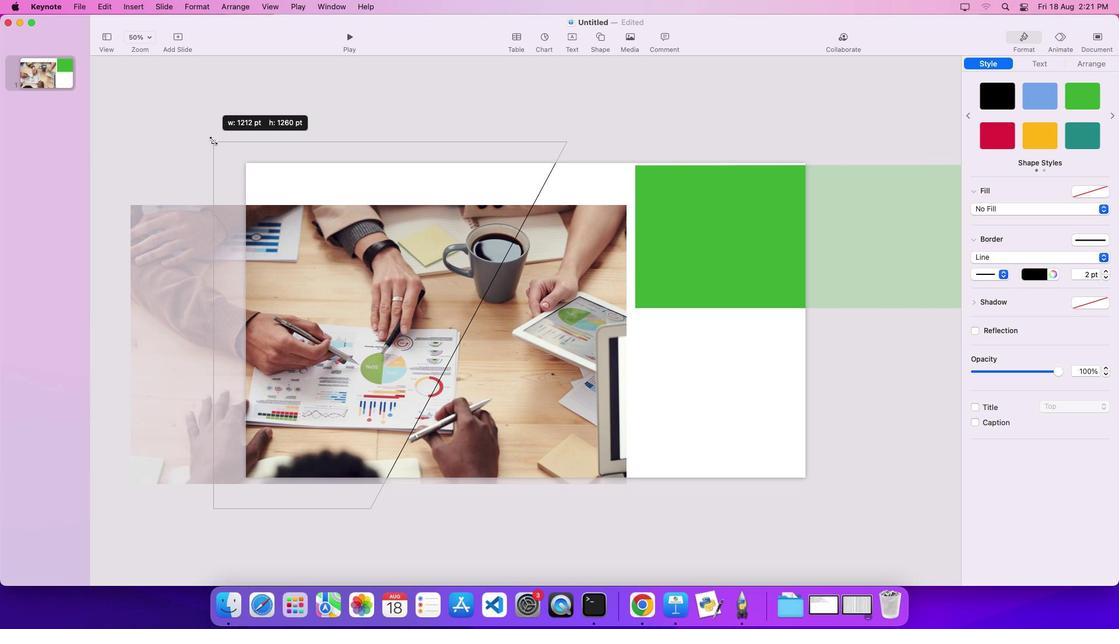 
Action: Mouse pressed left at (213, 140)
Screenshot: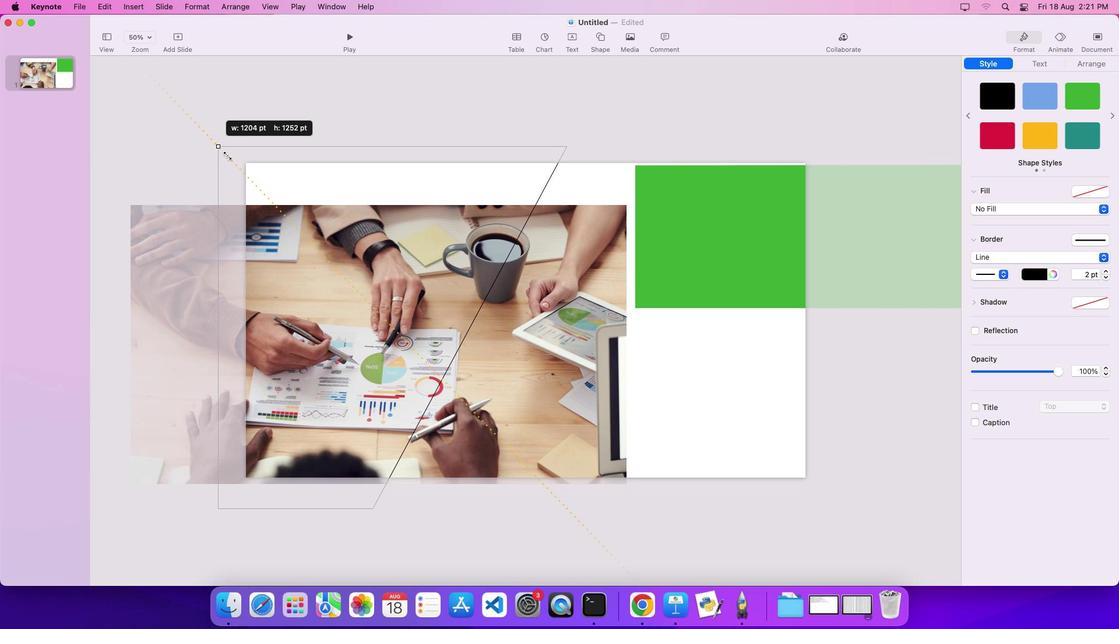 
Action: Key pressed Key.shift
Screenshot: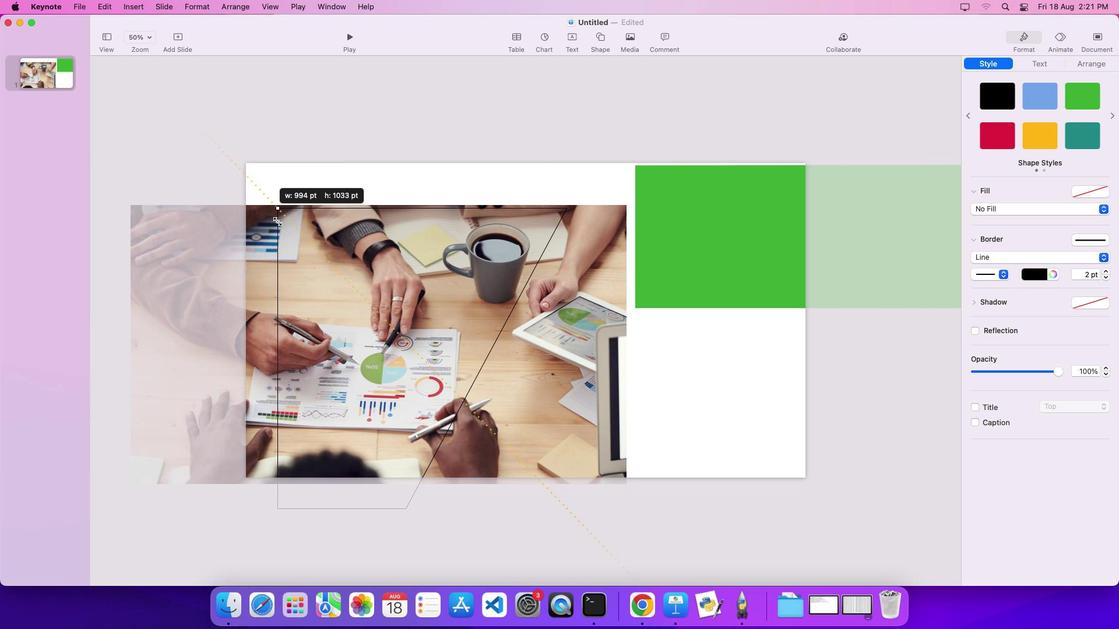 
Action: Mouse moved to (292, 247)
Screenshot: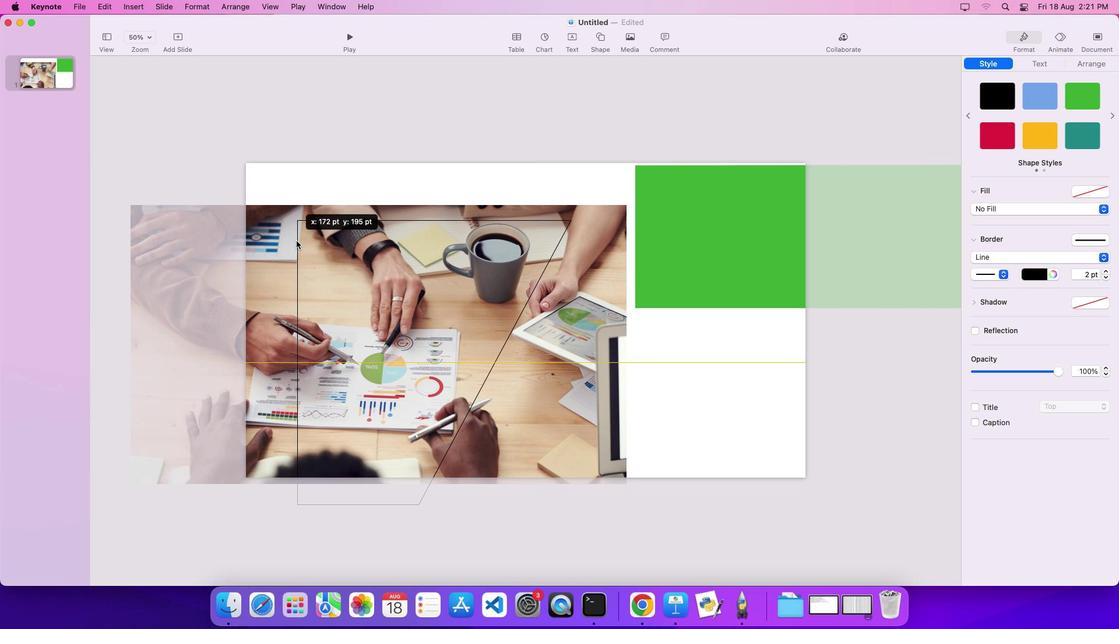 
Action: Mouse pressed left at (292, 247)
Screenshot: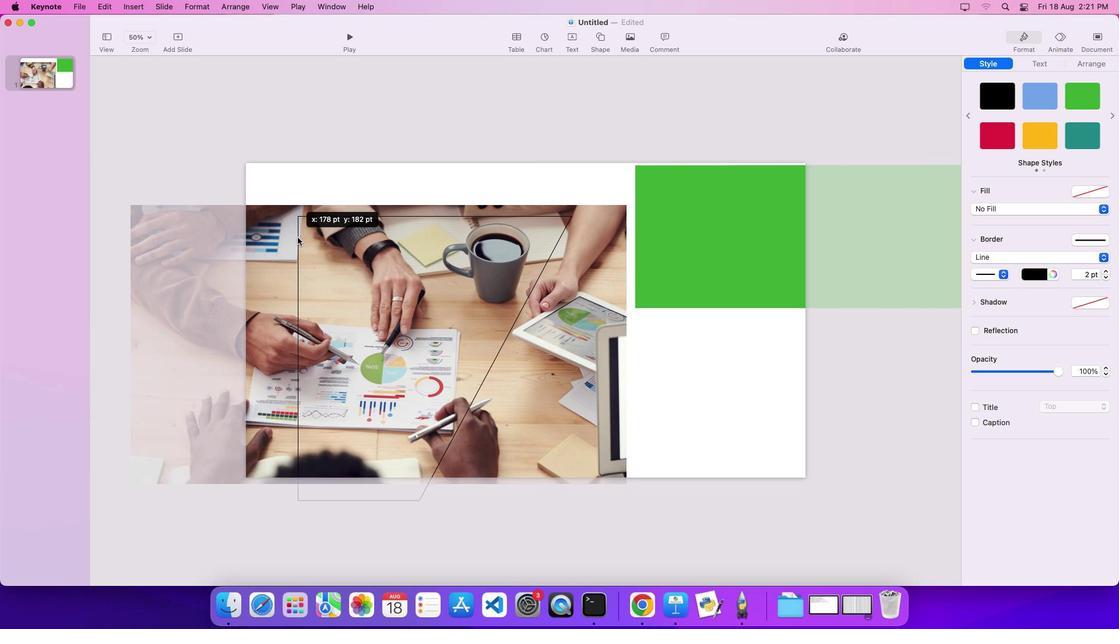 
Action: Mouse moved to (299, 201)
Screenshot: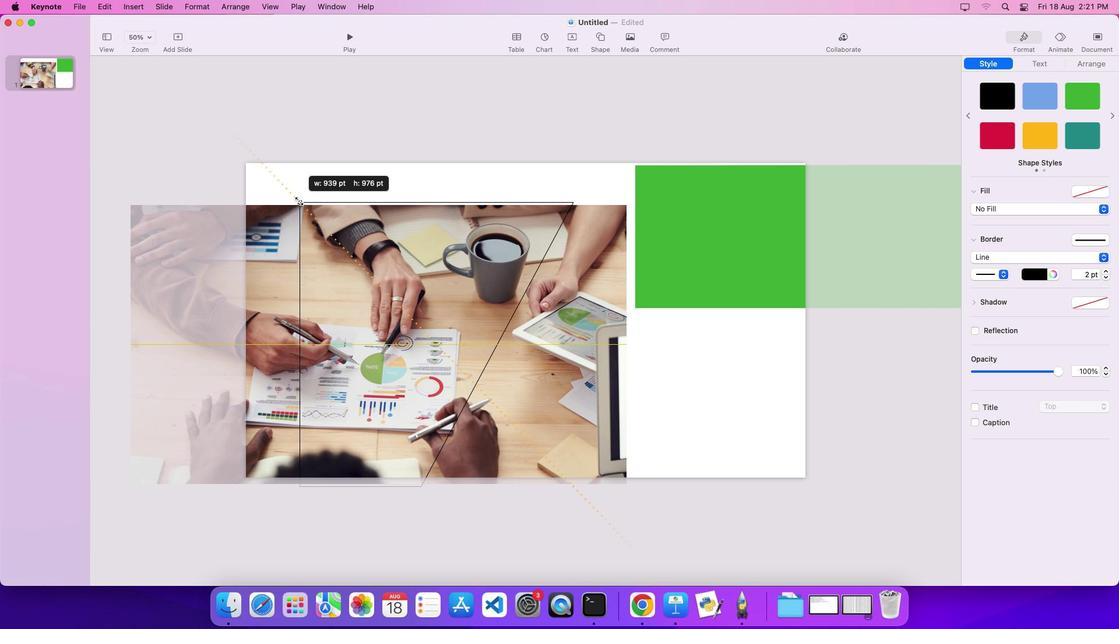 
Action: Key pressed Key.shift
Screenshot: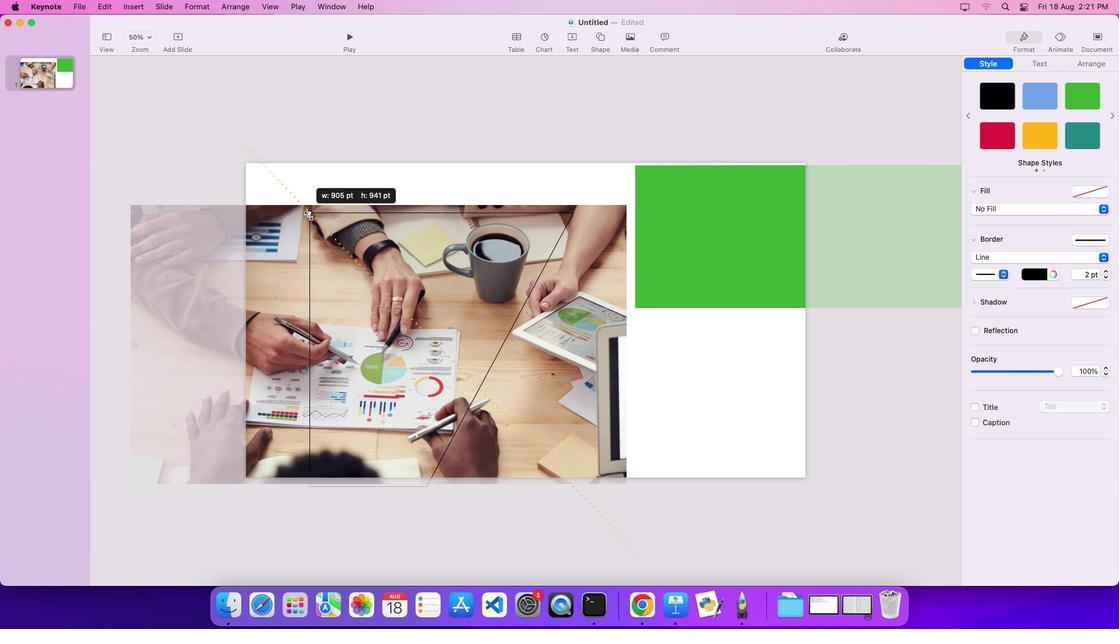 
Action: Mouse pressed left at (299, 201)
Screenshot: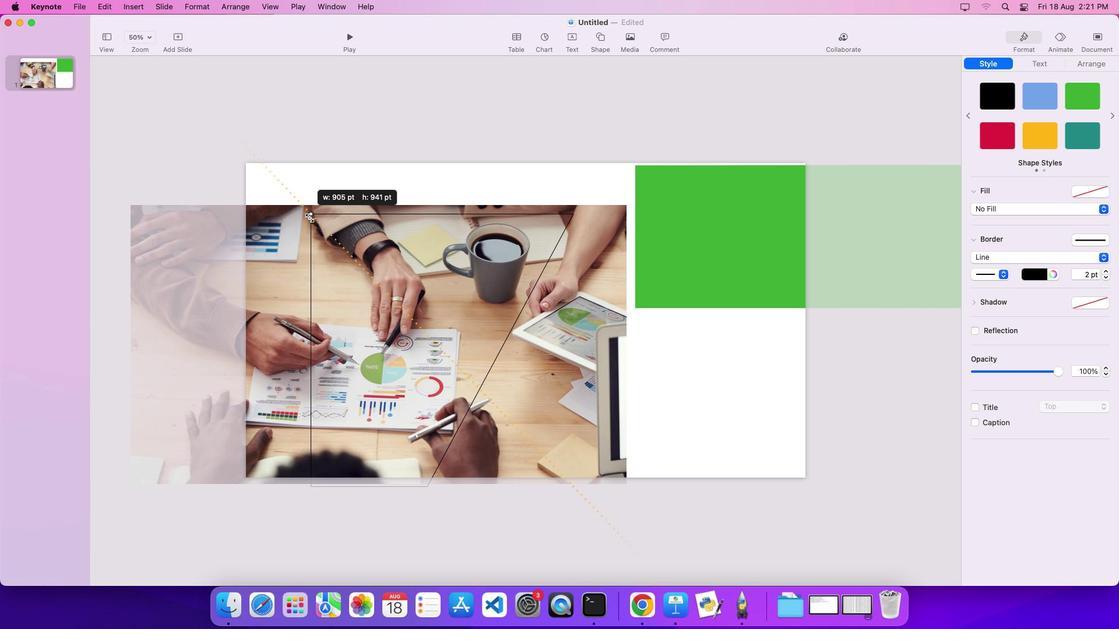 
Action: Mouse moved to (314, 263)
Screenshot: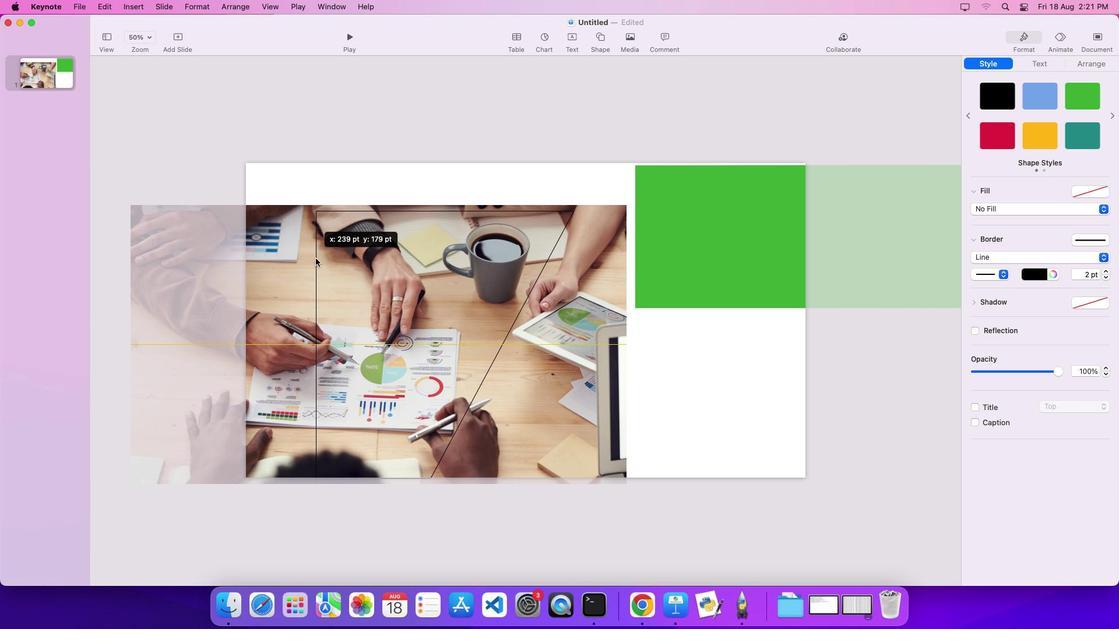 
Action: Mouse pressed left at (314, 263)
Screenshot: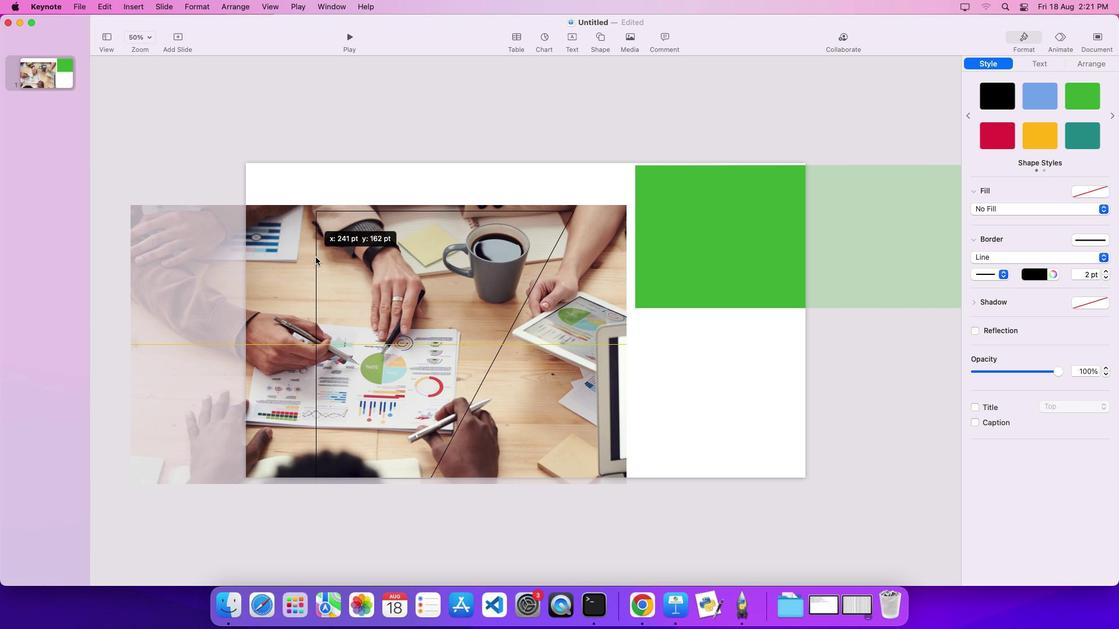 
Action: Mouse moved to (353, 214)
Screenshot: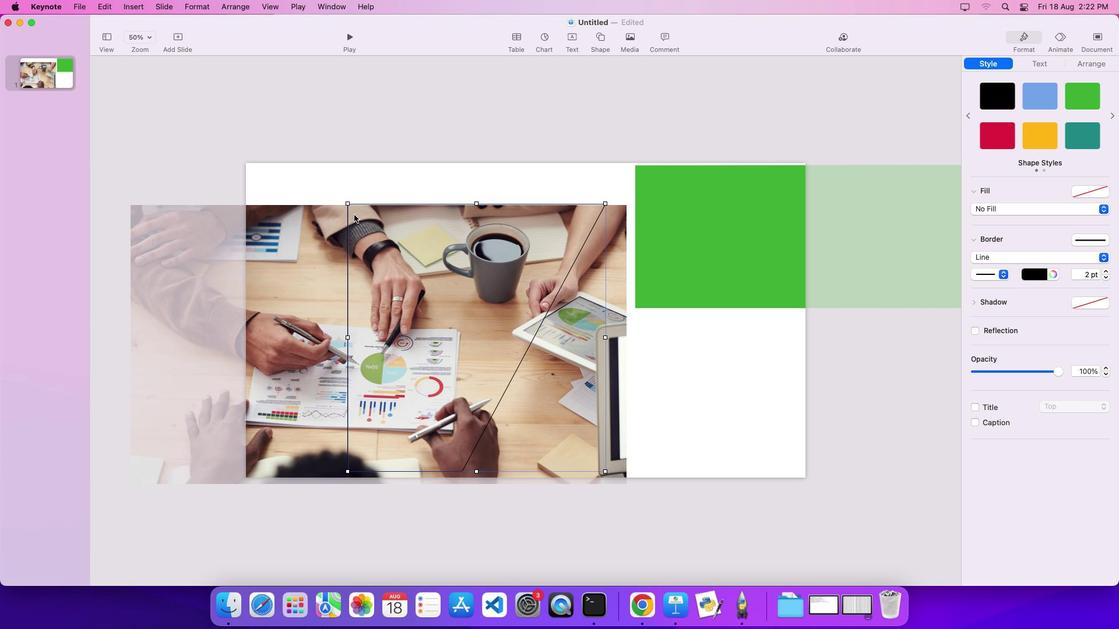
Action: Key pressed Key.down
Screenshot: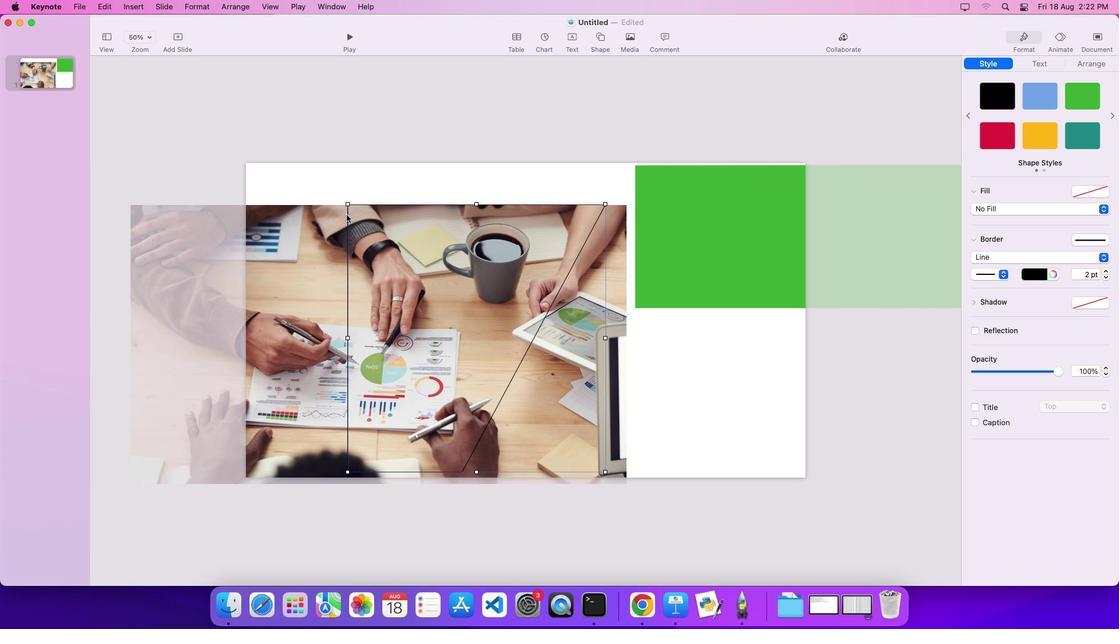 
Action: Mouse moved to (353, 214)
Screenshot: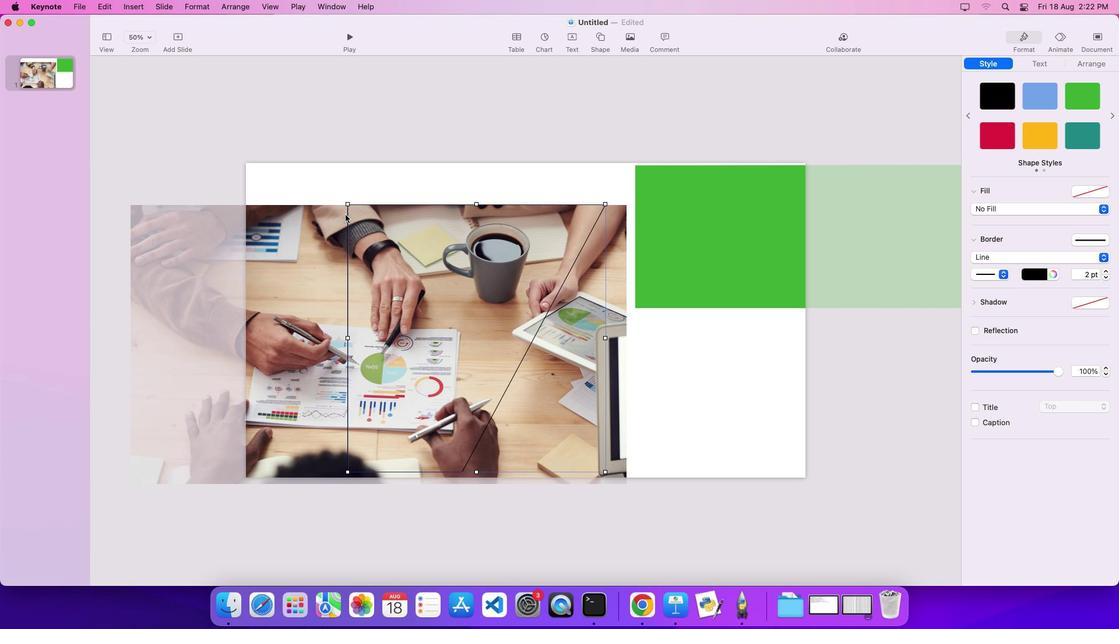 
Action: Key pressed Key.down
Screenshot: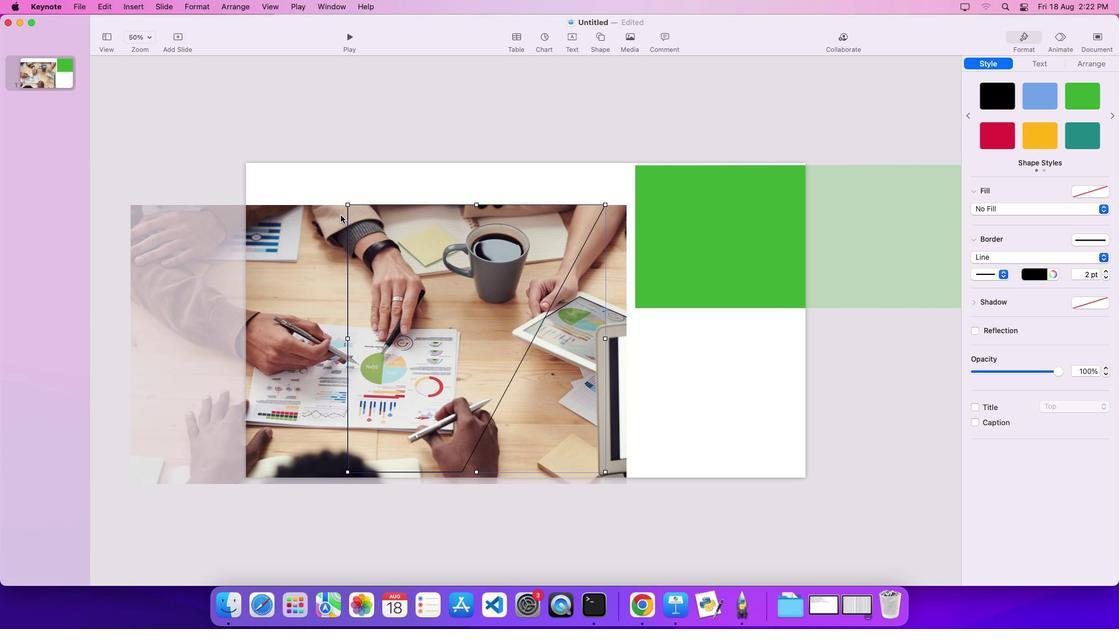 
Action: Mouse moved to (346, 215)
Screenshot: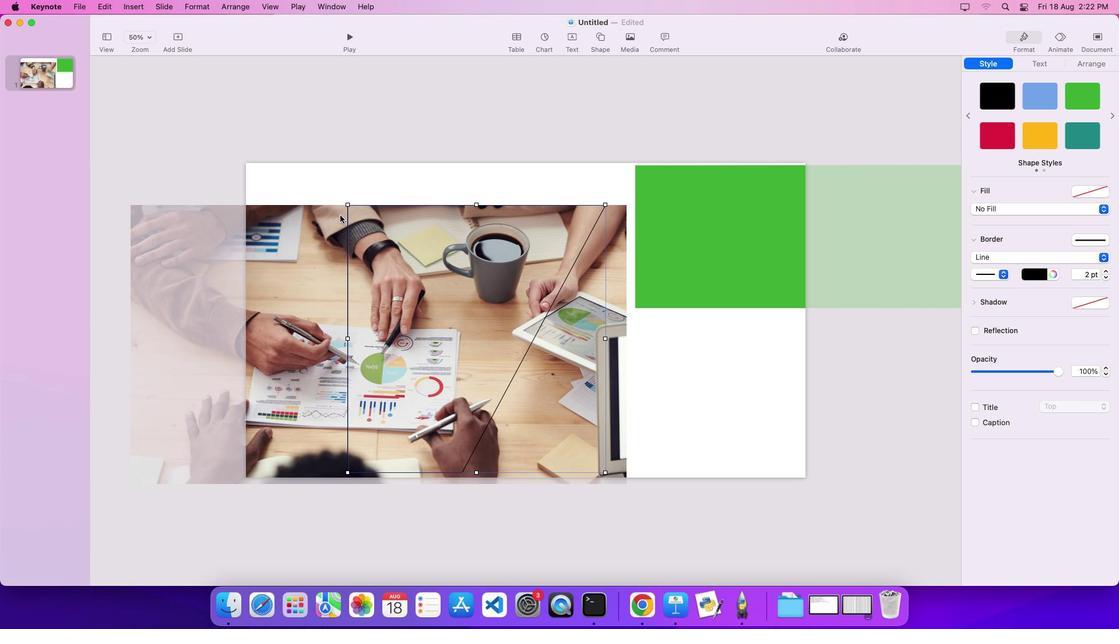 
Action: Key pressed Key.down
Screenshot: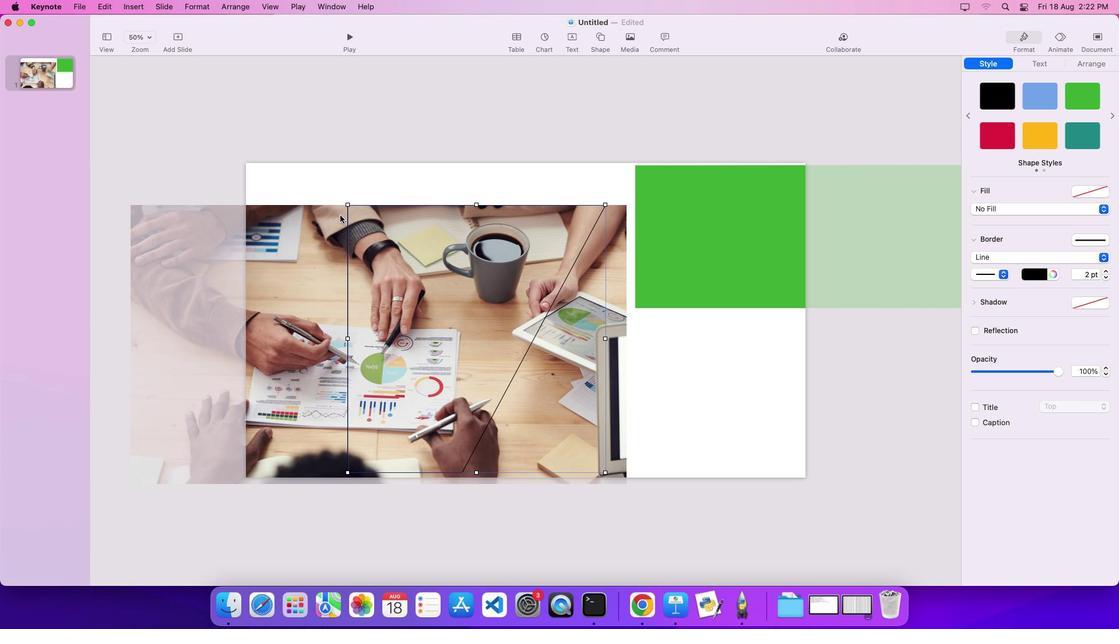 
Action: Mouse moved to (341, 215)
Screenshot: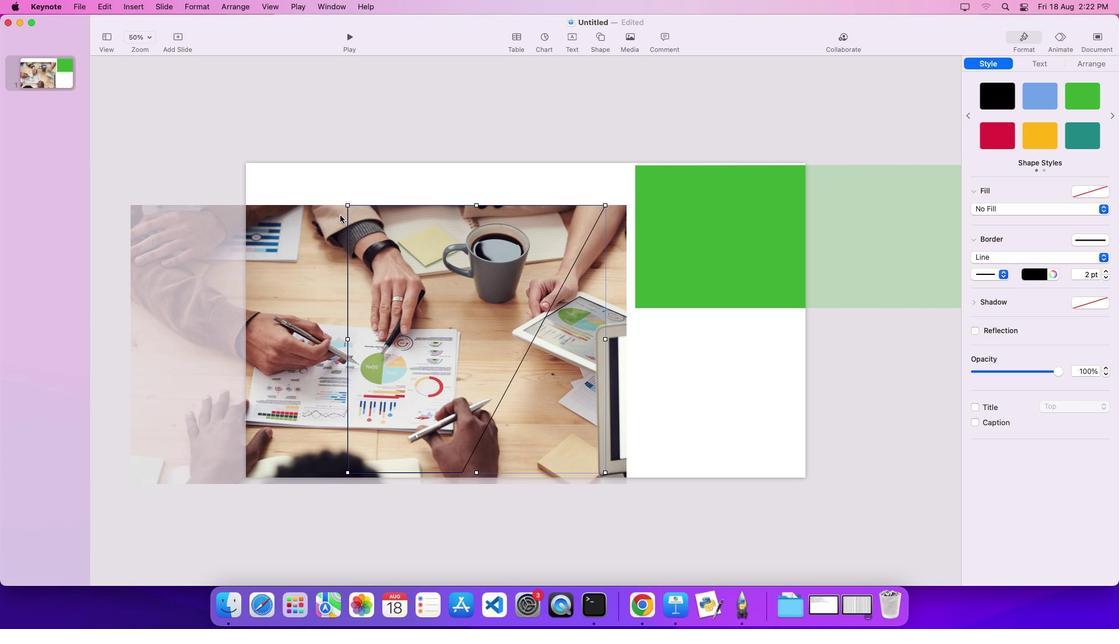 
Action: Key pressed Key.down
Screenshot: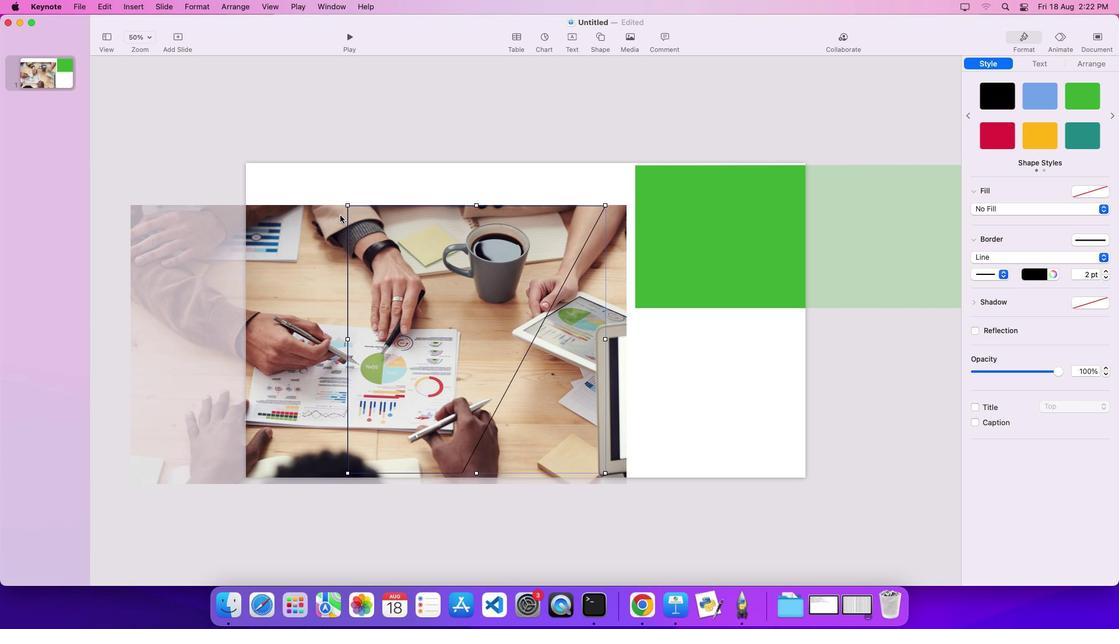 
Action: Mouse moved to (340, 215)
Screenshot: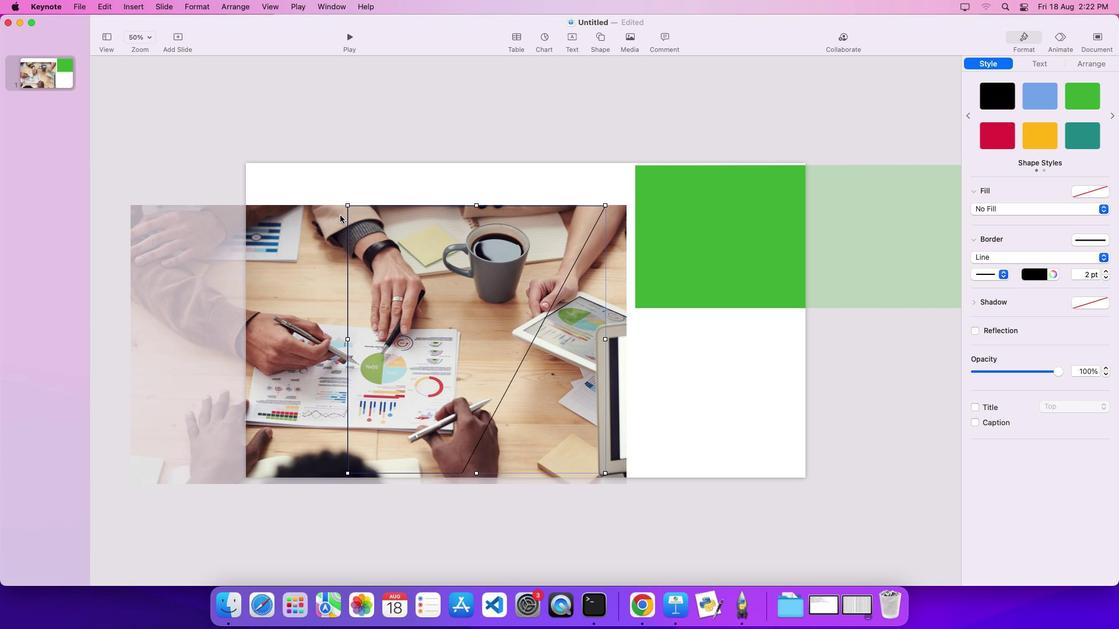 
Action: Key pressed Key.downKey.downKey.downKey.downKey.downKey.down
Screenshot: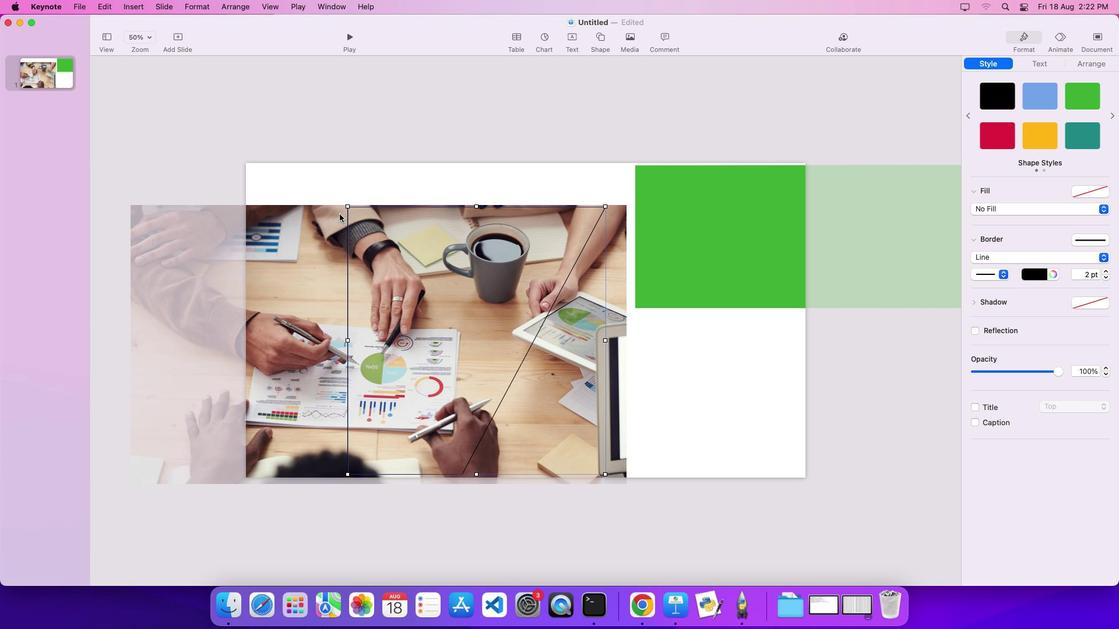 
Action: Mouse moved to (339, 214)
Screenshot: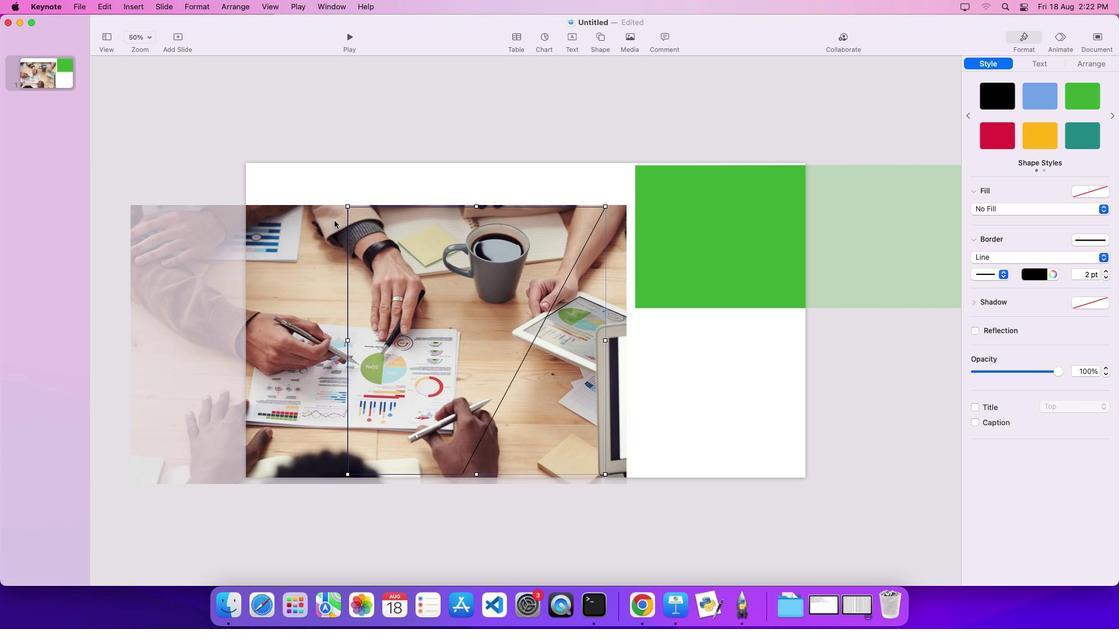 
Action: Key pressed Key.shift
Screenshot: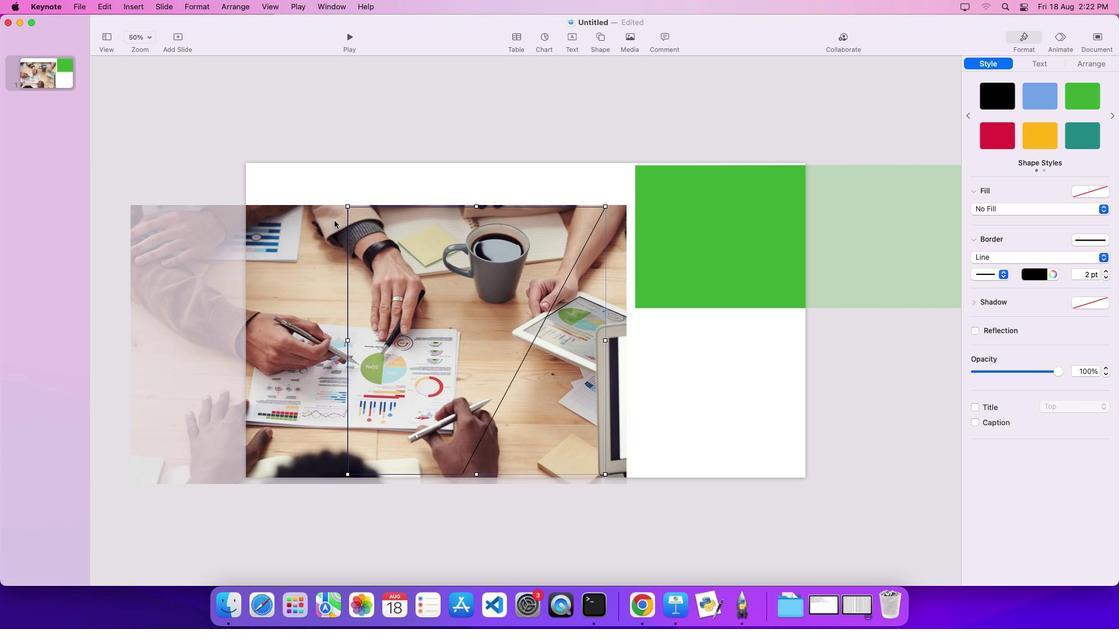 
Action: Mouse moved to (334, 220)
Screenshot: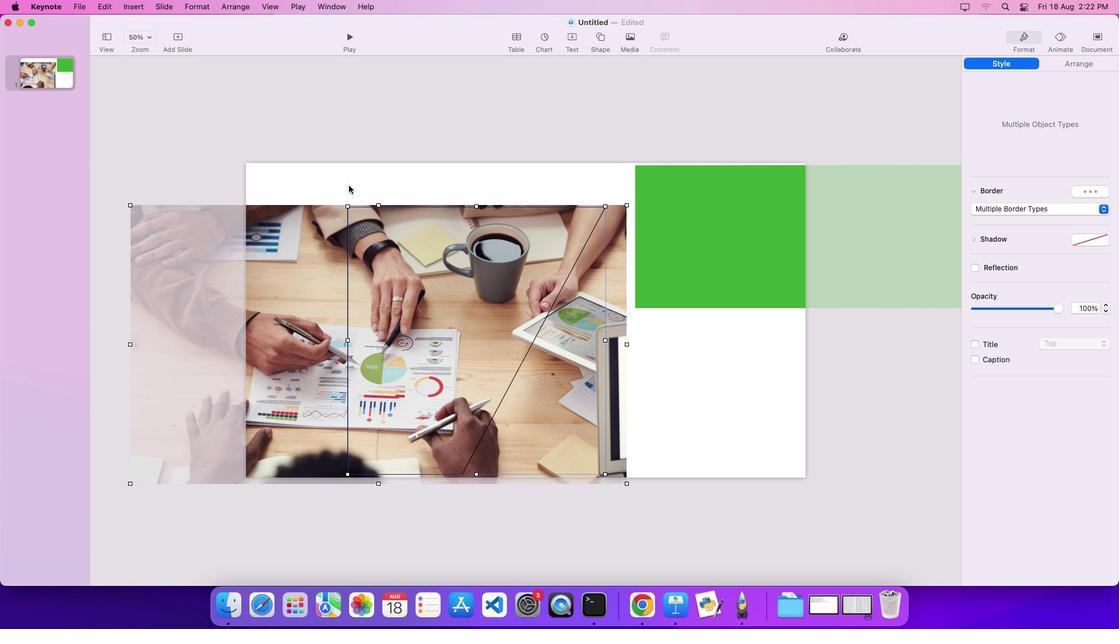 
Action: Mouse pressed left at (334, 220)
Screenshot: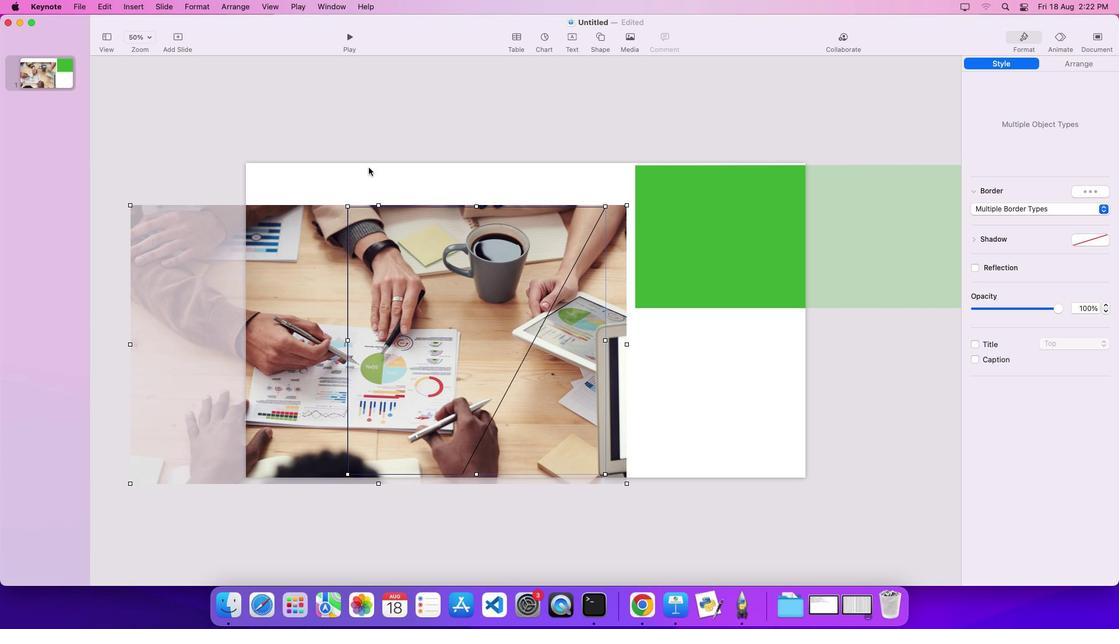 
Action: Mouse moved to (198, 4)
Screenshot: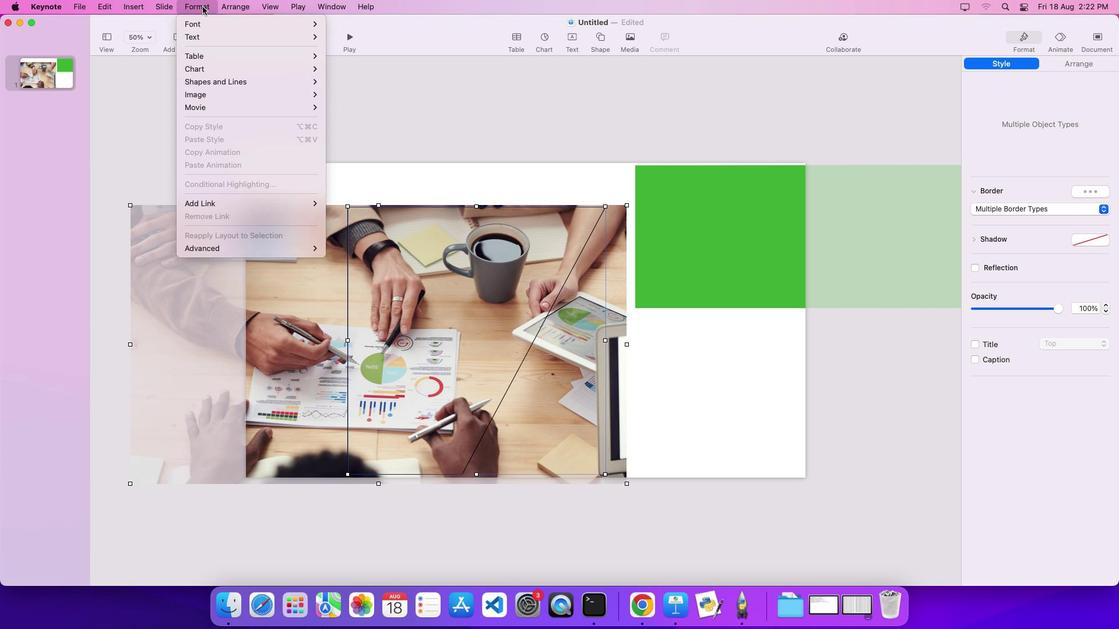 
Action: Mouse pressed left at (198, 4)
Screenshot: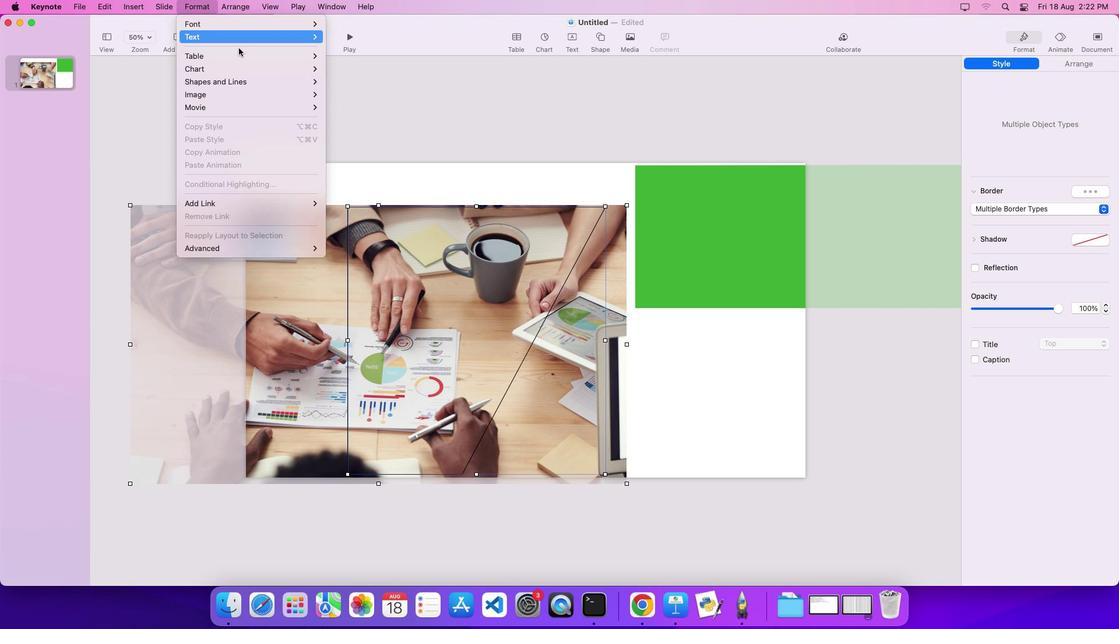 
Action: Mouse moved to (356, 95)
Screenshot: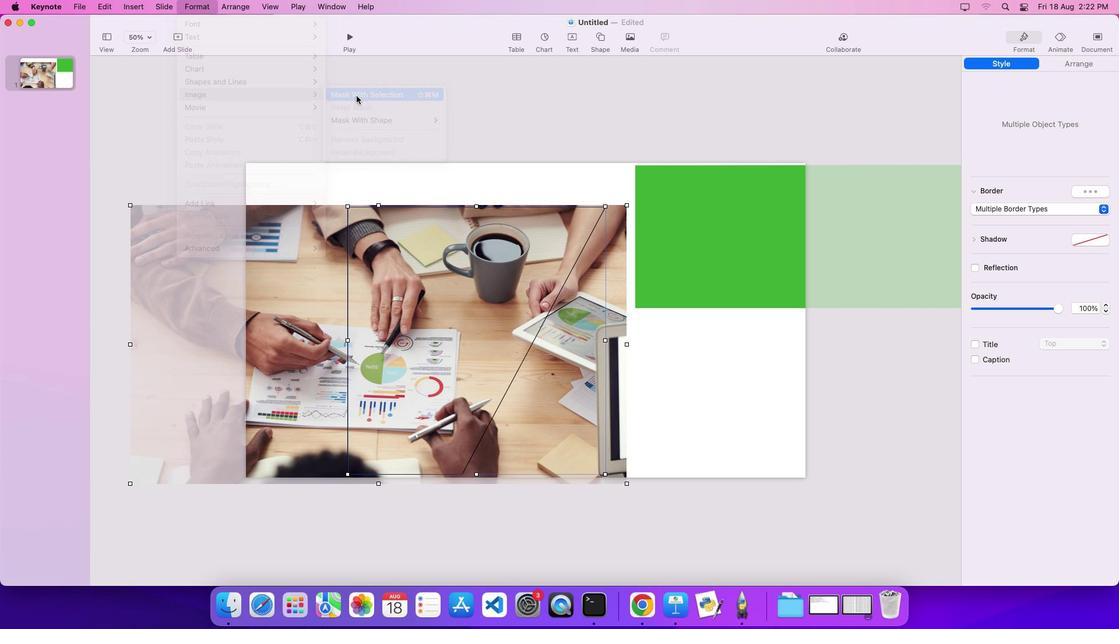 
Action: Mouse pressed left at (356, 95)
Screenshot: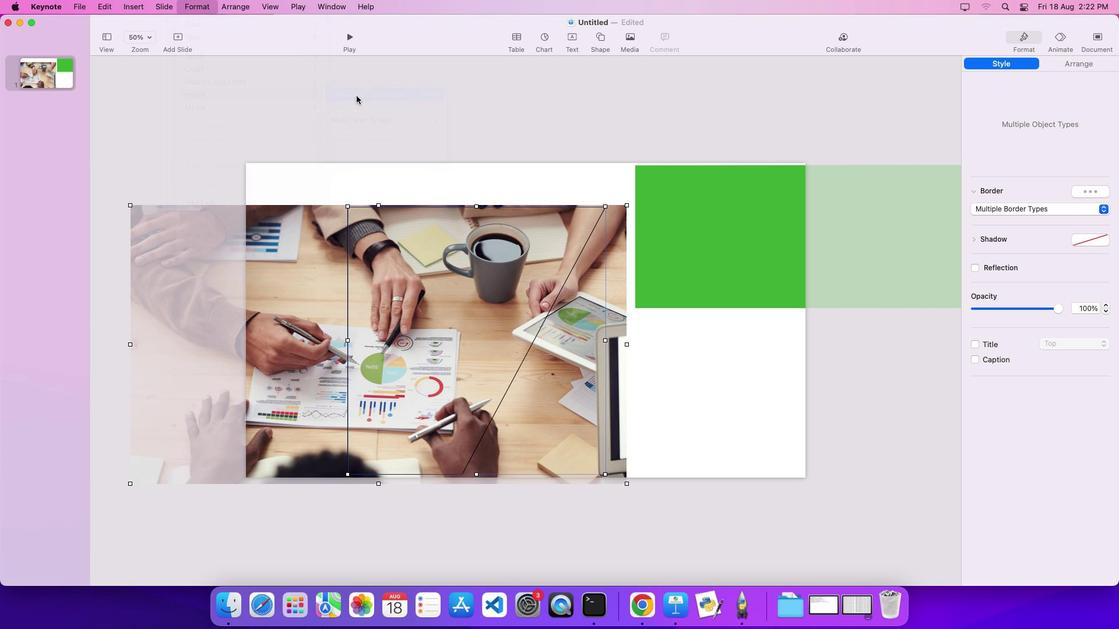 
Action: Mouse moved to (471, 369)
Screenshot: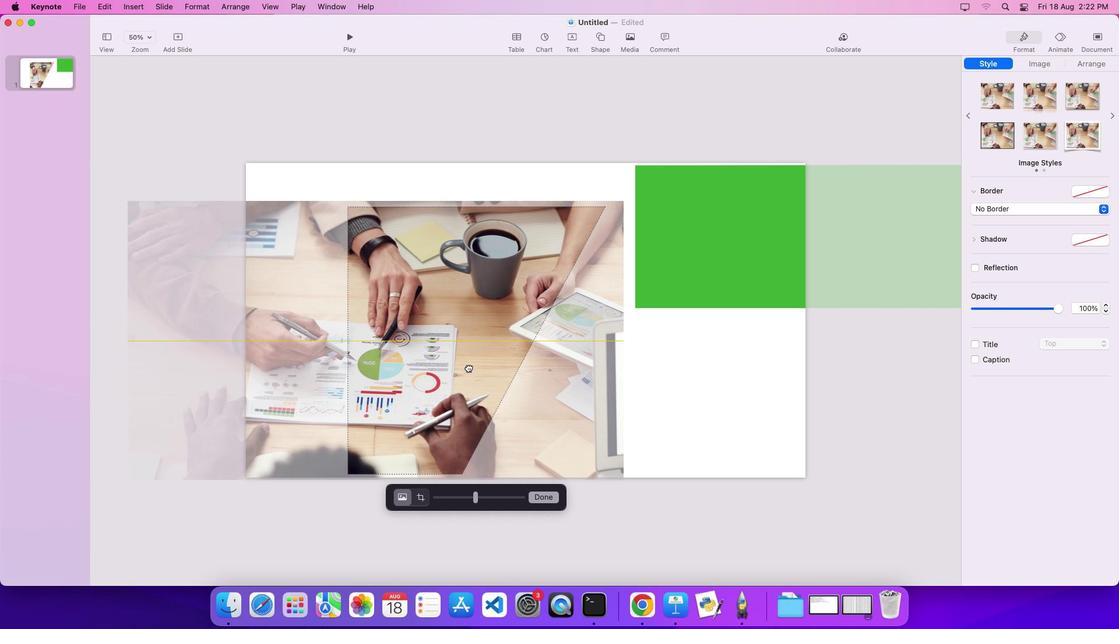 
Action: Mouse pressed left at (471, 369)
Screenshot: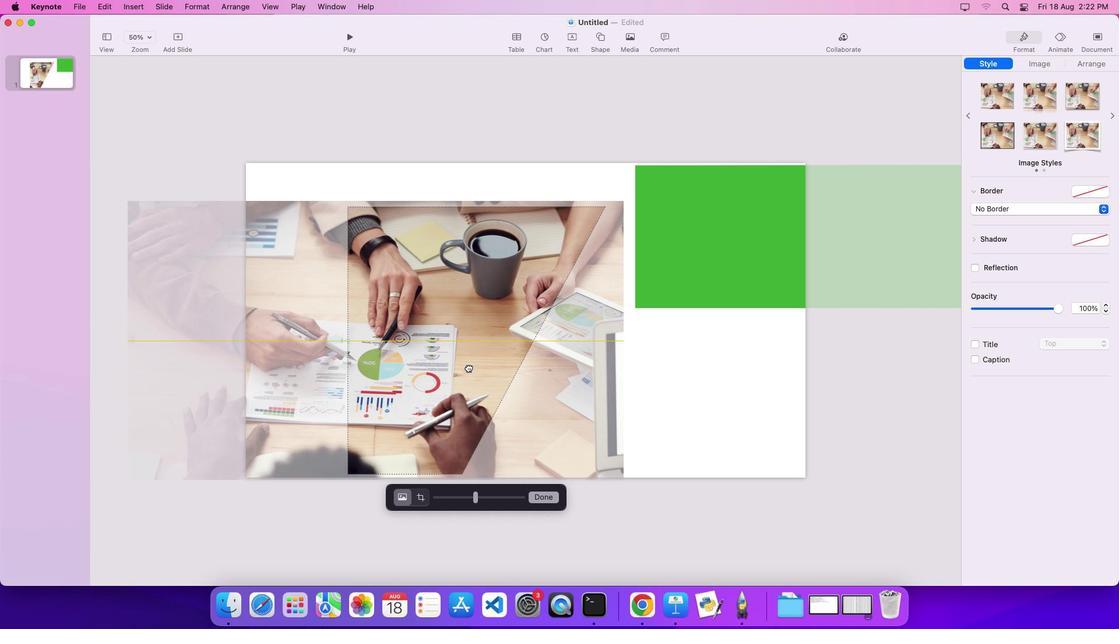 
Action: Mouse moved to (545, 495)
Screenshot: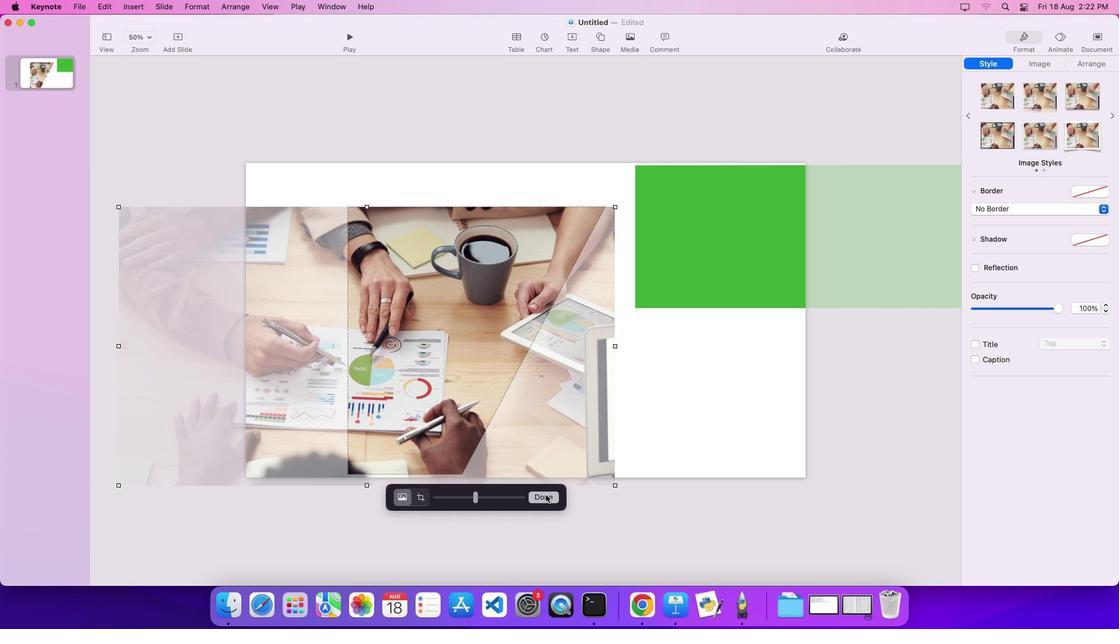 
Action: Mouse pressed left at (545, 495)
Screenshot: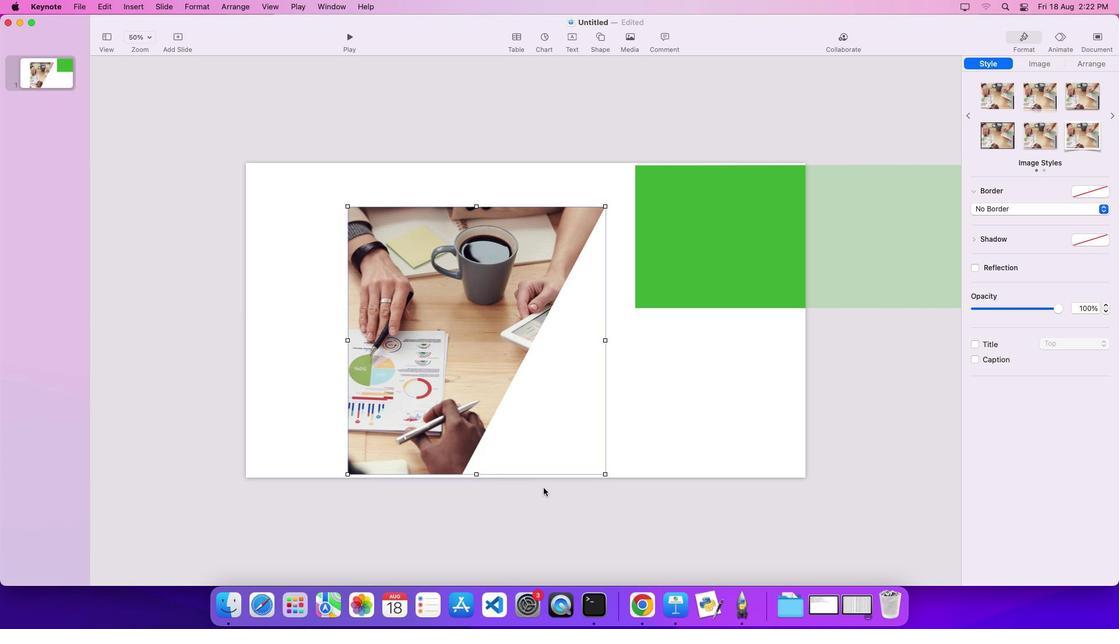 
Action: Mouse moved to (639, 345)
Screenshot: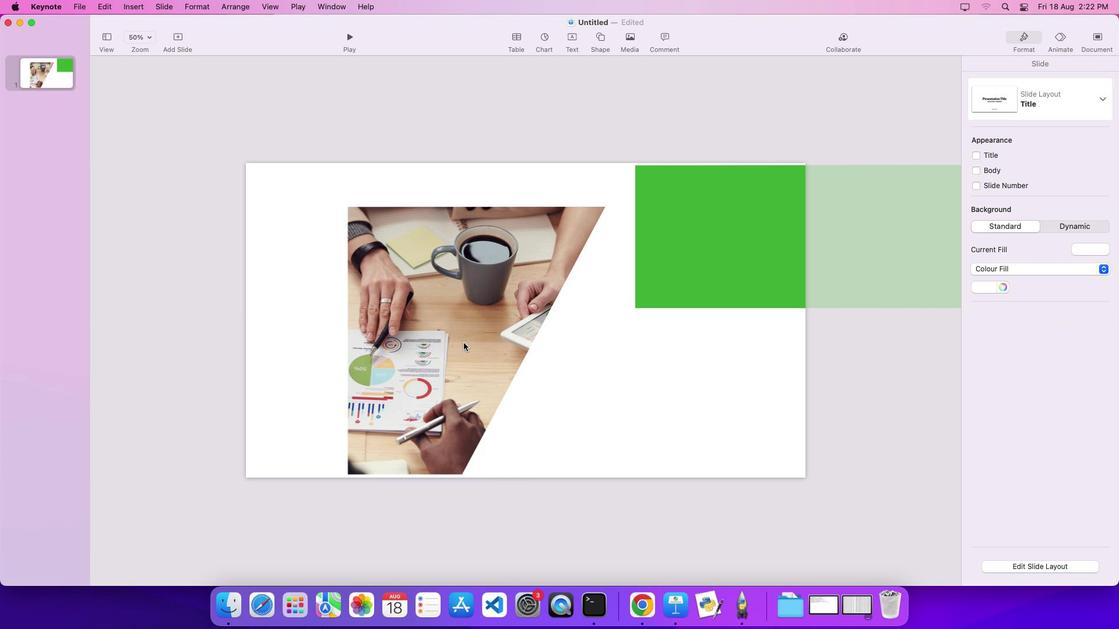 
Action: Mouse pressed left at (639, 345)
Screenshot: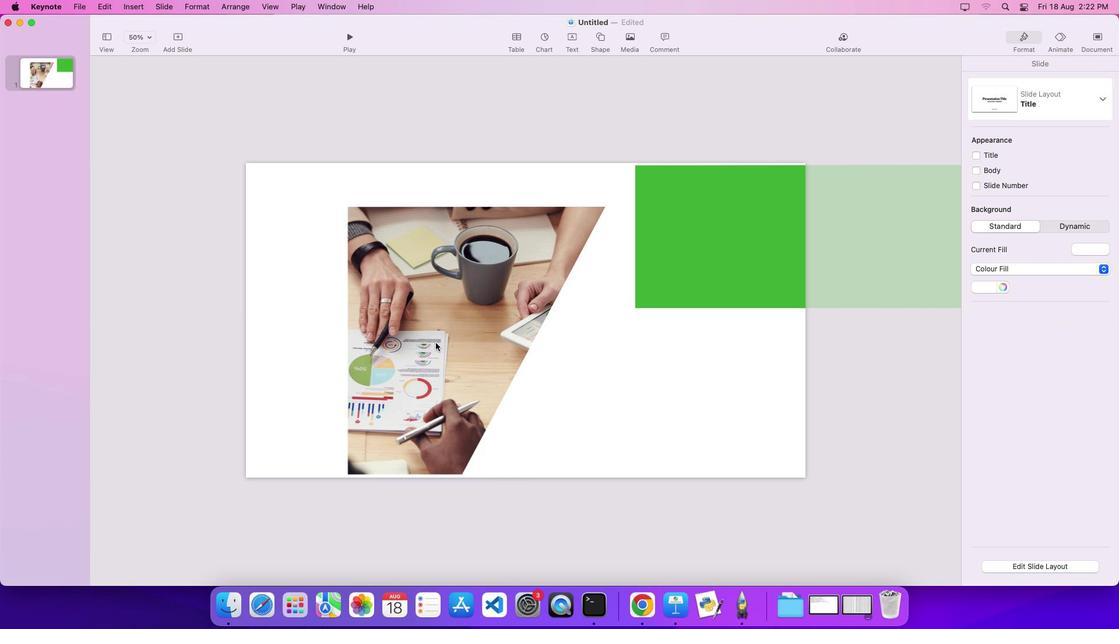 
Action: Mouse moved to (436, 343)
Screenshot: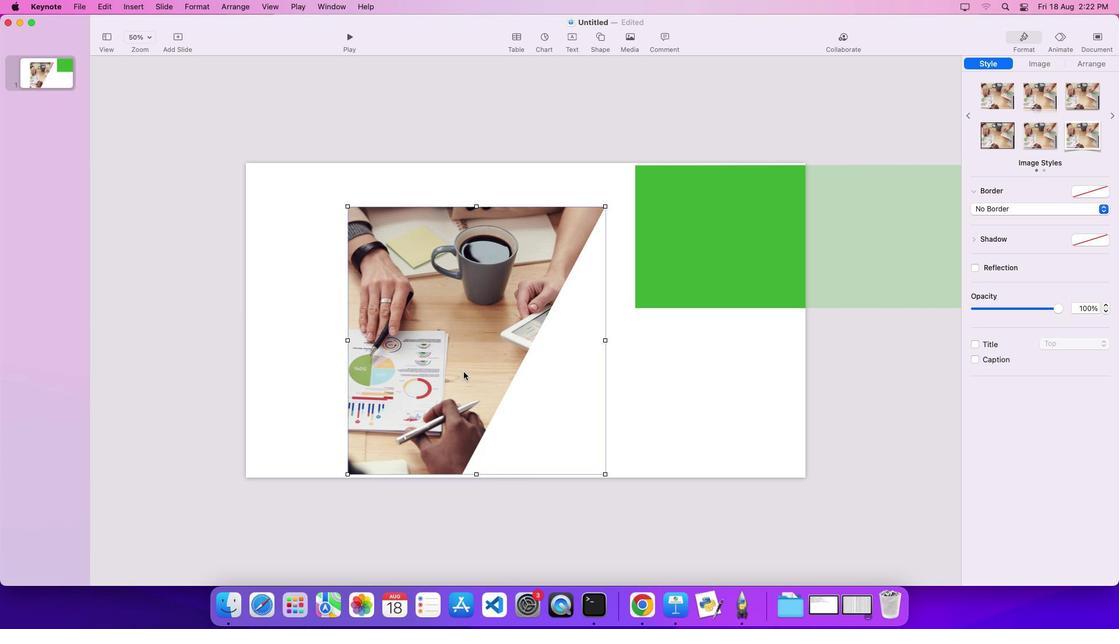 
Action: Mouse pressed left at (436, 343)
Screenshot: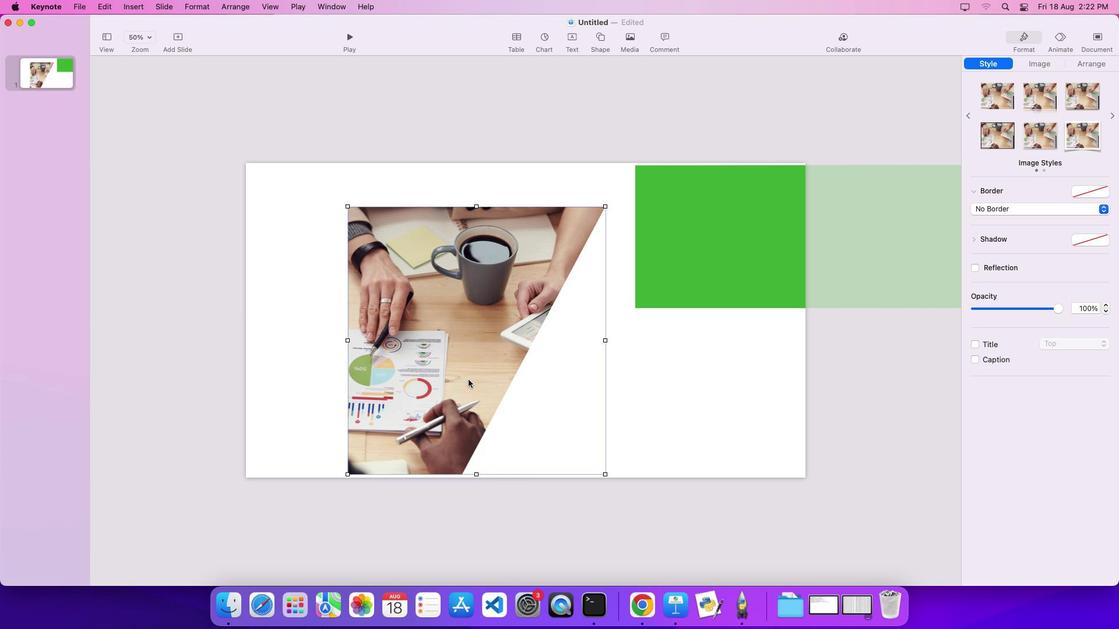 
Action: Mouse moved to (468, 380)
Screenshot: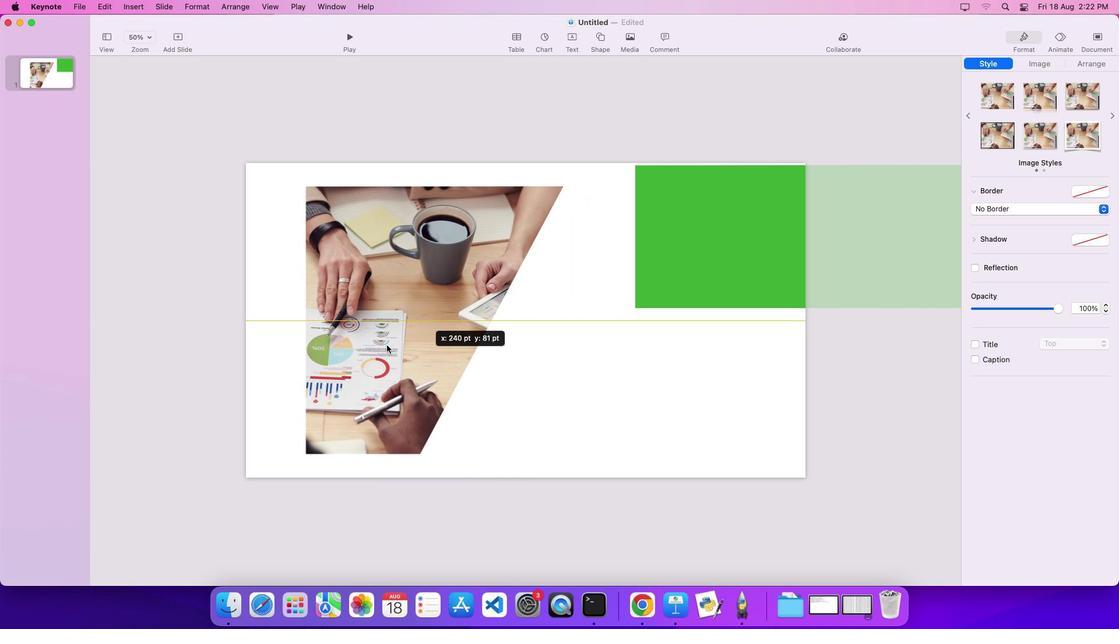 
Action: Mouse pressed left at (468, 380)
Screenshot: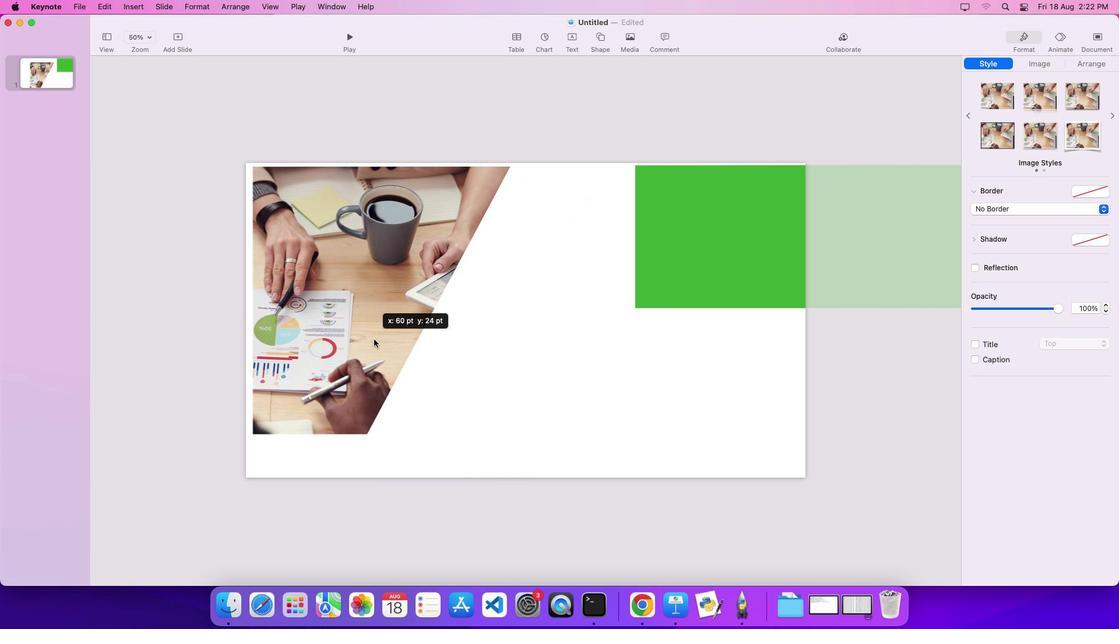
Action: Mouse moved to (707, 301)
Screenshot: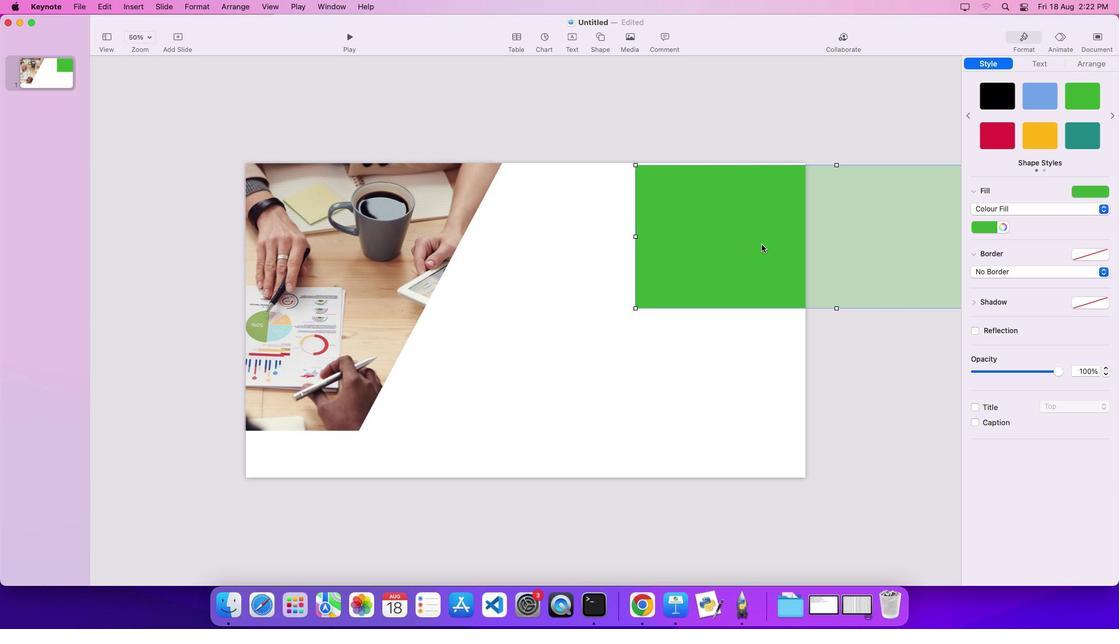
Action: Mouse pressed left at (707, 301)
Screenshot: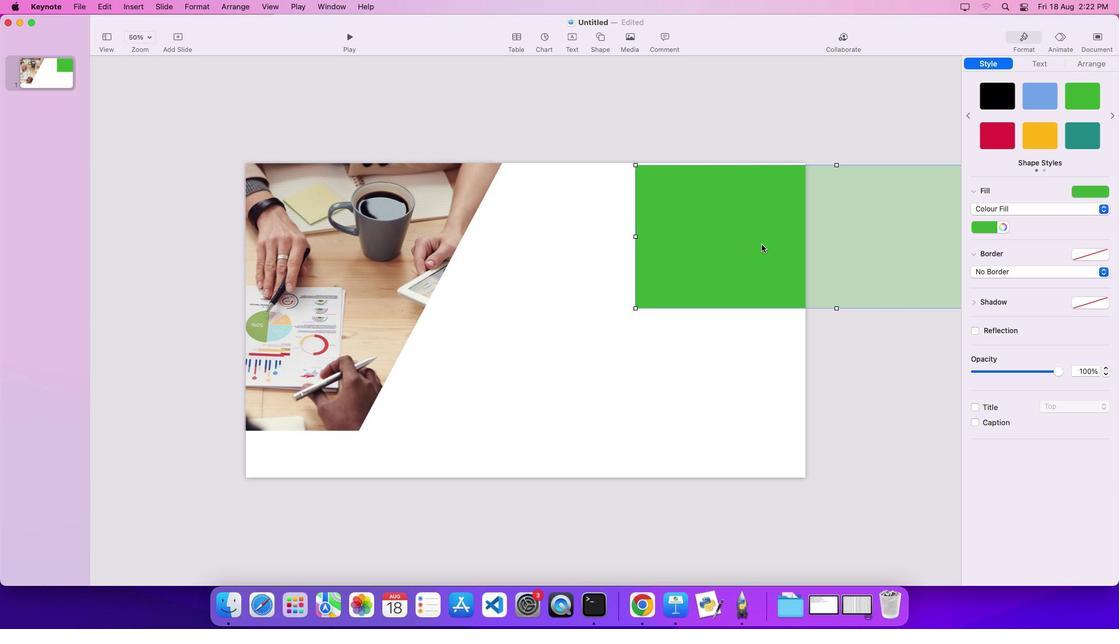 
Action: Mouse moved to (762, 244)
Screenshot: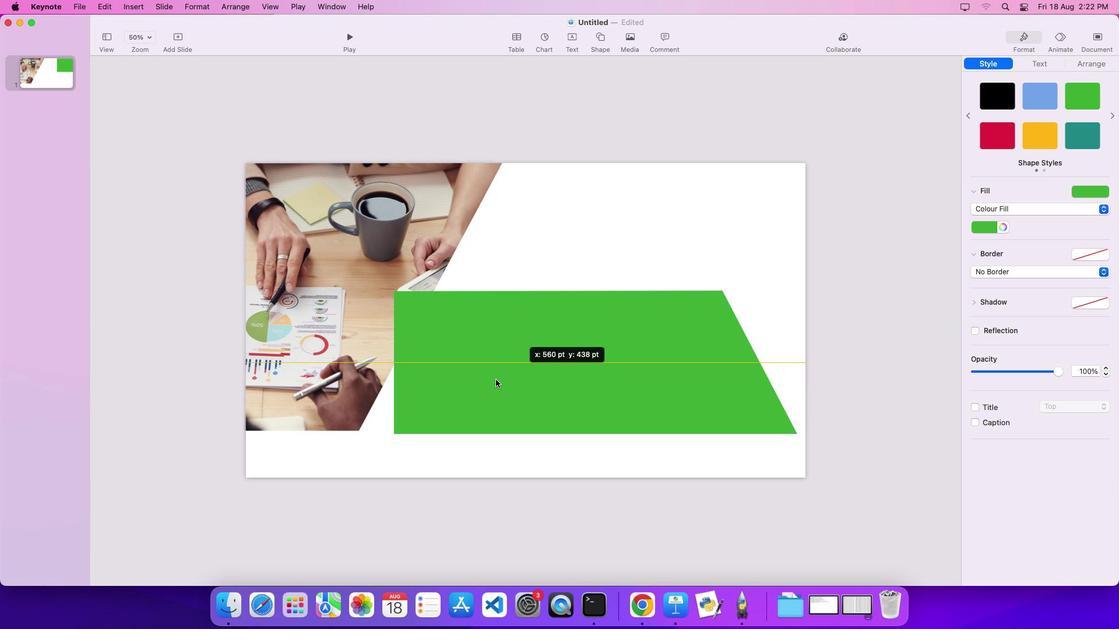 
Action: Mouse pressed left at (762, 244)
Screenshot: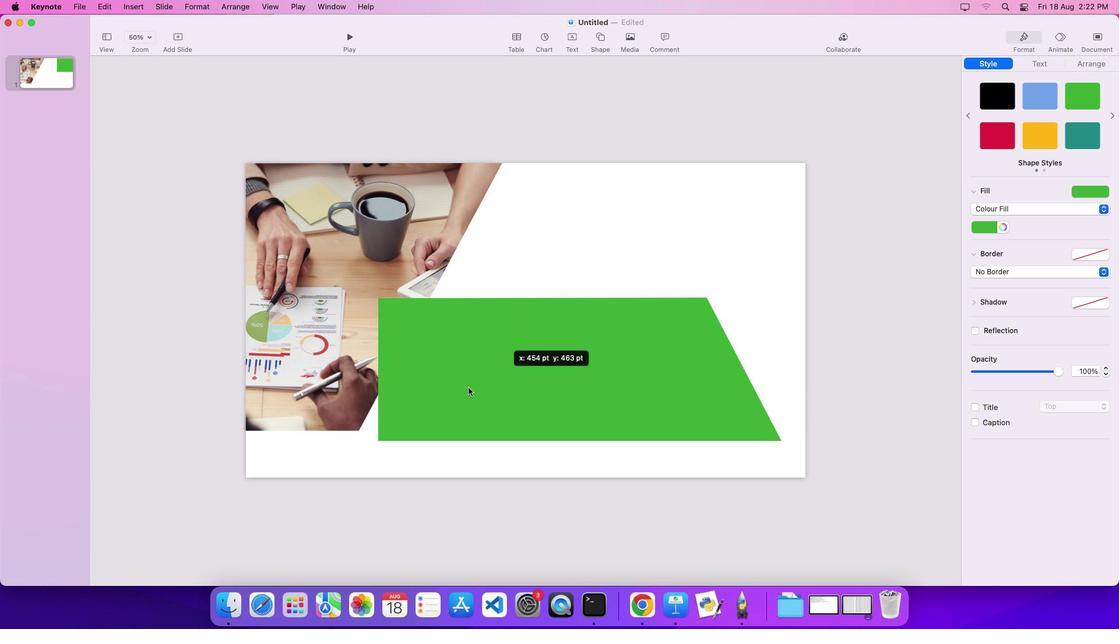 
Action: Mouse moved to (664, 335)
Screenshot: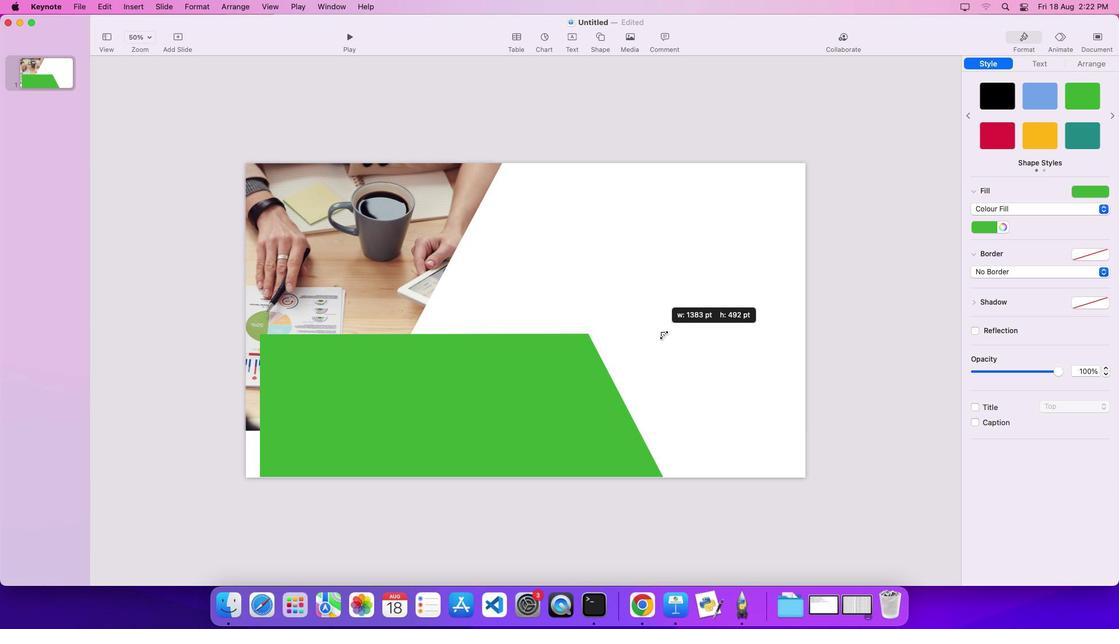 
Action: Mouse pressed left at (664, 335)
Screenshot: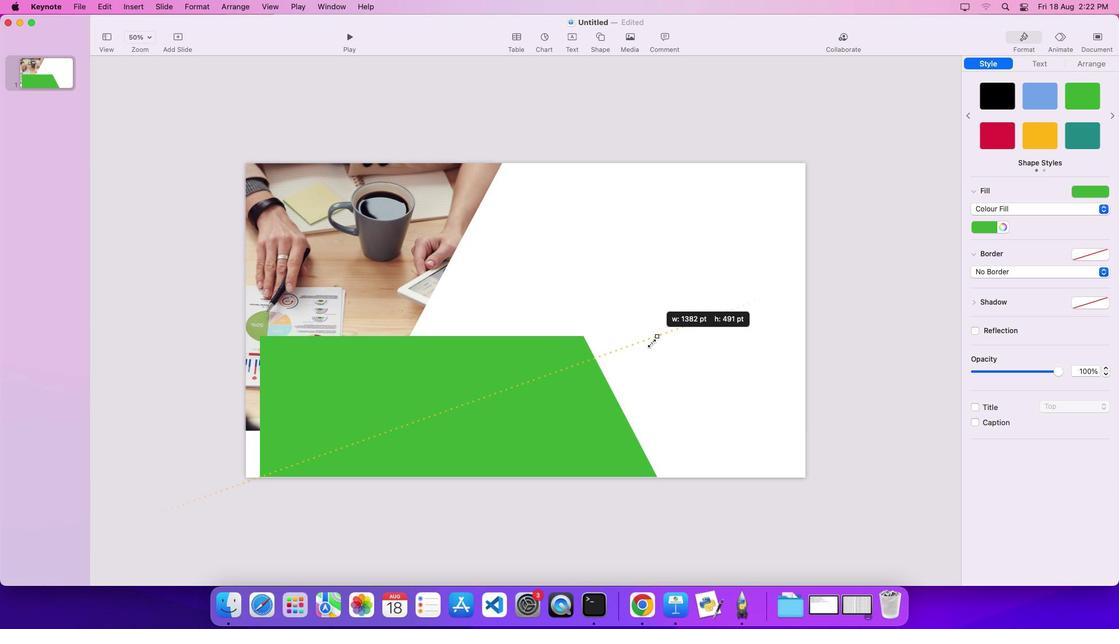 
Action: Key pressed Key.shift
Screenshot: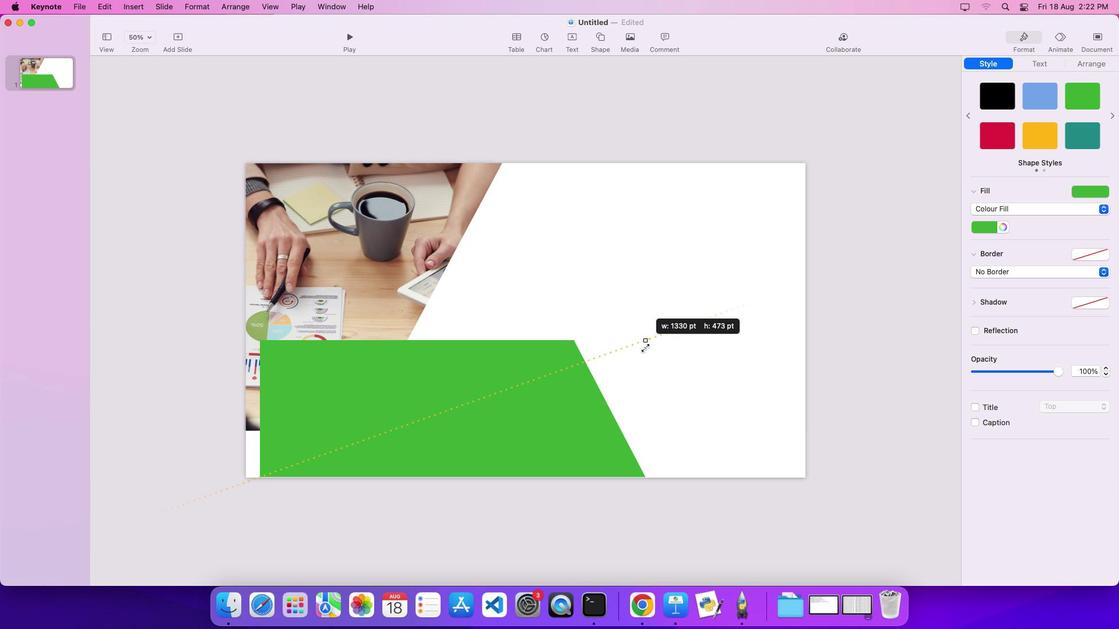 
Action: Mouse moved to (496, 404)
Screenshot: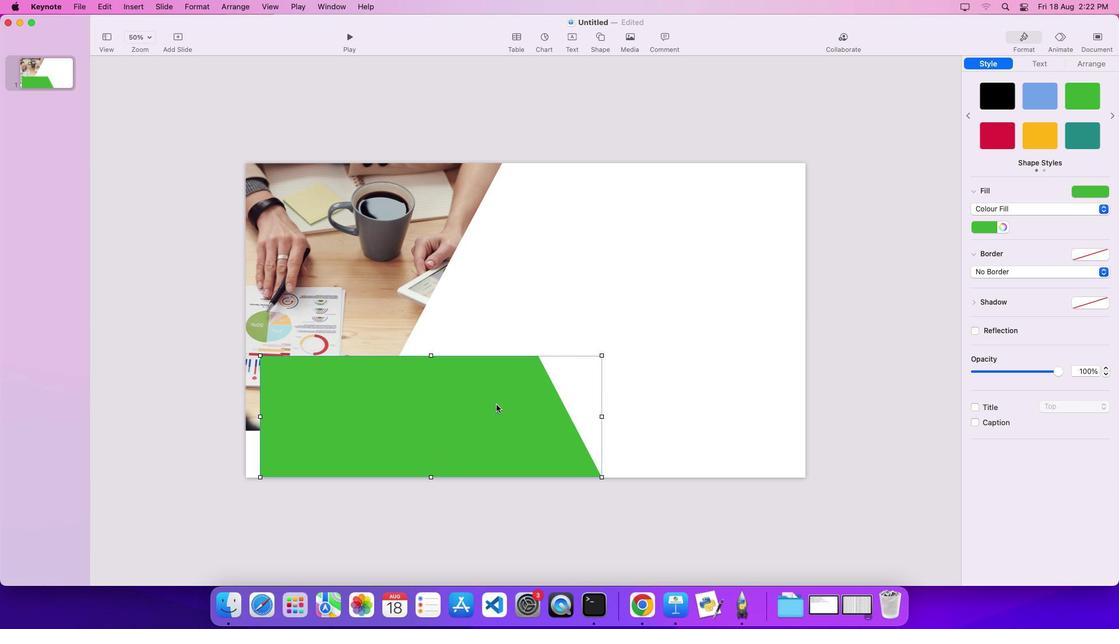 
Action: Mouse pressed left at (496, 404)
Screenshot: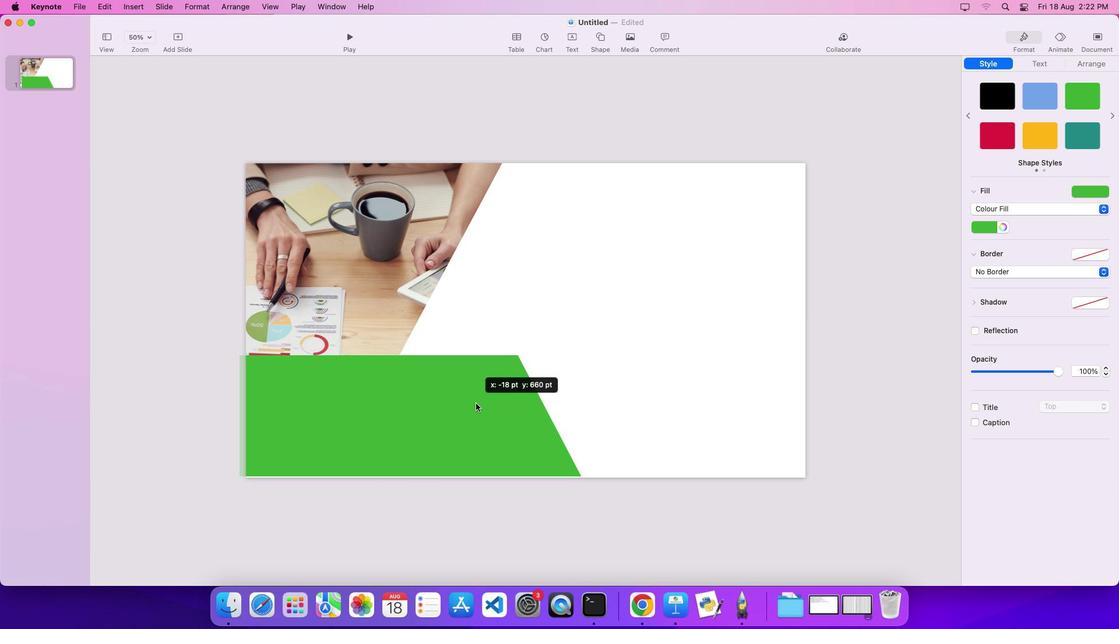 
Action: Mouse moved to (562, 275)
Screenshot: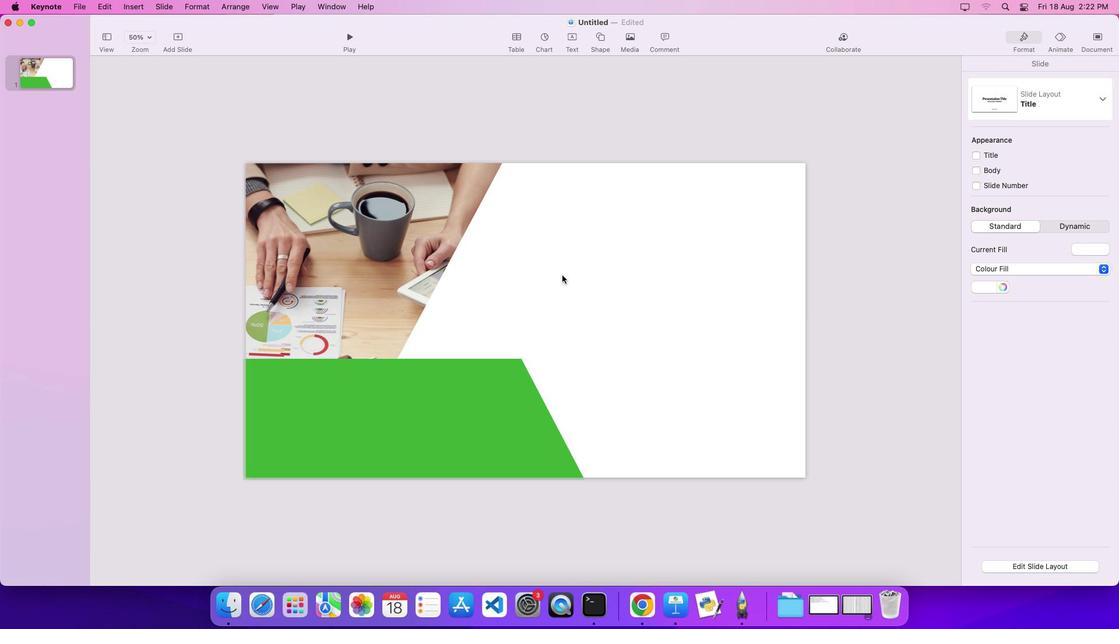 
Action: Mouse pressed left at (562, 275)
Screenshot: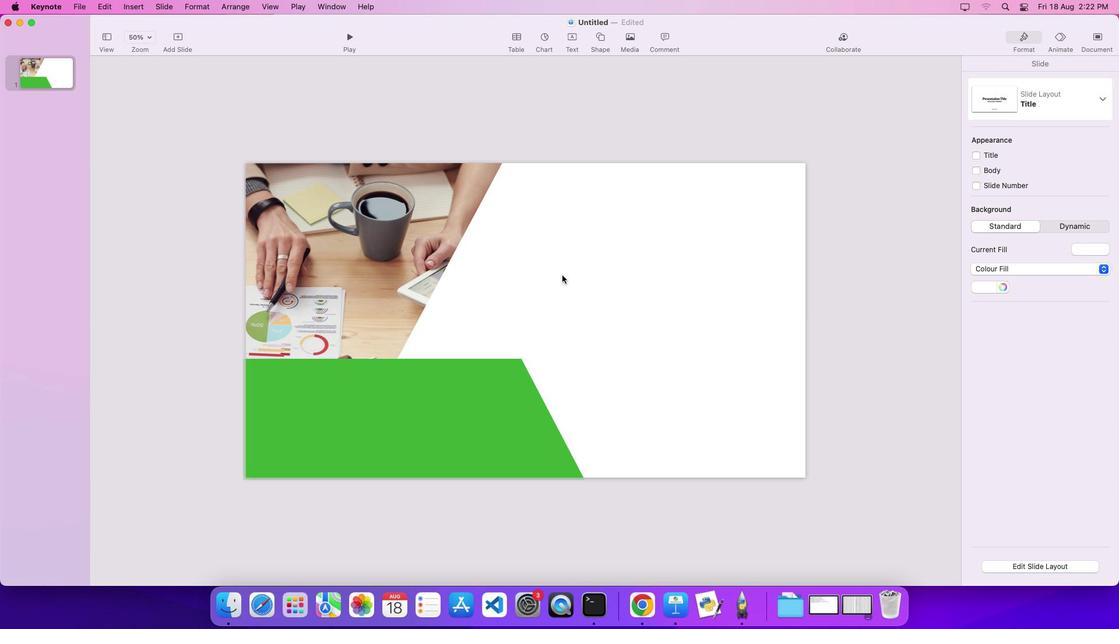 
Action: Mouse moved to (378, 231)
Screenshot: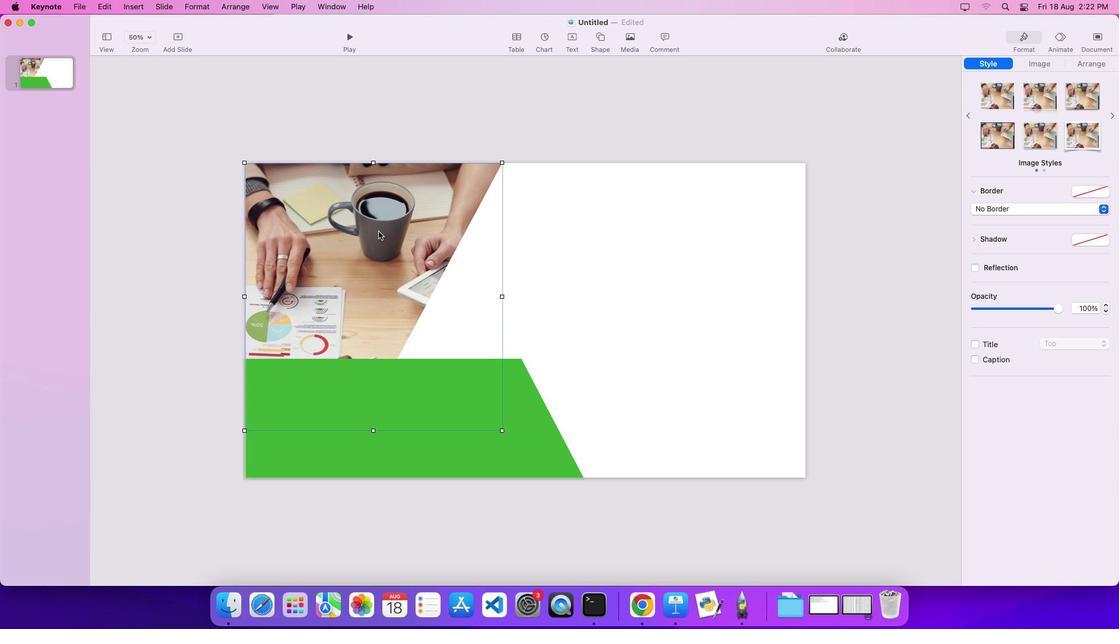 
Action: Mouse pressed left at (378, 231)
